 Task: In the  document logbook. Add the mentioned hyperlink after first sentence in main content 'www.instagram.com' Insert the picture of  'Queen Elizabeth II' with name   Queen Elizabeth II.png  Change shape height to 3
Action: Mouse pressed left at (152, 434)
Screenshot: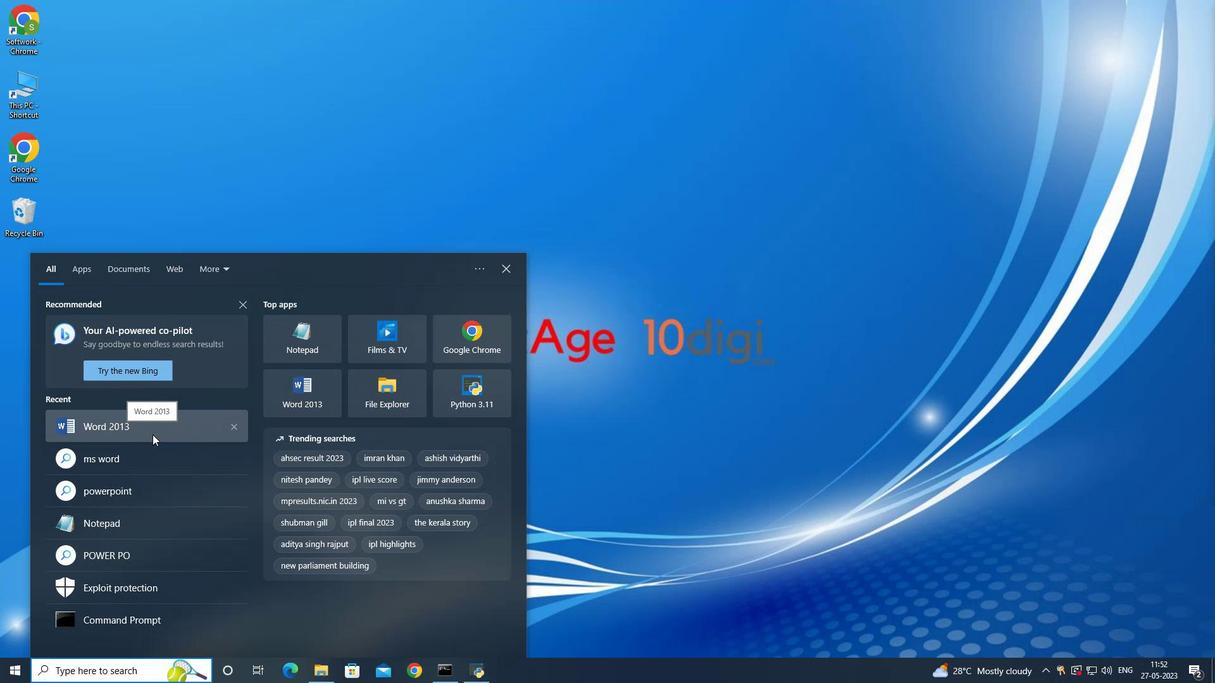 
Action: Mouse moved to (324, 201)
Screenshot: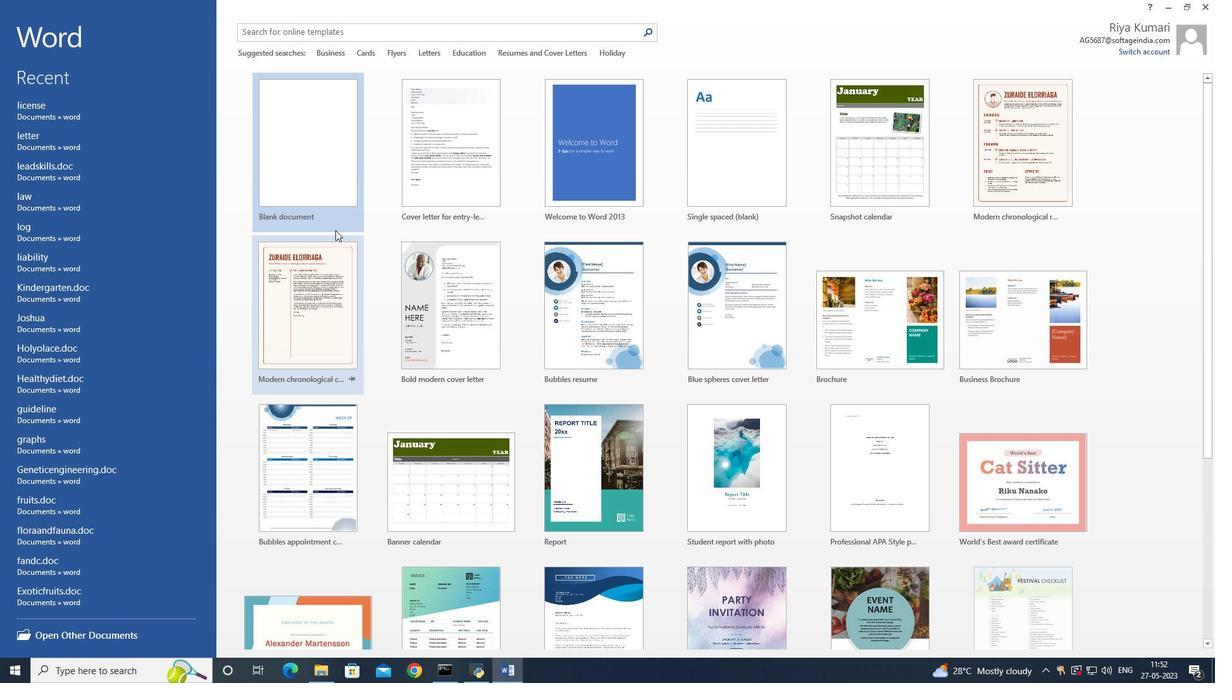 
Action: Mouse pressed left at (324, 201)
Screenshot: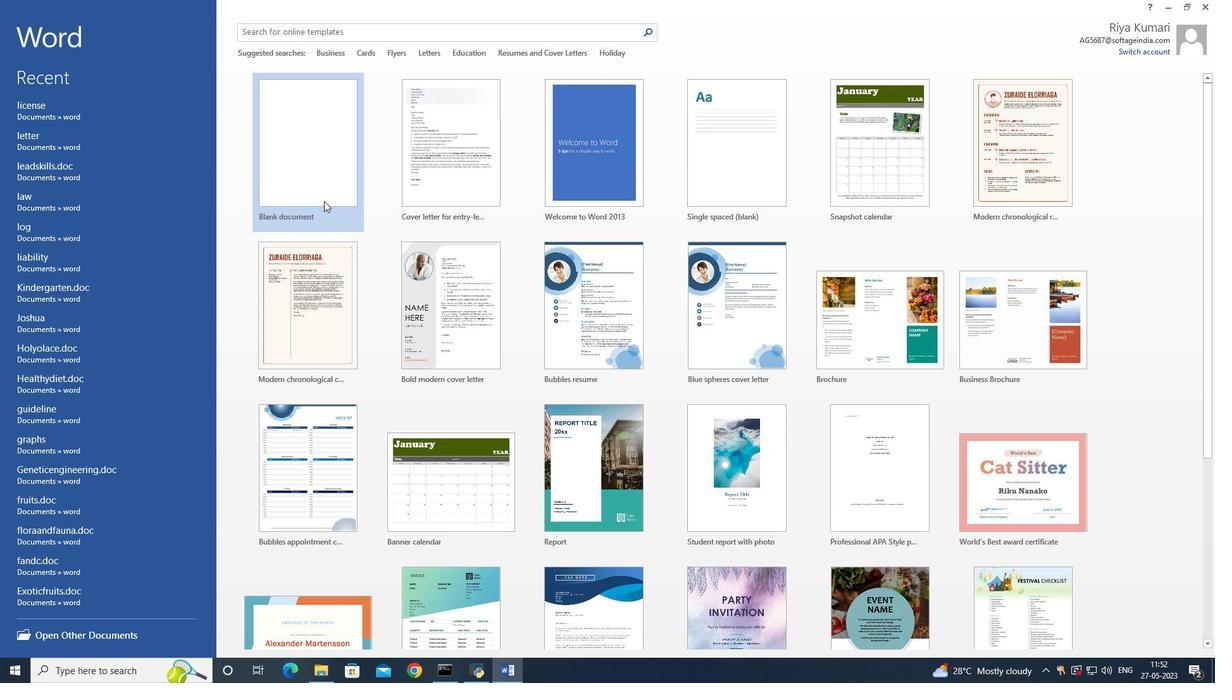 
Action: Mouse moved to (486, 336)
Screenshot: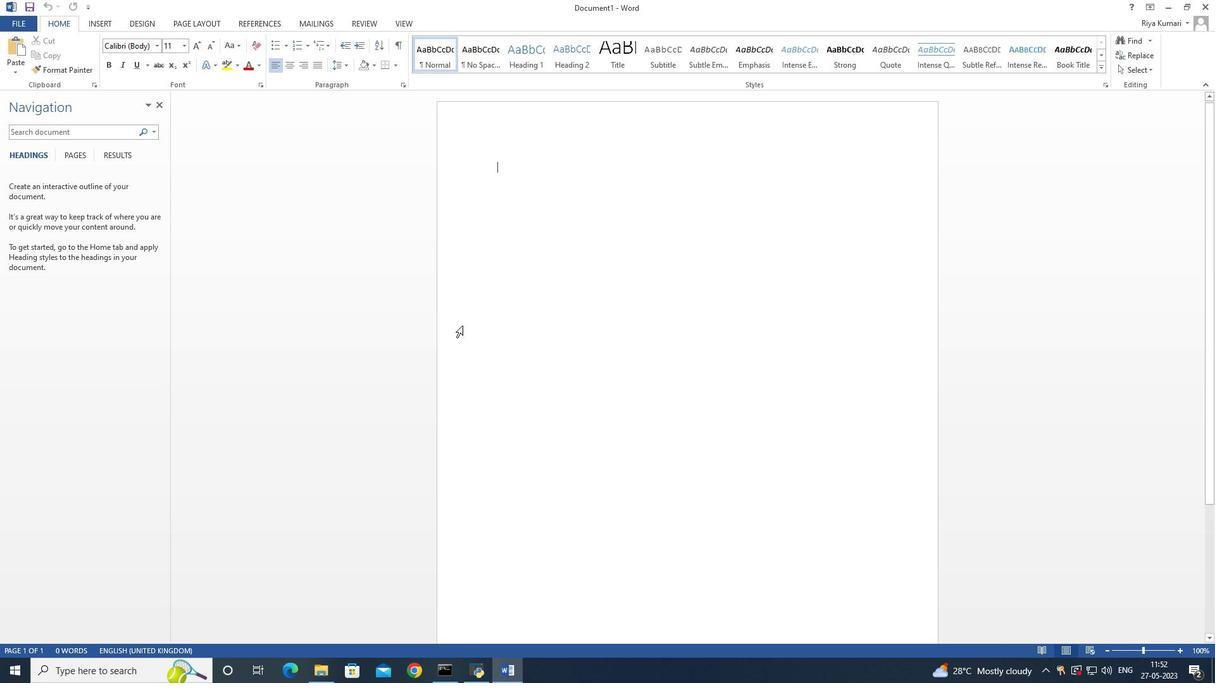 
Action: Key pressed ctrl+S
Screenshot: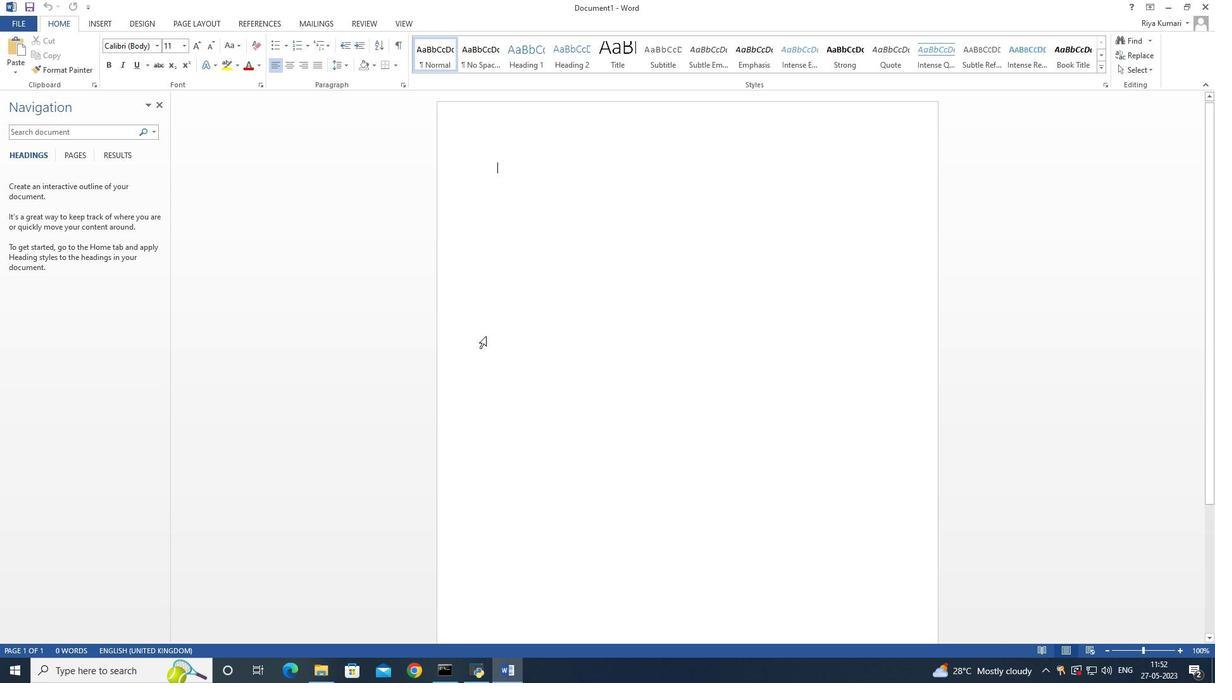 
Action: Mouse moved to (350, 137)
Screenshot: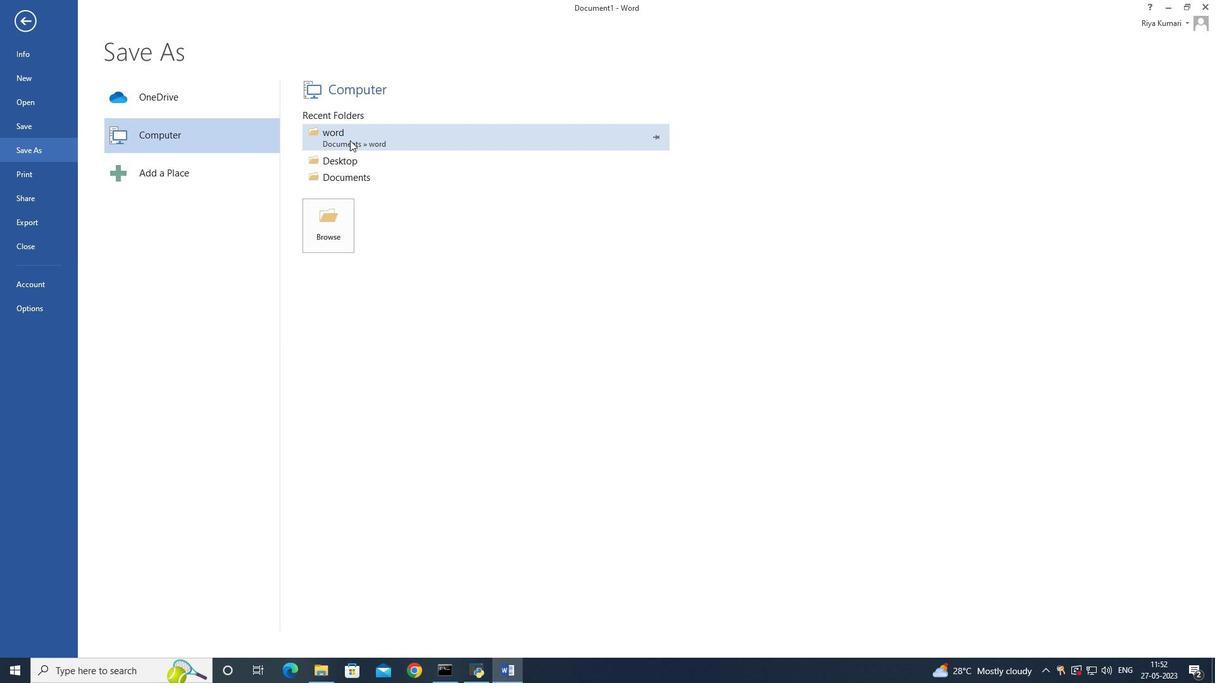 
Action: Mouse pressed left at (350, 137)
Screenshot: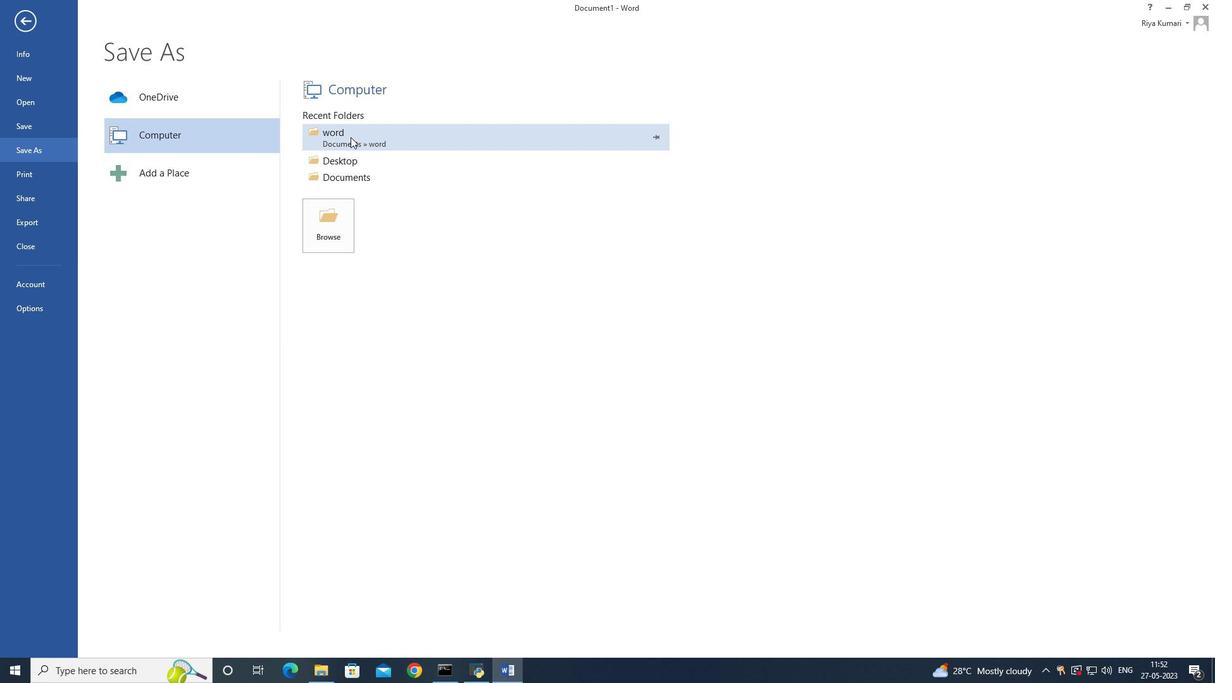 
Action: Mouse moved to (320, 254)
Screenshot: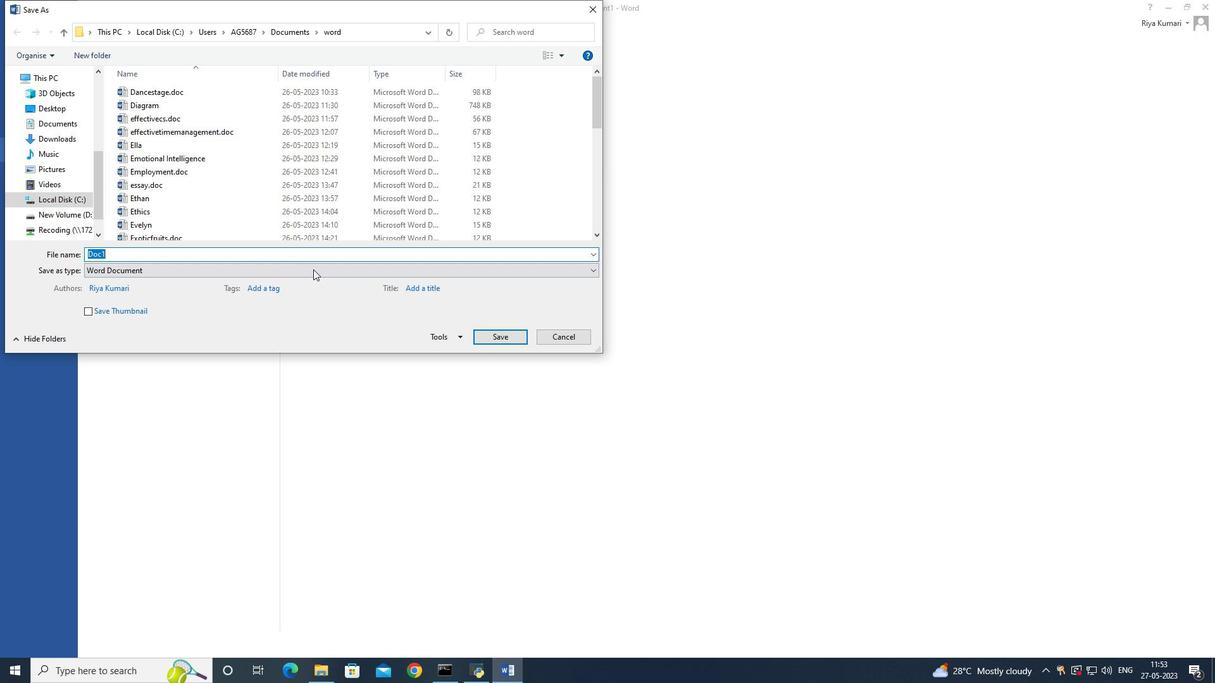 
Action: Key pressed l
Screenshot: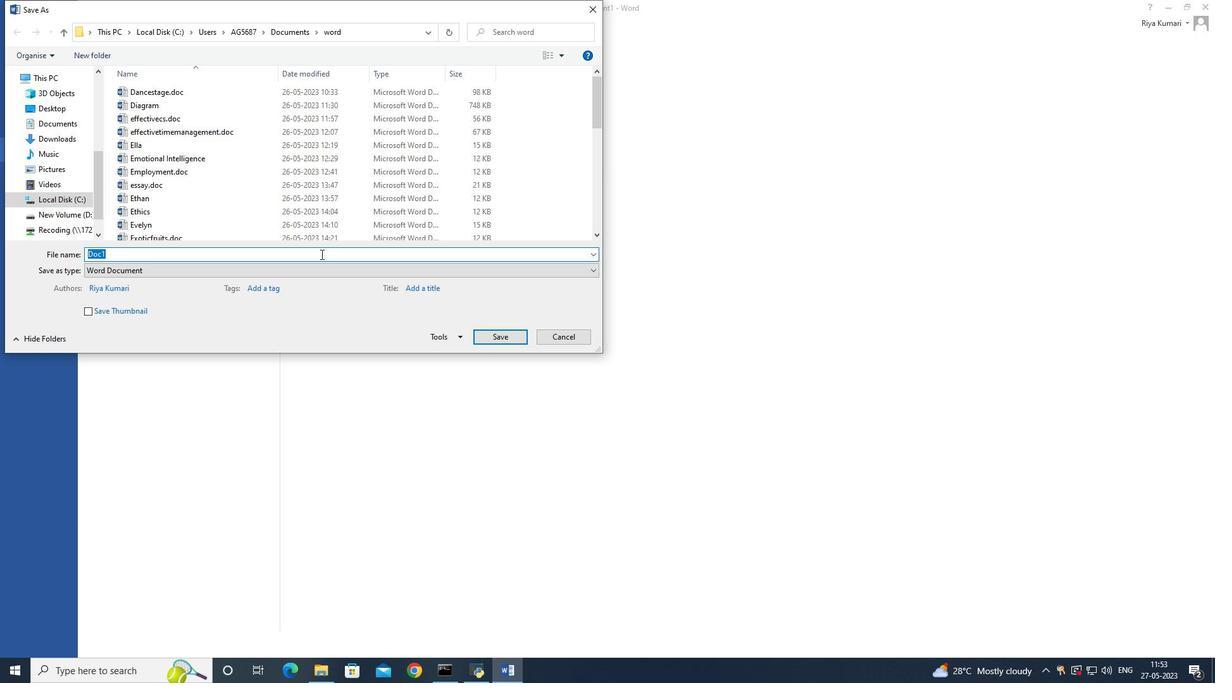 
Action: Mouse moved to (320, 254)
Screenshot: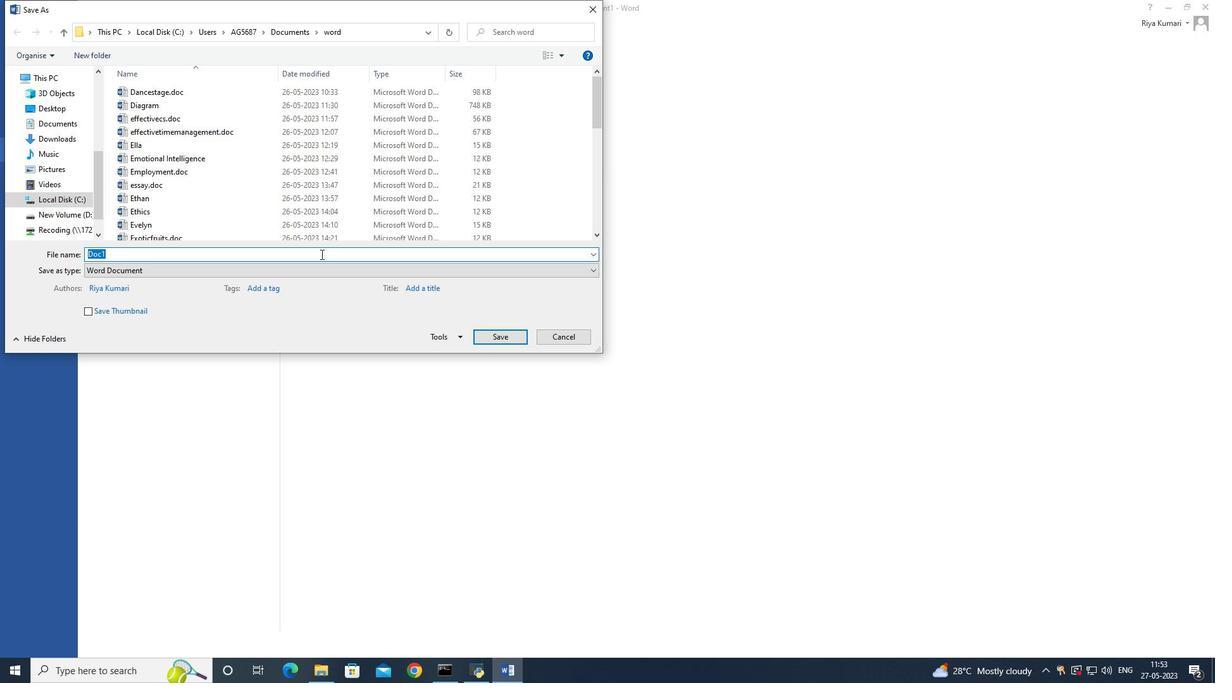 
Action: Key pressed ogb
Screenshot: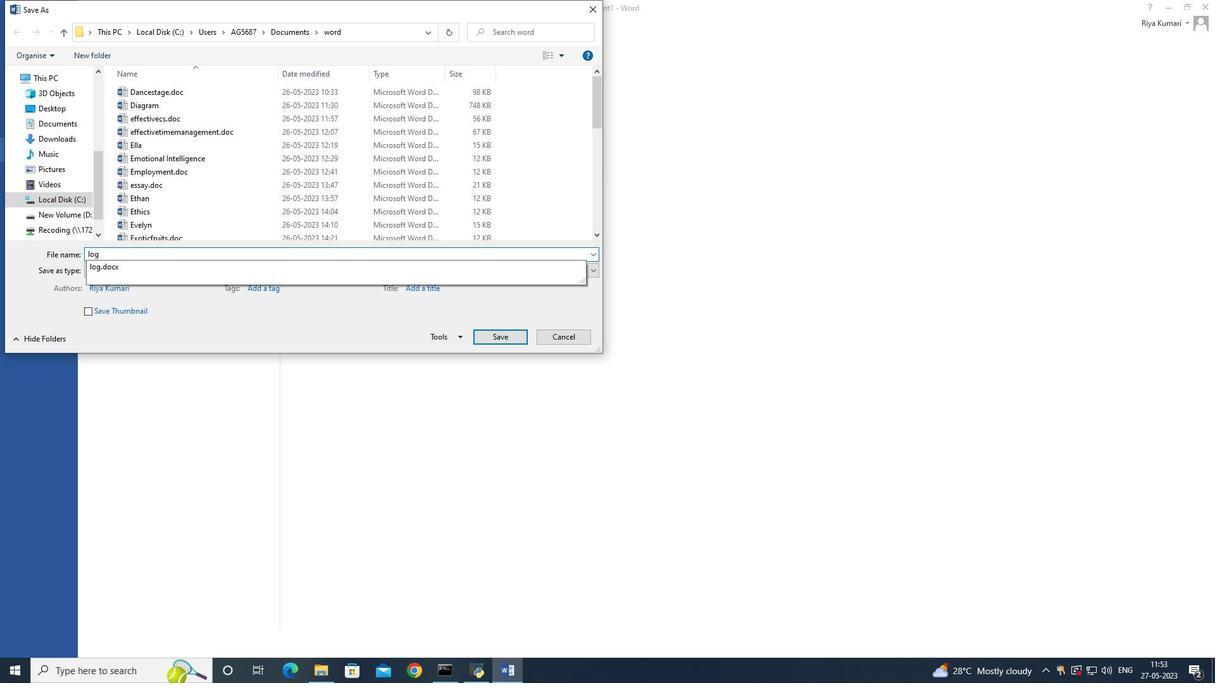 
Action: Mouse moved to (325, 246)
Screenshot: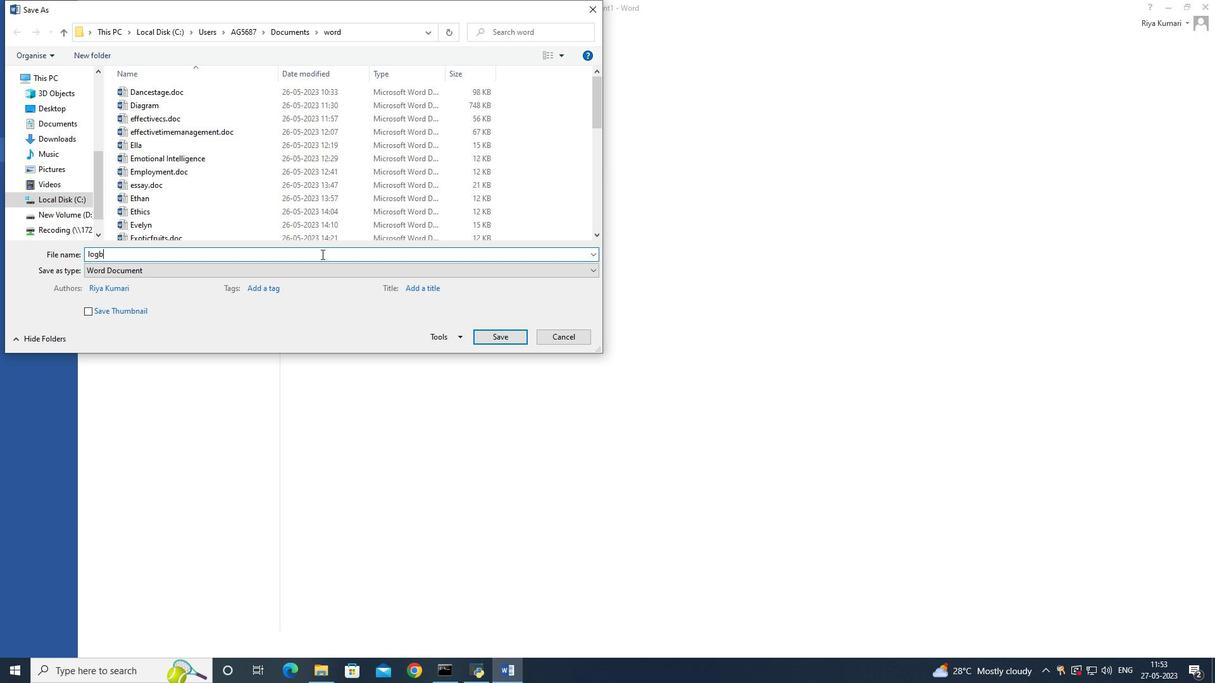 
Action: Key pressed o
Screenshot: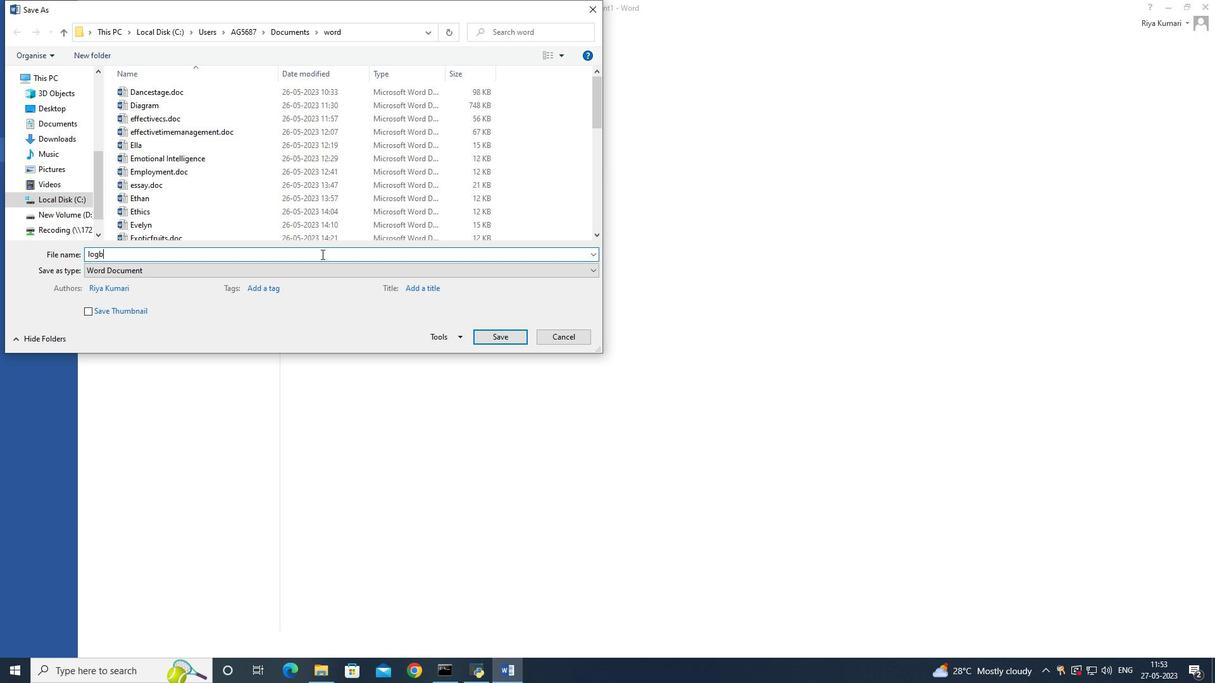 
Action: Mouse moved to (325, 244)
Screenshot: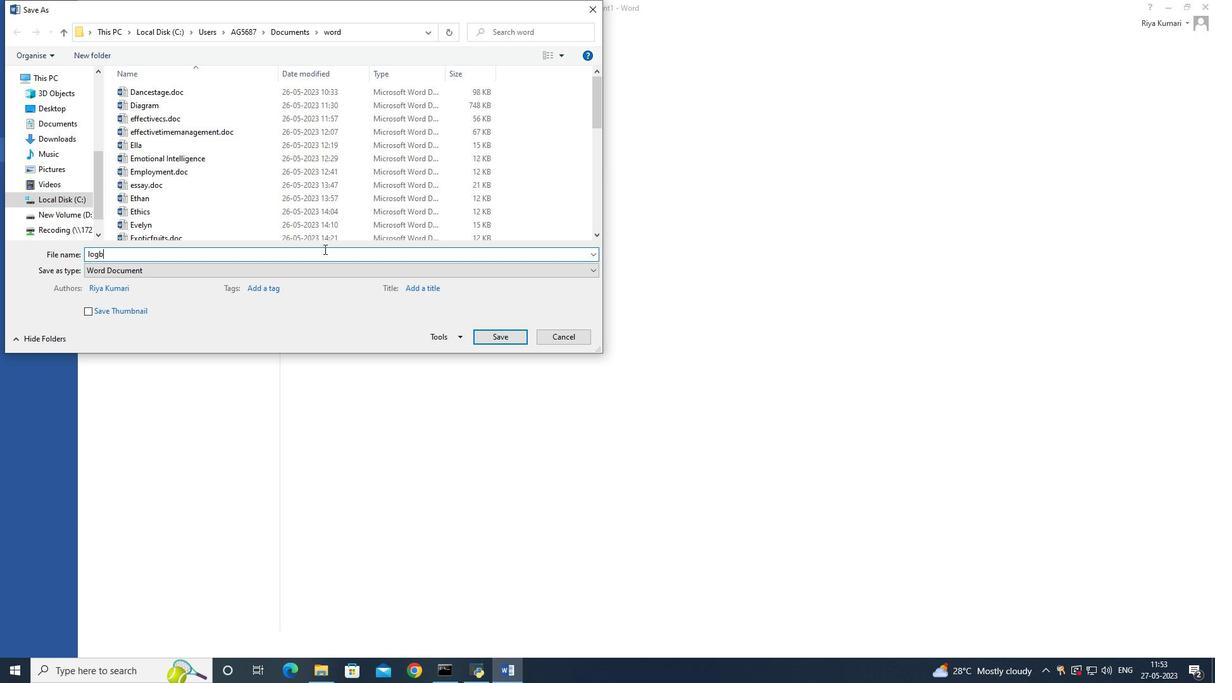 
Action: Key pressed ok
Screenshot: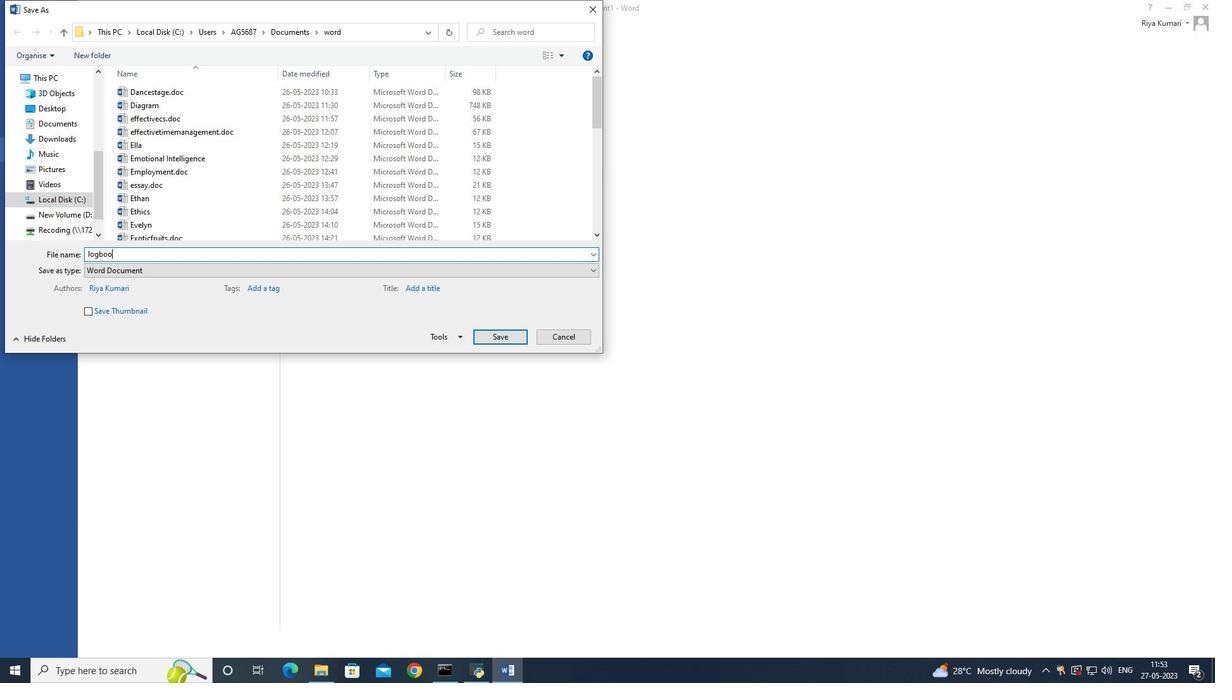 
Action: Mouse moved to (487, 337)
Screenshot: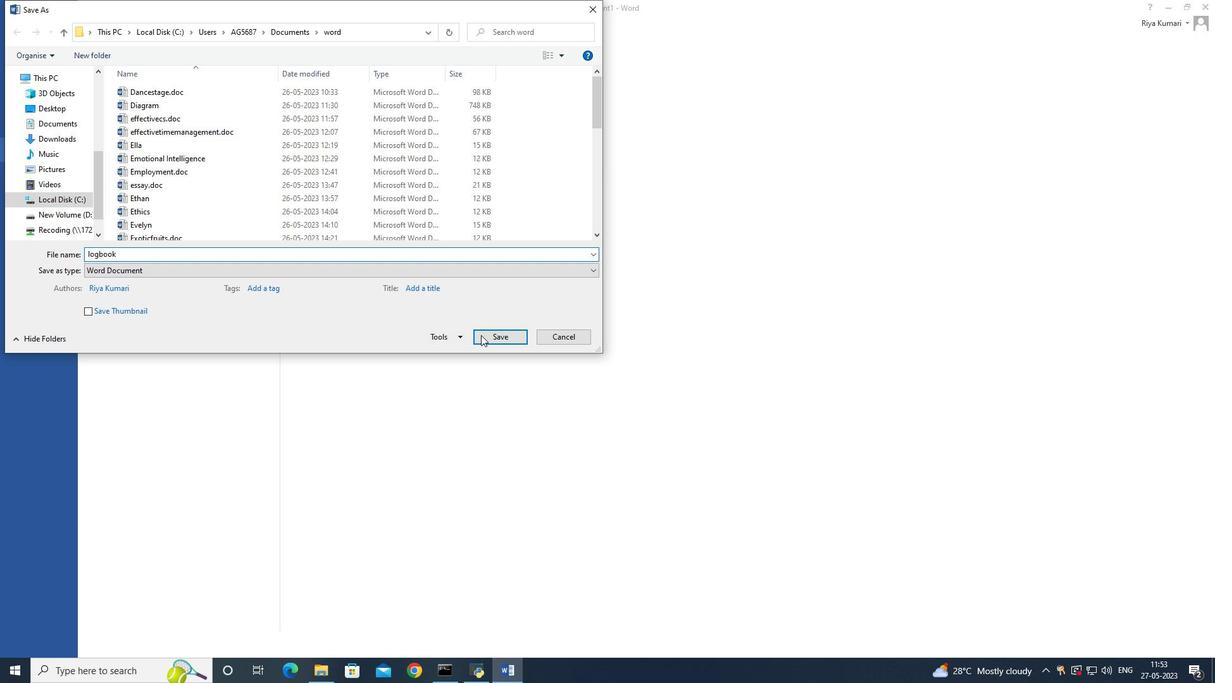 
Action: Mouse pressed left at (487, 337)
Screenshot: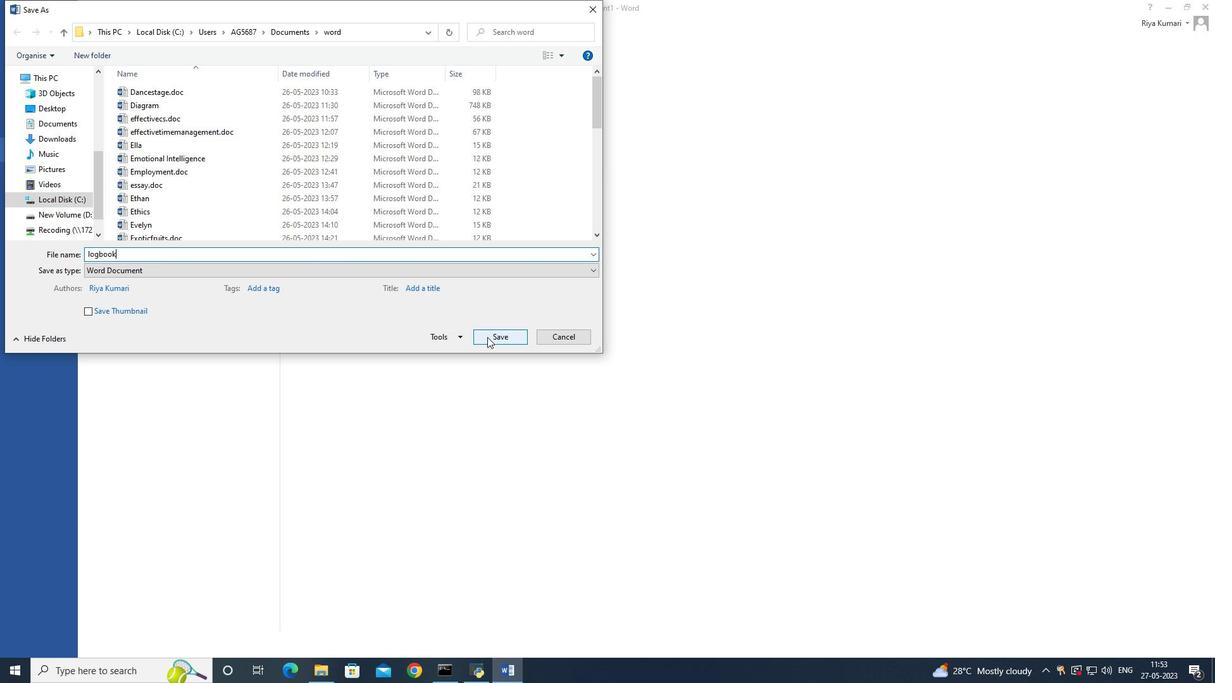 
Action: Mouse moved to (518, 272)
Screenshot: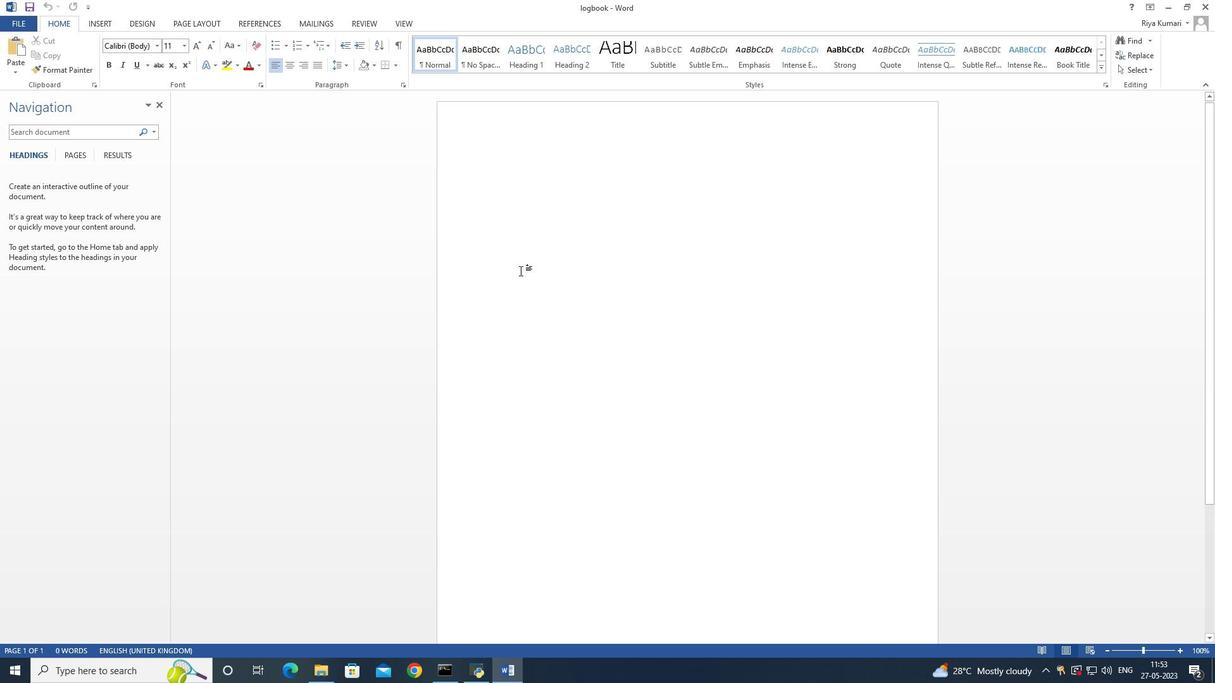 
Action: Key pressed ctrl+V
Screenshot: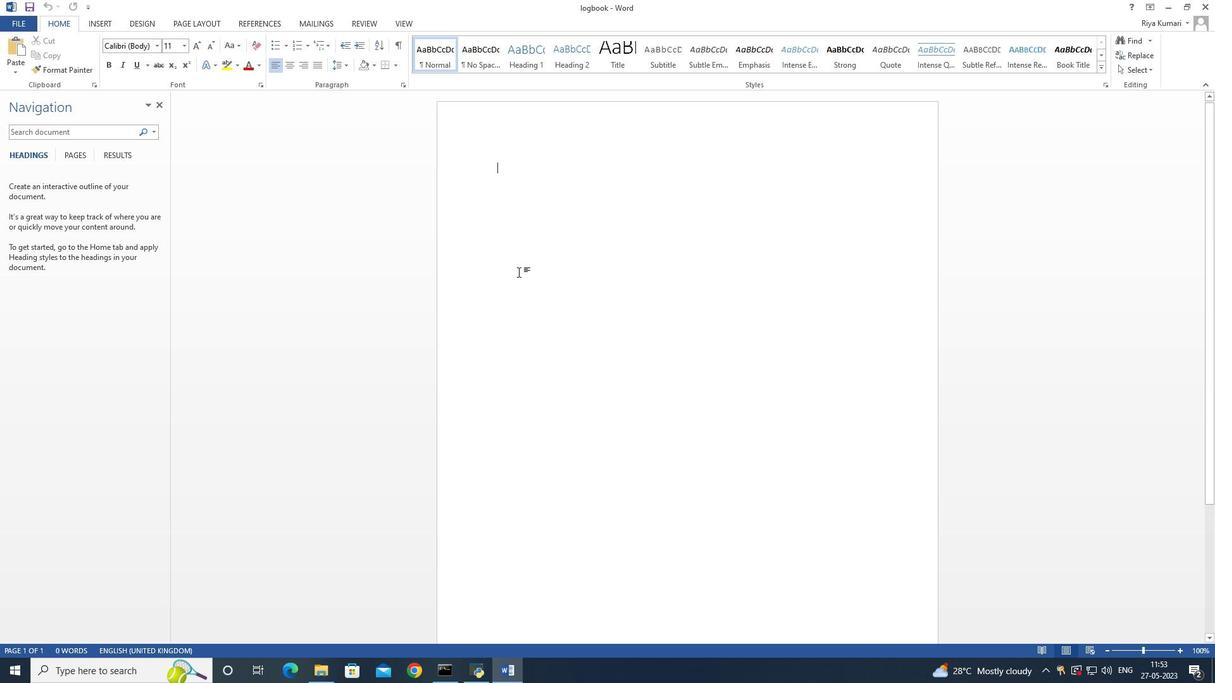 
Action: Mouse moved to (498, 174)
Screenshot: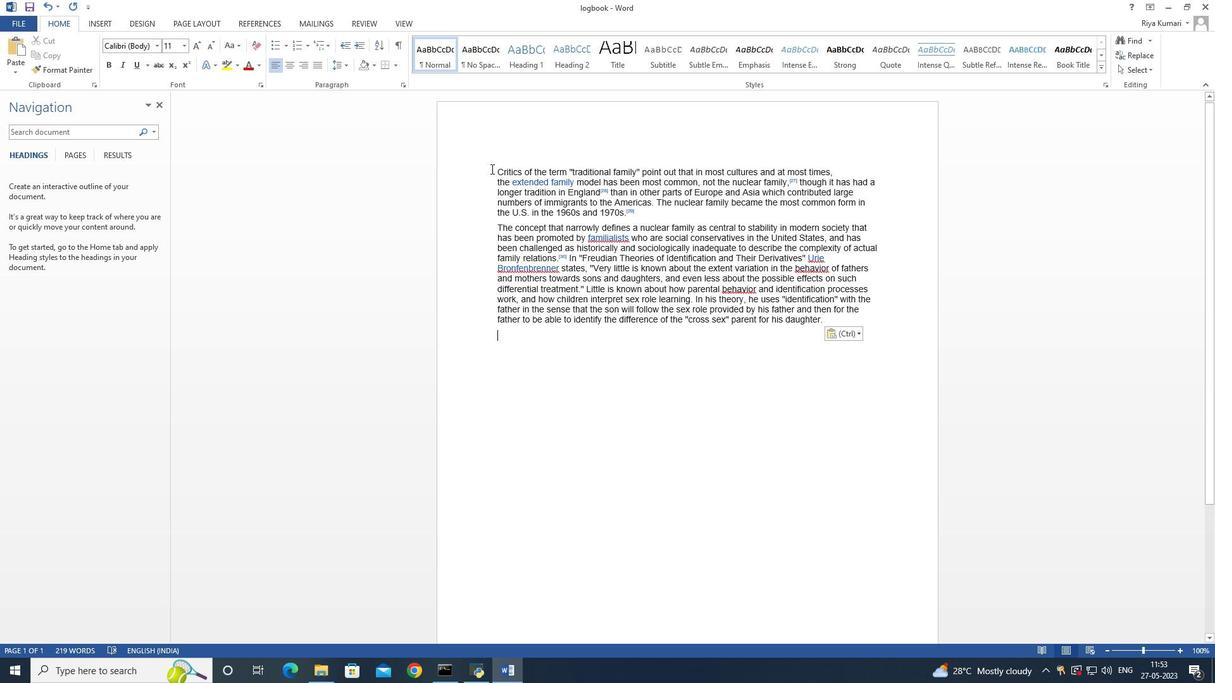 
Action: Mouse pressed left at (498, 174)
Screenshot: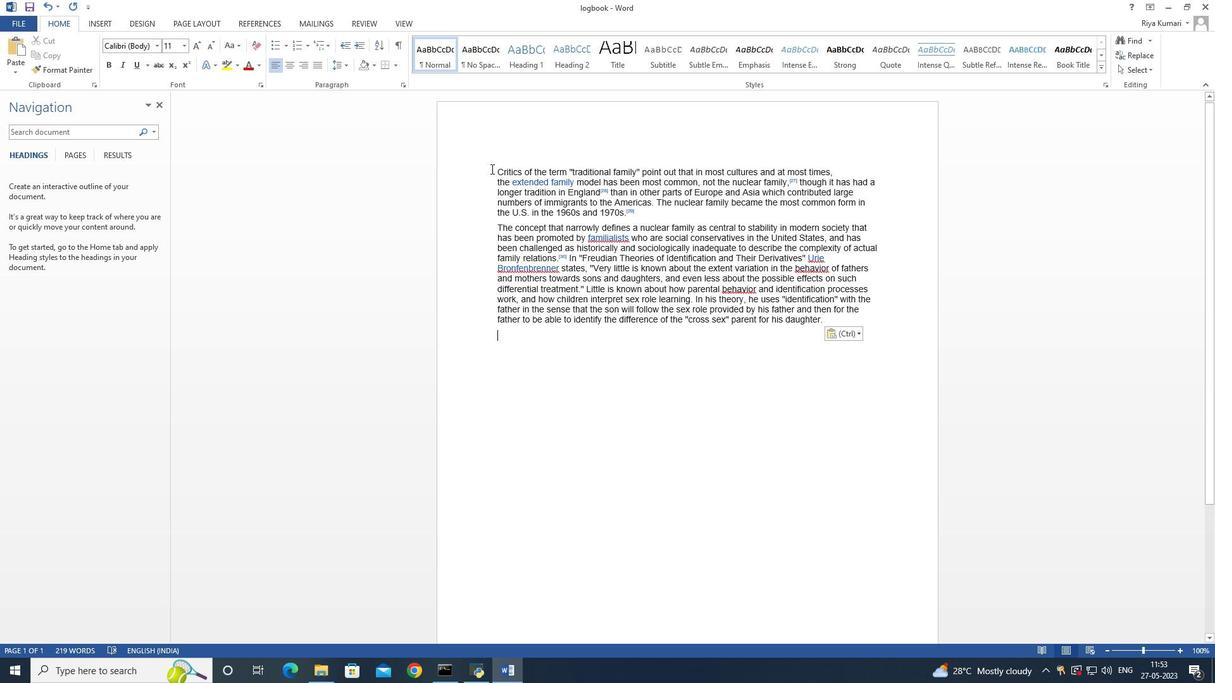 
Action: Mouse moved to (317, 62)
Screenshot: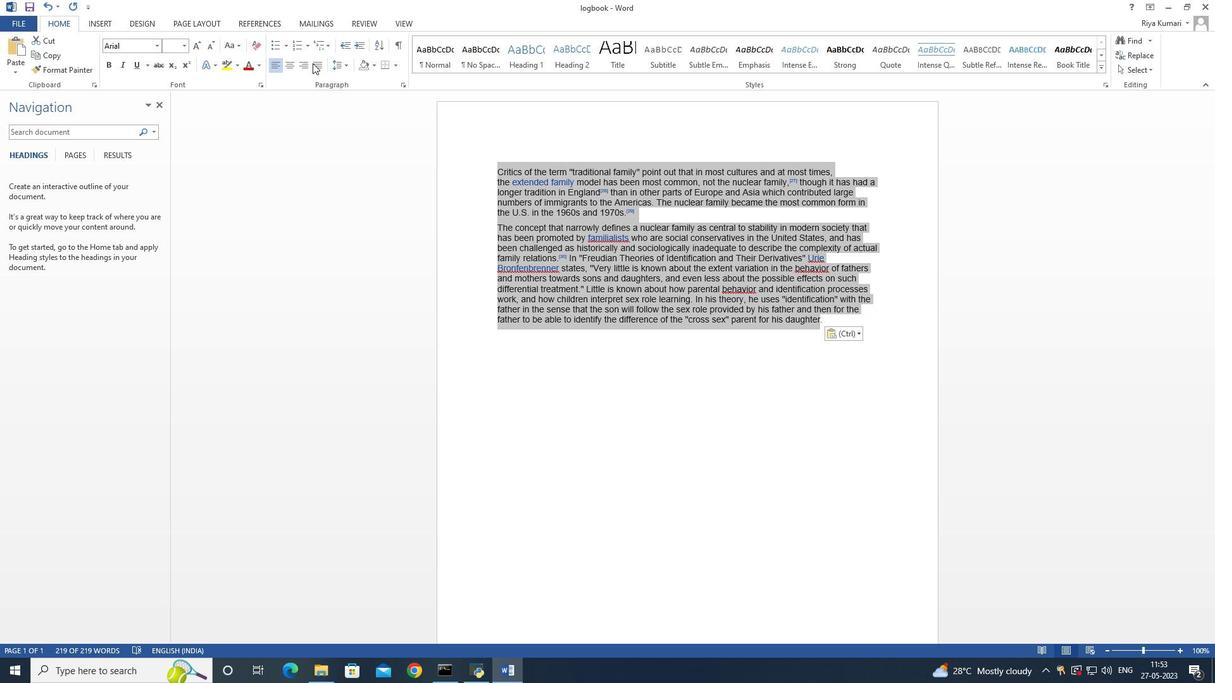 
Action: Mouse pressed left at (317, 62)
Screenshot: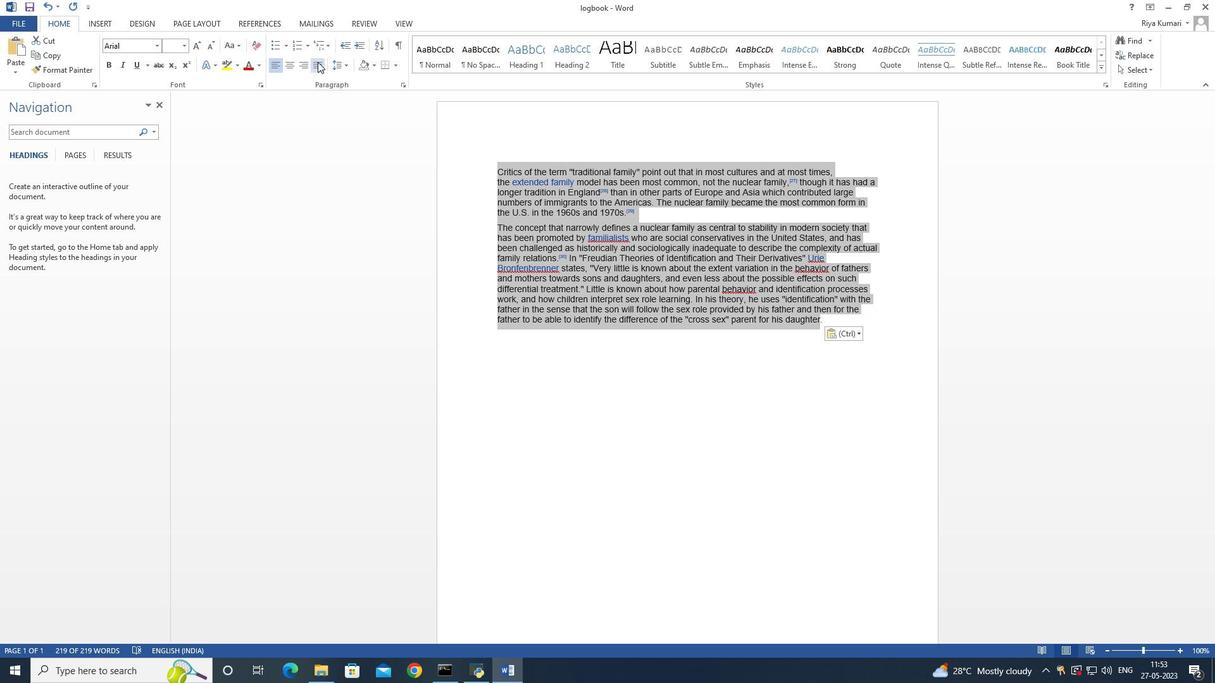 
Action: Mouse moved to (260, 68)
Screenshot: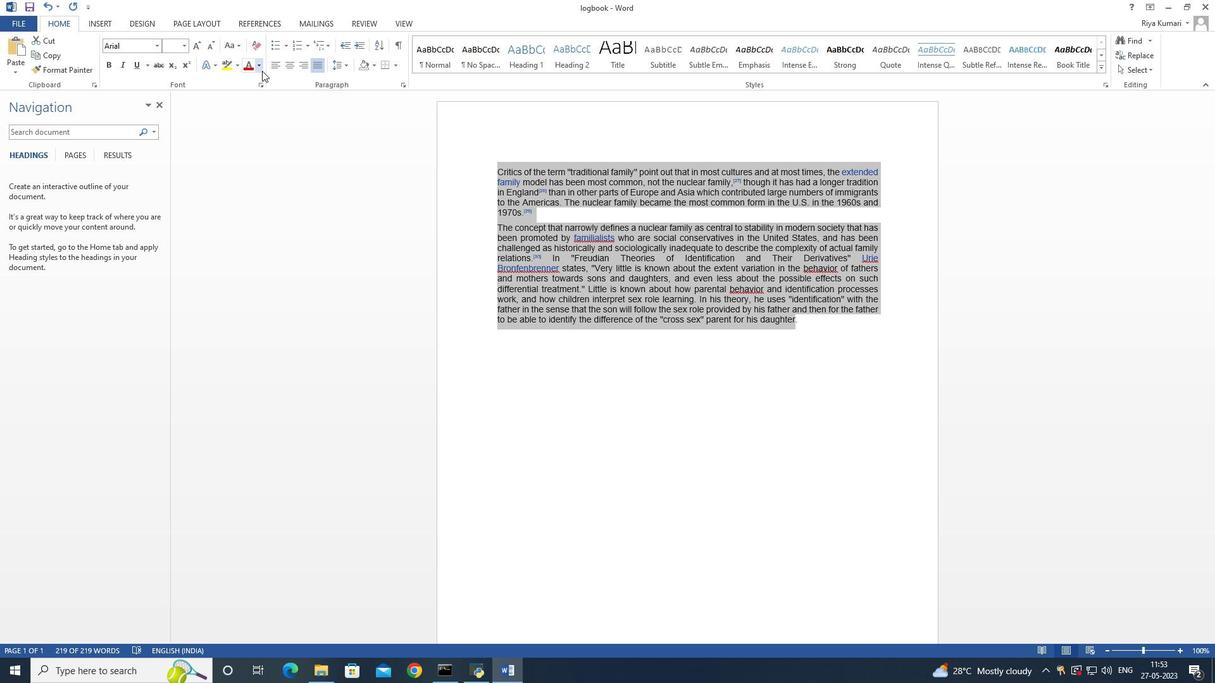 
Action: Mouse pressed left at (260, 68)
Screenshot: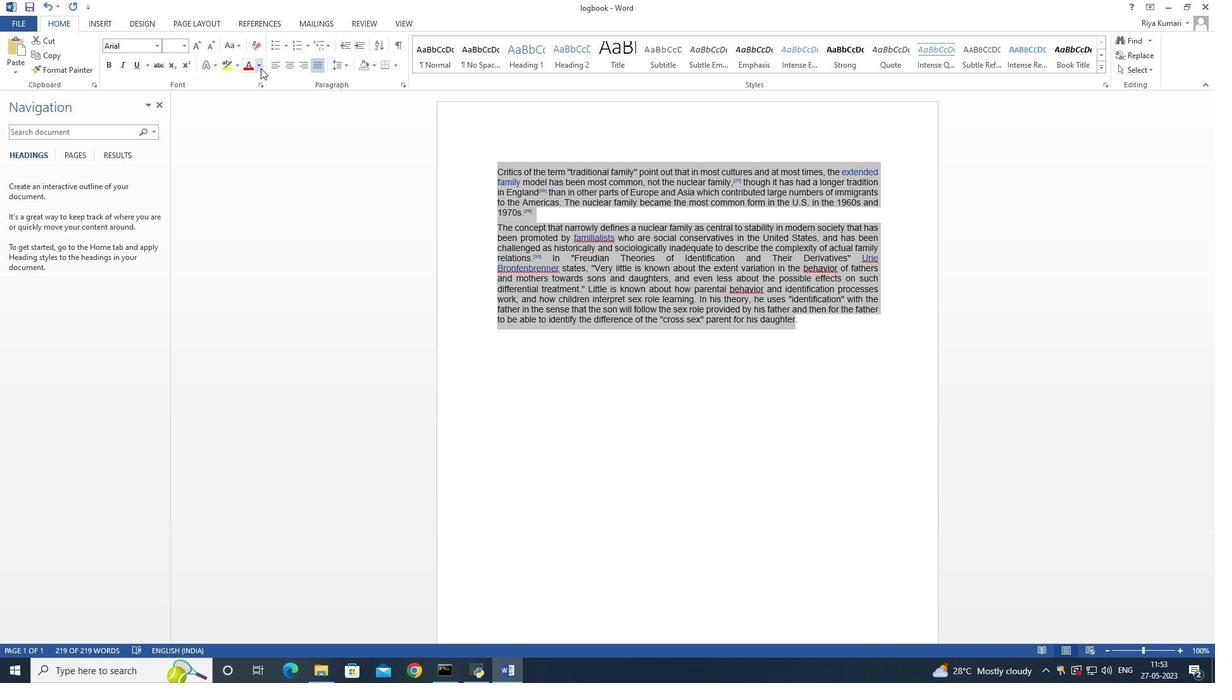 
Action: Mouse moved to (287, 144)
Screenshot: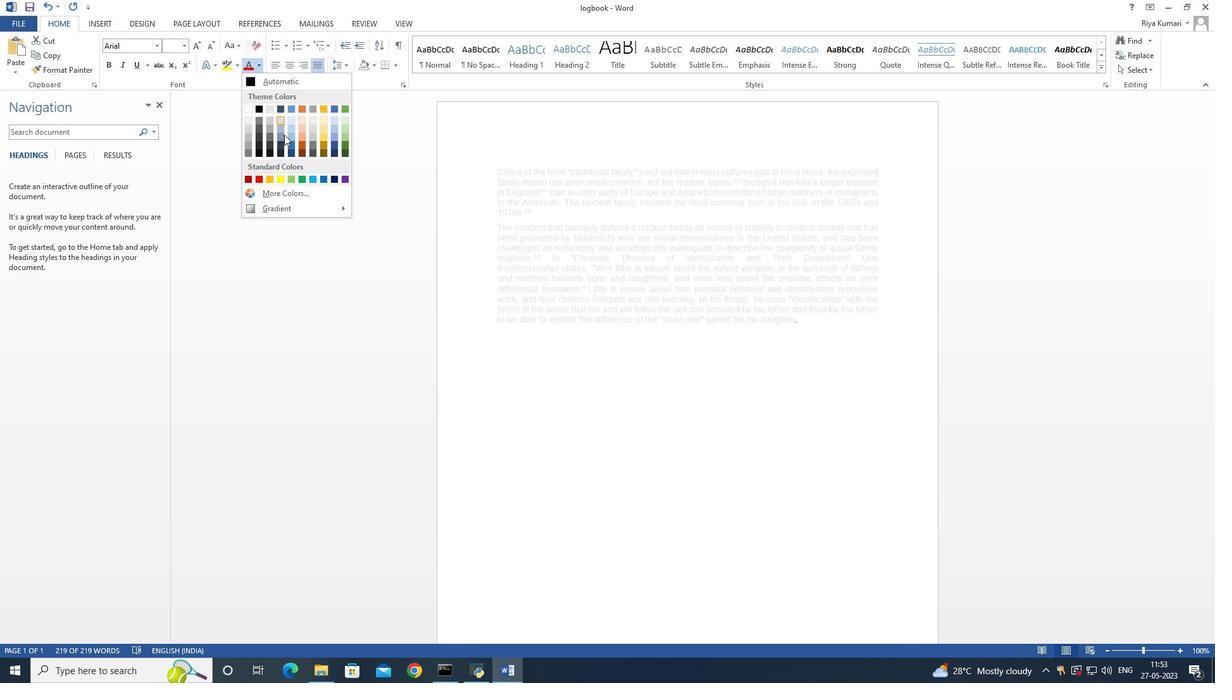 
Action: Mouse pressed left at (287, 144)
Screenshot: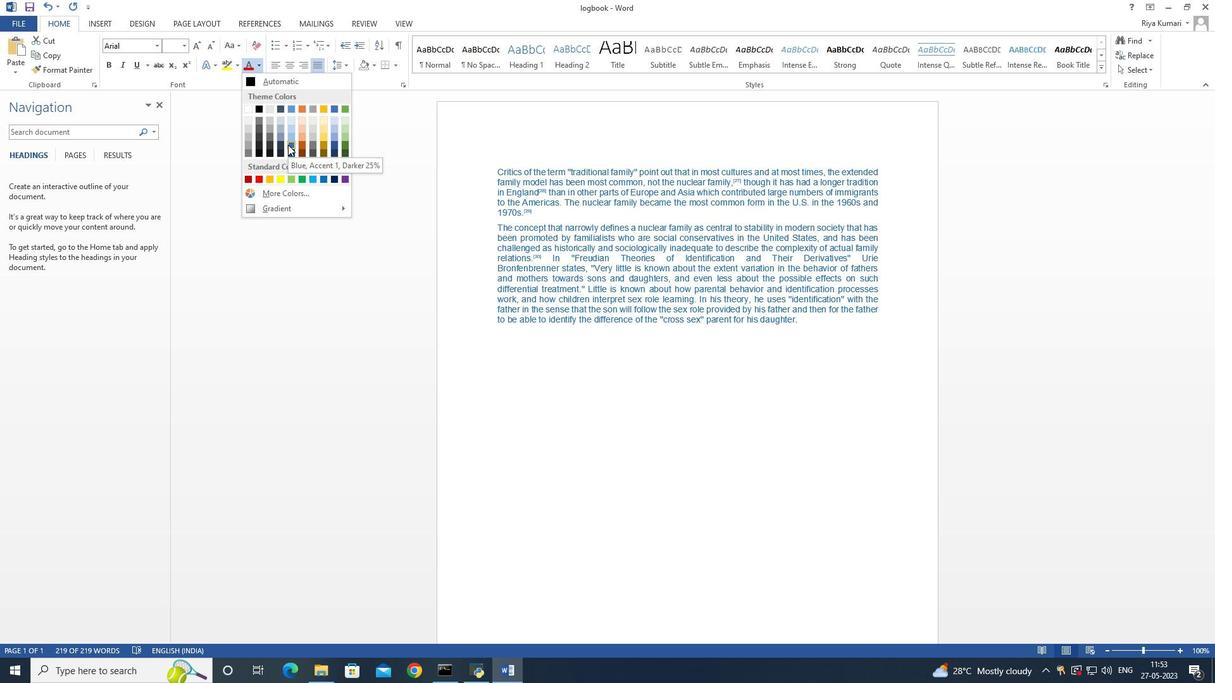 
Action: Mouse moved to (259, 71)
Screenshot: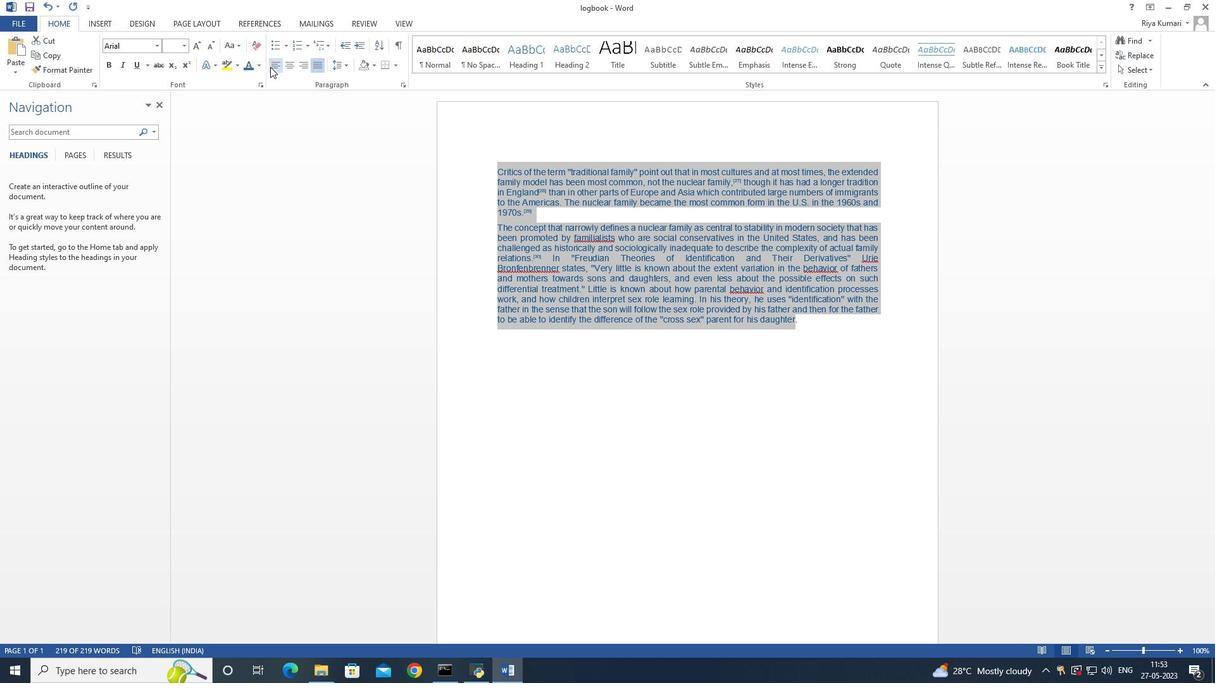 
Action: Mouse pressed left at (259, 71)
Screenshot: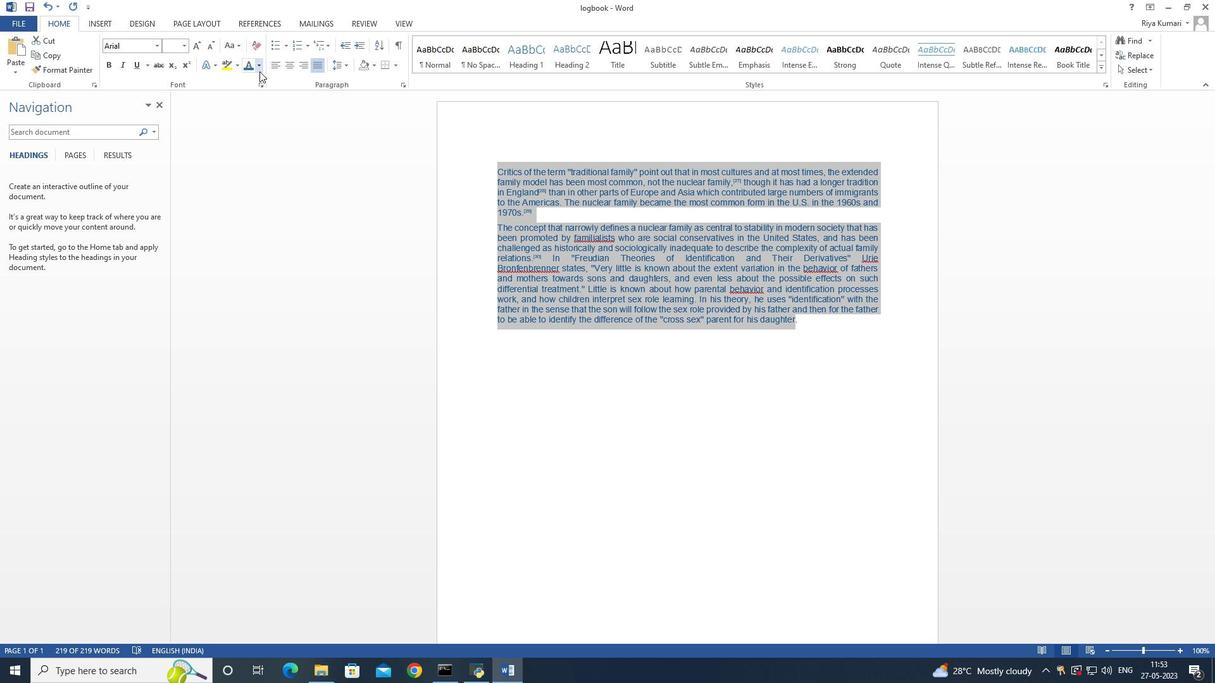 
Action: Mouse moved to (300, 151)
Screenshot: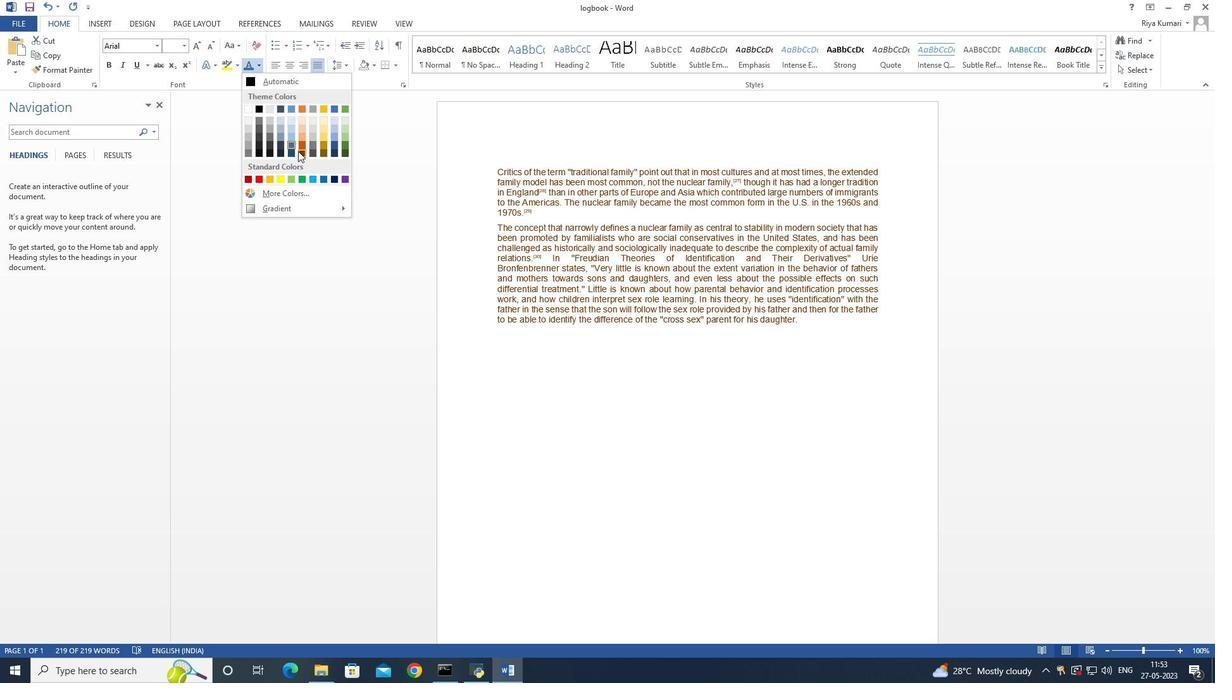 
Action: Mouse pressed left at (300, 151)
Screenshot: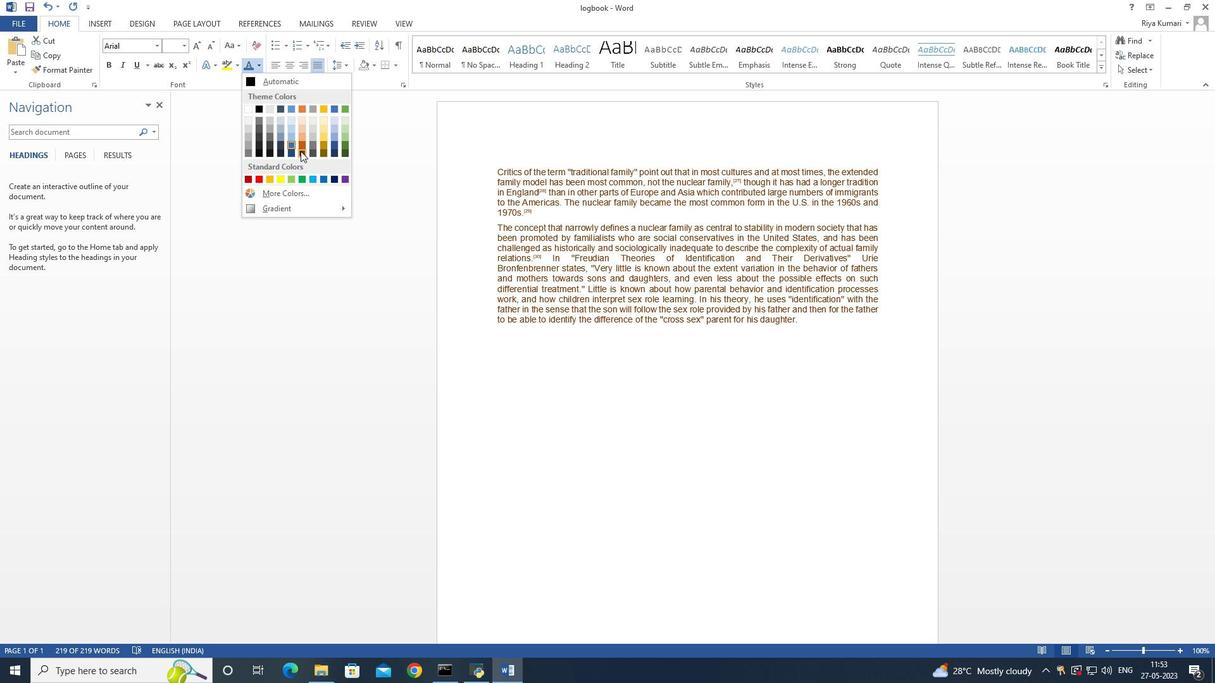 
Action: Mouse moved to (648, 370)
Screenshot: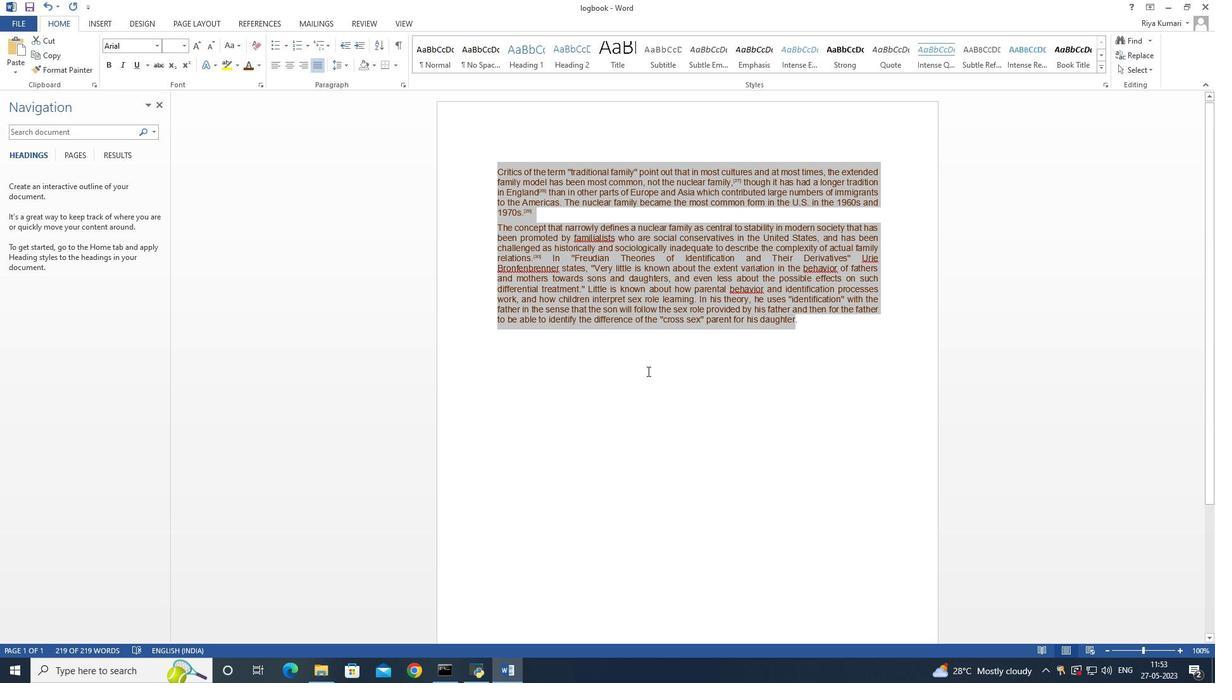
Action: Mouse pressed left at (648, 371)
Screenshot: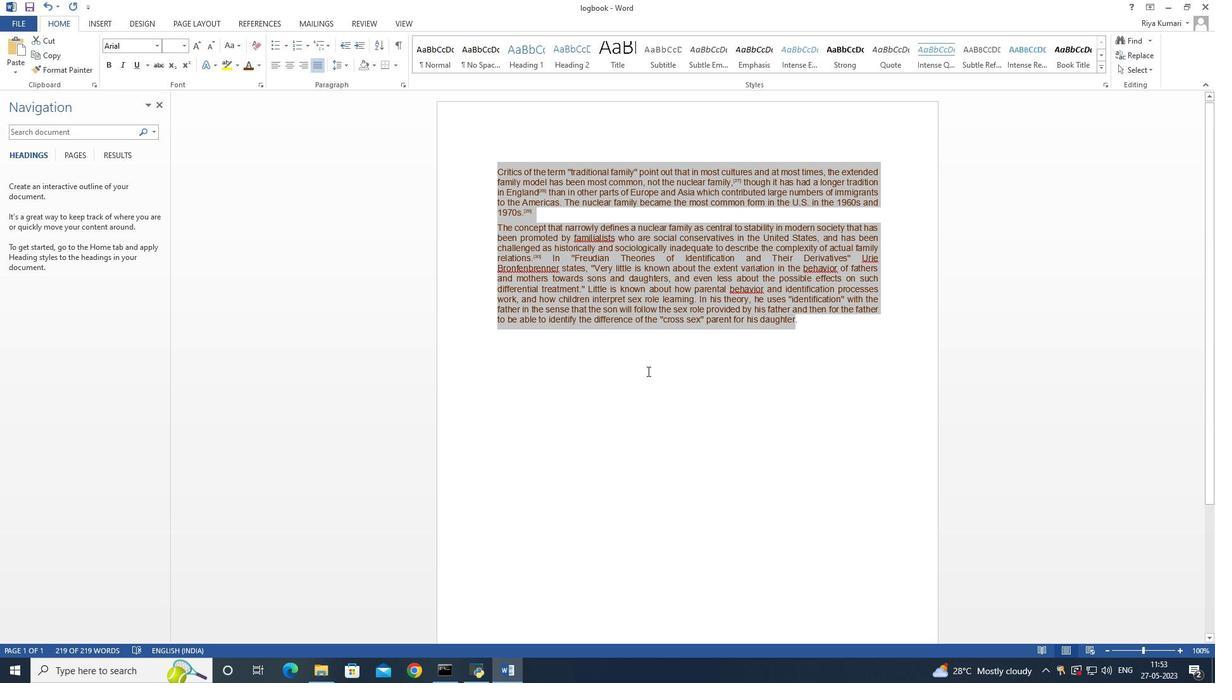 
Action: Mouse moved to (589, 243)
Screenshot: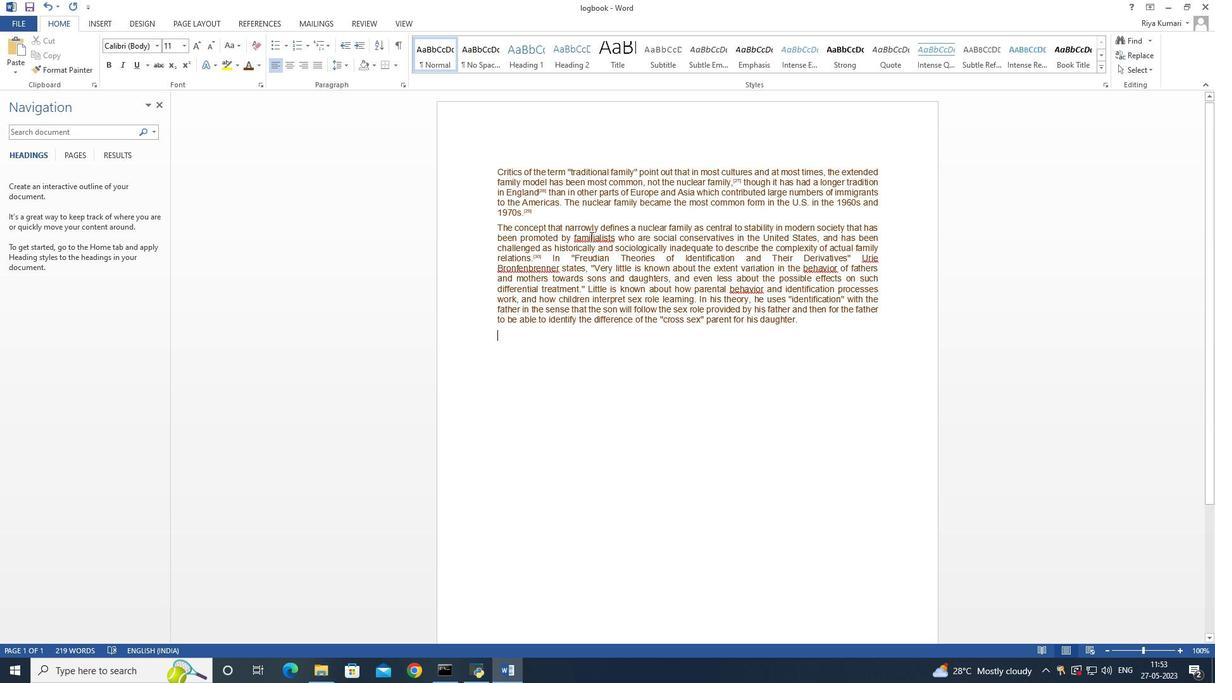 
Action: Mouse pressed right at (589, 243)
Screenshot: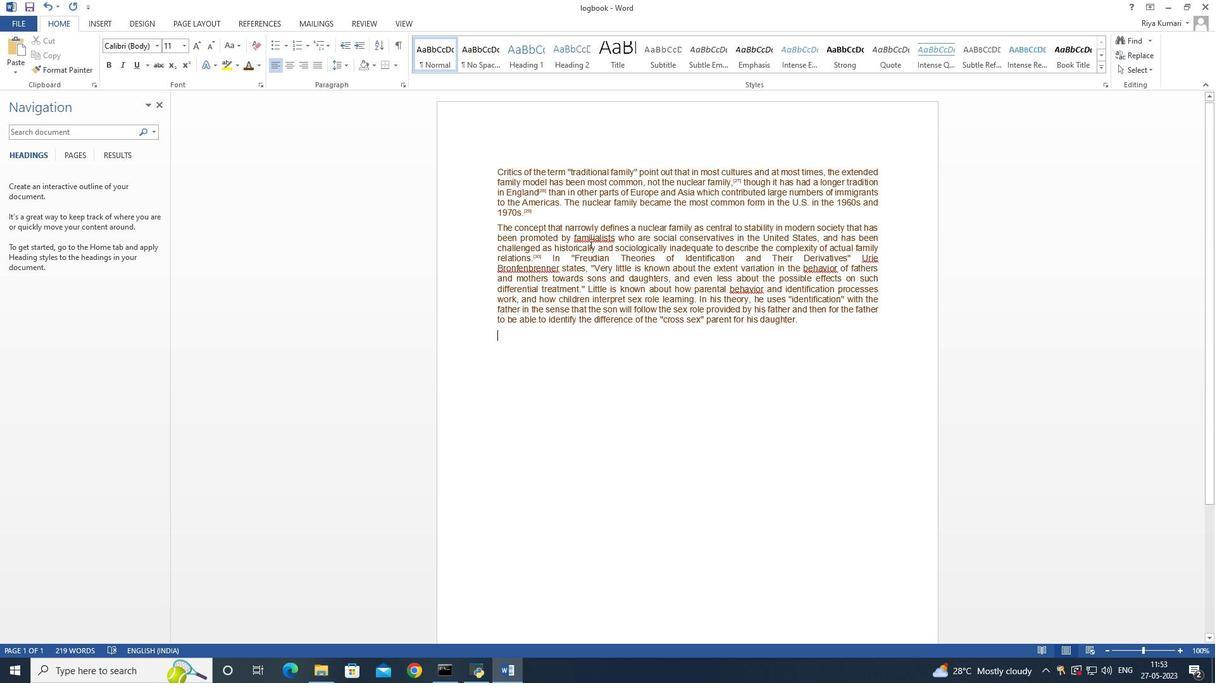 
Action: Mouse moved to (585, 236)
Screenshot: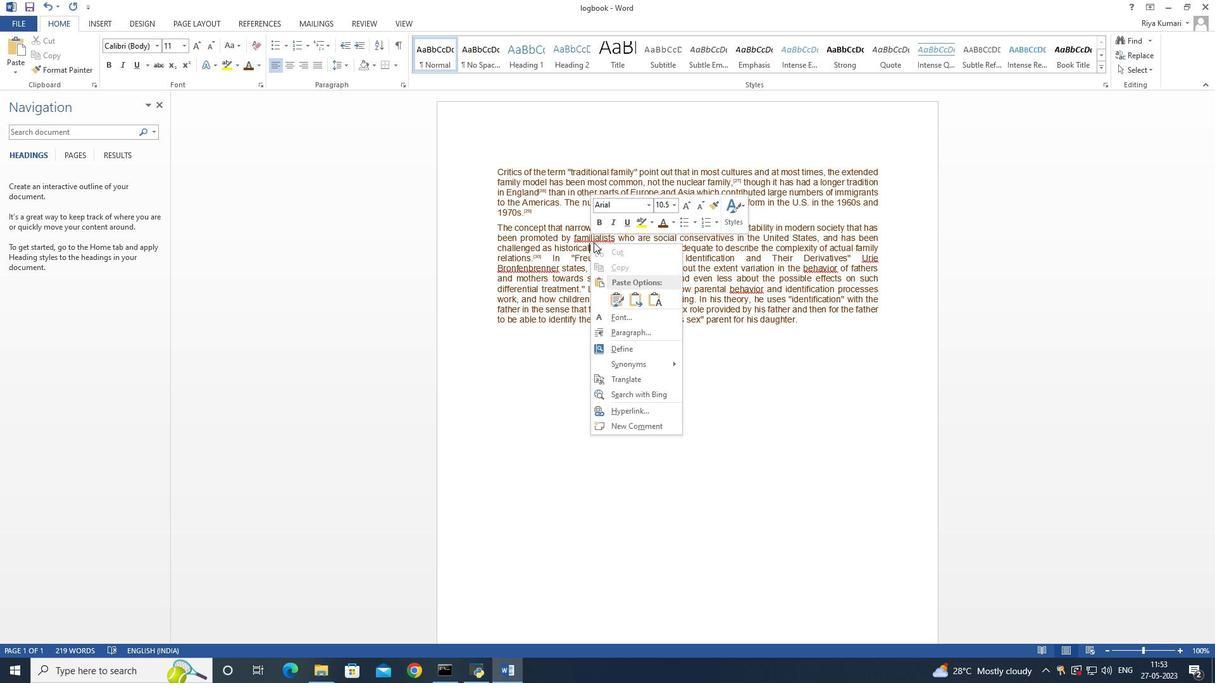 
Action: Mouse pressed left at (585, 236)
Screenshot: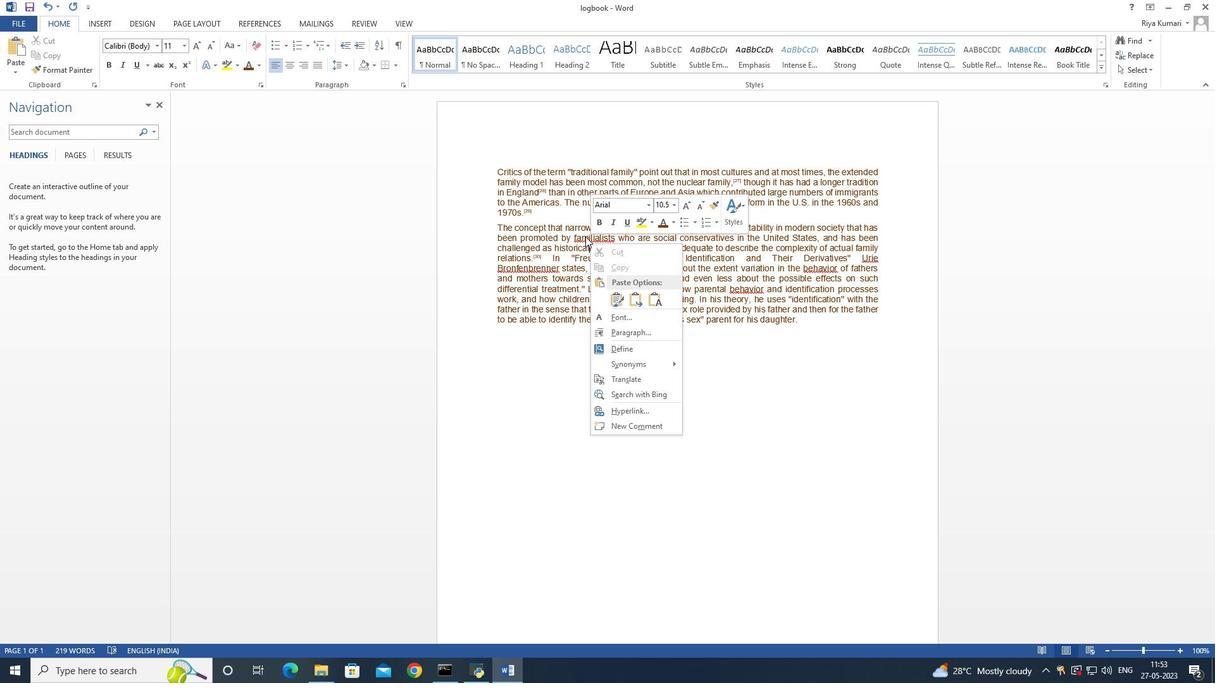 
Action: Mouse moved to (584, 237)
Screenshot: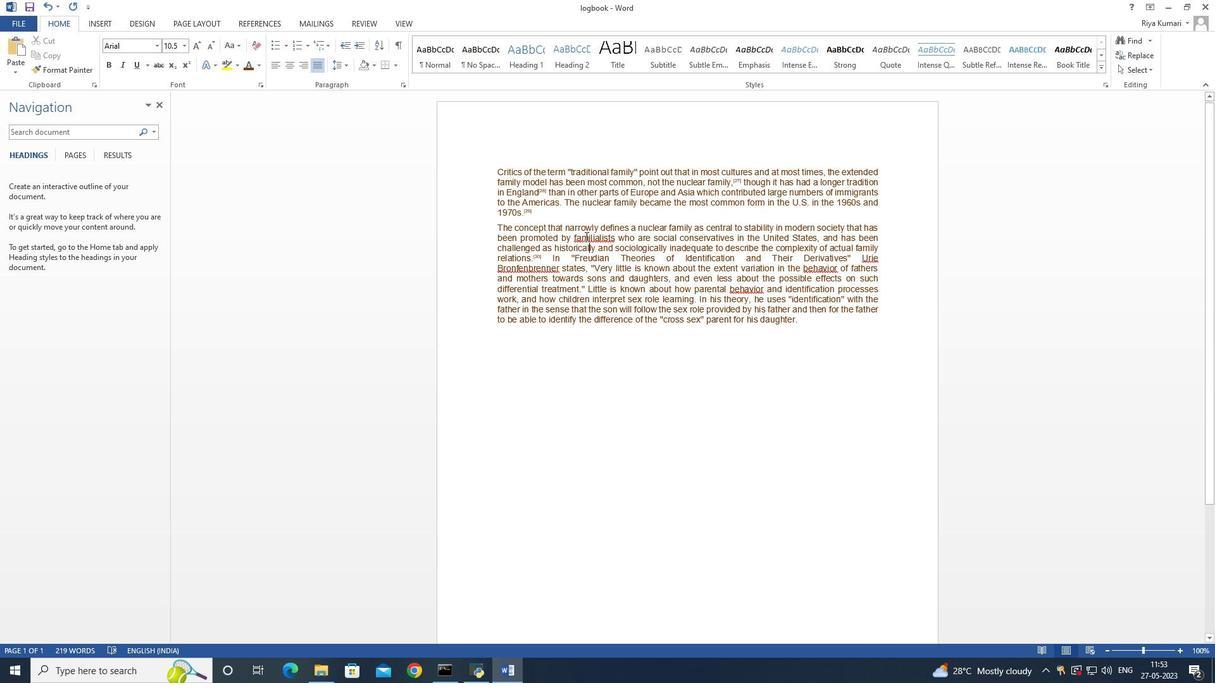
Action: Mouse pressed right at (584, 237)
Screenshot: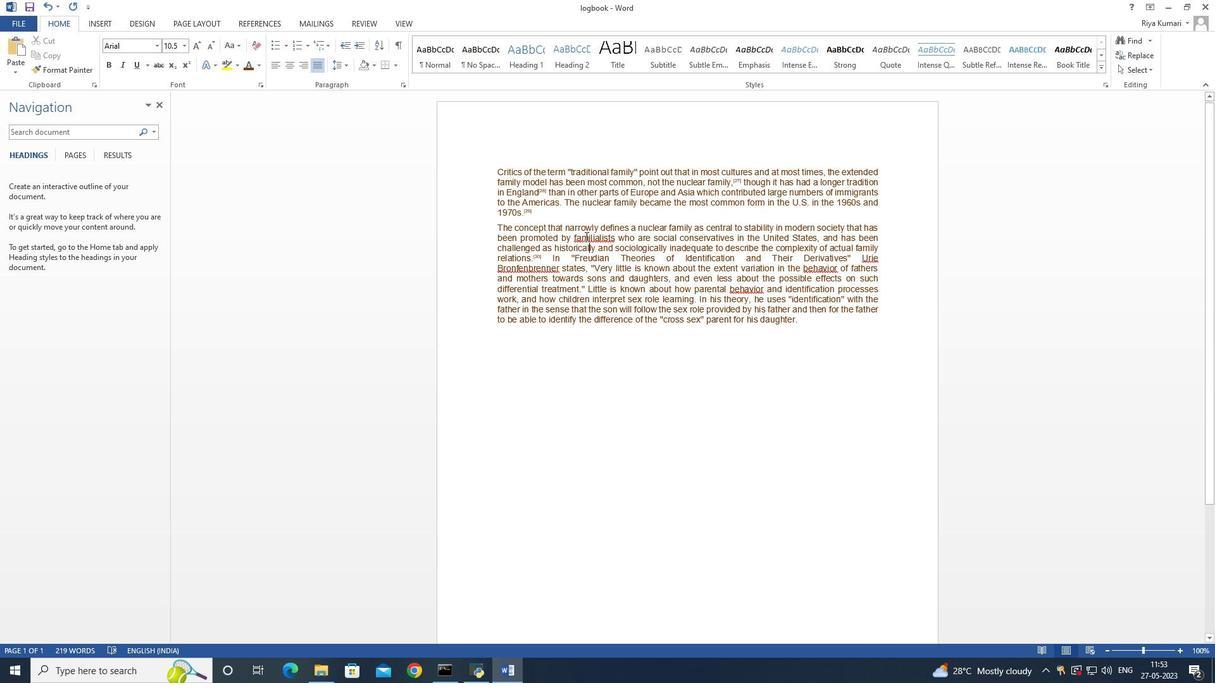 
Action: Mouse moved to (643, 250)
Screenshot: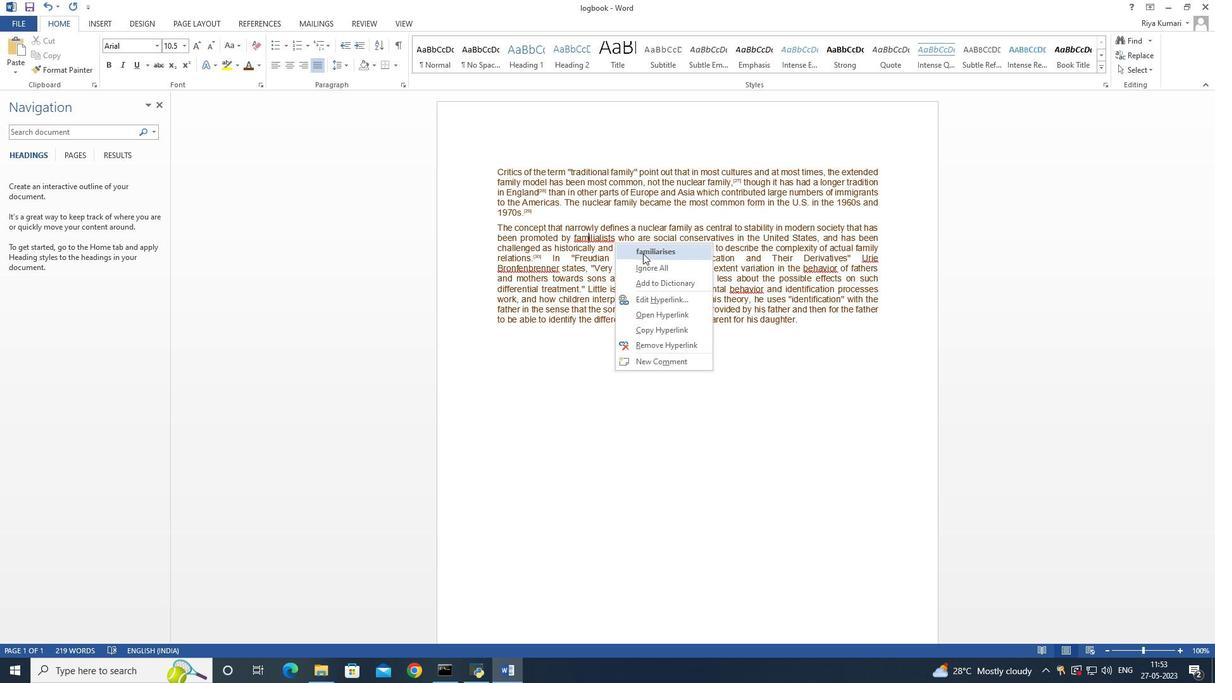 
Action: Mouse pressed left at (643, 250)
Screenshot: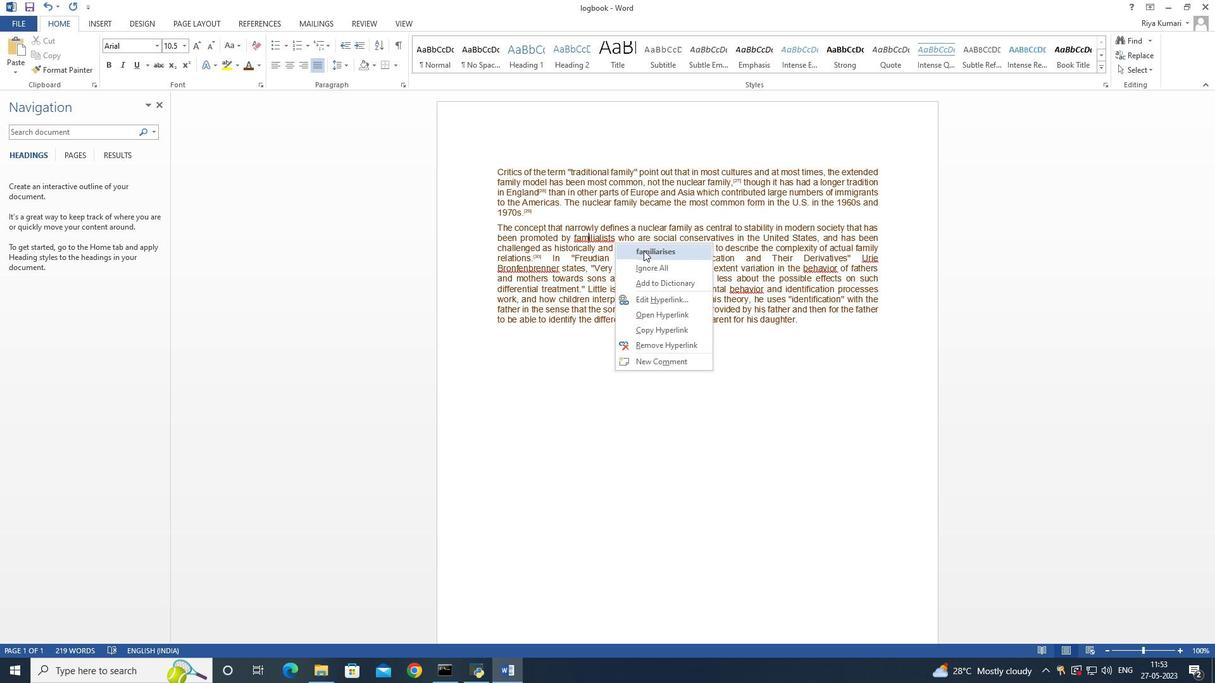 
Action: Mouse moved to (511, 265)
Screenshot: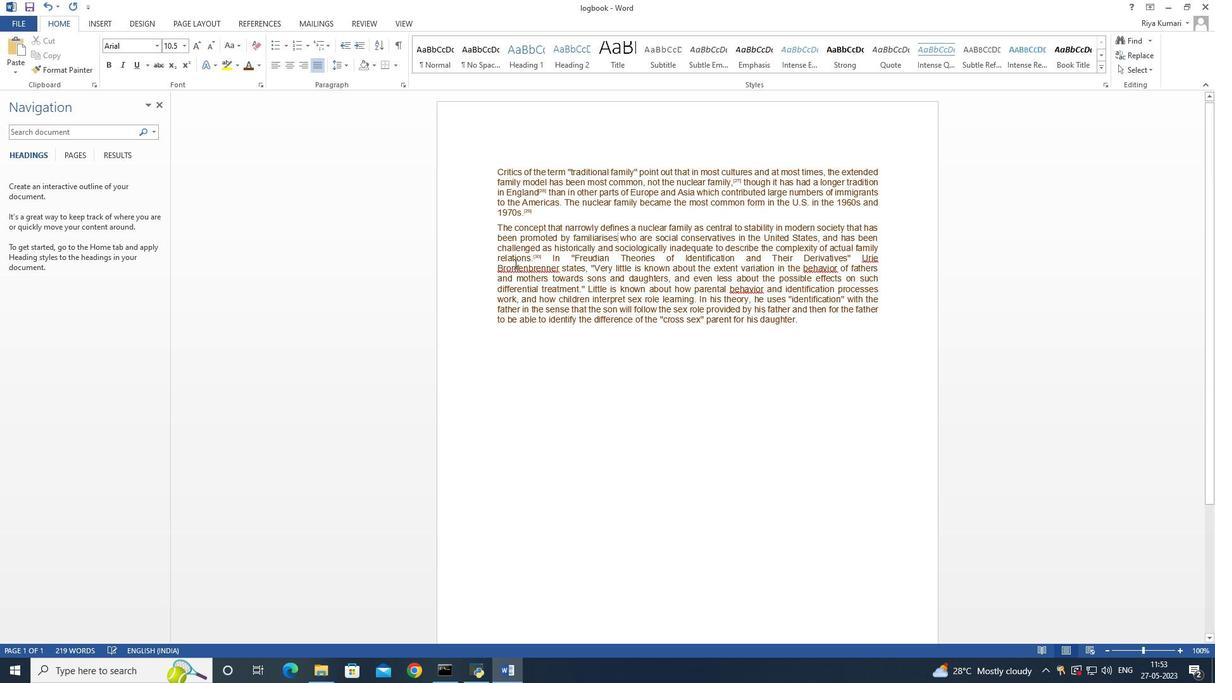 
Action: Mouse pressed right at (511, 265)
Screenshot: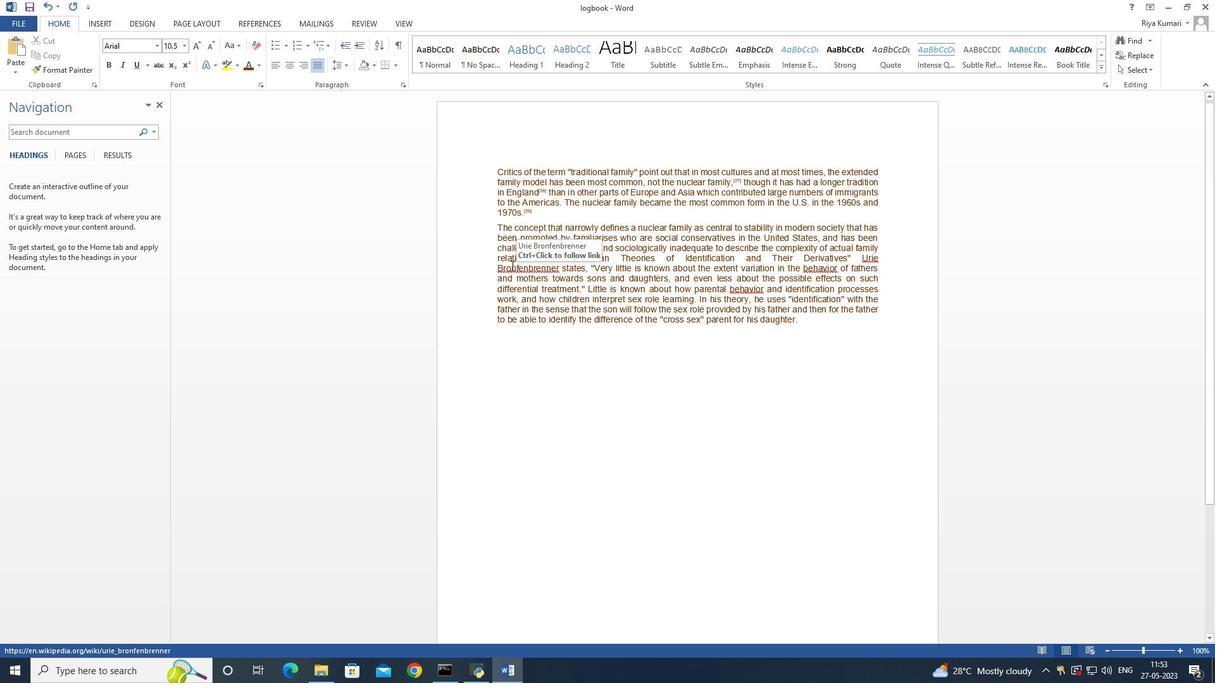 
Action: Mouse moved to (592, 293)
Screenshot: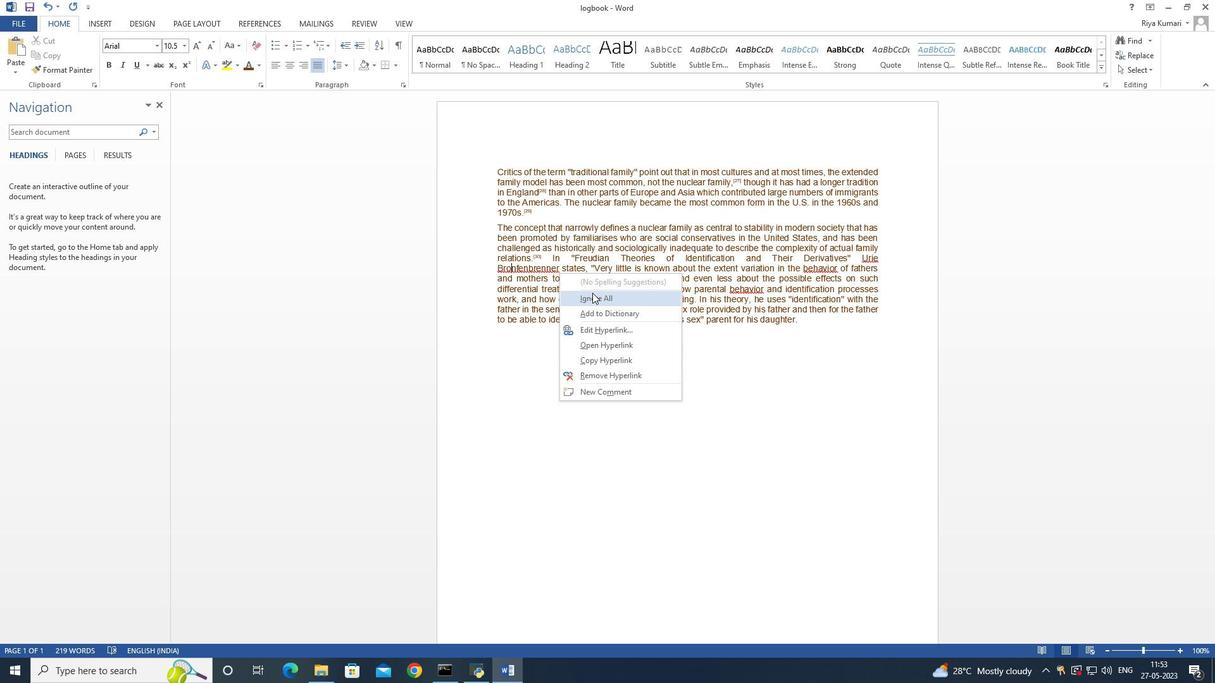 
Action: Mouse pressed left at (592, 293)
Screenshot: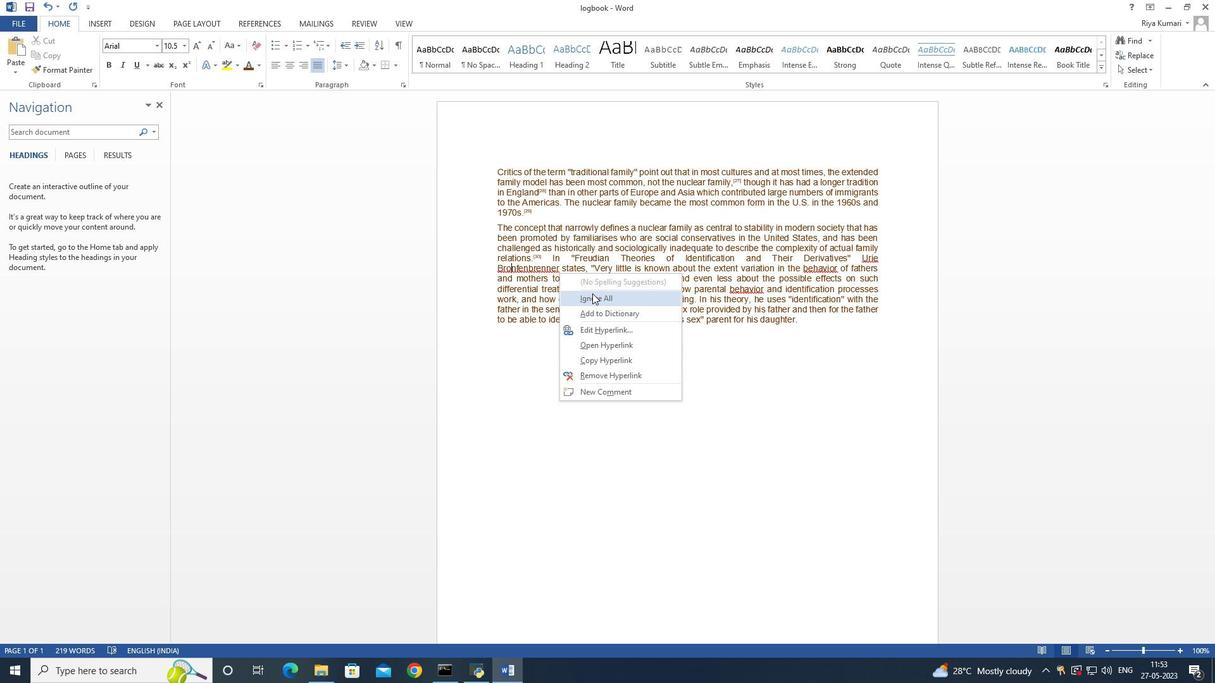 
Action: Mouse moved to (737, 290)
Screenshot: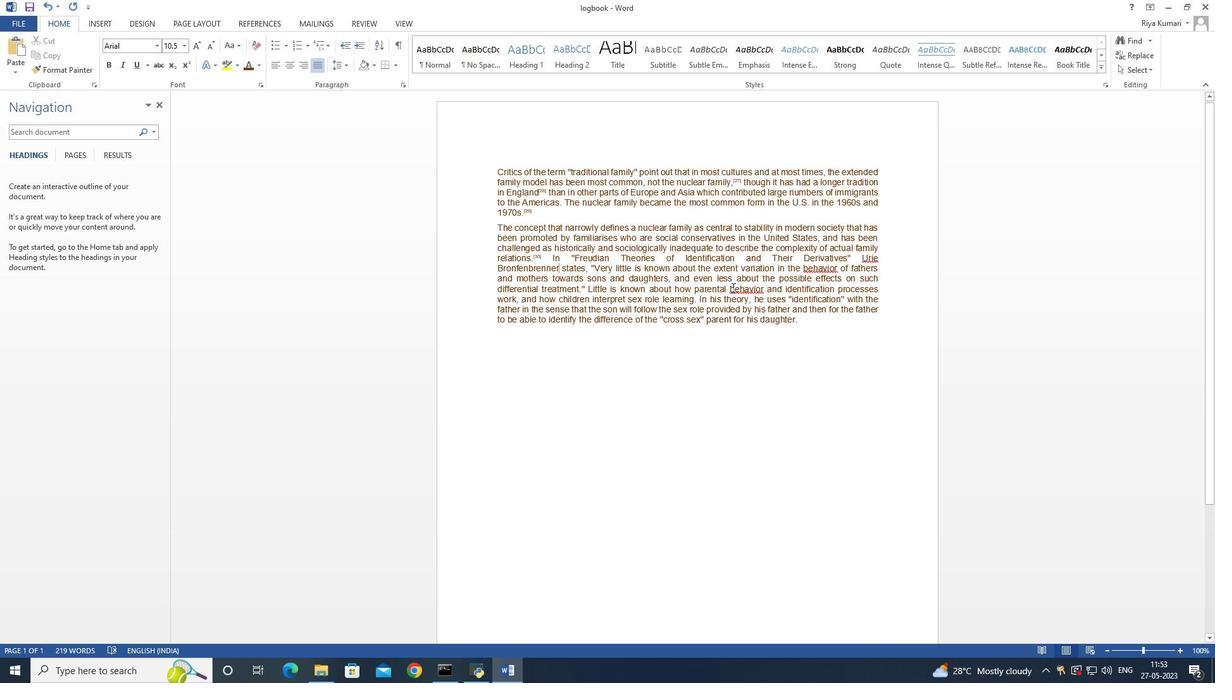 
Action: Mouse pressed right at (737, 290)
Screenshot: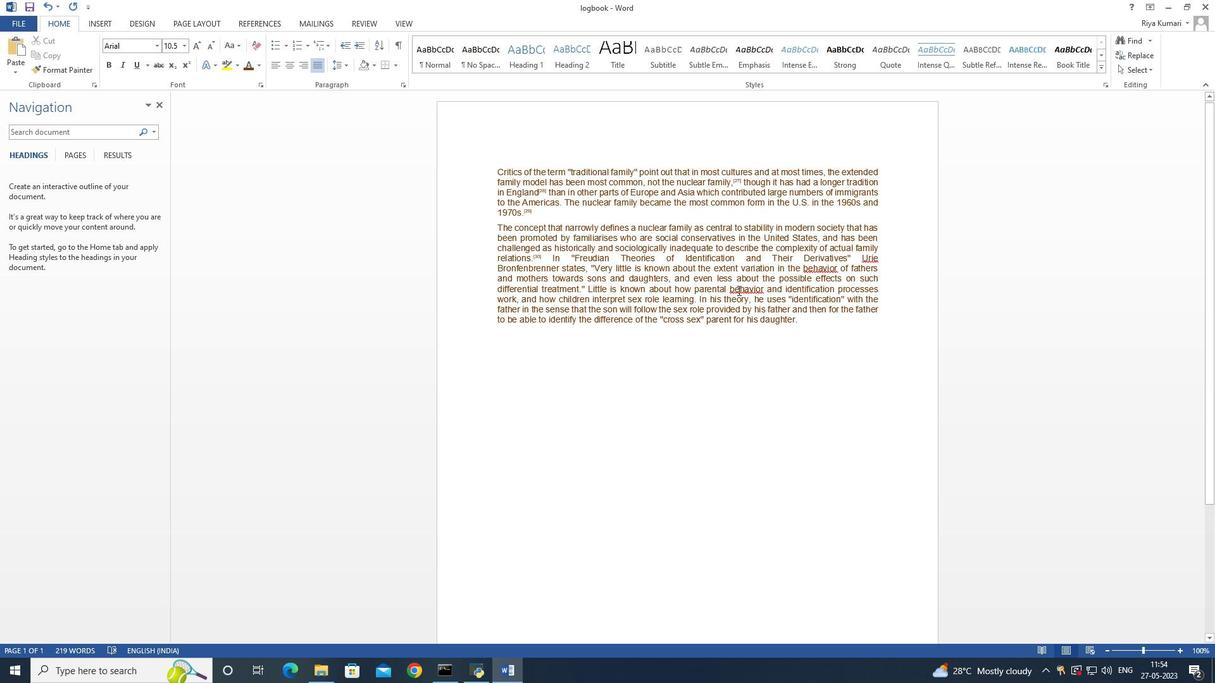
Action: Mouse moved to (773, 317)
Screenshot: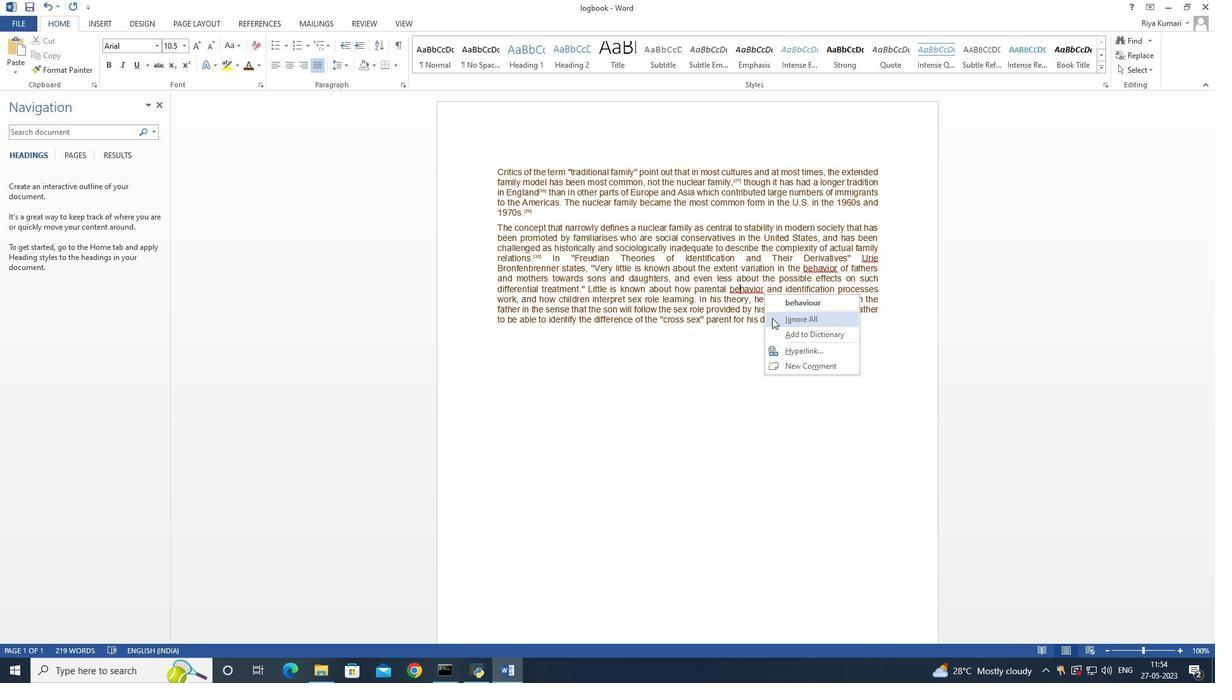 
Action: Mouse pressed left at (773, 317)
Screenshot: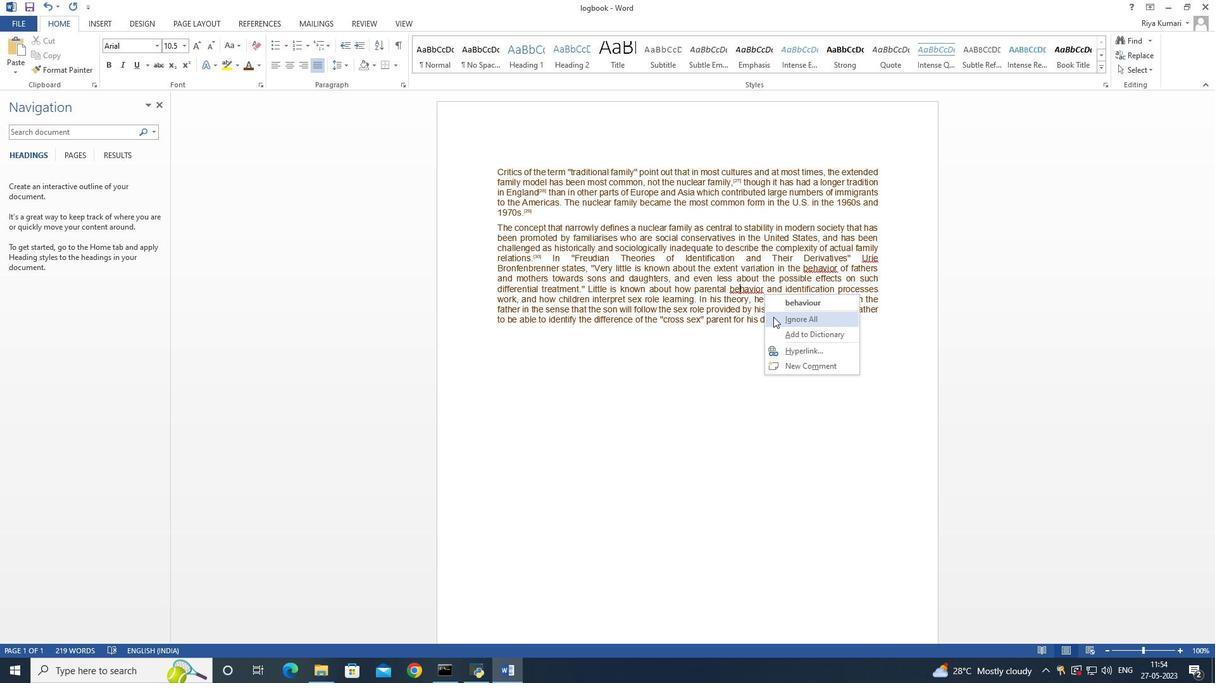 
Action: Mouse moved to (868, 258)
Screenshot: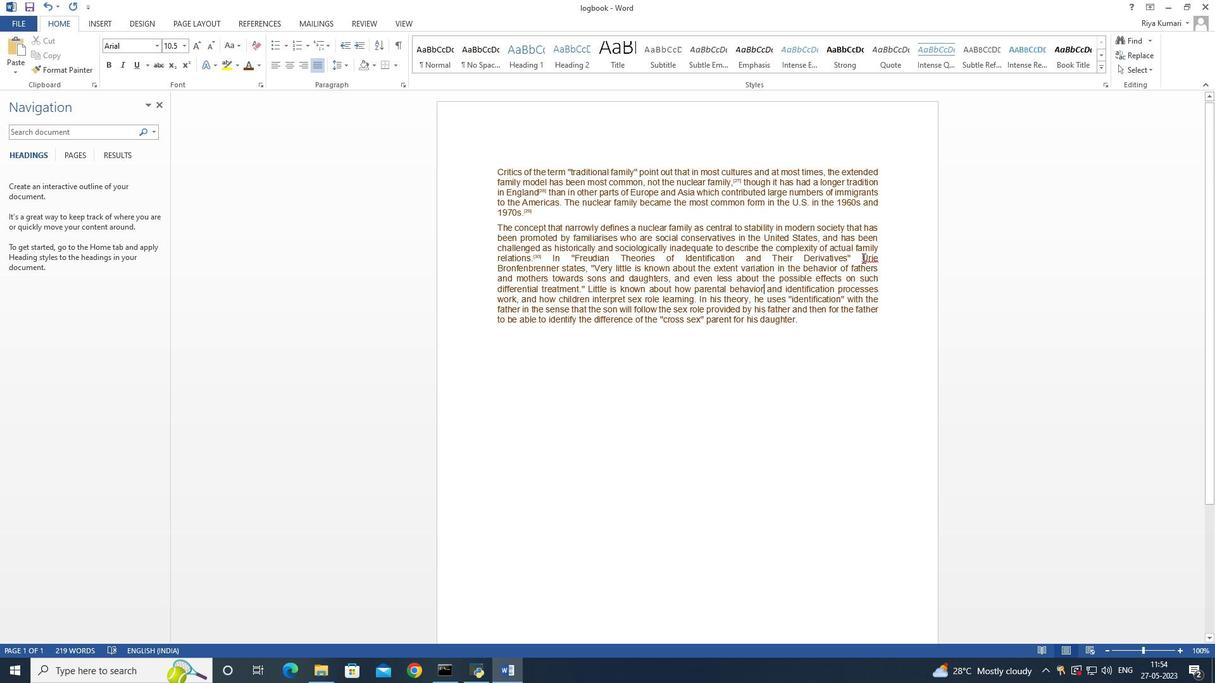 
Action: Mouse pressed right at (868, 258)
Screenshot: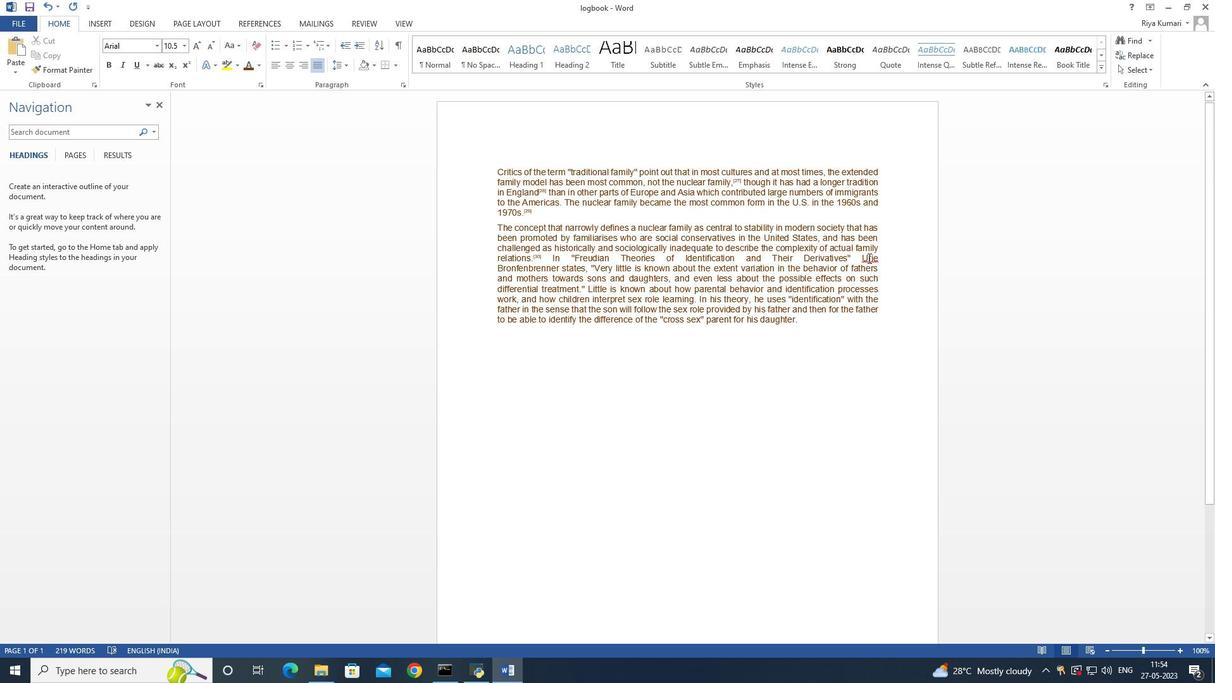 
Action: Mouse moved to (906, 320)
Screenshot: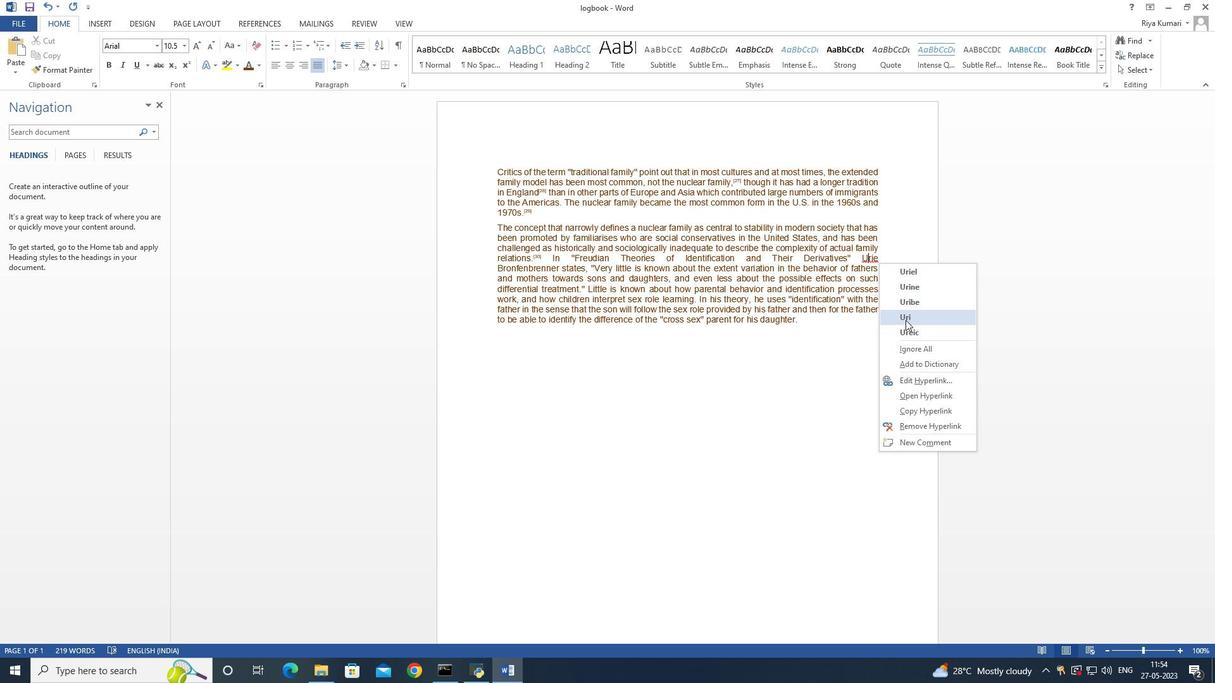 
Action: Mouse pressed left at (906, 320)
Screenshot: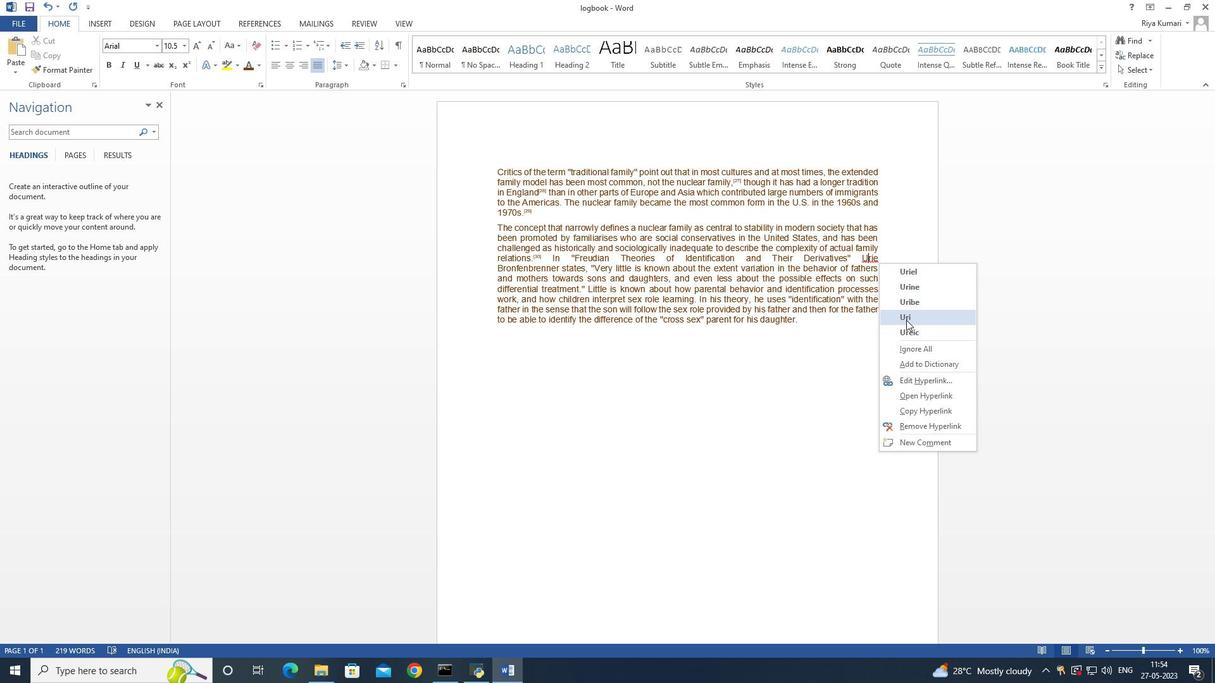 
Action: Mouse moved to (560, 202)
Screenshot: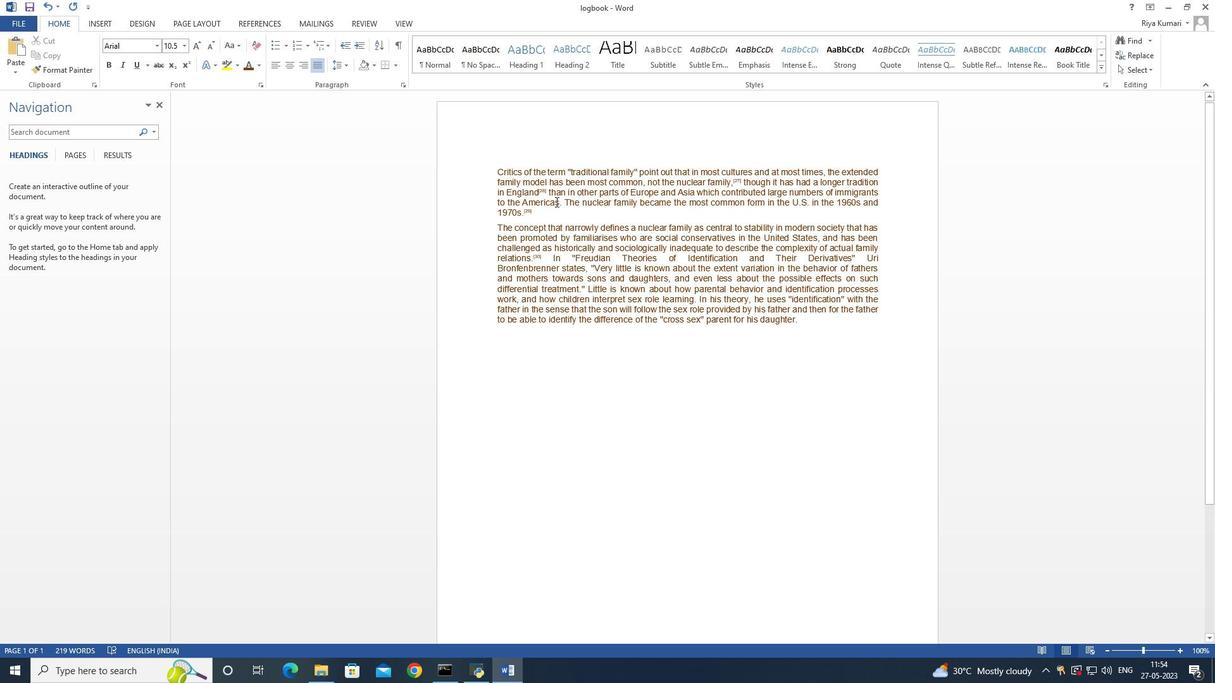 
Action: Mouse pressed left at (560, 202)
Screenshot: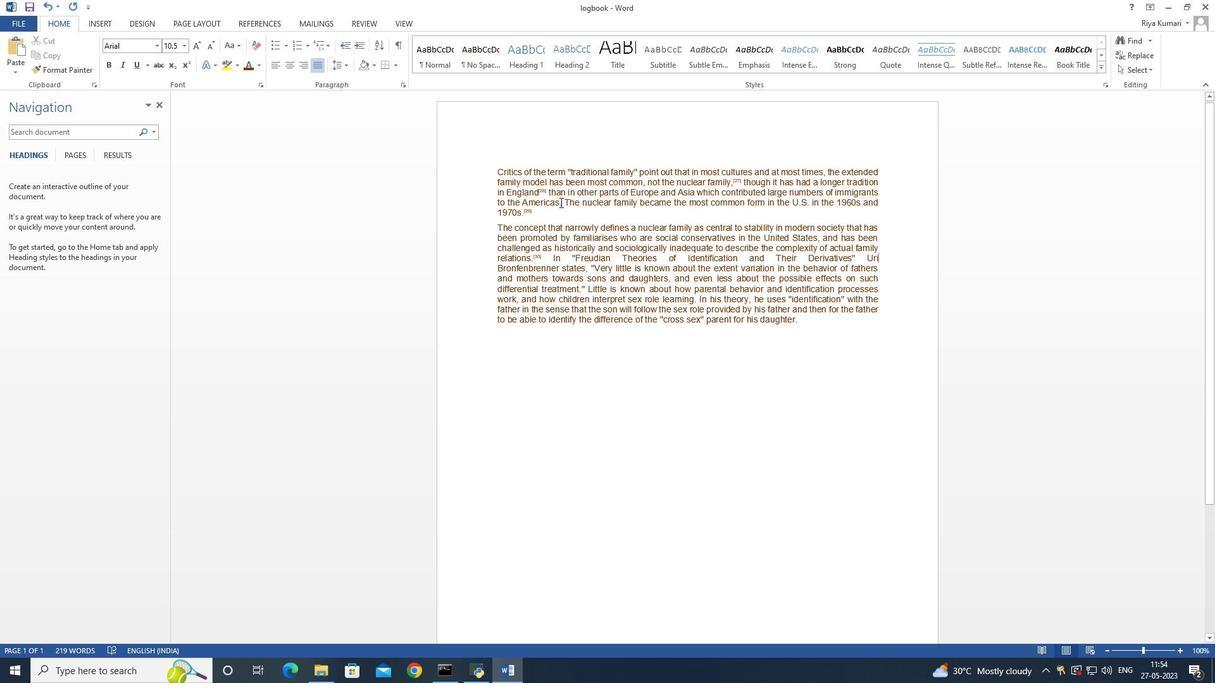 
Action: Mouse moved to (748, 107)
Screenshot: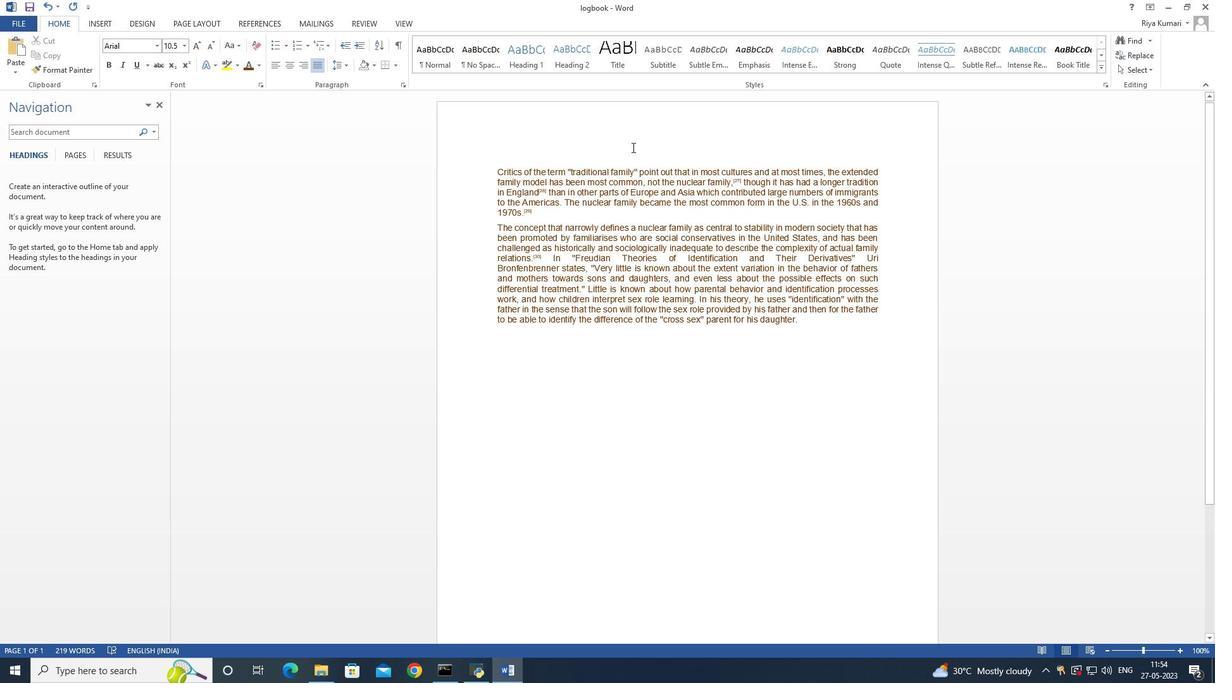 
Action: Key pressed <Key.right>
Screenshot: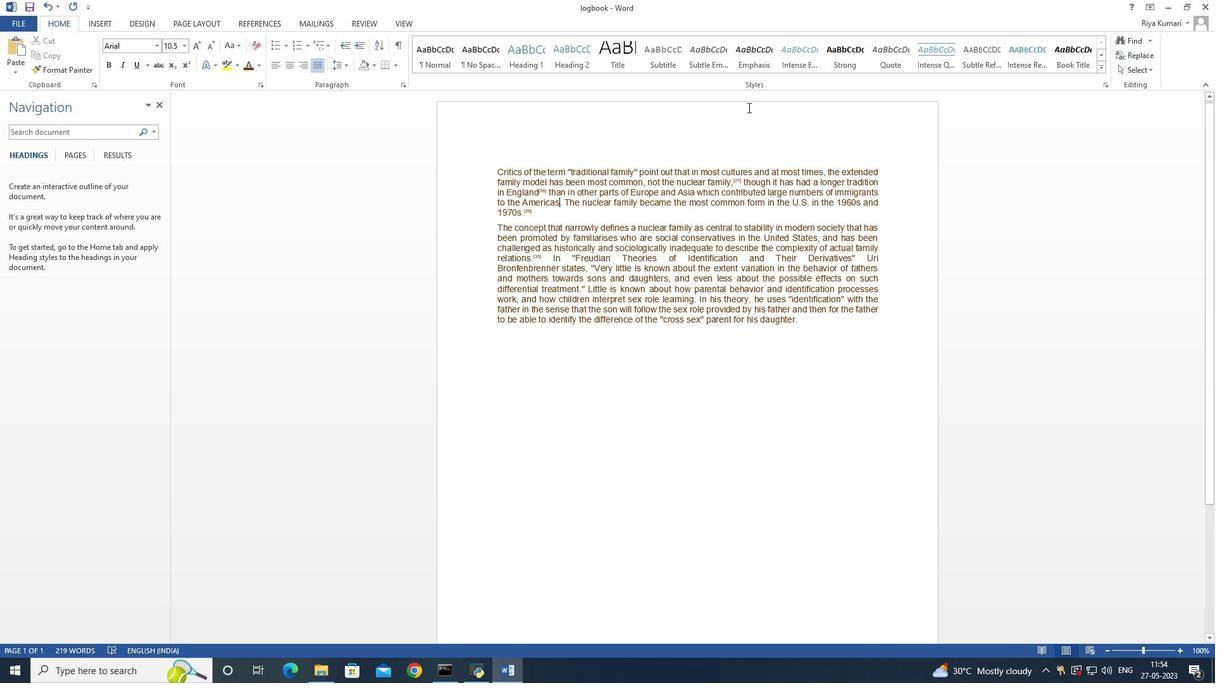 
Action: Mouse moved to (98, 23)
Screenshot: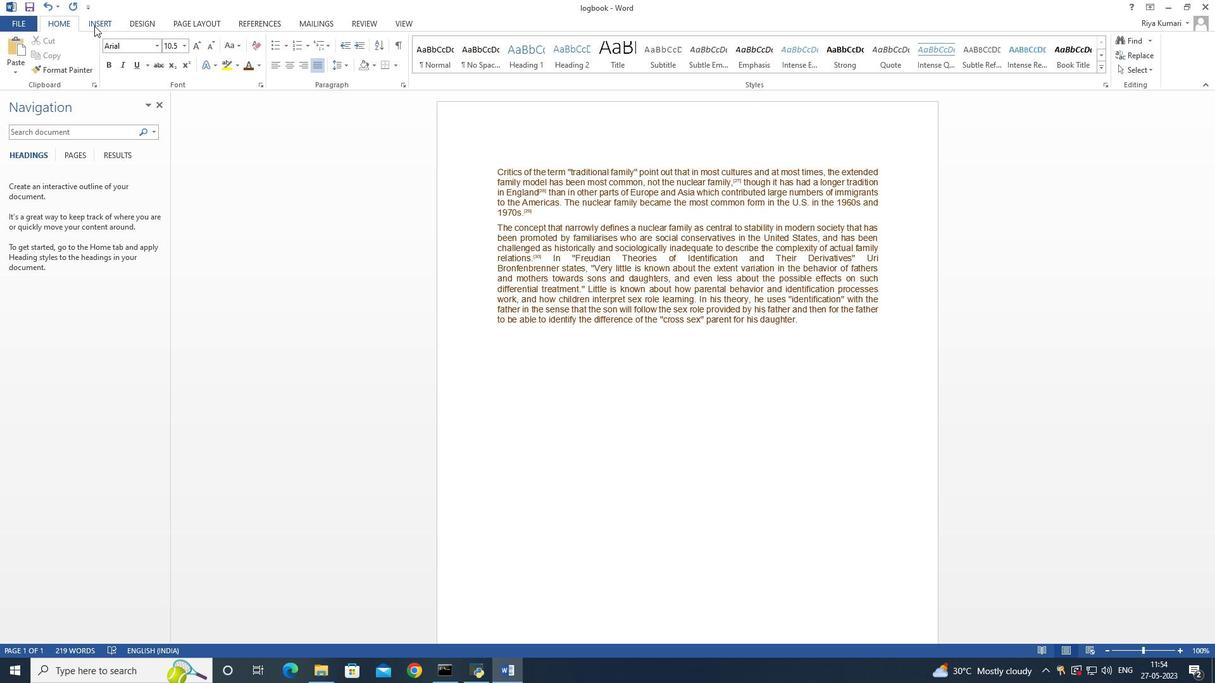 
Action: Mouse pressed left at (98, 23)
Screenshot: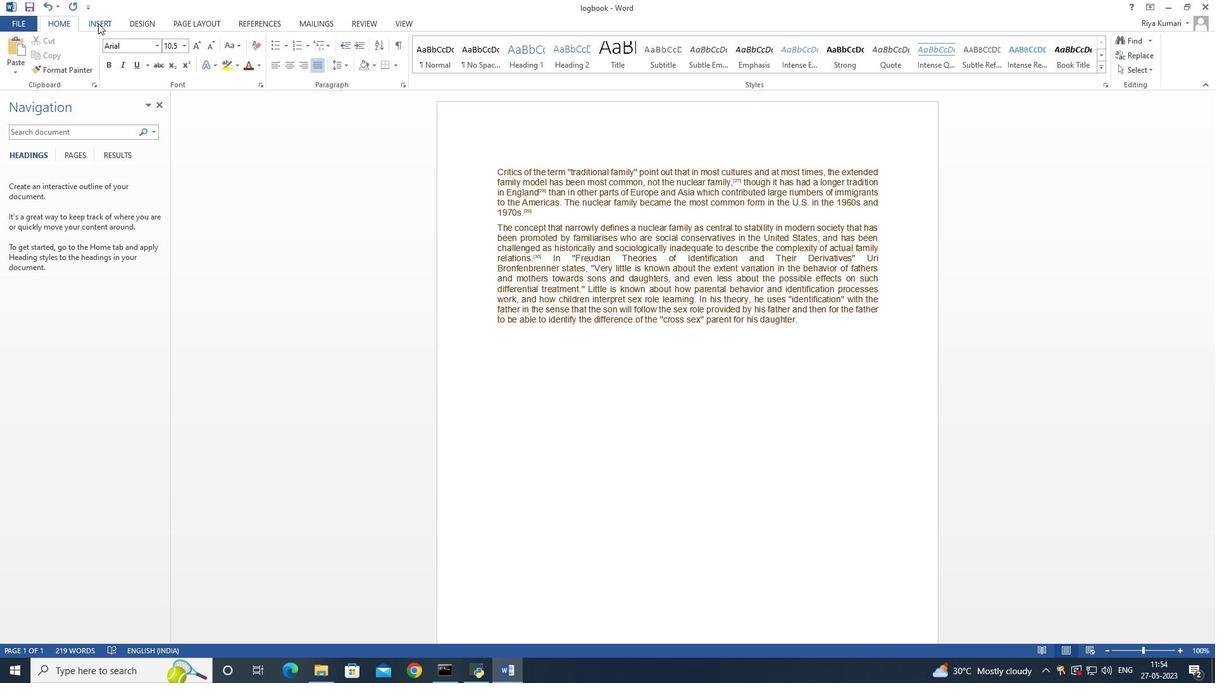 
Action: Mouse moved to (408, 71)
Screenshot: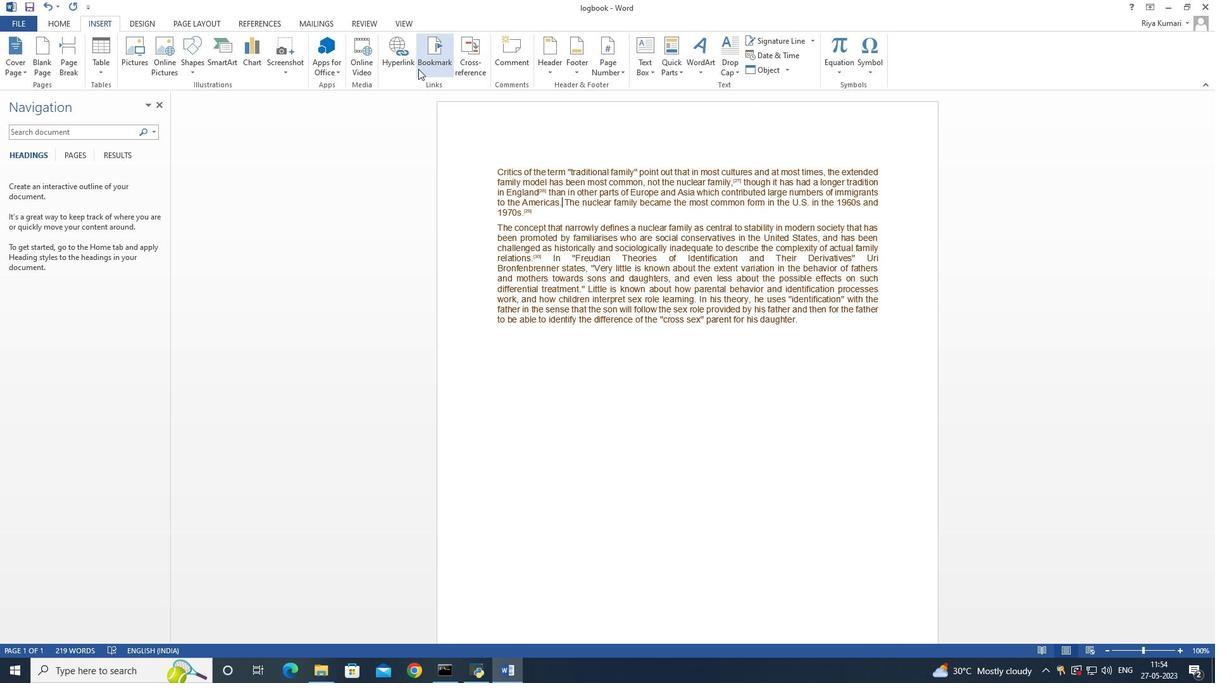 
Action: Mouse pressed left at (408, 71)
Screenshot: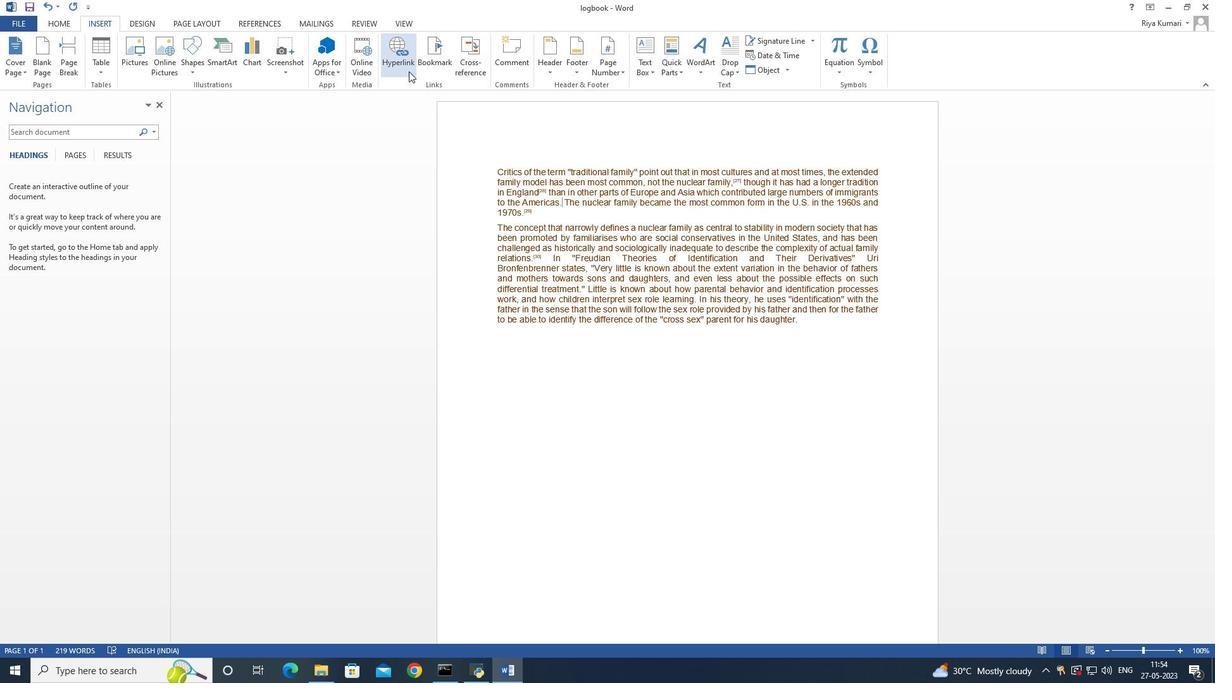 
Action: Mouse moved to (563, 239)
Screenshot: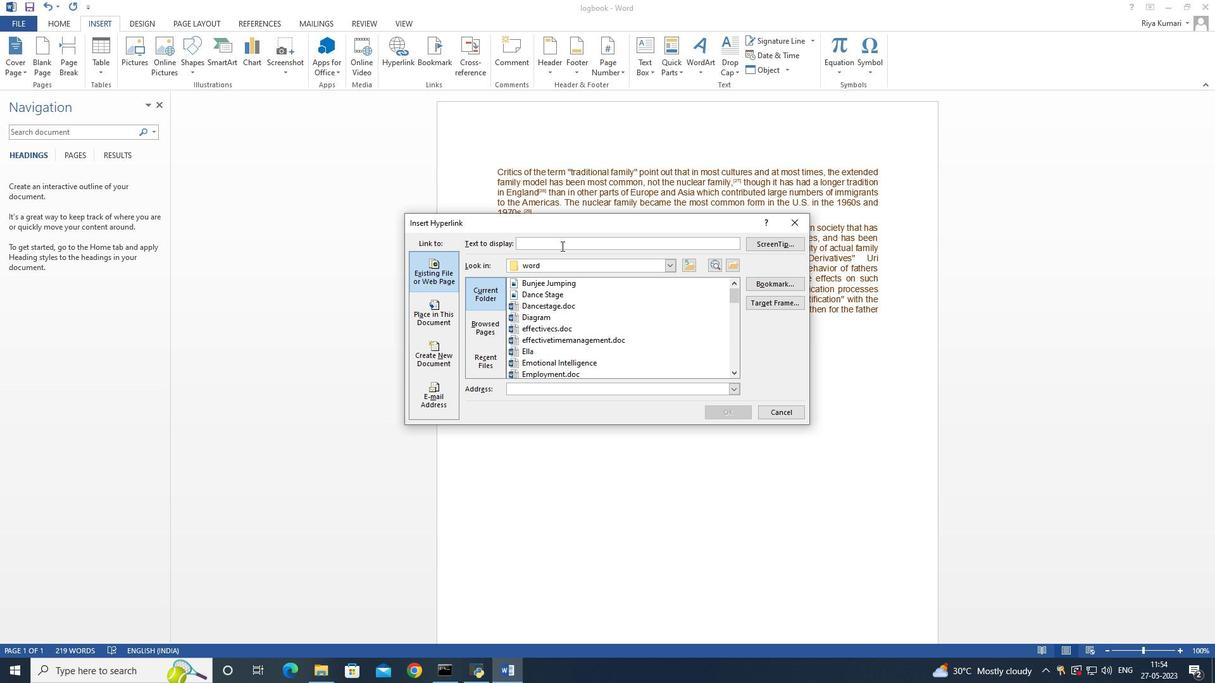 
Action: Mouse pressed left at (563, 239)
Screenshot: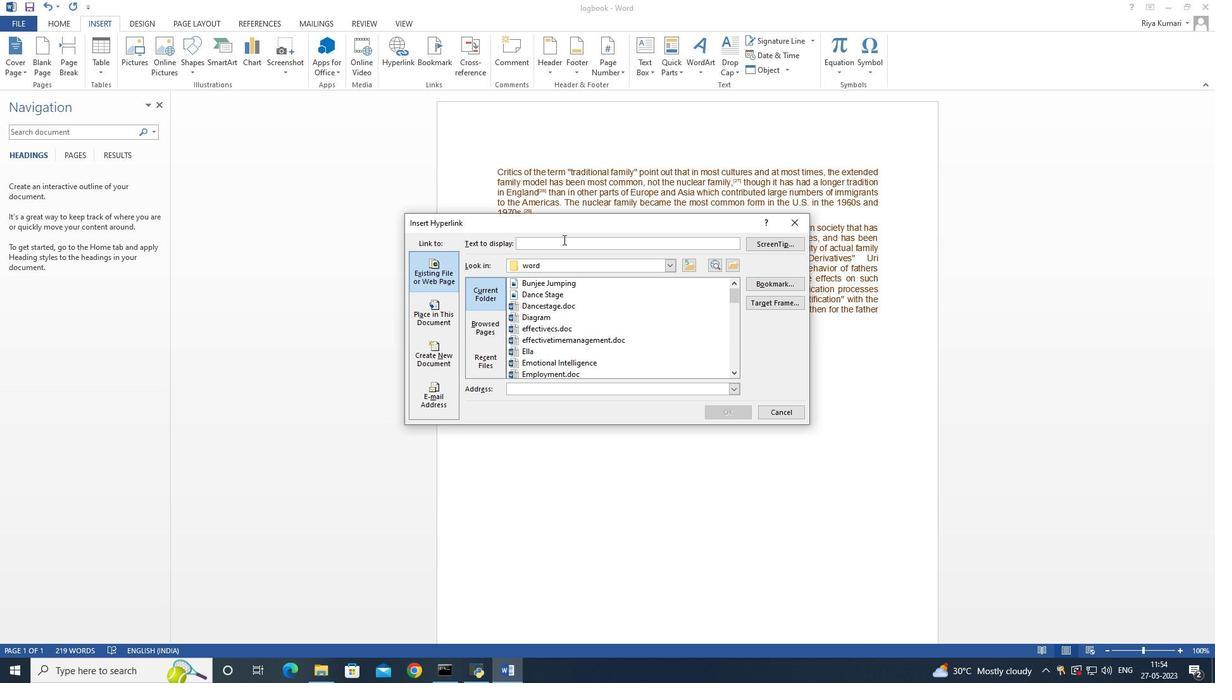 
Action: Mouse moved to (672, 120)
Screenshot: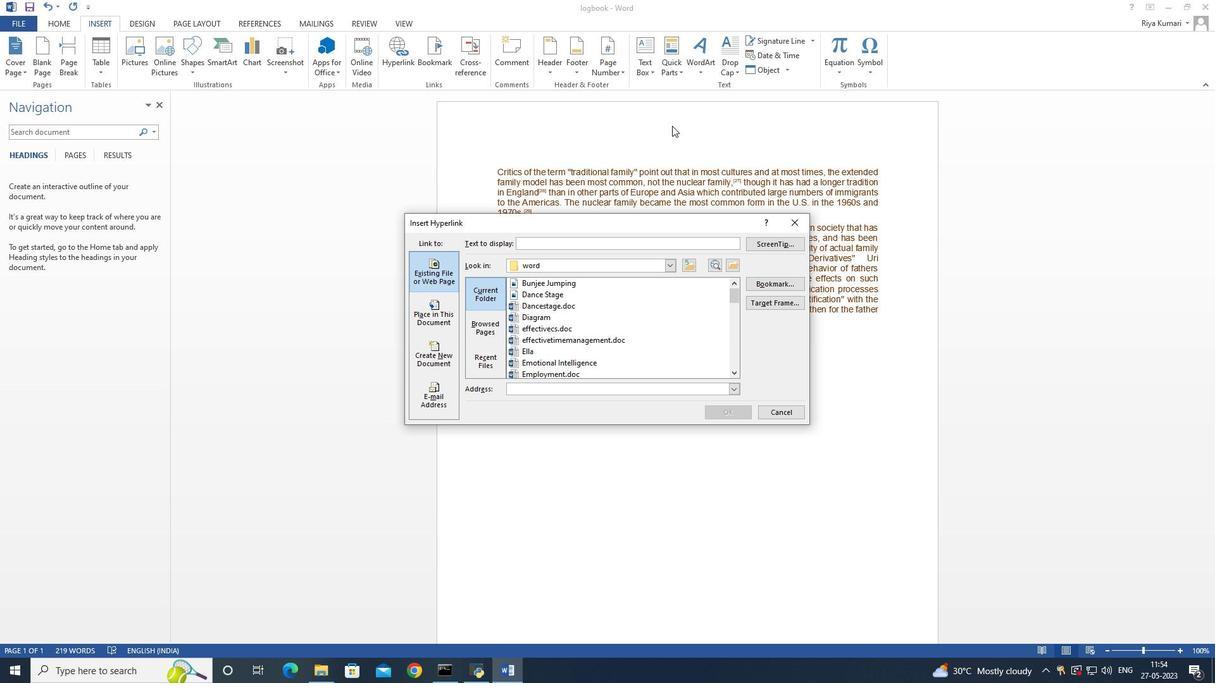 
Action: Key pressed www.instagram.com
Screenshot: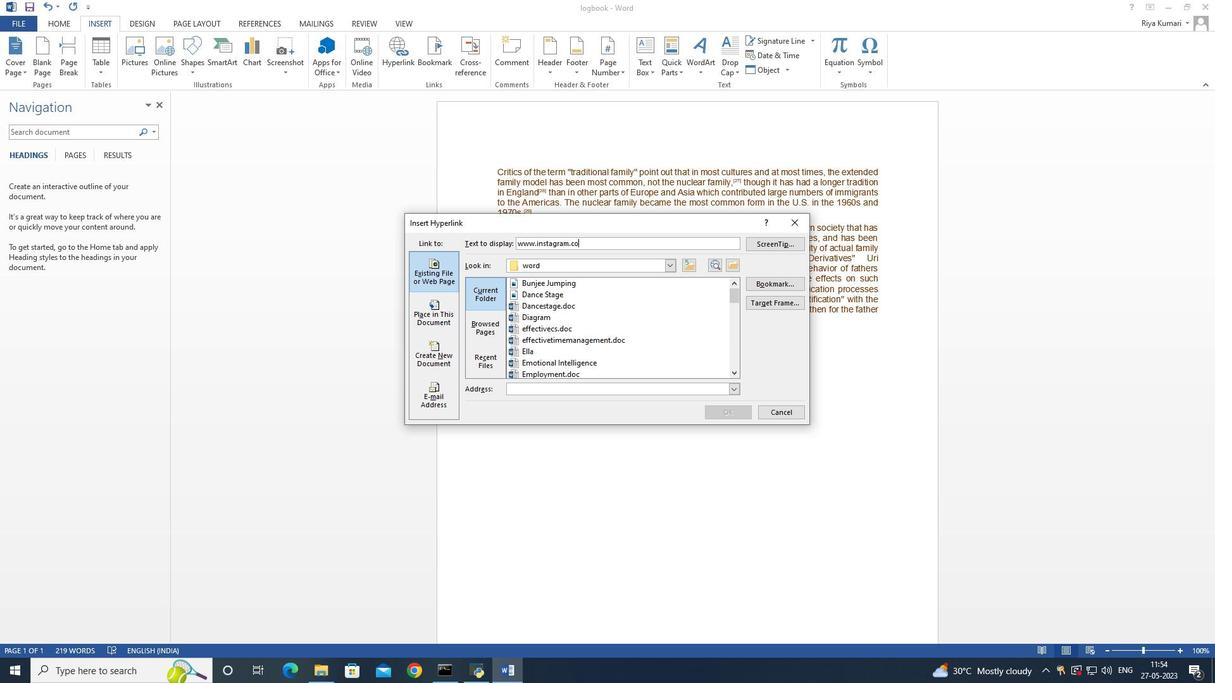 
Action: Mouse moved to (765, 244)
Screenshot: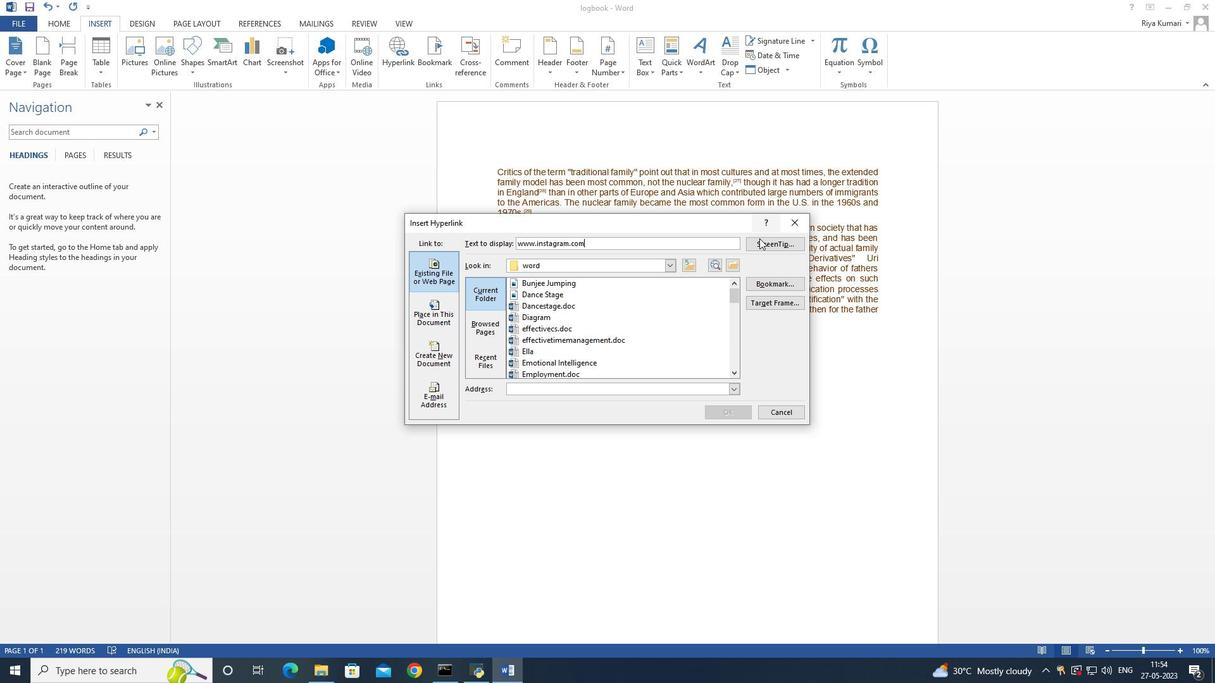 
Action: Mouse pressed left at (765, 244)
Screenshot: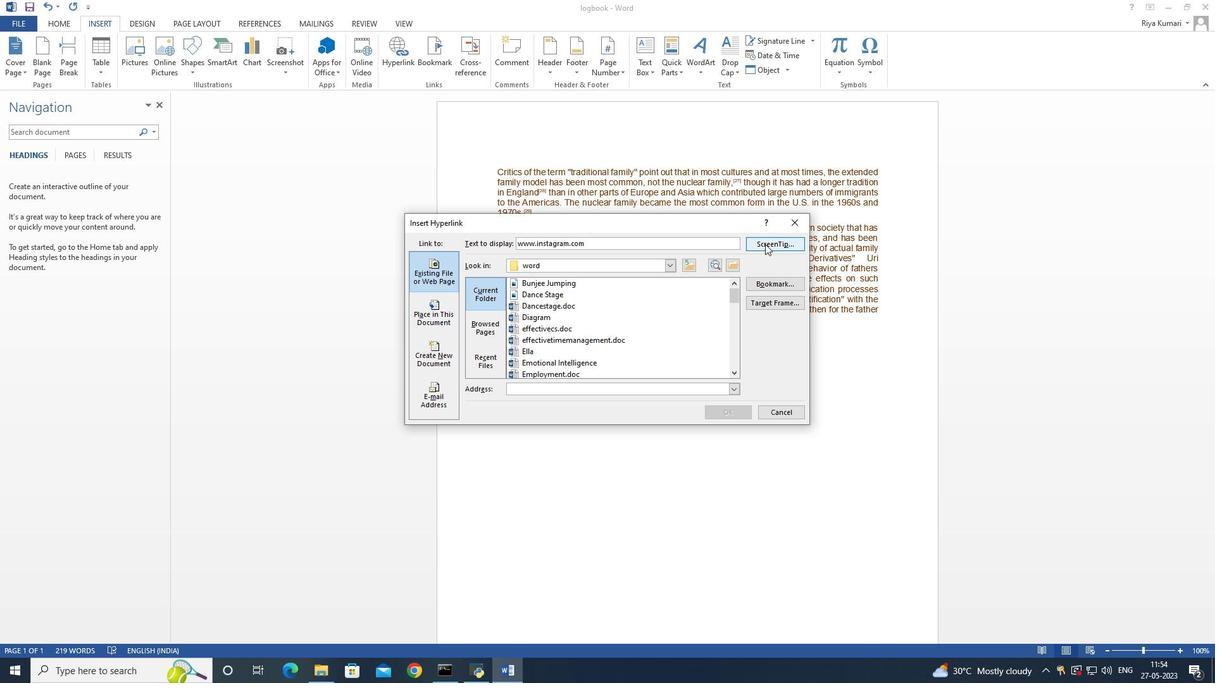 
Action: Mouse moved to (598, 320)
Screenshot: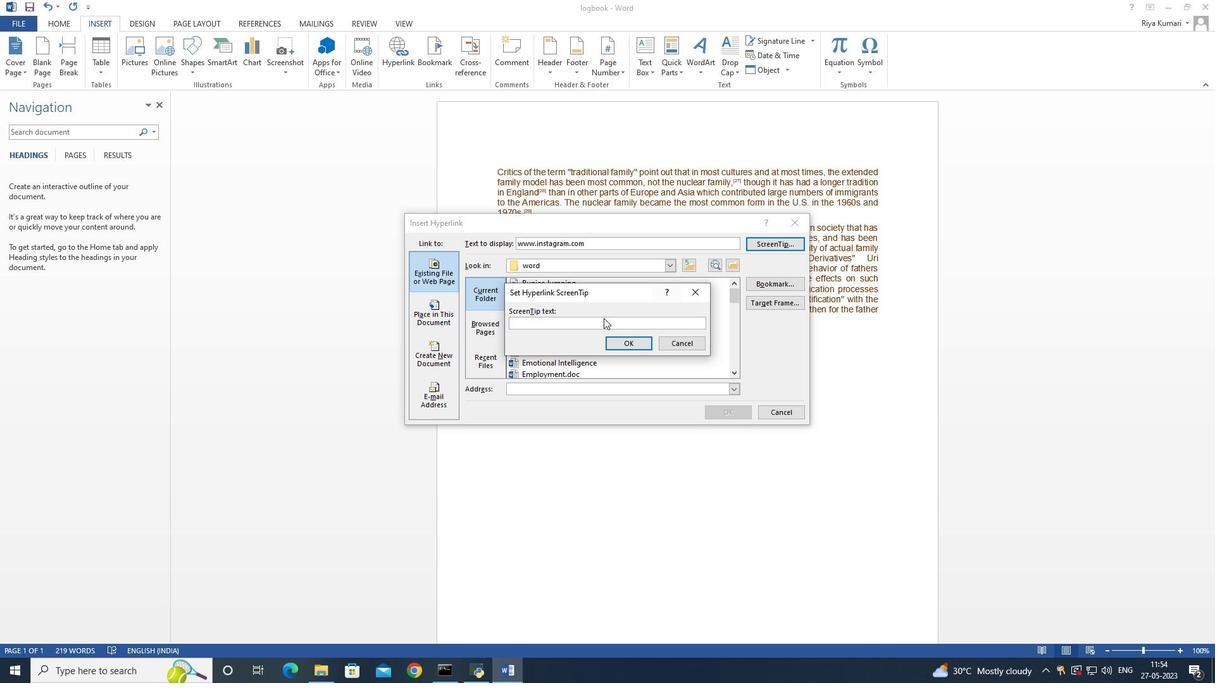 
Action: Key pressed fd
Screenshot: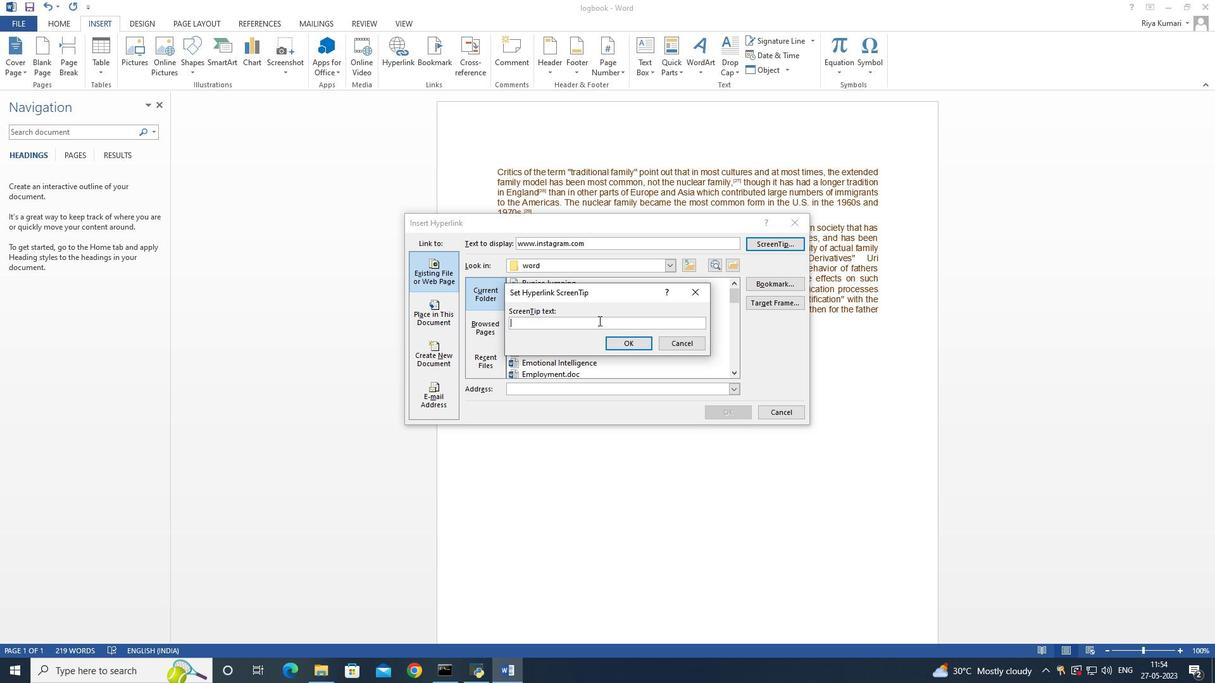 
Action: Mouse moved to (598, 320)
Screenshot: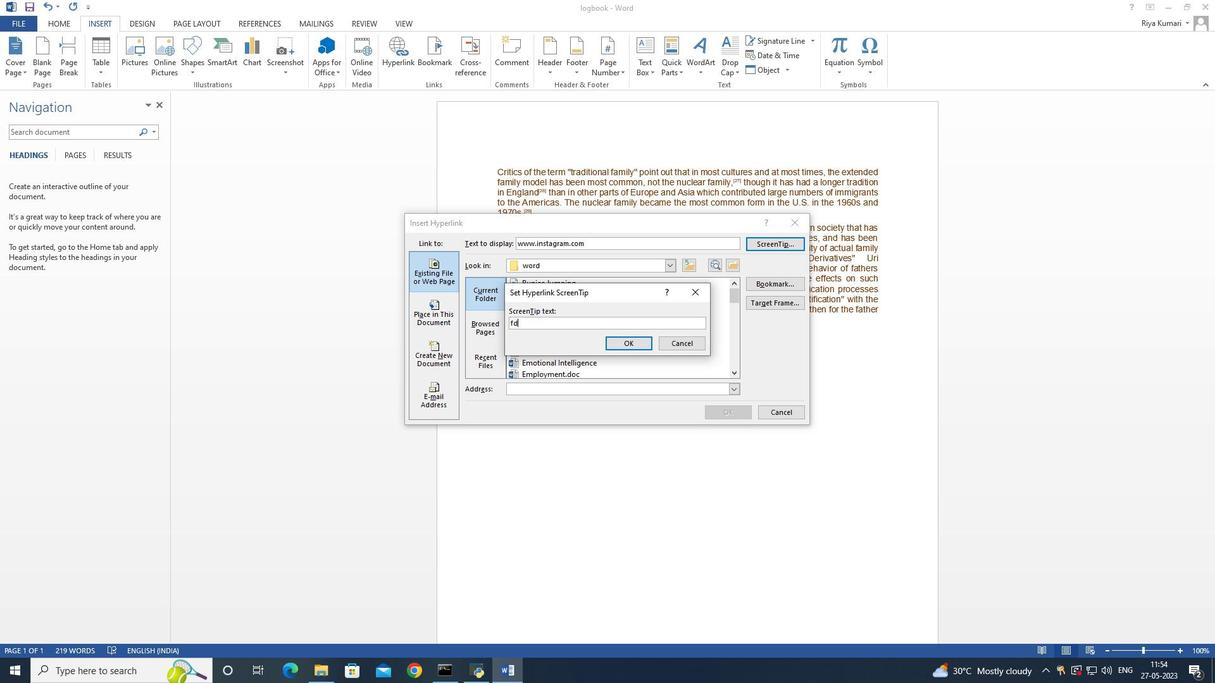 
Action: Key pressed hffg
Screenshot: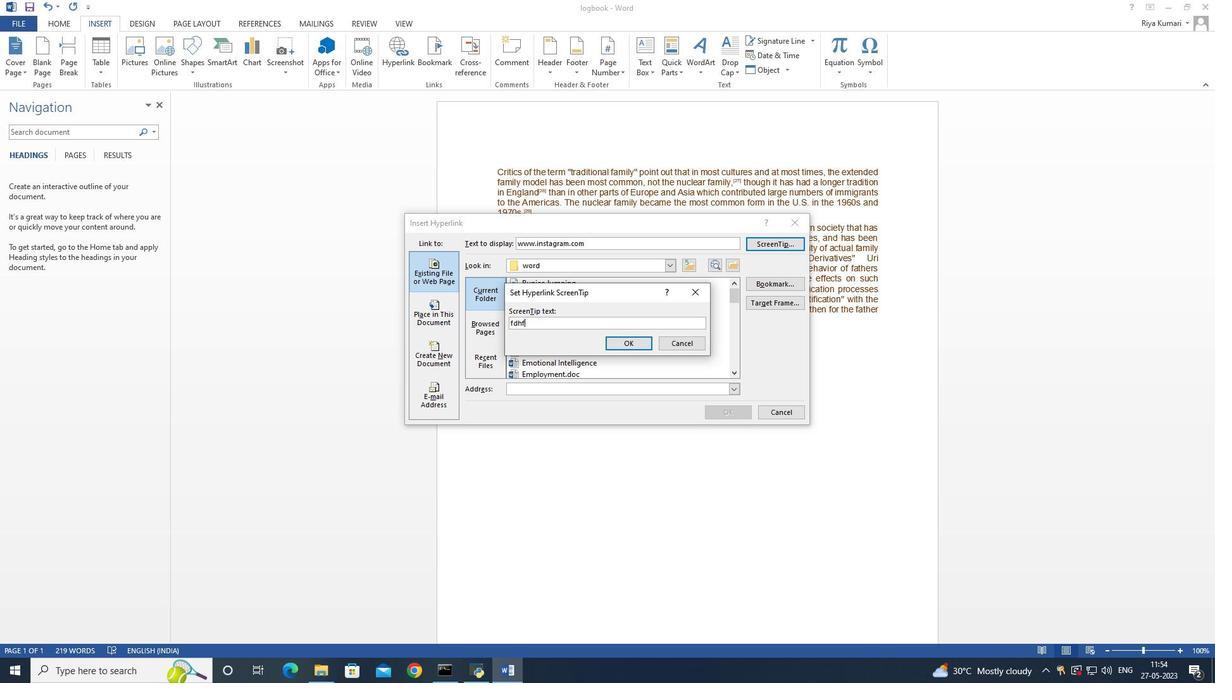 
Action: Mouse moved to (613, 327)
Screenshot: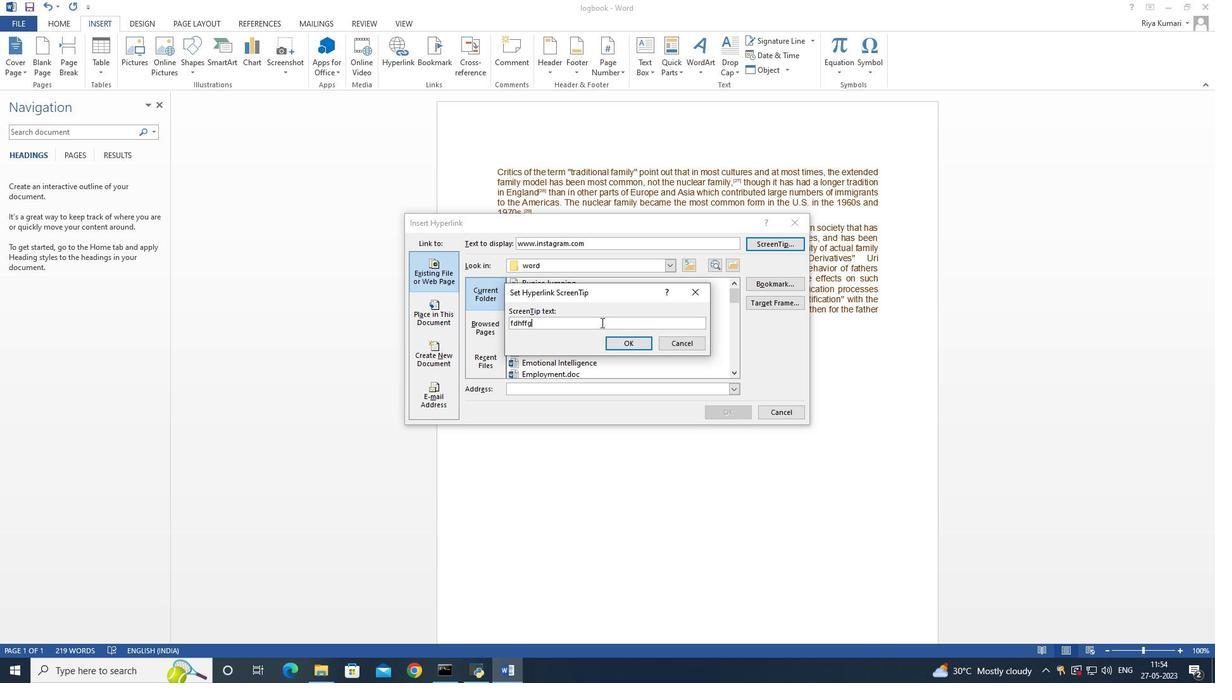 
Action: Key pressed h
Screenshot: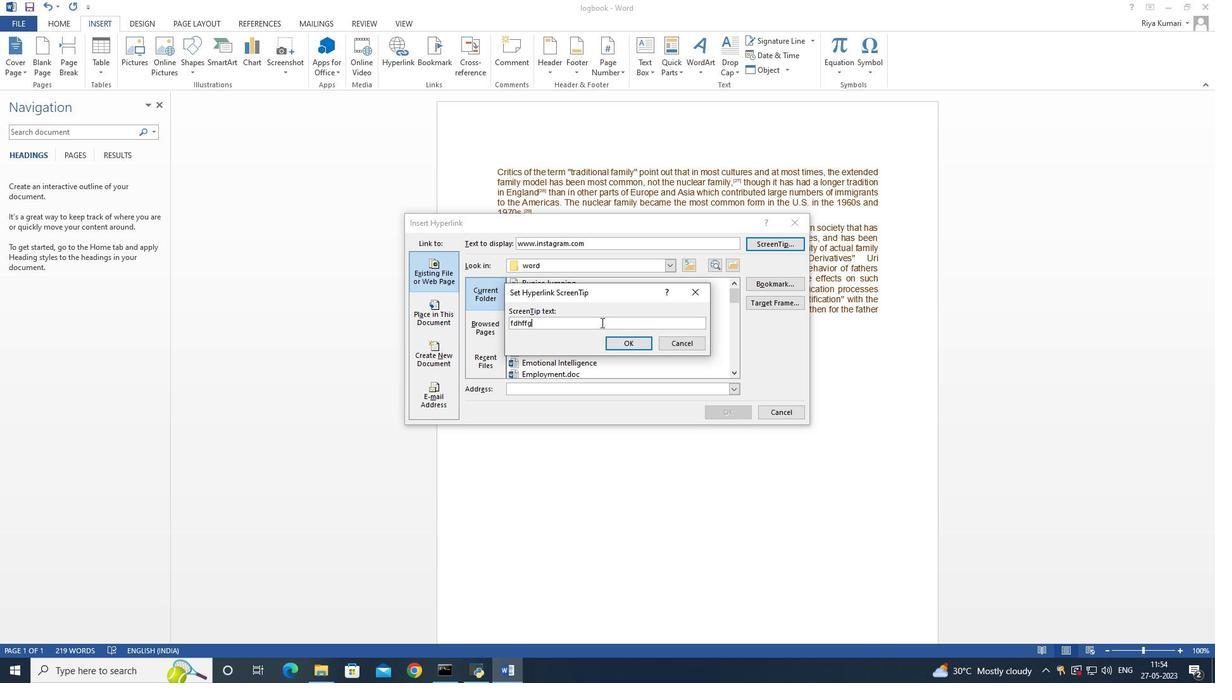 
Action: Mouse moved to (617, 339)
Screenshot: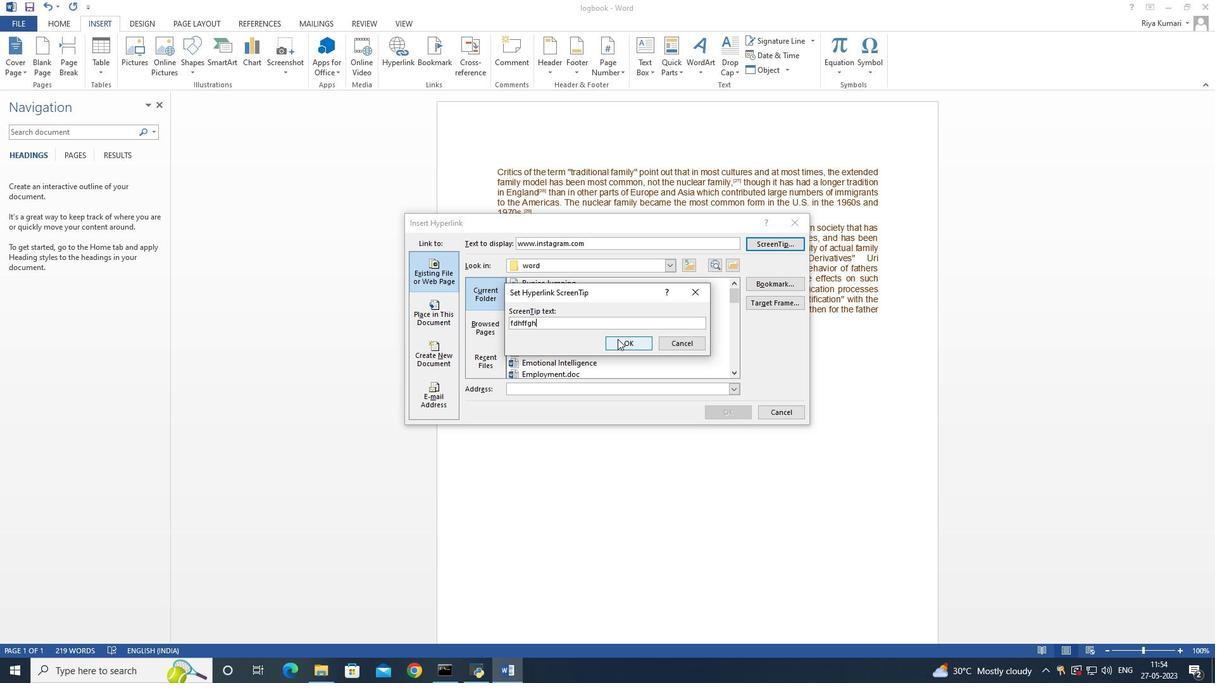 
Action: Mouse pressed left at (617, 339)
Screenshot: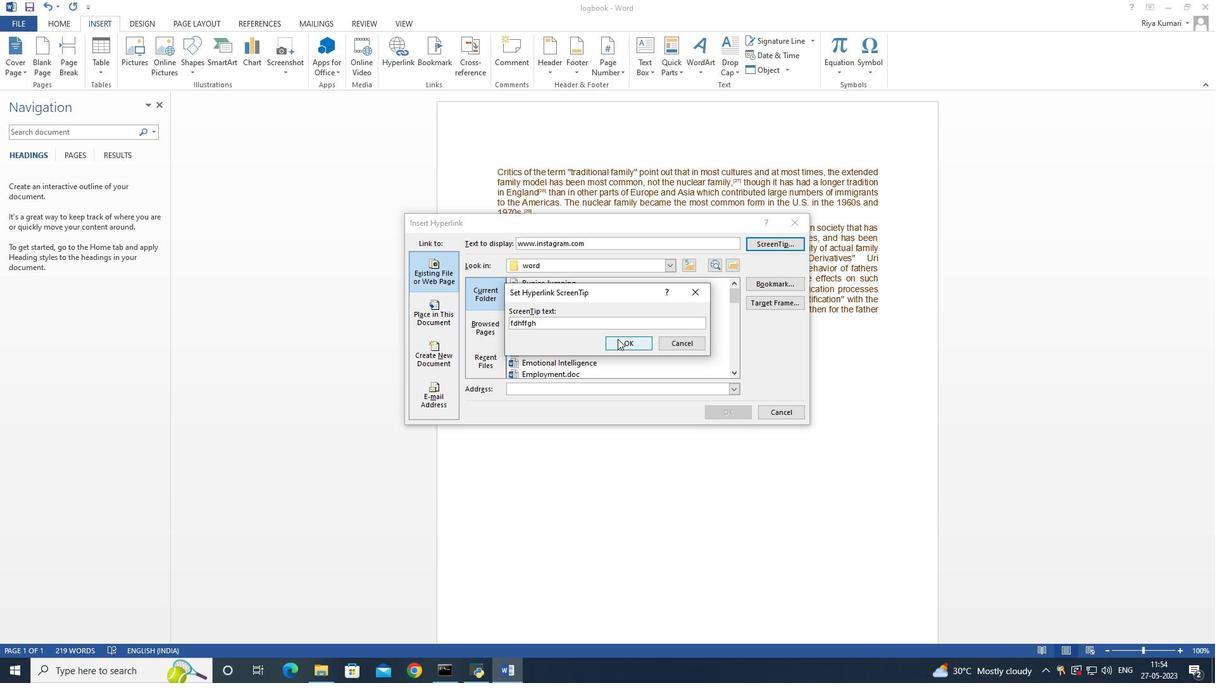 
Action: Mouse moved to (609, 377)
Screenshot: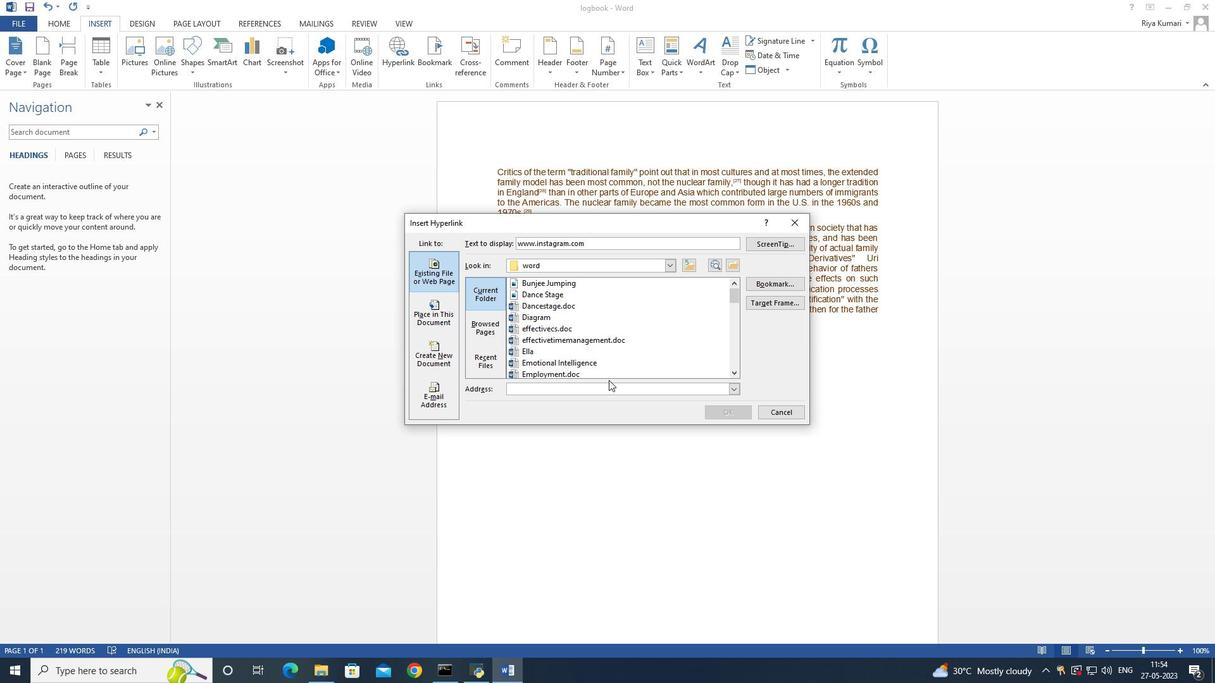 
Action: Key pressed i
Screenshot: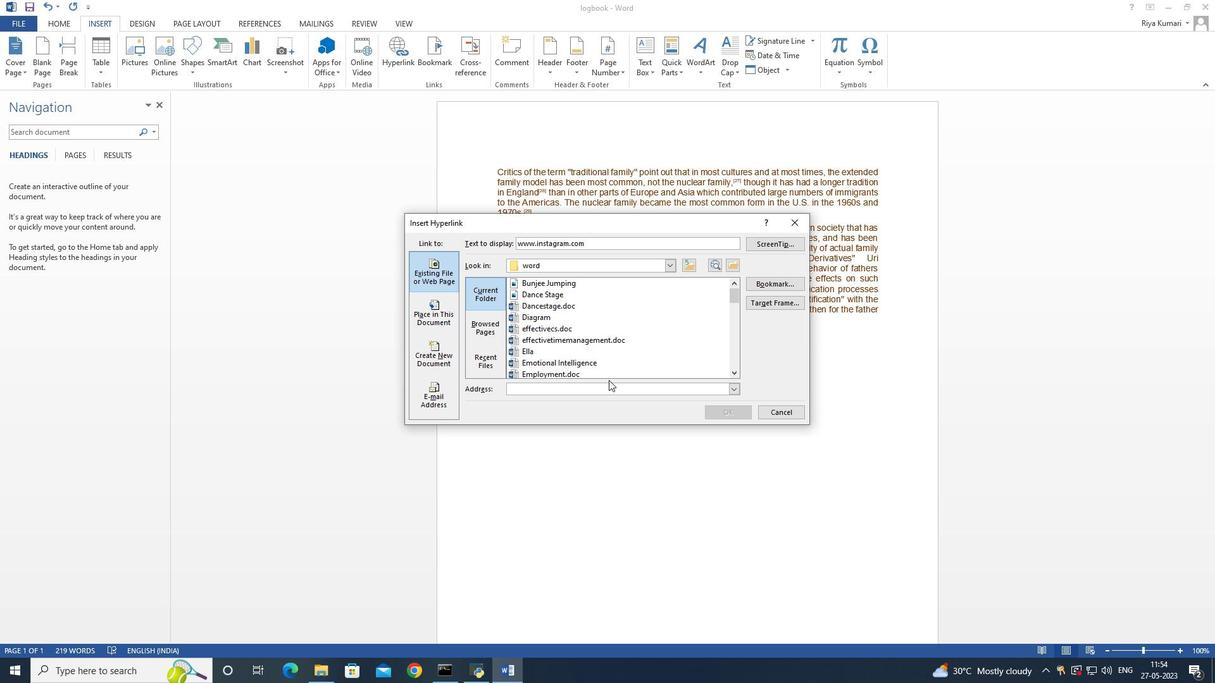 
Action: Mouse moved to (610, 375)
Screenshot: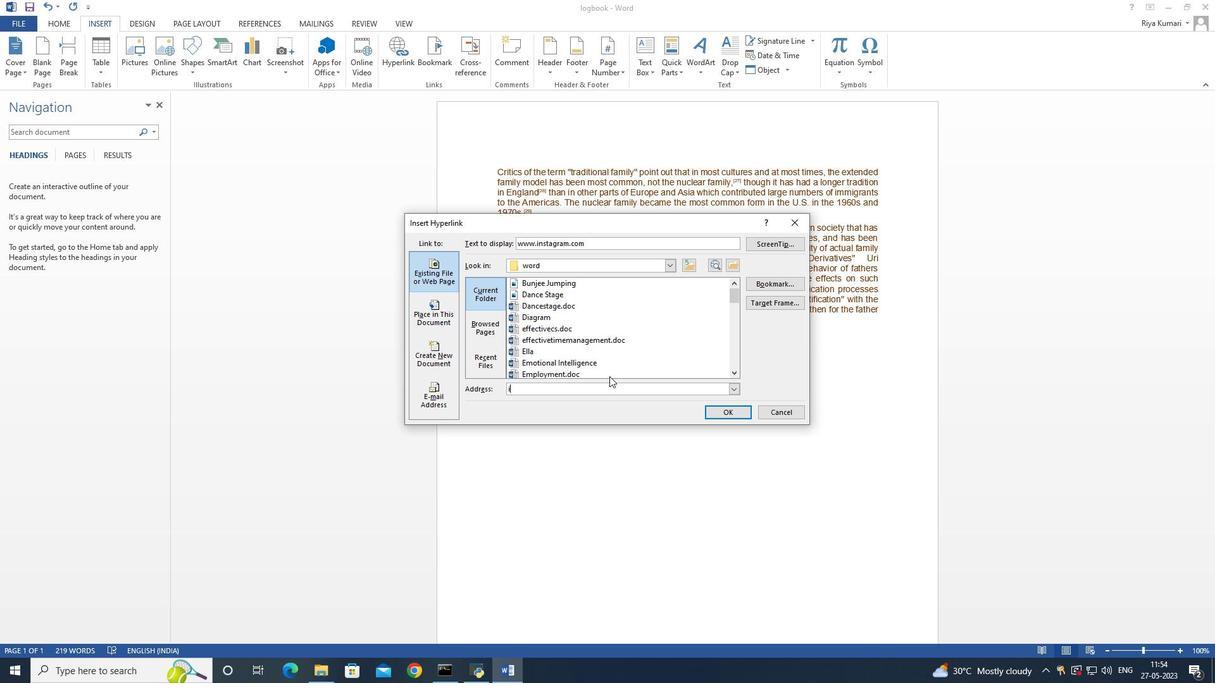 
Action: Key pressed n
Screenshot: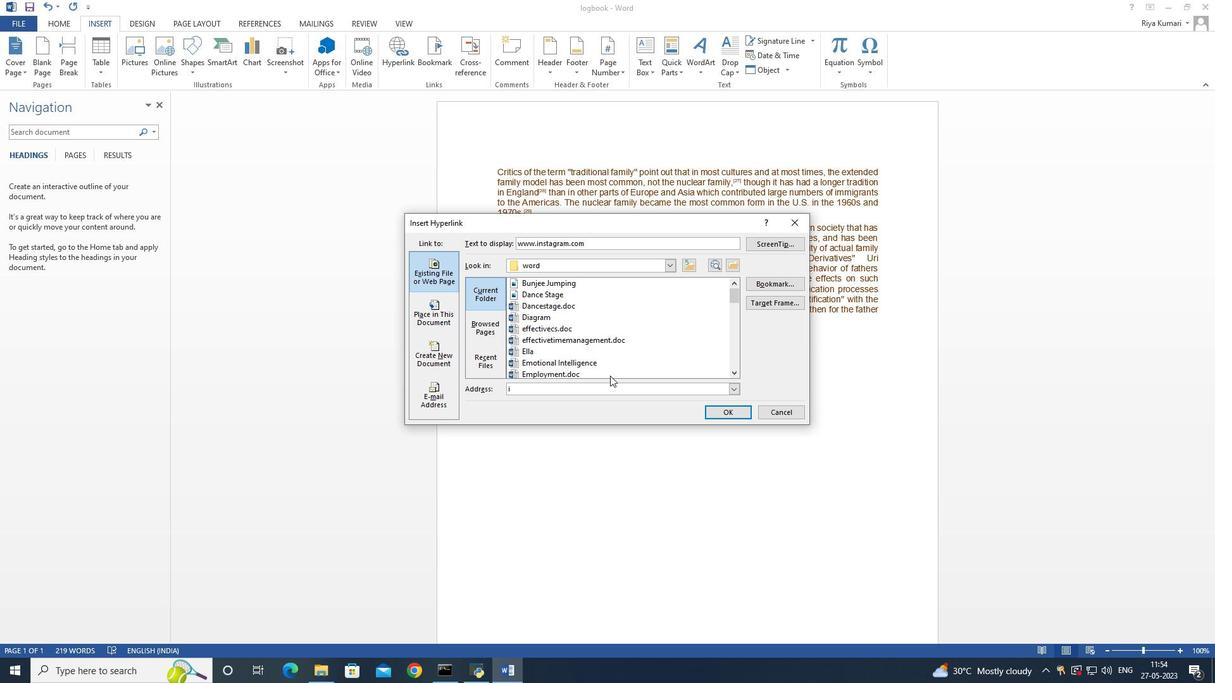 
Action: Mouse moved to (610, 375)
Screenshot: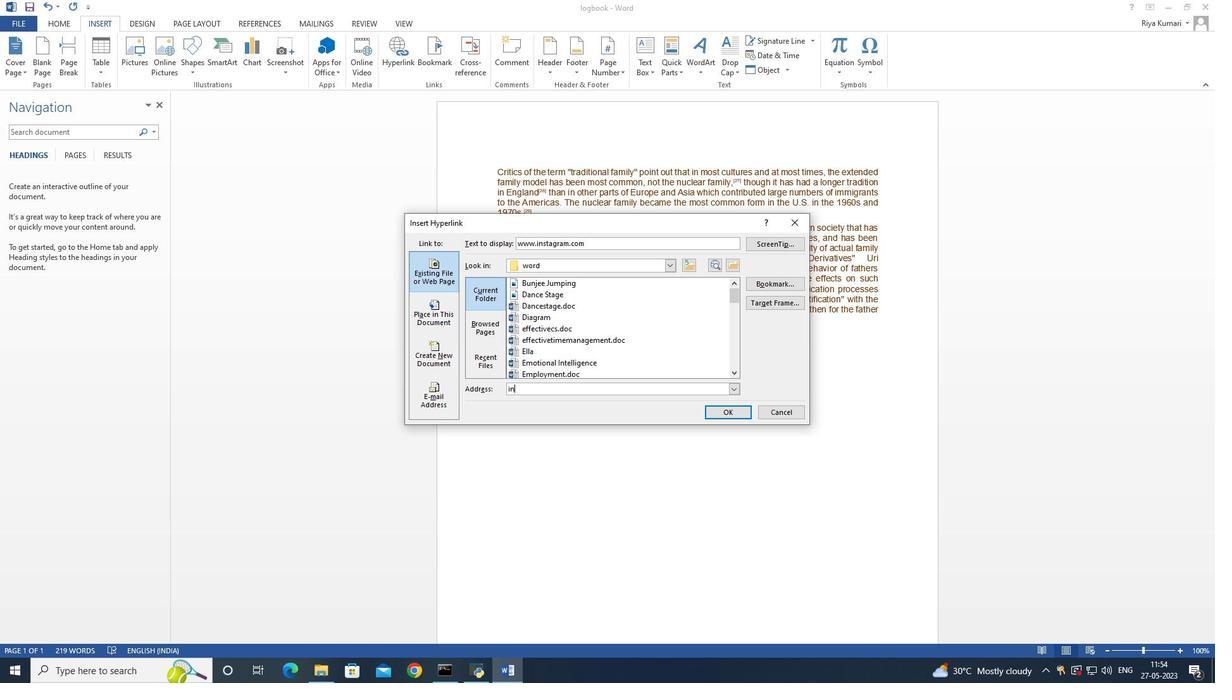 
Action: Key pressed s
Screenshot: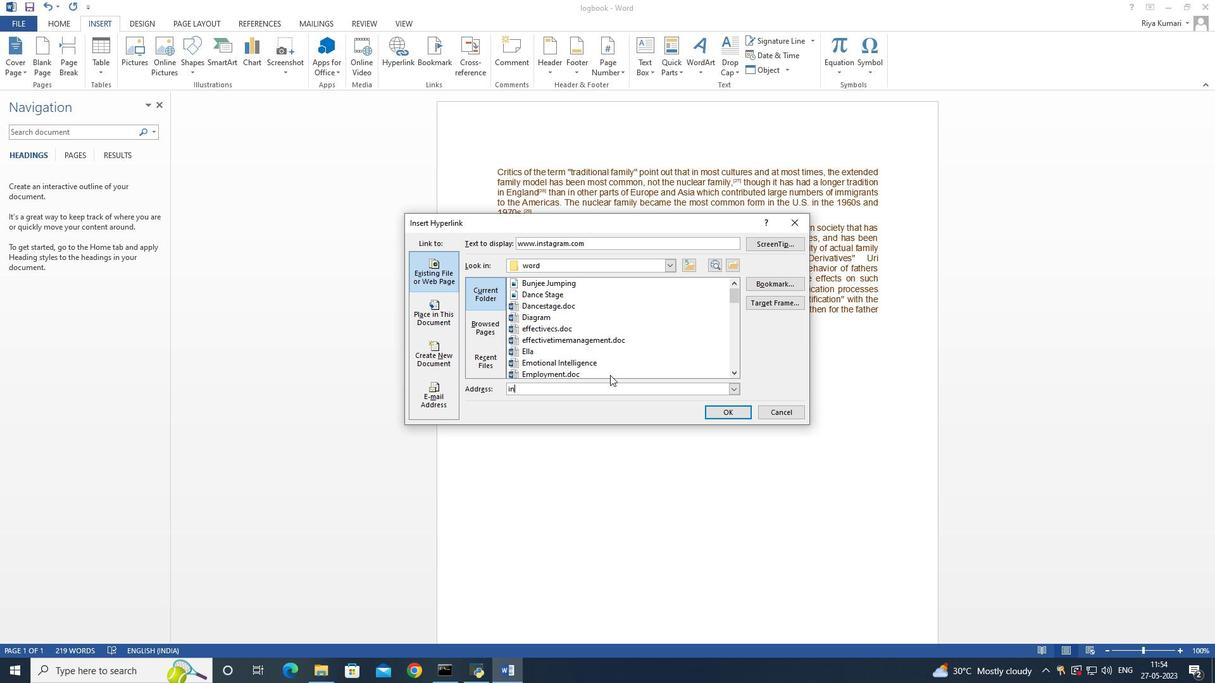 
Action: Mouse moved to (611, 374)
Screenshot: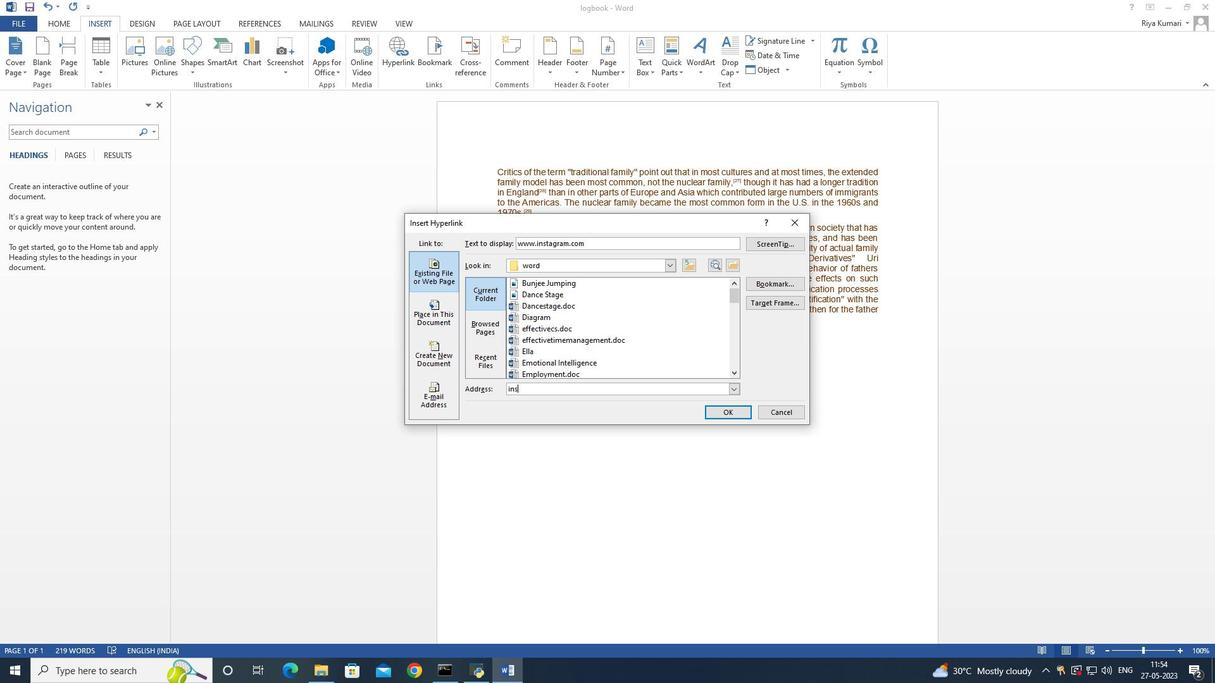 
Action: Key pressed tagra
Screenshot: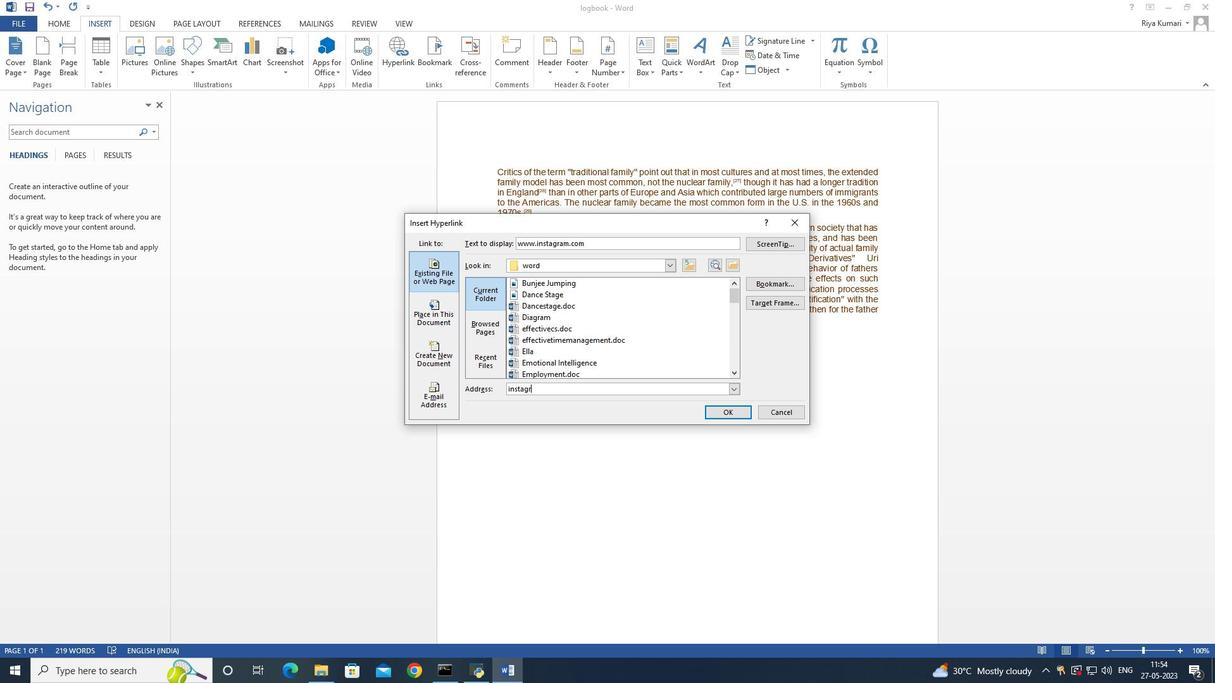 
Action: Mouse moved to (612, 374)
Screenshot: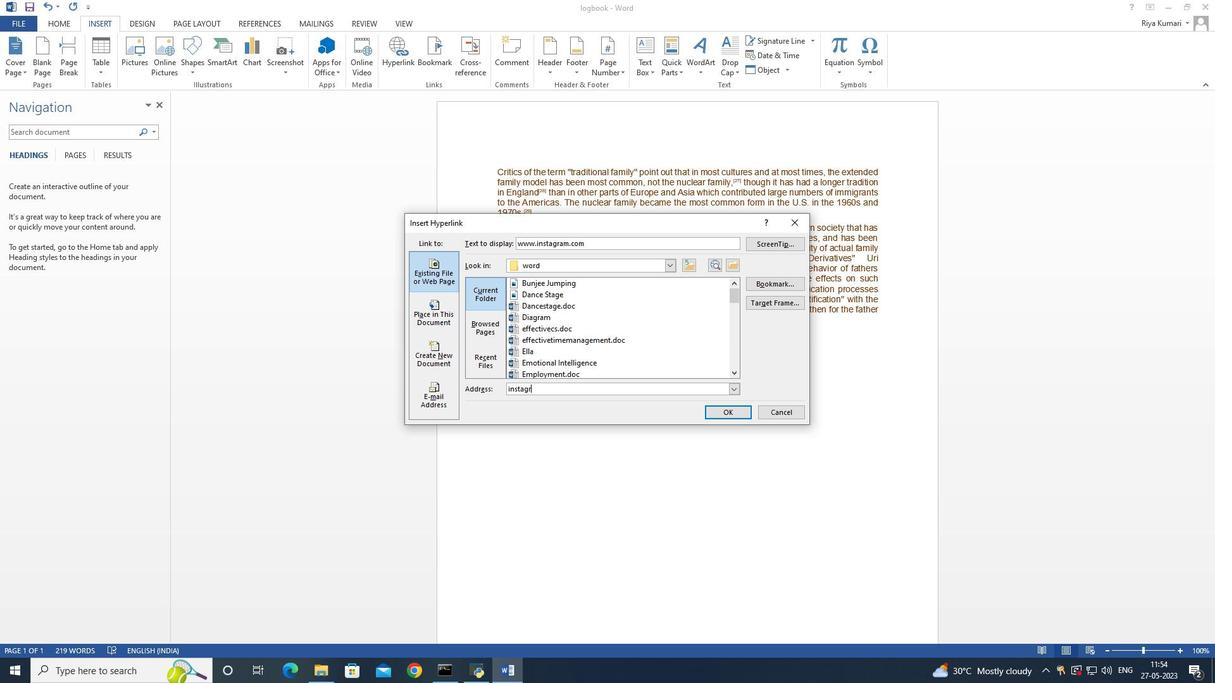 
Action: Key pressed m
Screenshot: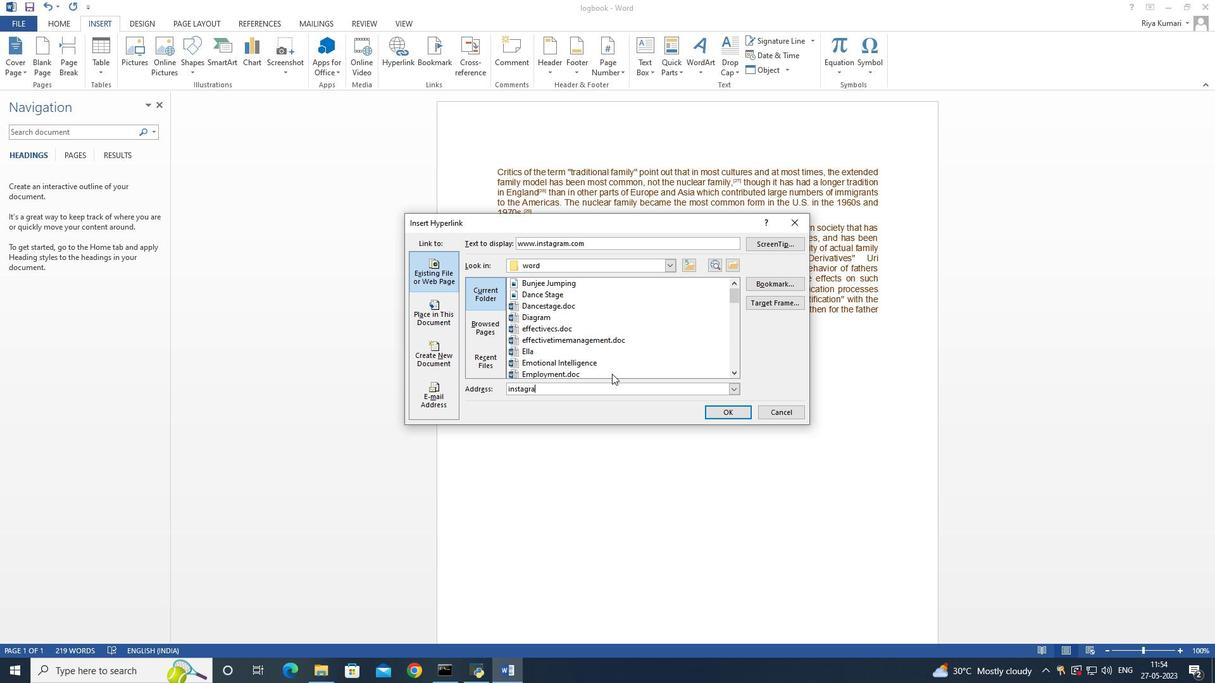 
Action: Mouse moved to (719, 413)
Screenshot: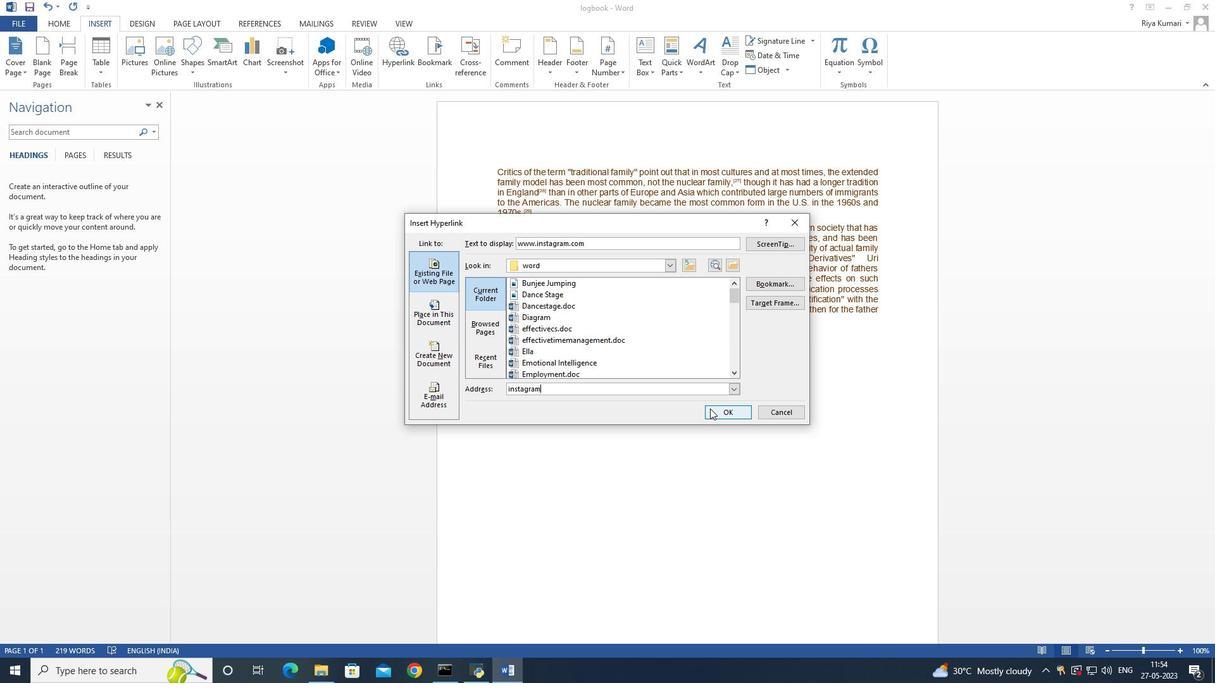 
Action: Mouse pressed left at (719, 413)
Screenshot: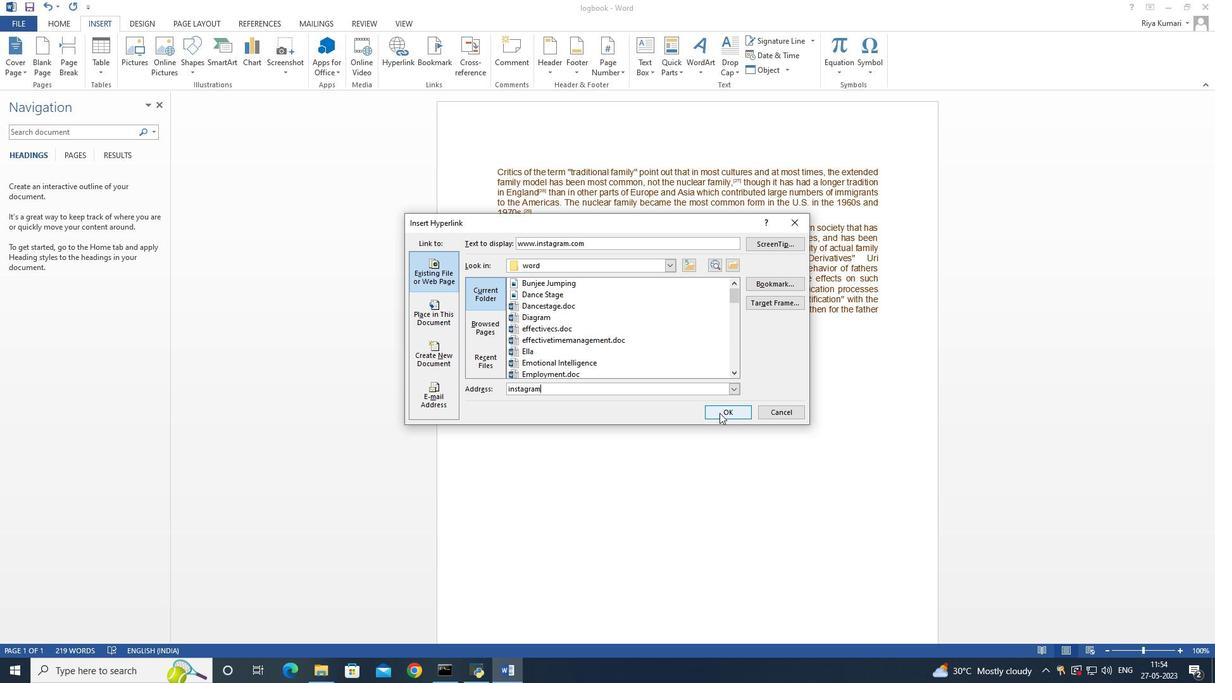 
Action: Mouse moved to (1165, 7)
Screenshot: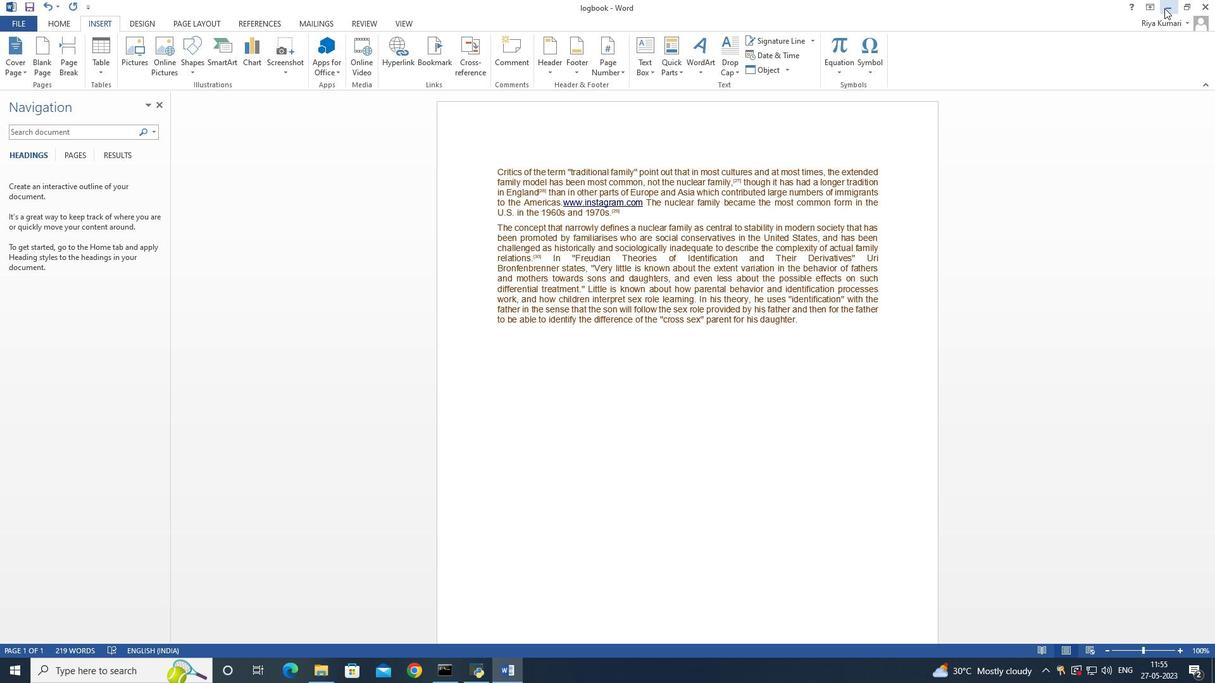 
Action: Mouse pressed left at (1165, 7)
Screenshot: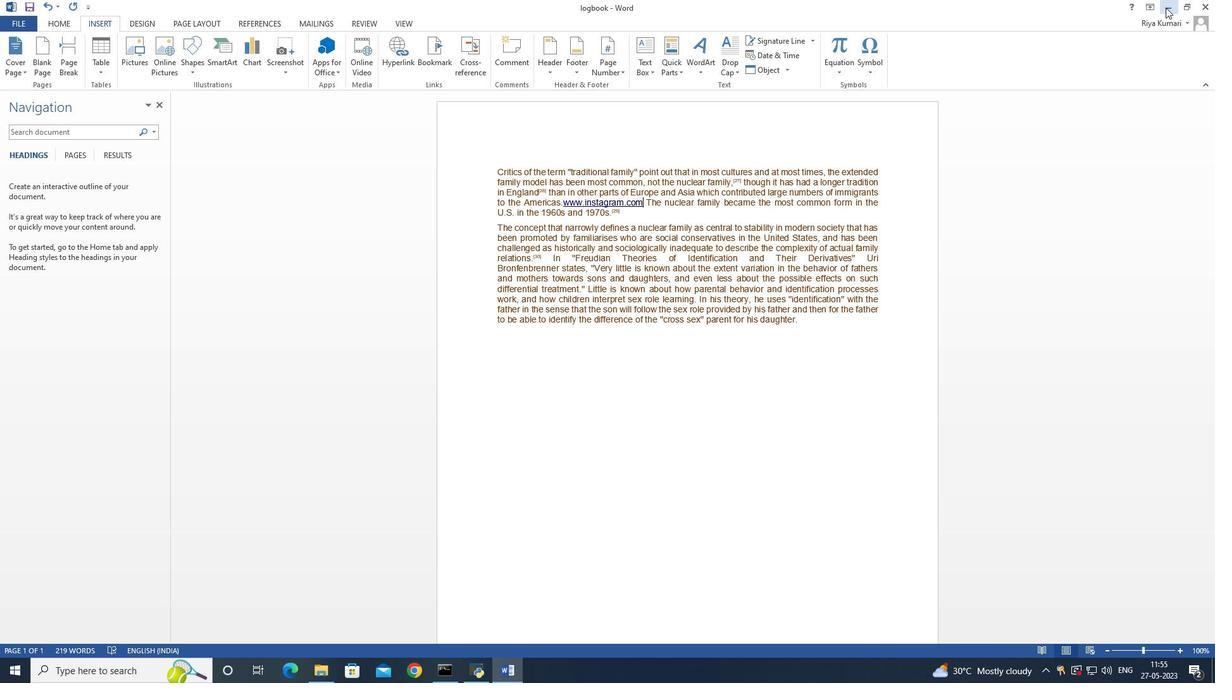 
Action: Mouse moved to (413, 672)
Screenshot: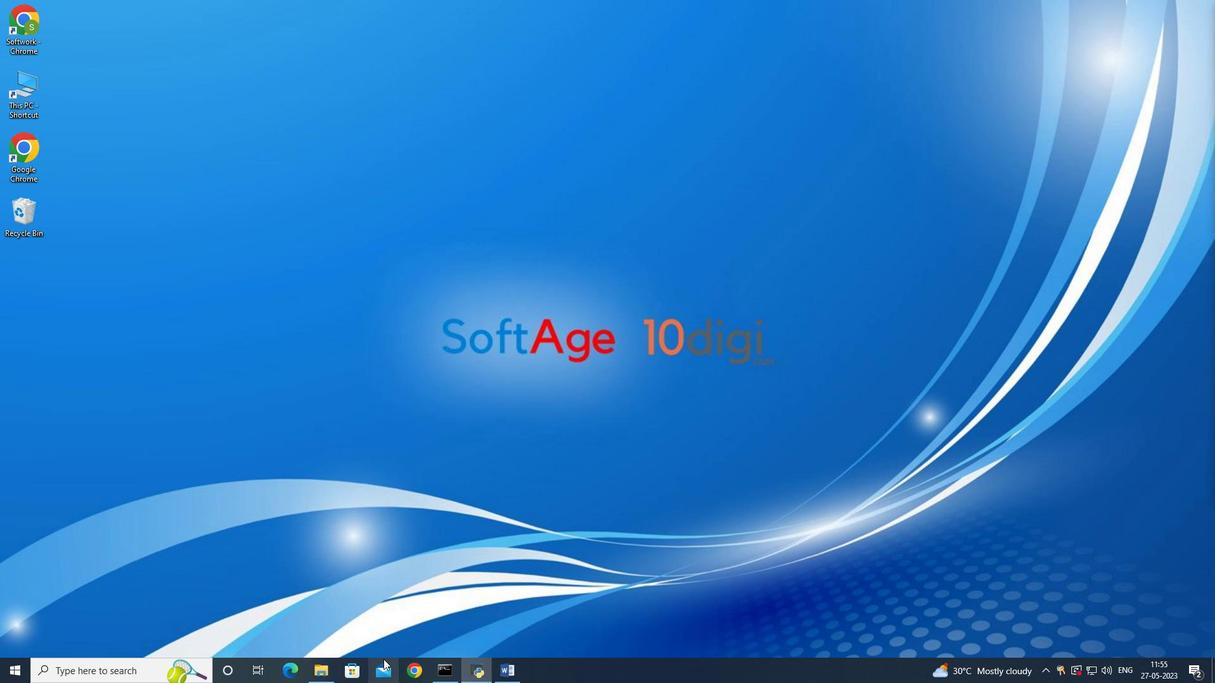 
Action: Mouse pressed left at (413, 672)
Screenshot: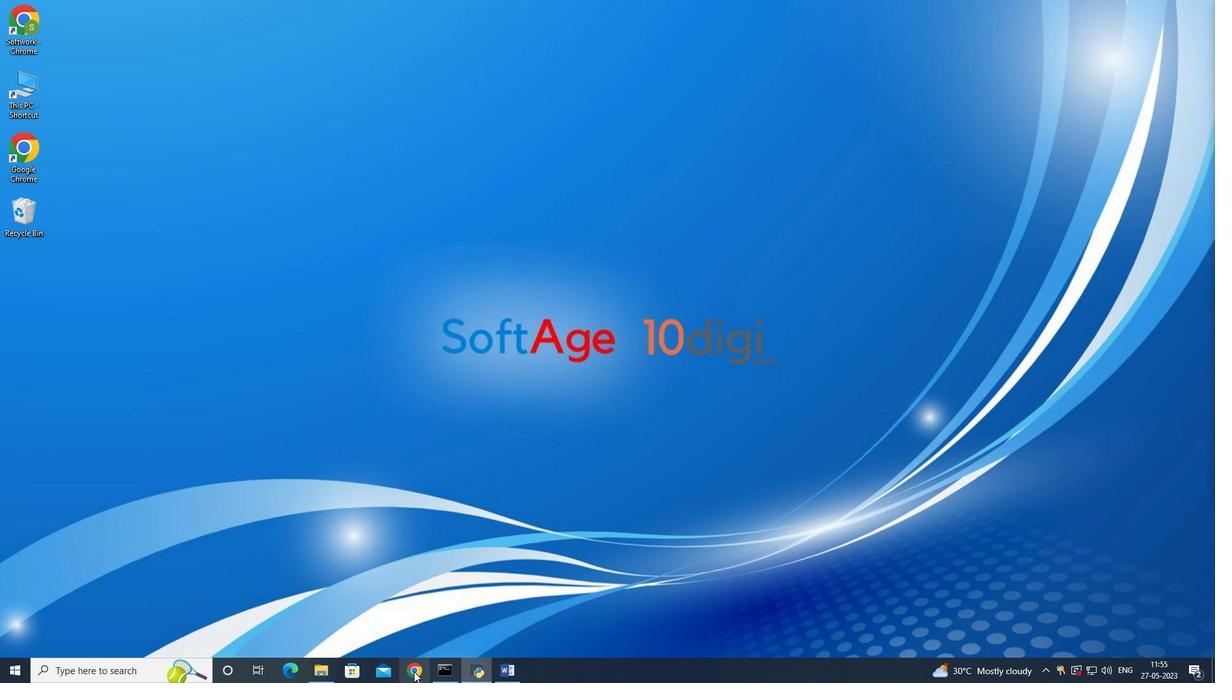
Action: Mouse pressed left at (413, 672)
Screenshot: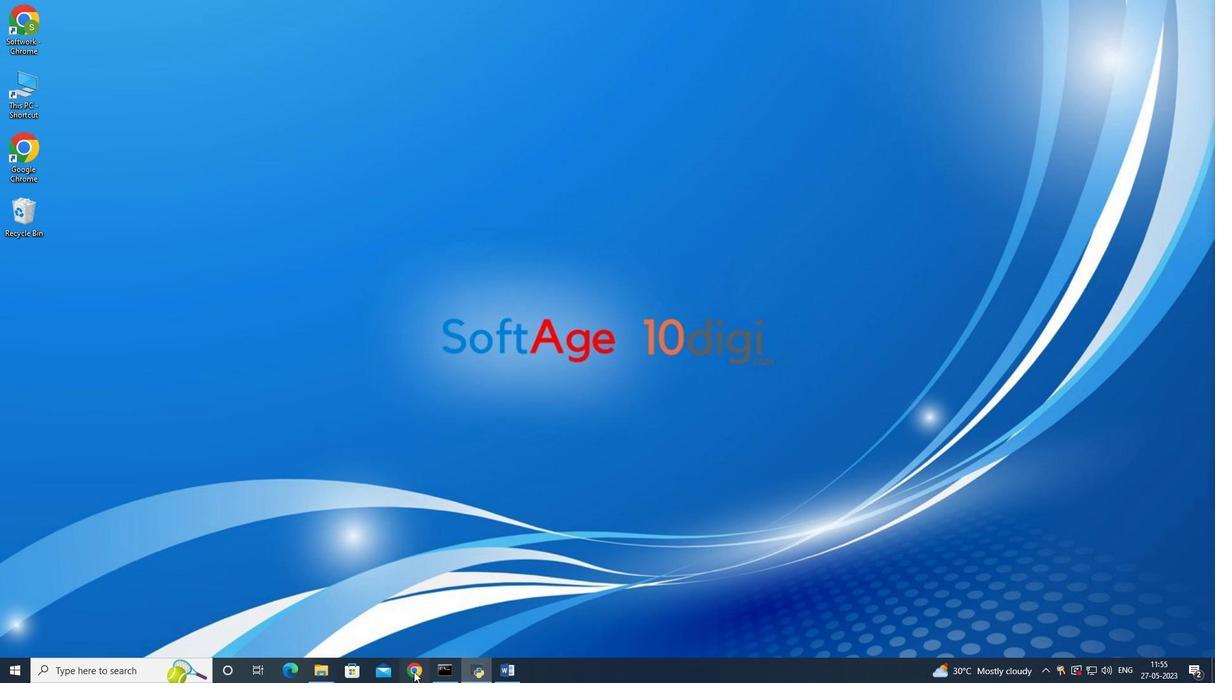 
Action: Mouse moved to (441, 379)
Screenshot: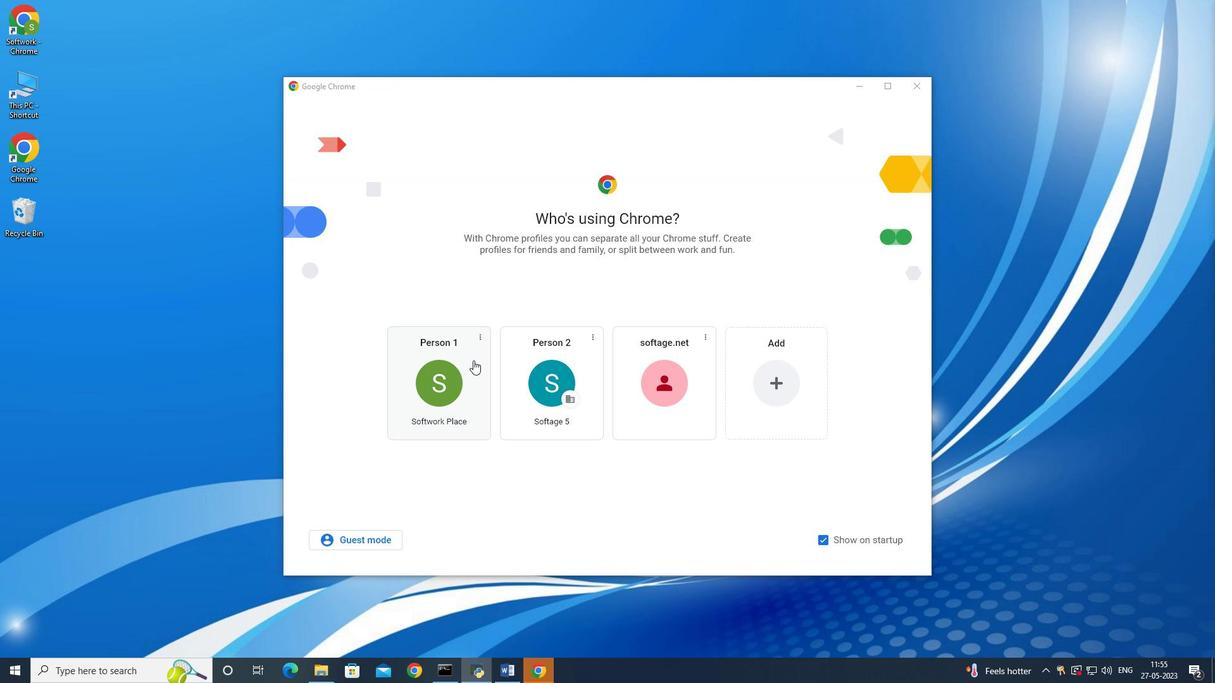 
Action: Mouse pressed left at (441, 379)
Screenshot: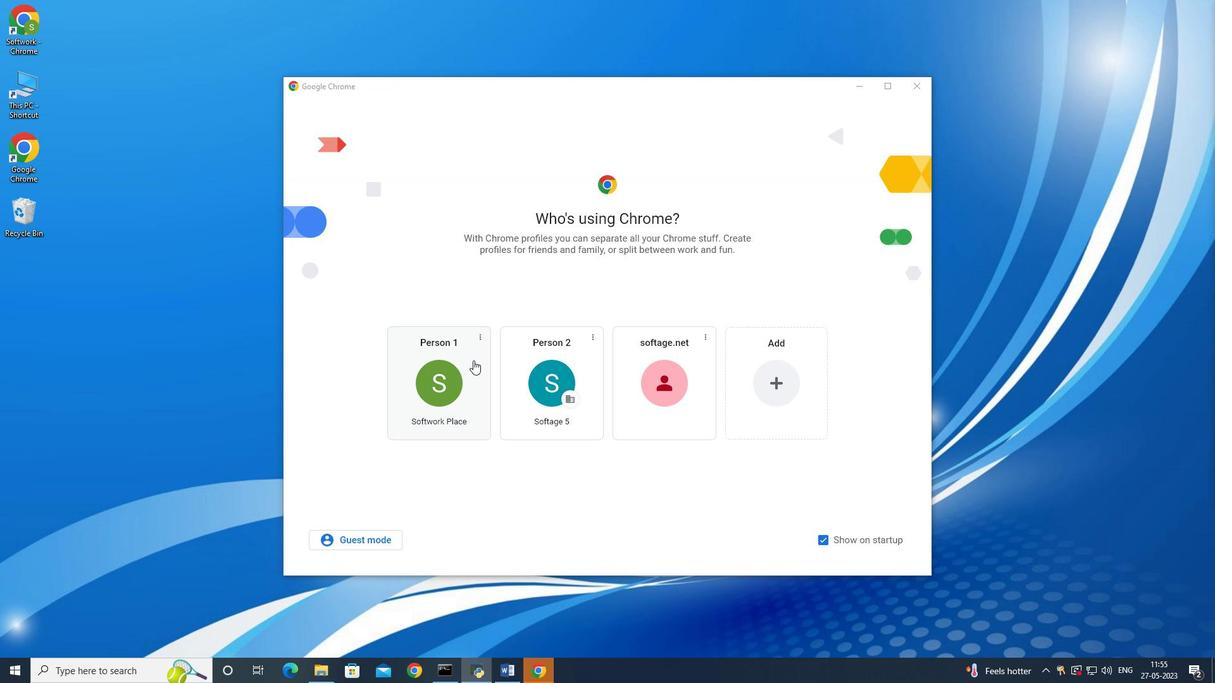 
Action: Mouse pressed left at (441, 379)
Screenshot: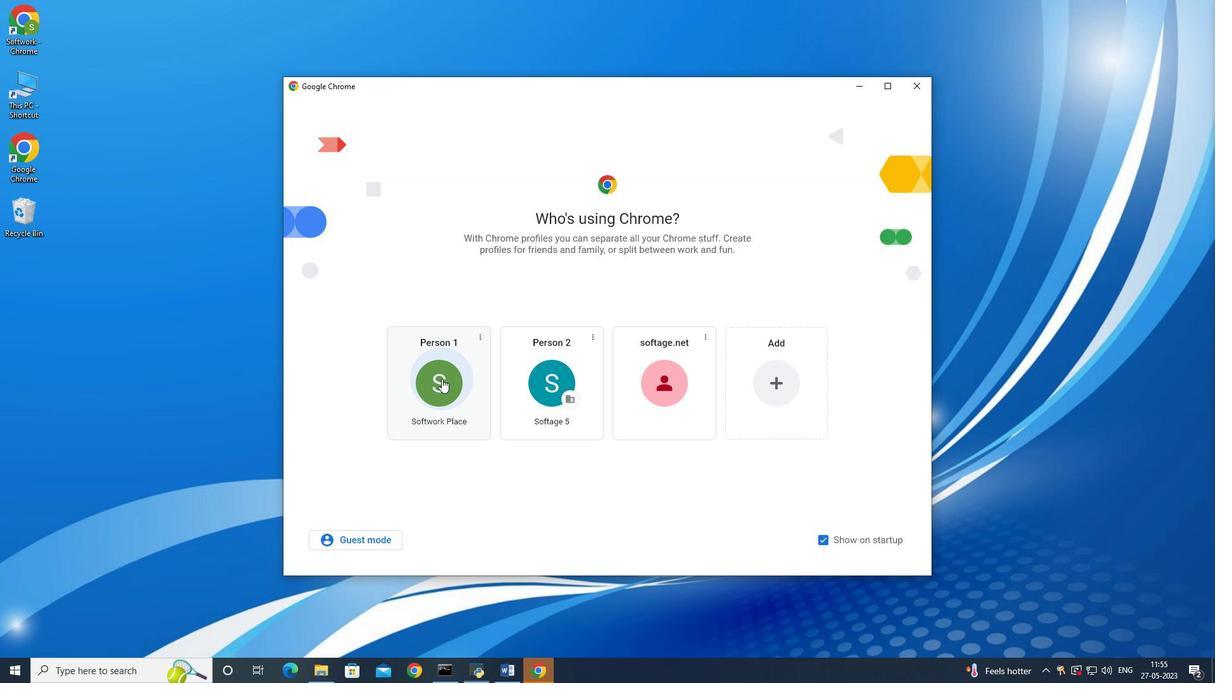 
Action: Mouse moved to (214, 32)
Screenshot: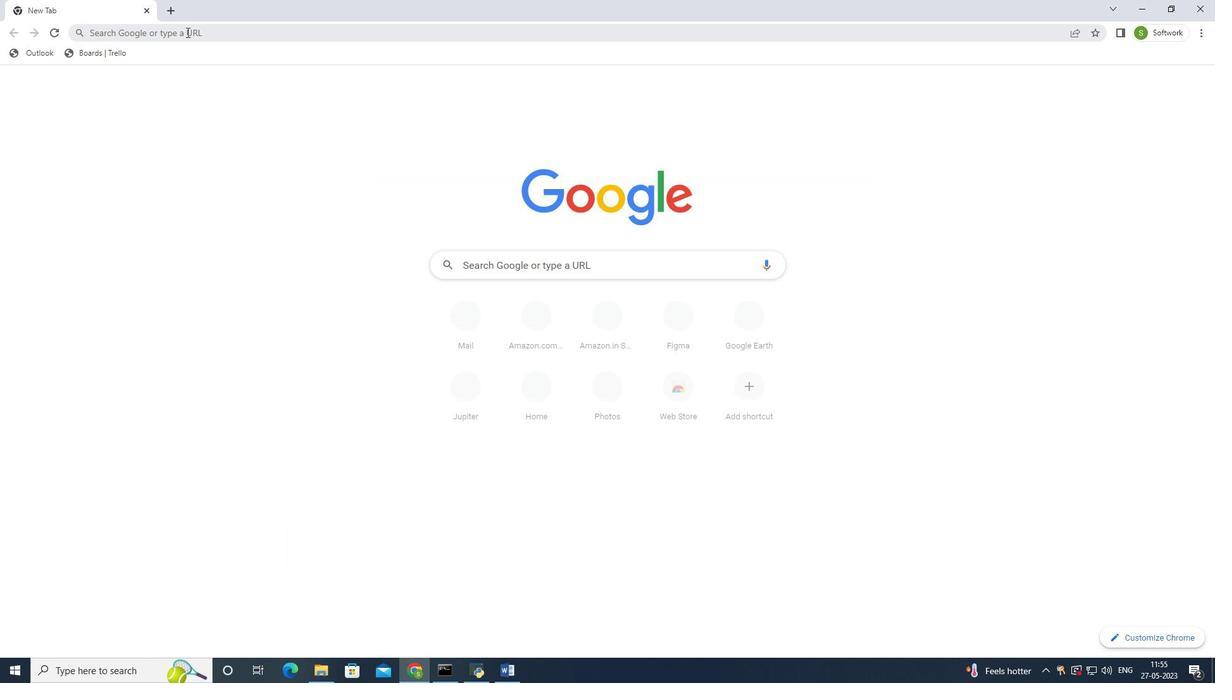 
Action: Mouse pressed left at (214, 32)
Screenshot: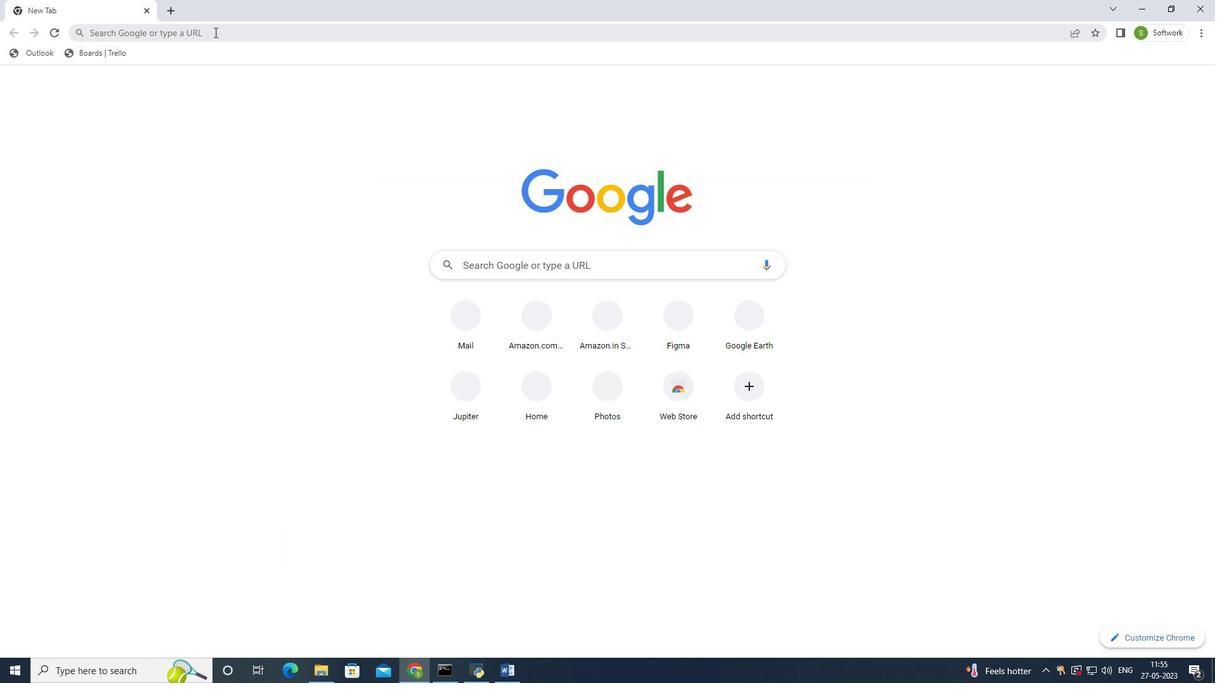 
Action: Mouse moved to (214, 33)
Screenshot: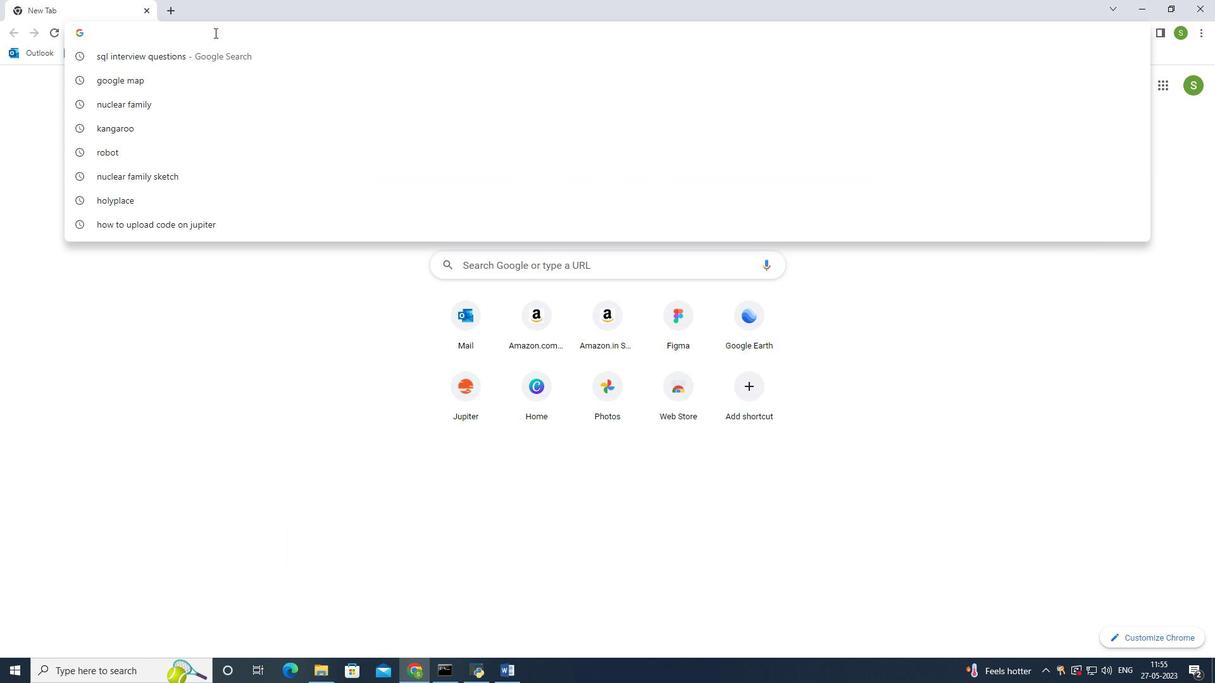 
Action: Key pressed queen<Key.space><Key.shift><Key.shift><Key.shift><Key.shift><Key.shift><Key.shift><Key.shift>E
Screenshot: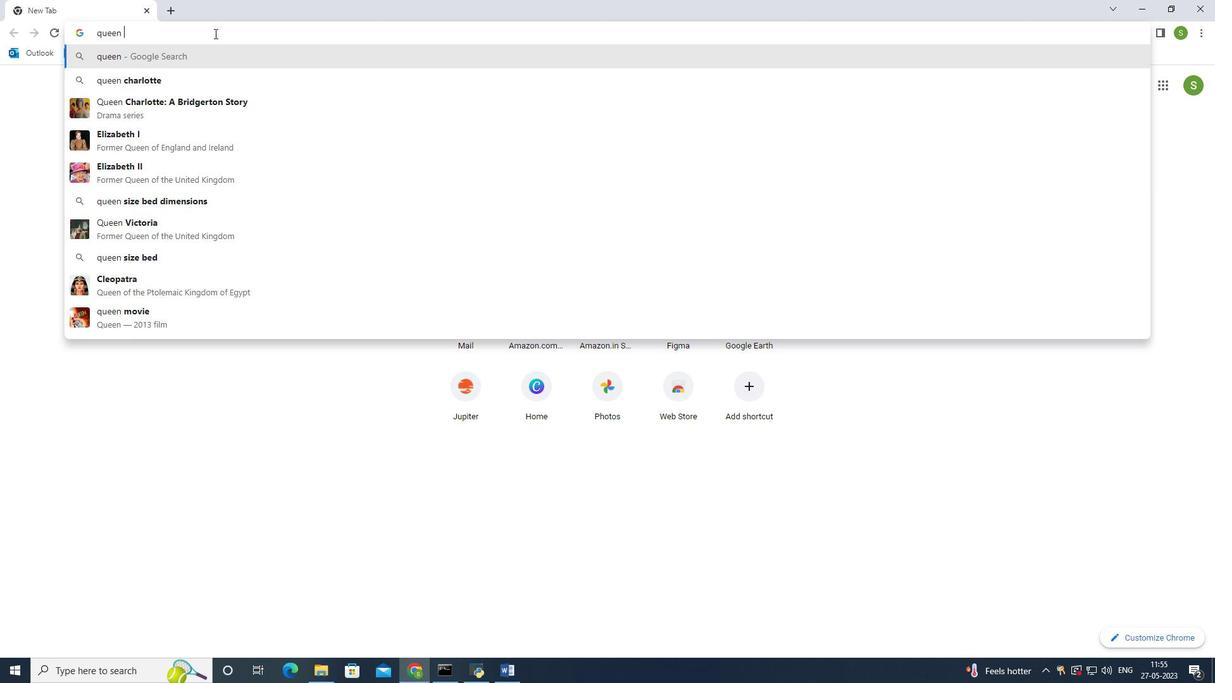 
Action: Mouse moved to (106, 116)
Screenshot: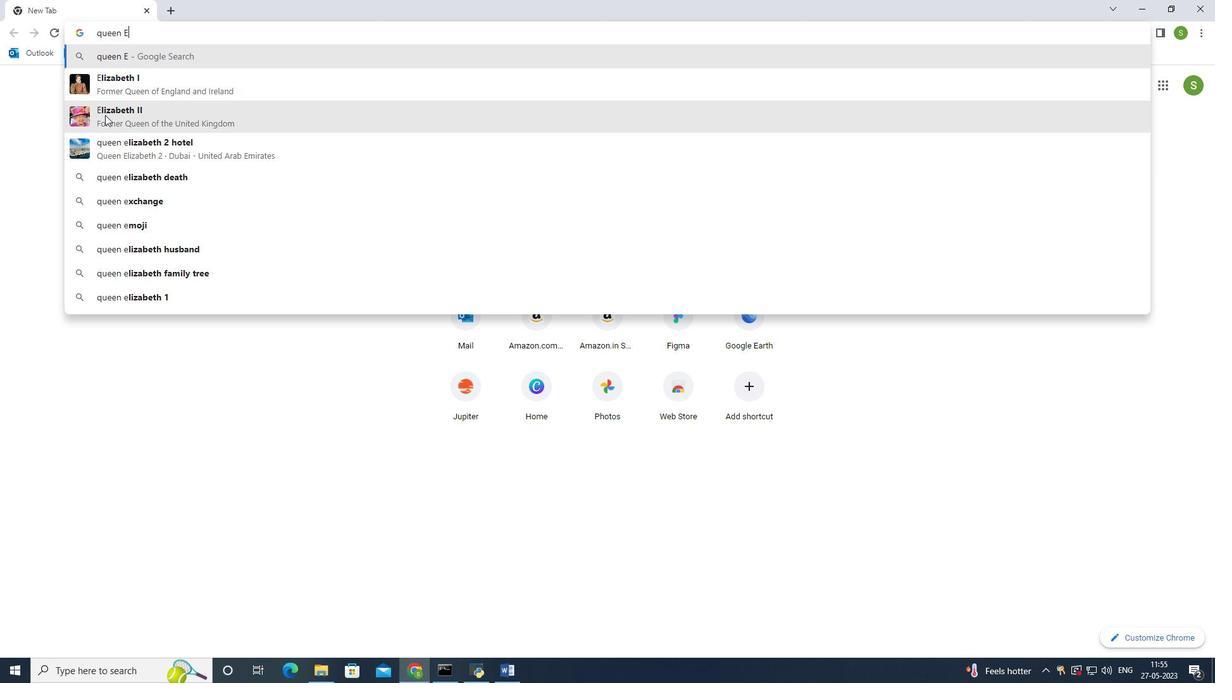 
Action: Mouse pressed left at (106, 116)
Screenshot: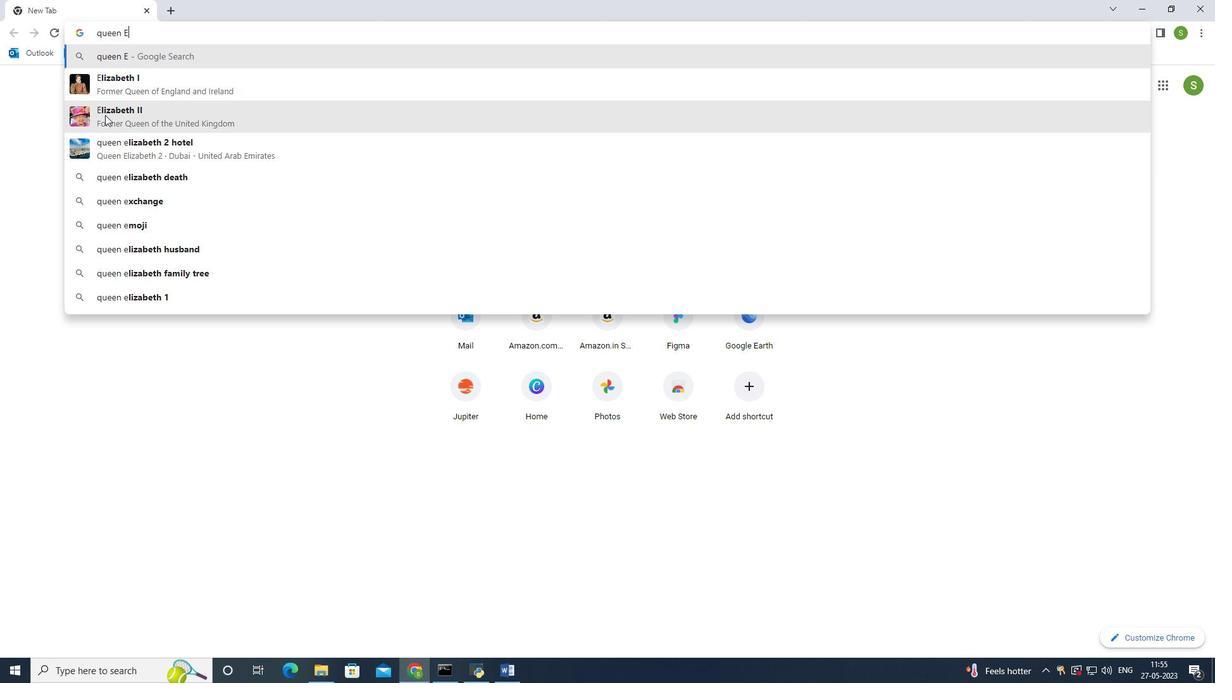 
Action: Mouse moved to (206, 112)
Screenshot: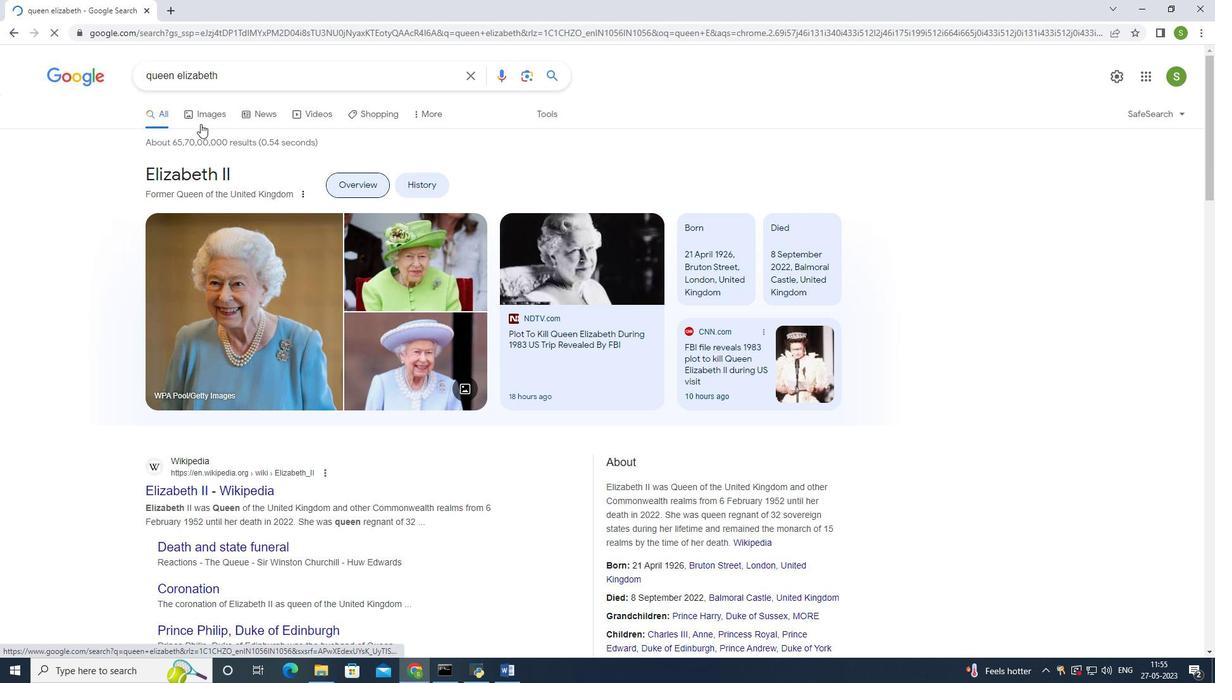 
Action: Mouse pressed left at (206, 112)
Screenshot: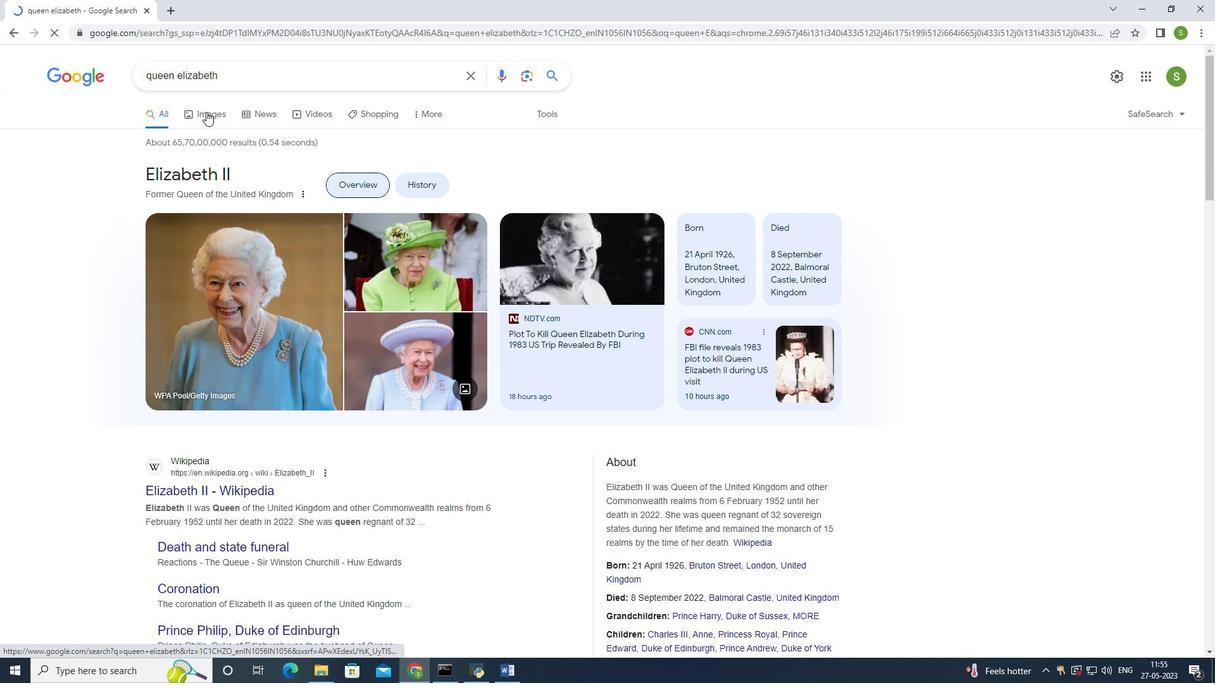 
Action: Mouse moved to (404, 358)
Screenshot: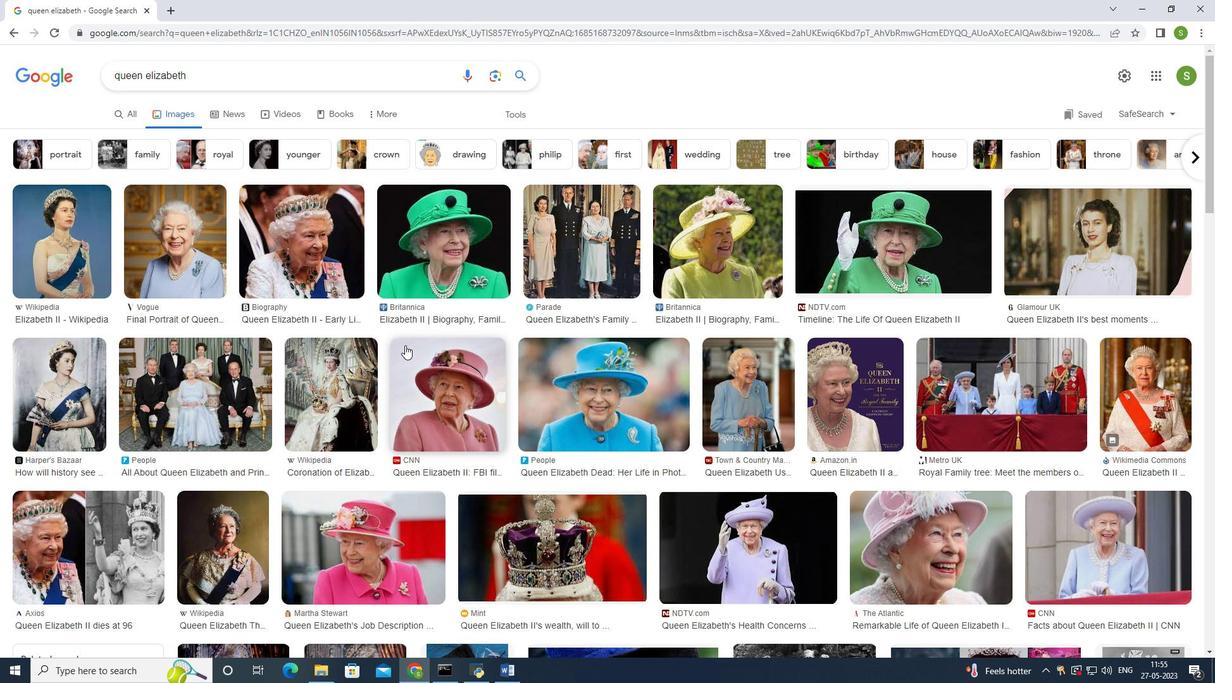 
Action: Mouse scrolled (404, 357) with delta (0, 0)
Screenshot: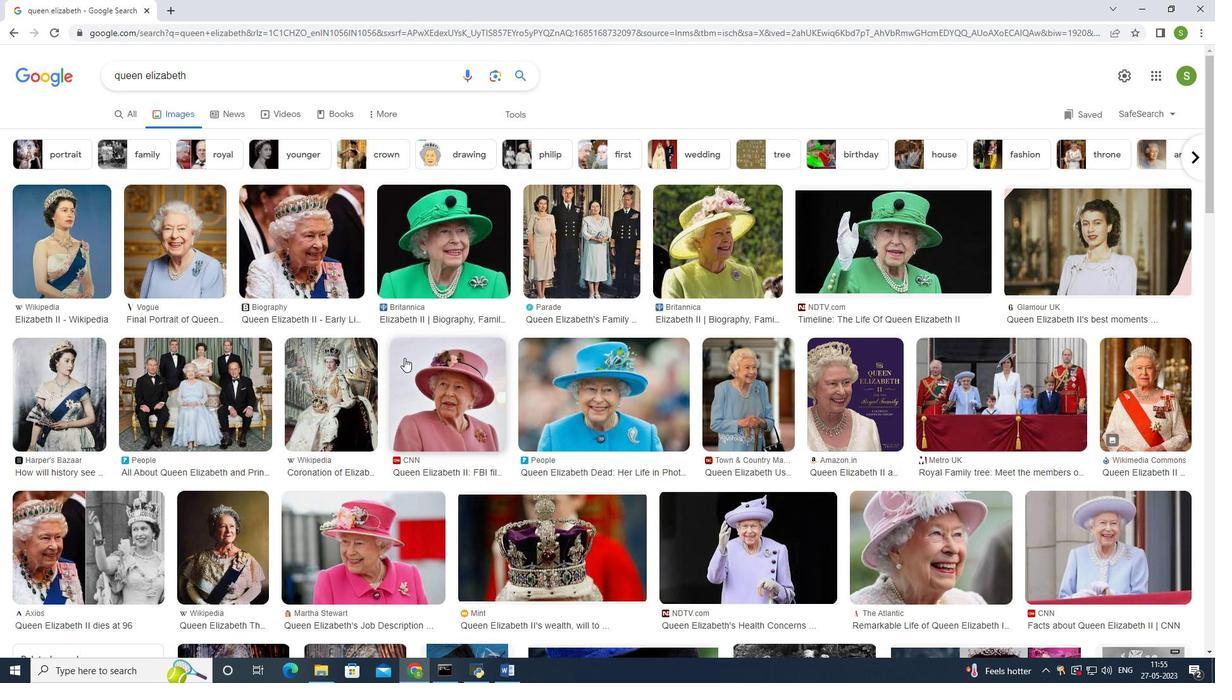 
Action: Mouse moved to (486, 341)
Screenshot: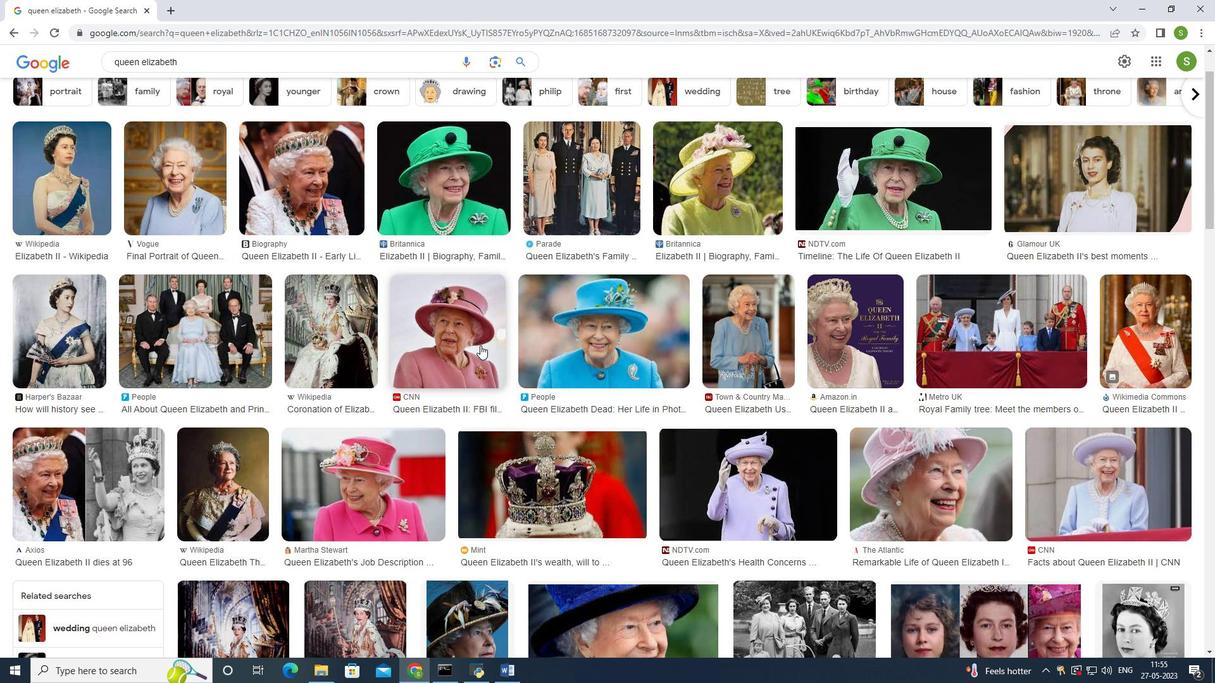 
Action: Mouse scrolled (486, 340) with delta (0, 0)
Screenshot: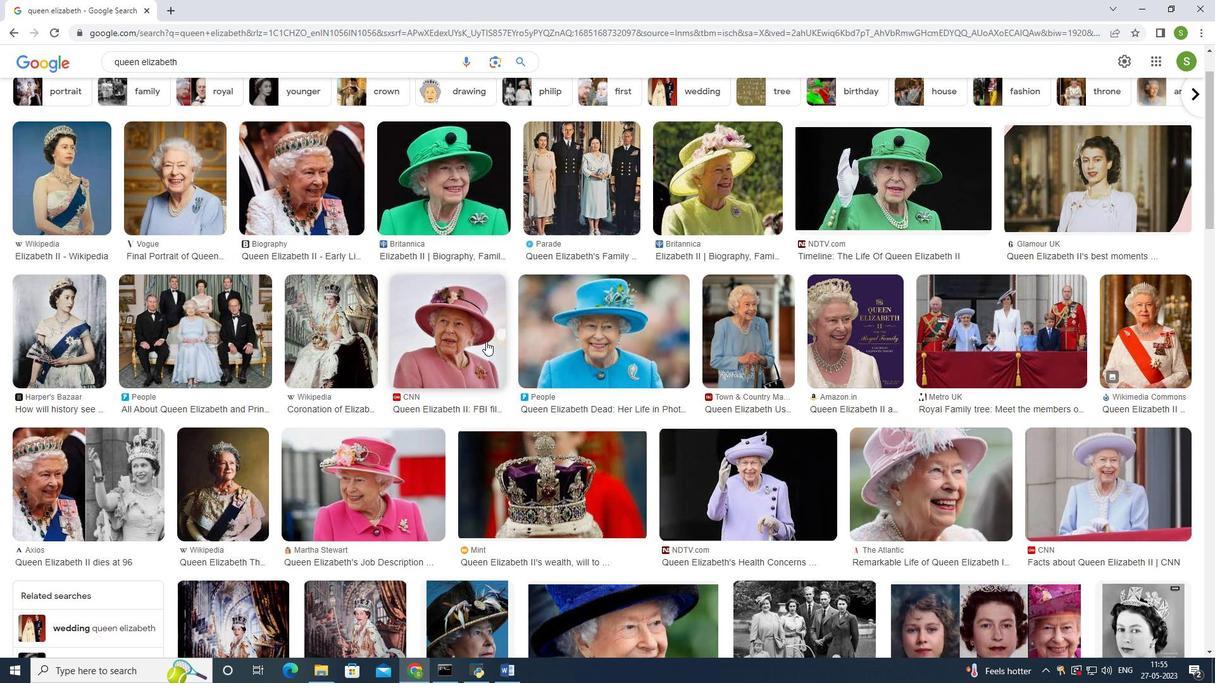 
Action: Mouse moved to (483, 348)
Screenshot: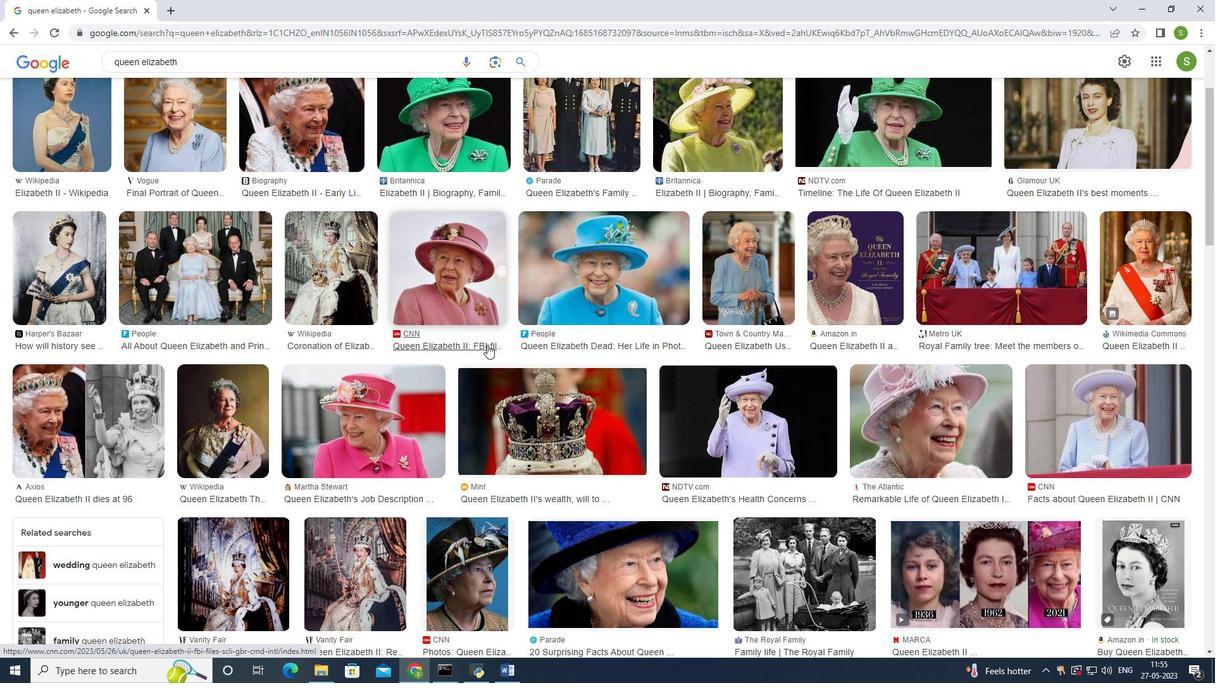 
Action: Mouse scrolled (483, 348) with delta (0, 0)
Screenshot: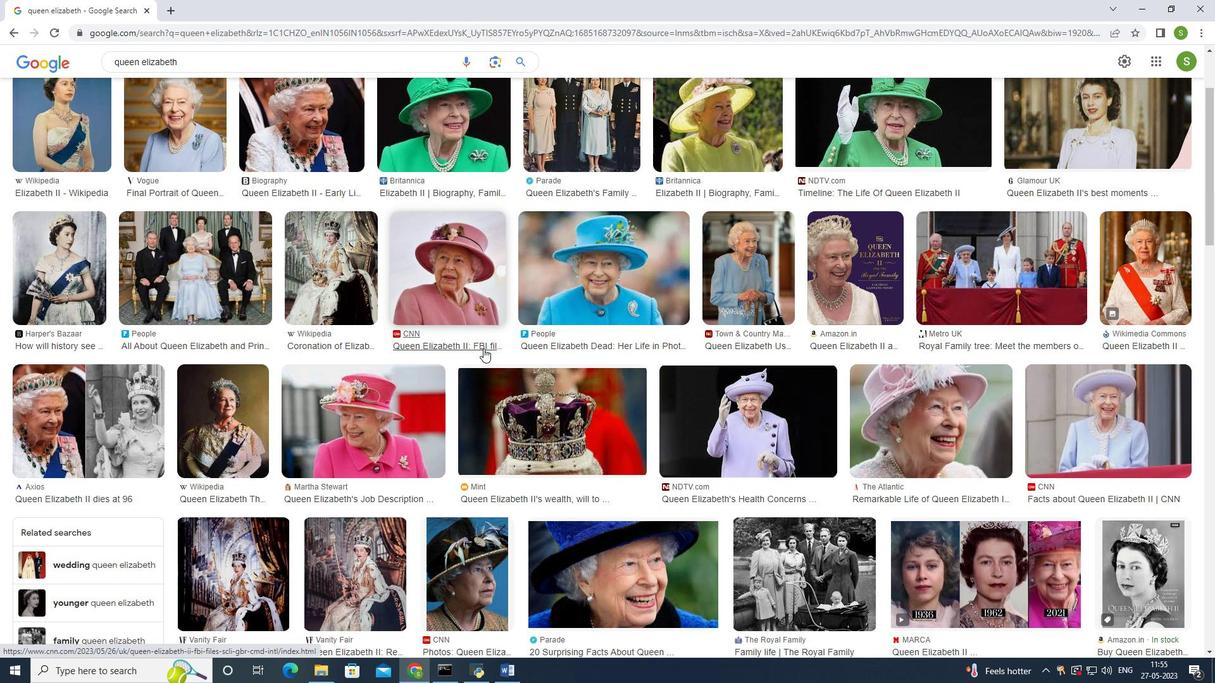 
Action: Mouse scrolled (483, 348) with delta (0, 0)
Screenshot: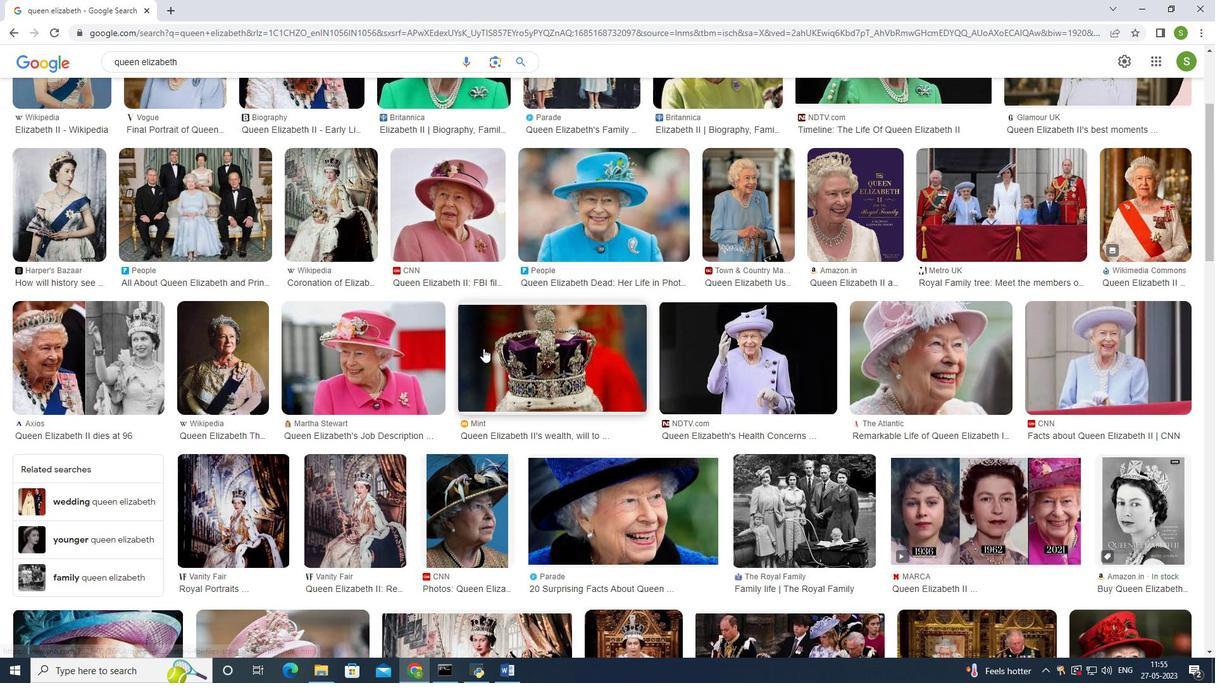 
Action: Mouse moved to (484, 350)
Screenshot: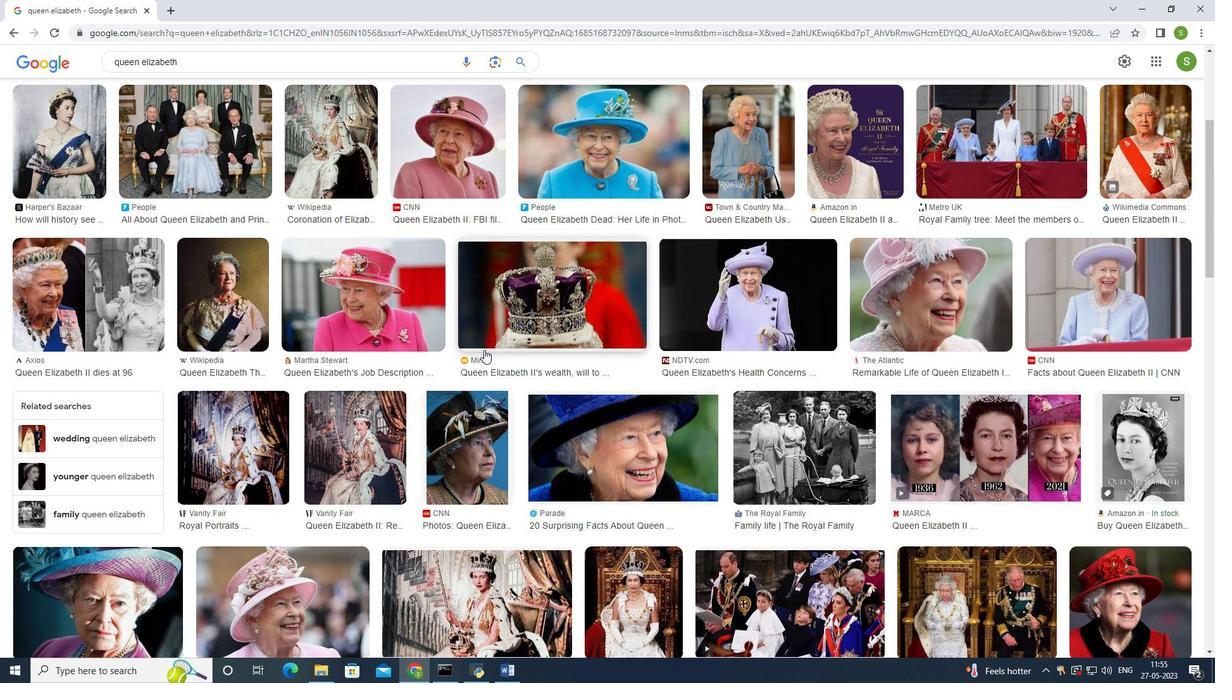 
Action: Mouse scrolled (484, 349) with delta (0, 0)
Screenshot: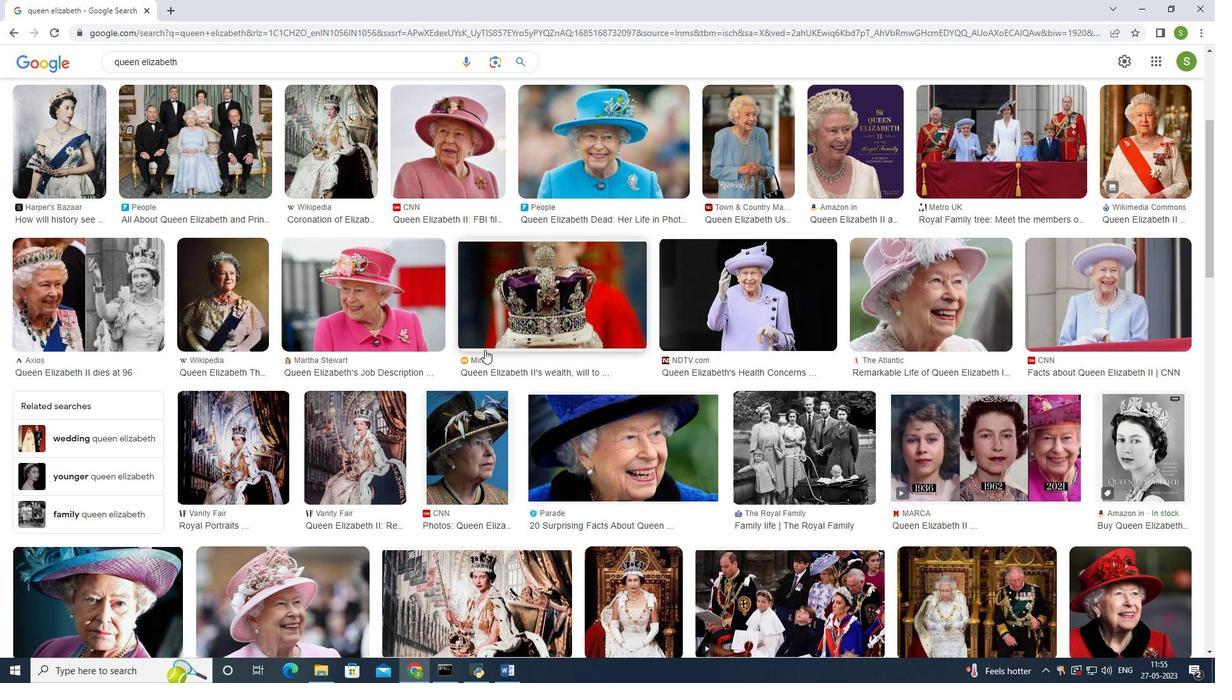 
Action: Mouse moved to (484, 350)
Screenshot: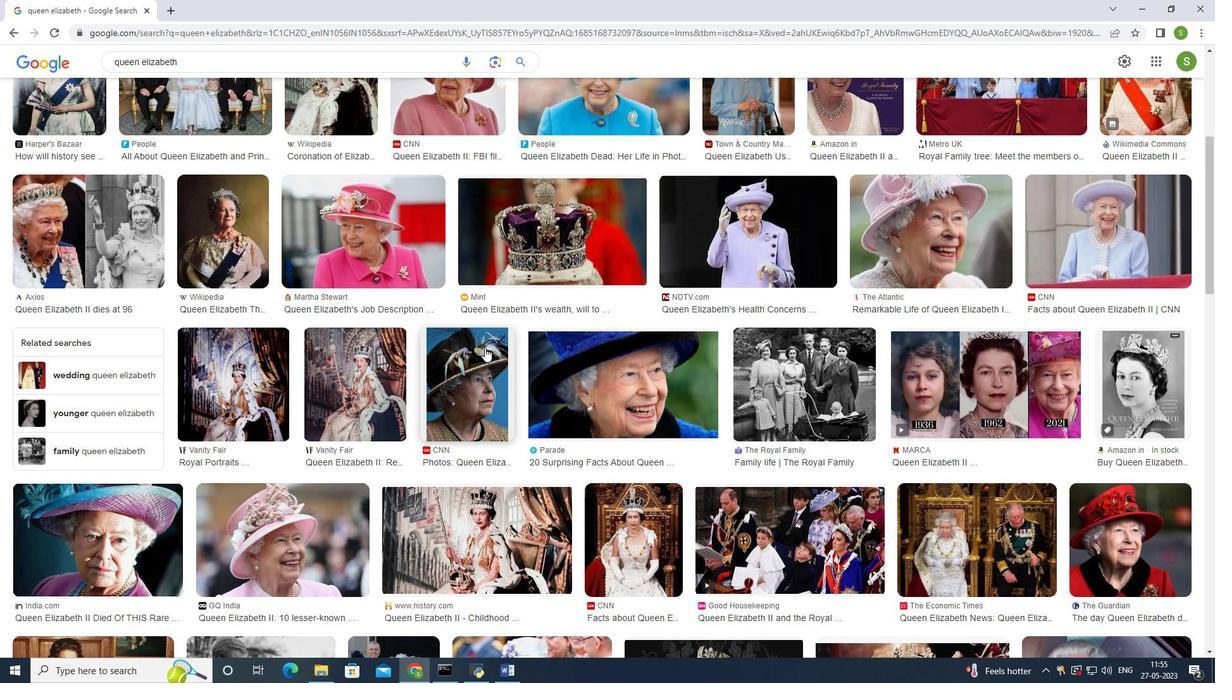 
Action: Mouse scrolled (484, 349) with delta (0, 0)
Screenshot: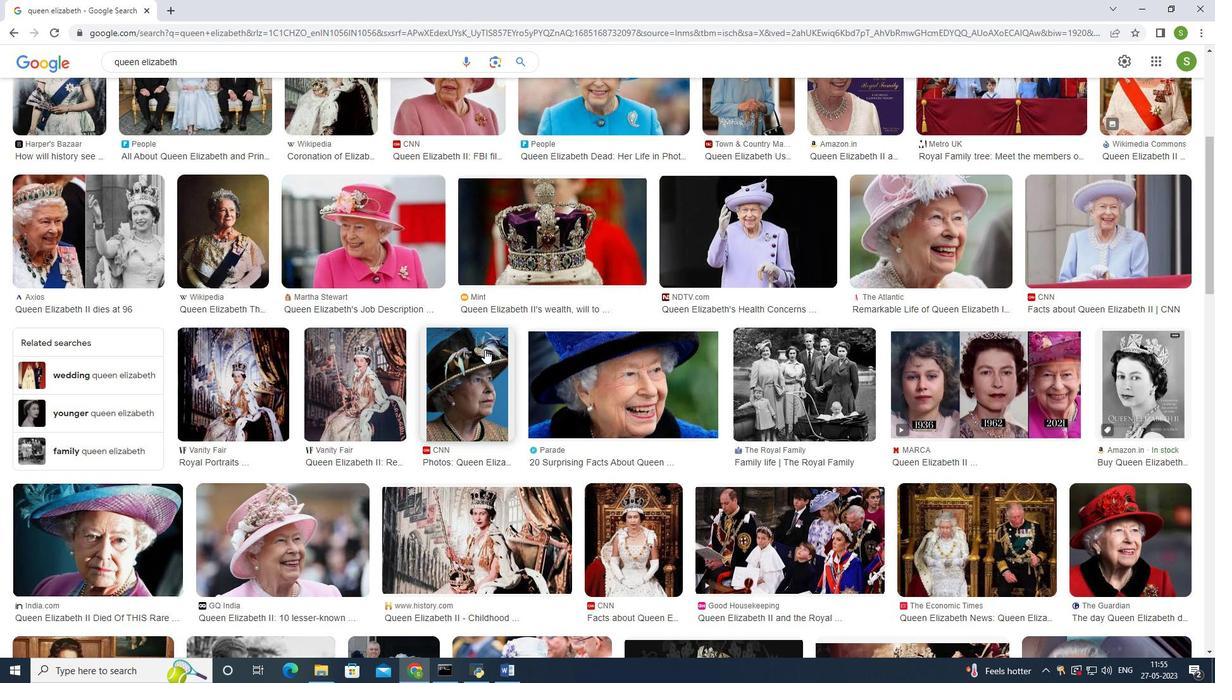 
Action: Mouse moved to (484, 351)
Screenshot: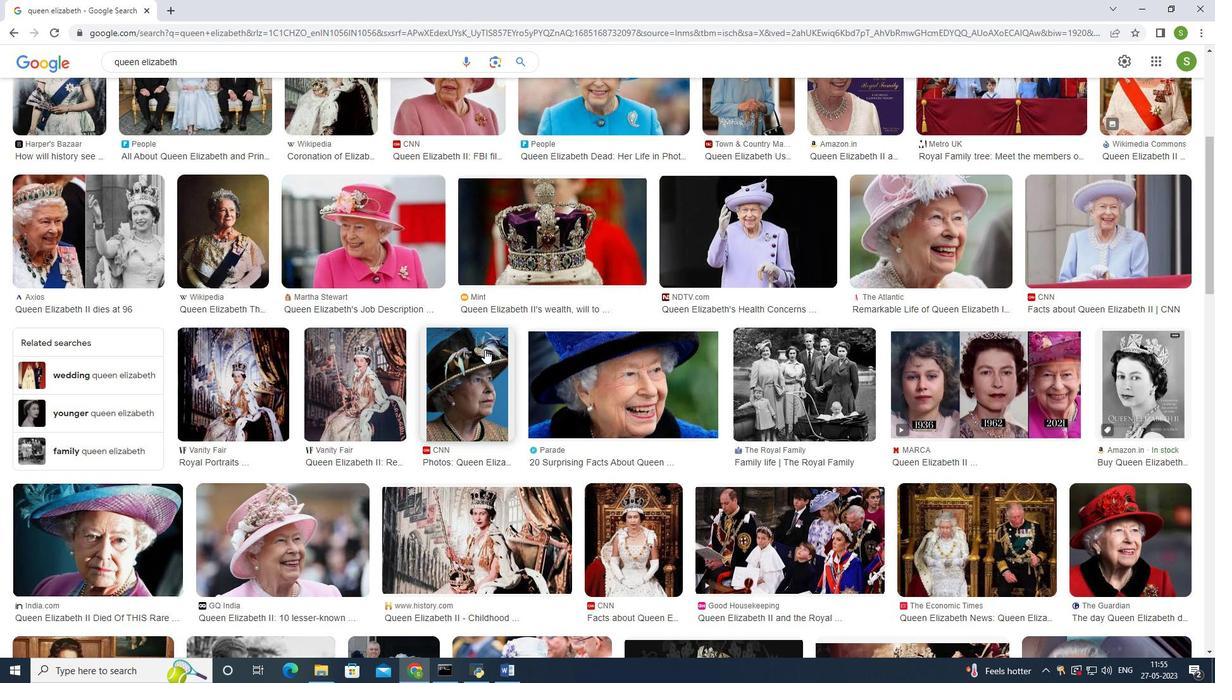 
Action: Mouse scrolled (484, 351) with delta (0, 0)
Screenshot: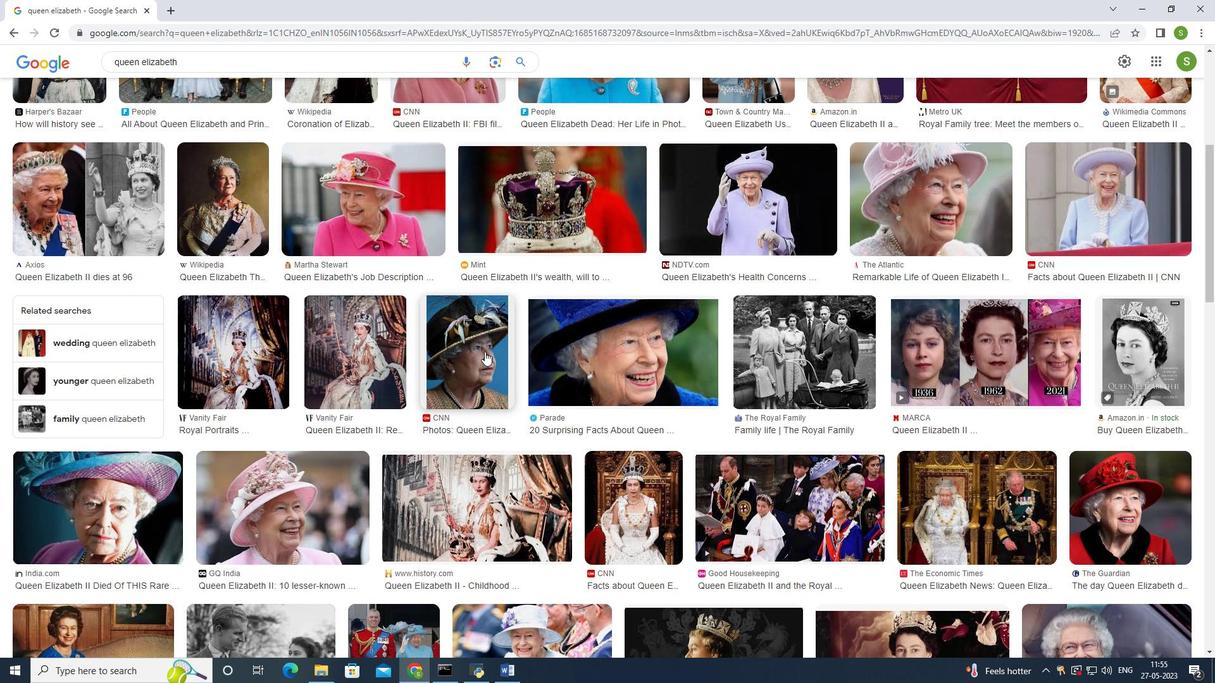 
Action: Mouse scrolled (484, 351) with delta (0, 0)
Screenshot: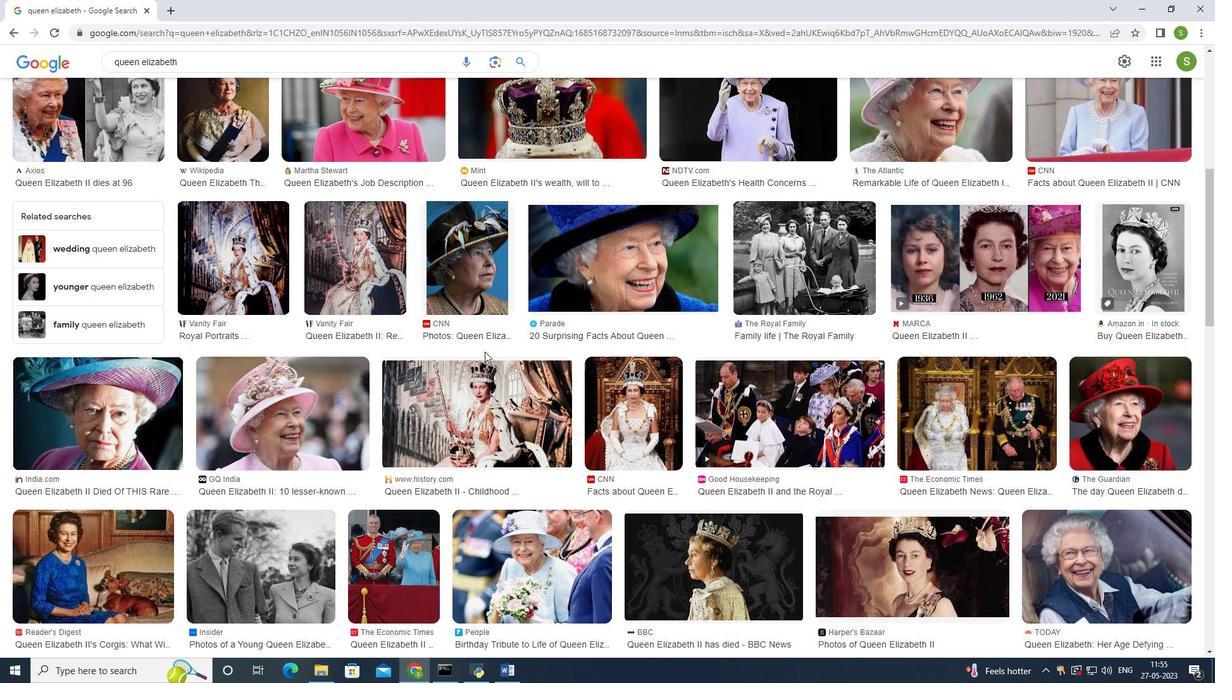 
Action: Mouse scrolled (484, 351) with delta (0, 0)
Screenshot: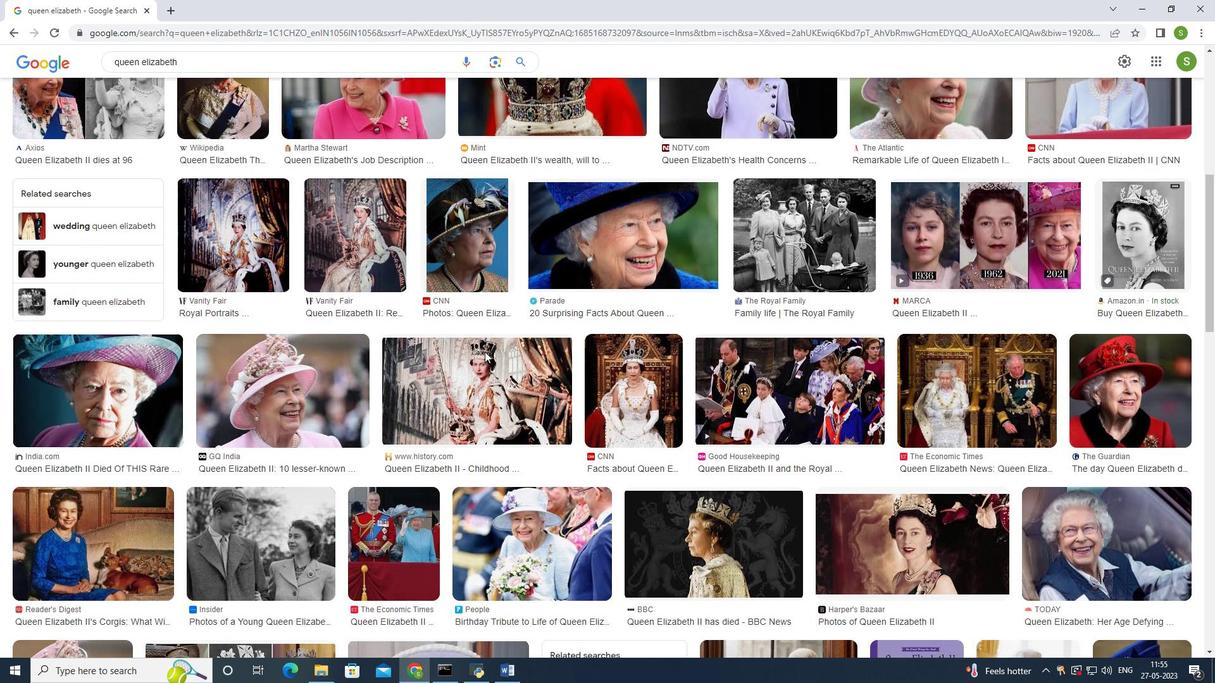 
Action: Mouse scrolled (484, 351) with delta (0, 0)
Screenshot: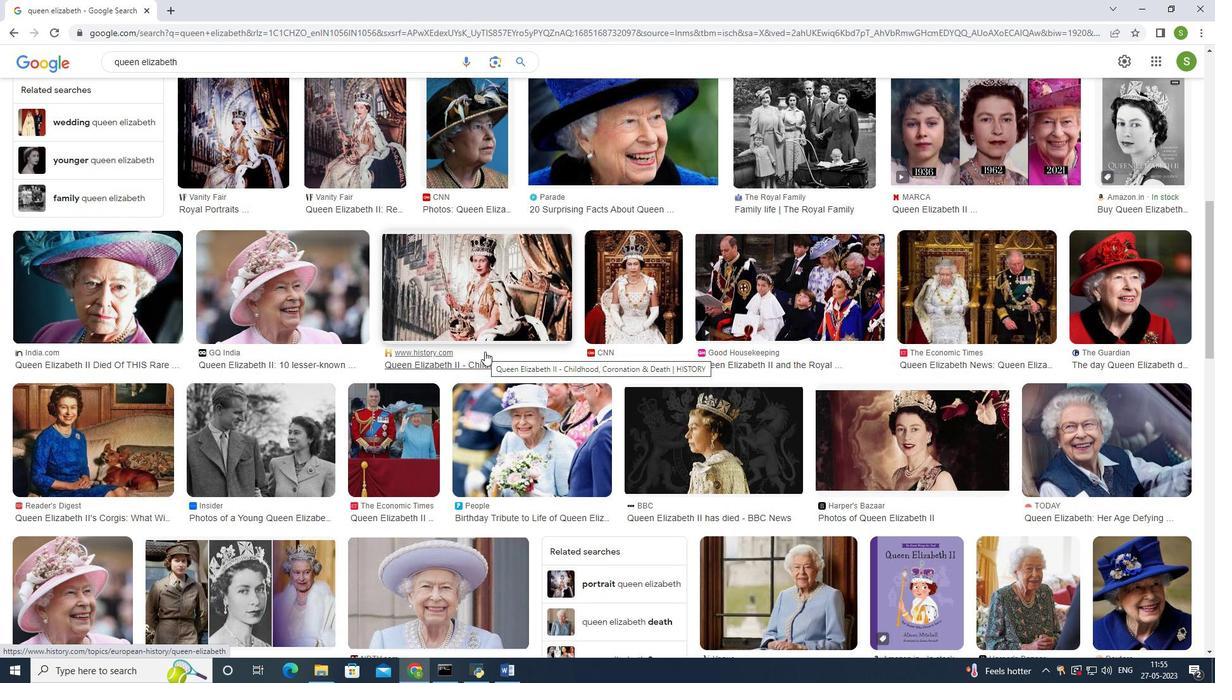 
Action: Mouse moved to (484, 356)
Screenshot: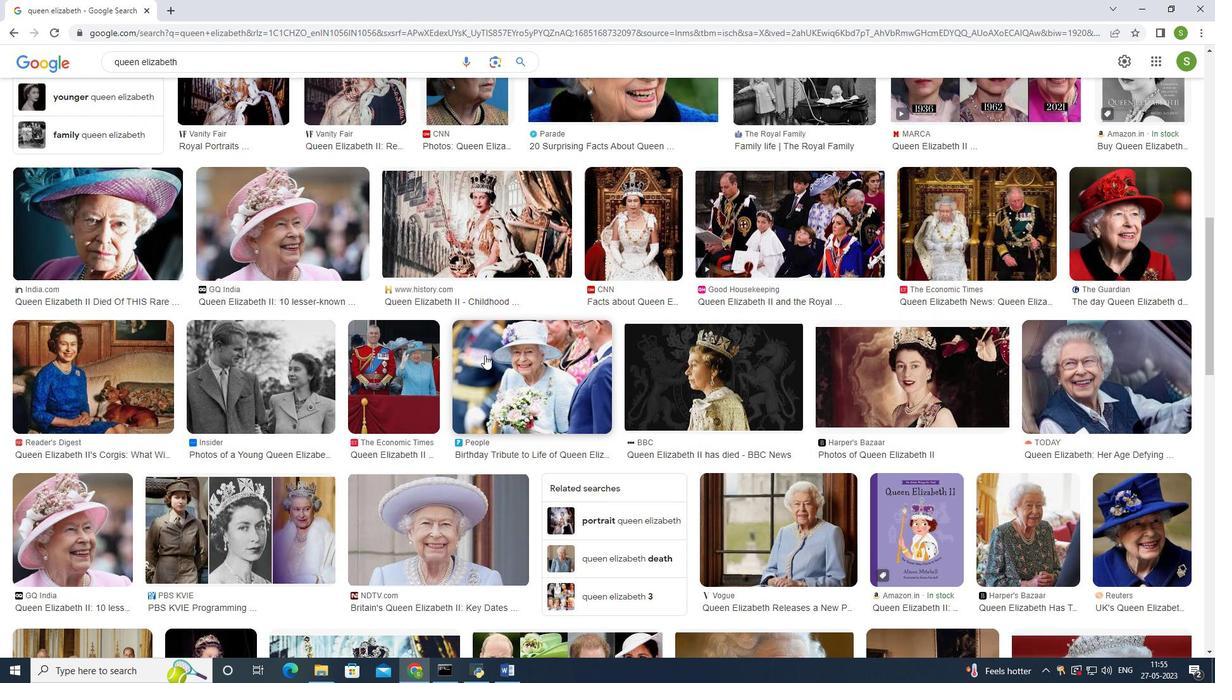 
Action: Mouse scrolled (484, 355) with delta (0, 0)
Screenshot: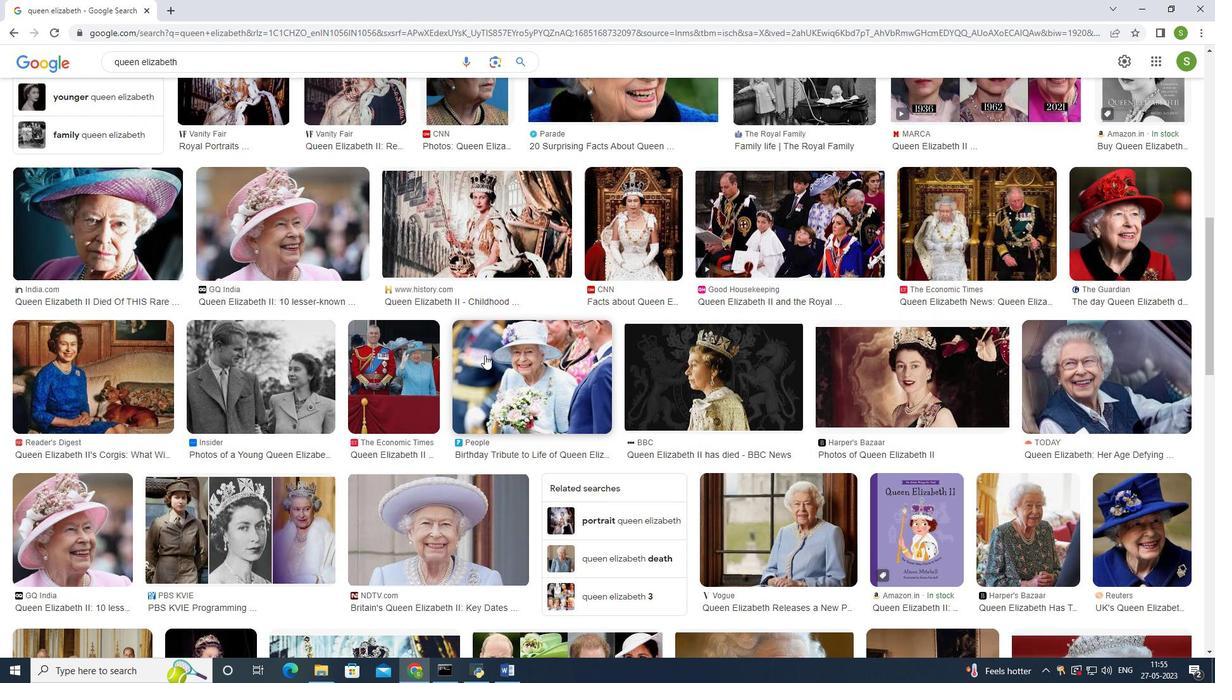 
Action: Mouse moved to (482, 366)
Screenshot: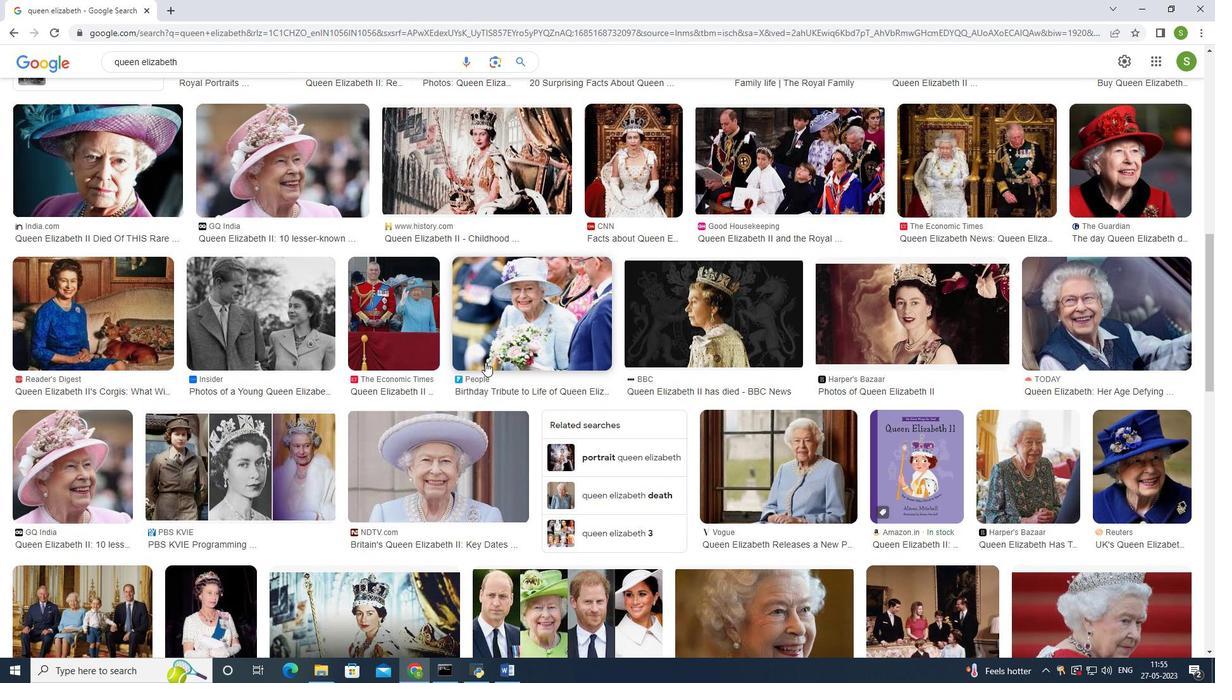 
Action: Mouse scrolled (482, 365) with delta (0, 0)
Screenshot: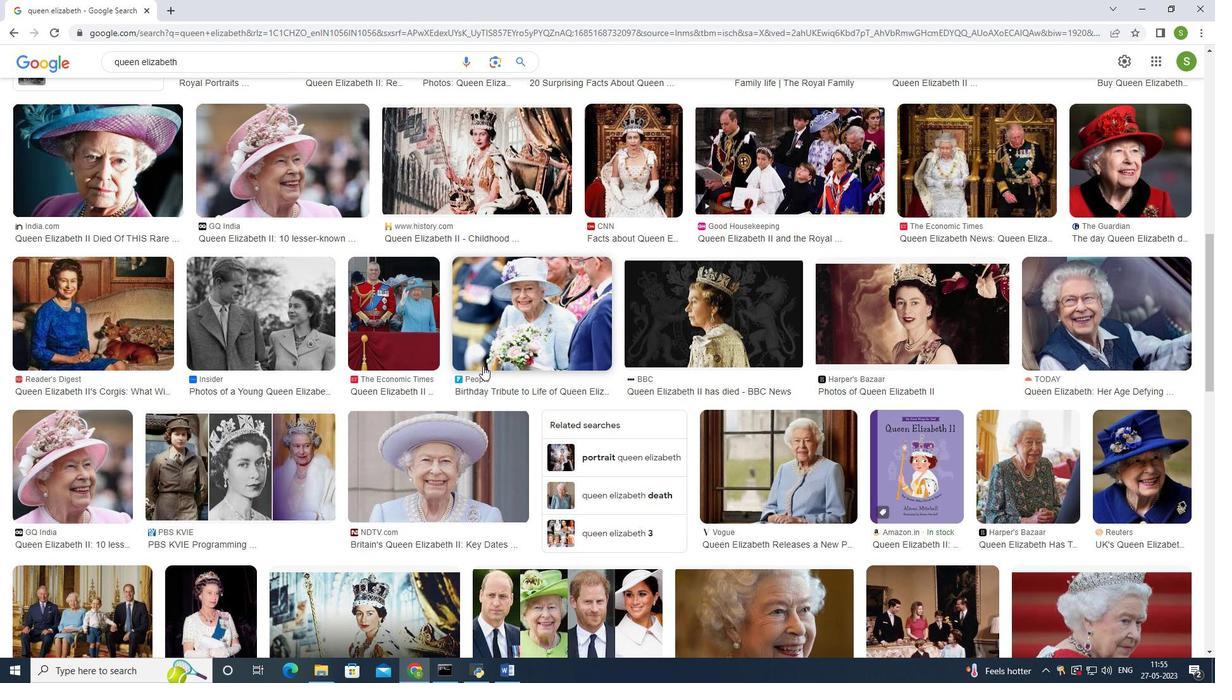 
Action: Mouse scrolled (482, 365) with delta (0, 0)
Screenshot: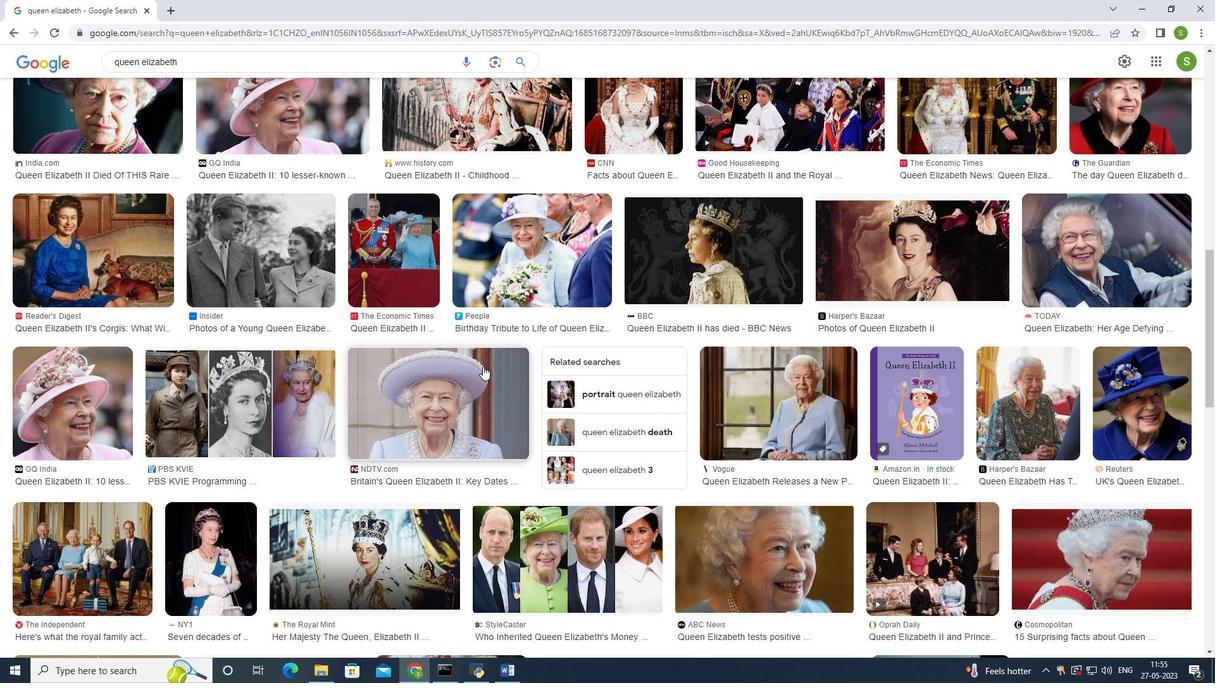 
Action: Mouse scrolled (482, 365) with delta (0, 0)
Screenshot: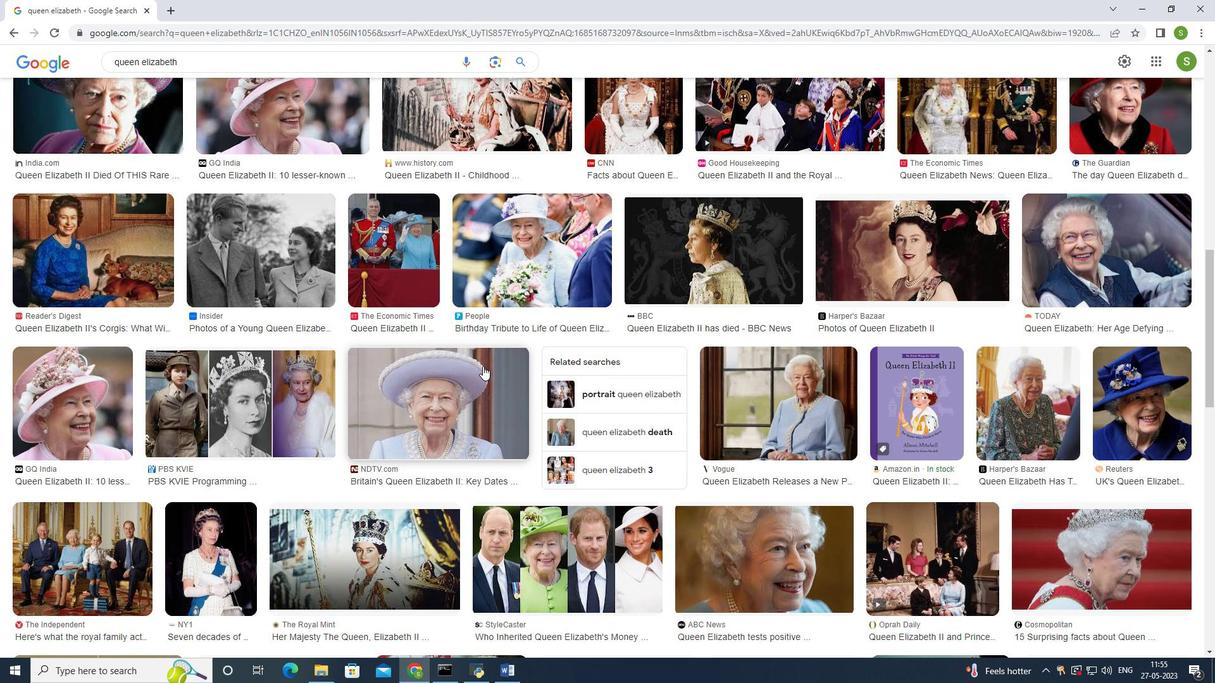 
Action: Mouse scrolled (482, 365) with delta (0, 0)
Screenshot: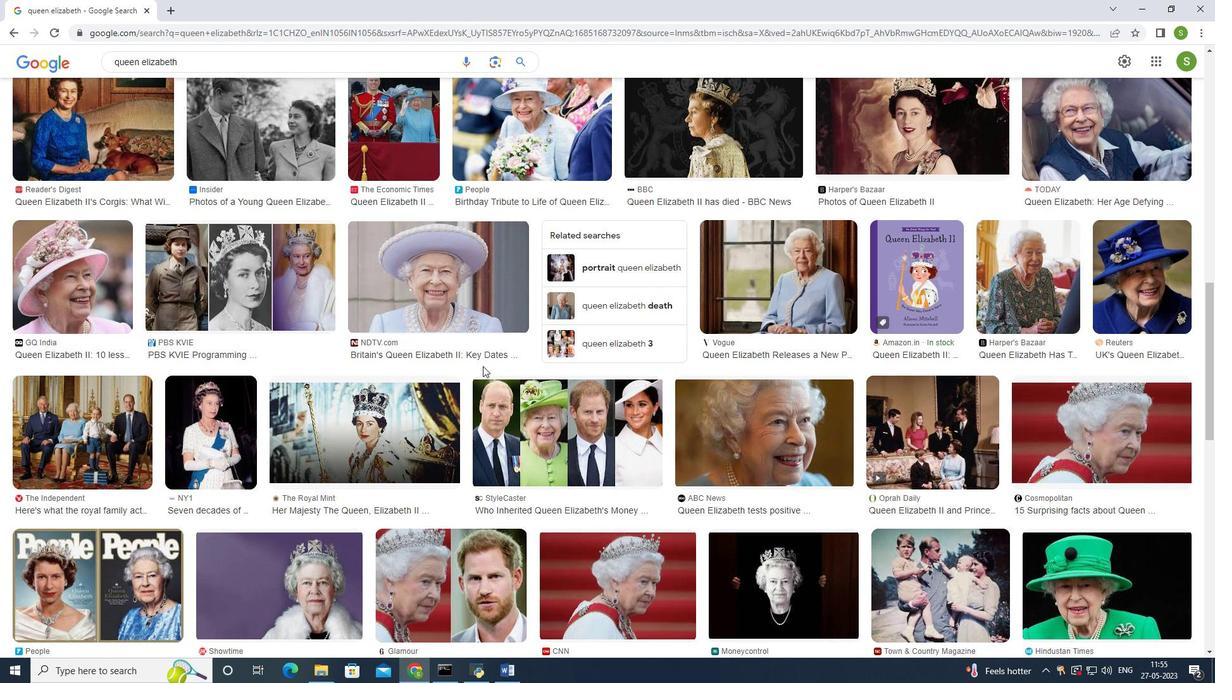 
Action: Mouse moved to (481, 367)
Screenshot: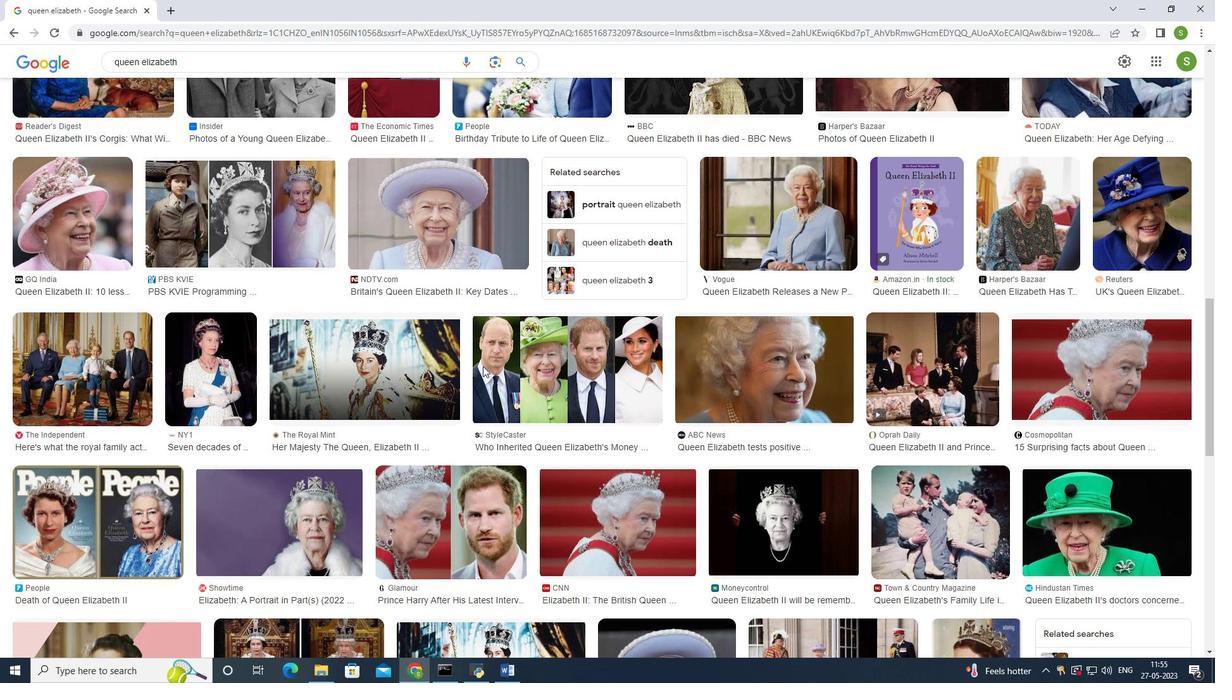 
Action: Mouse scrolled (481, 366) with delta (0, 0)
Screenshot: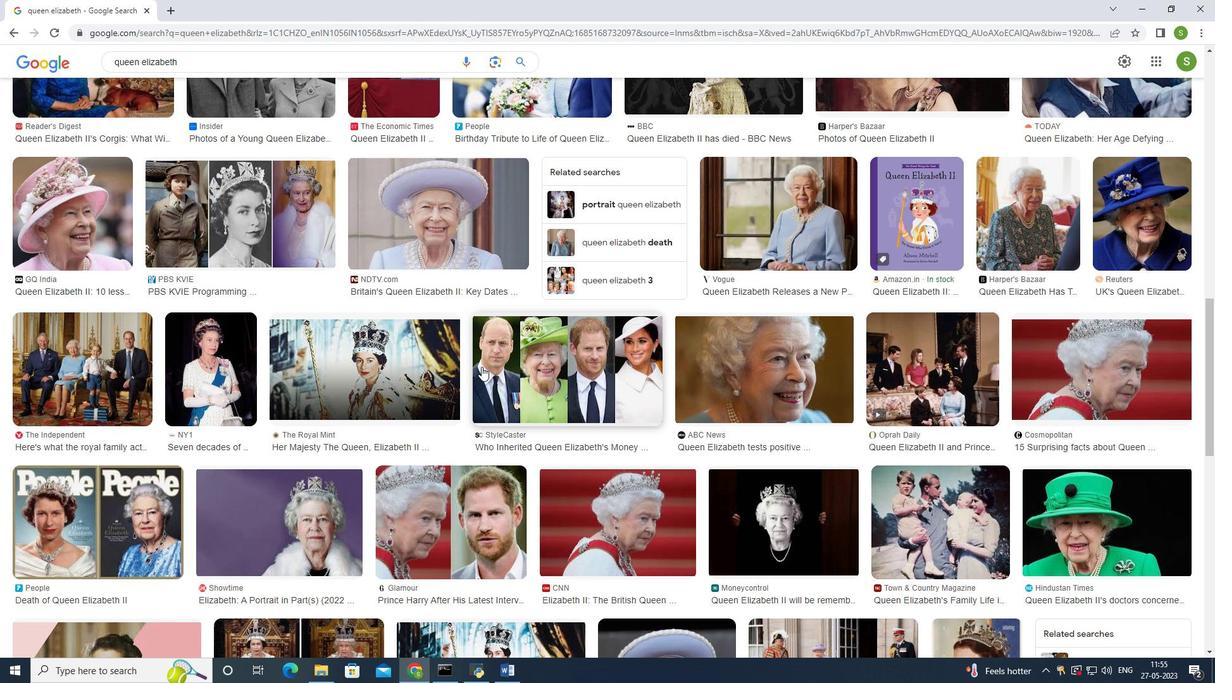 
Action: Mouse scrolled (481, 366) with delta (0, 0)
Screenshot: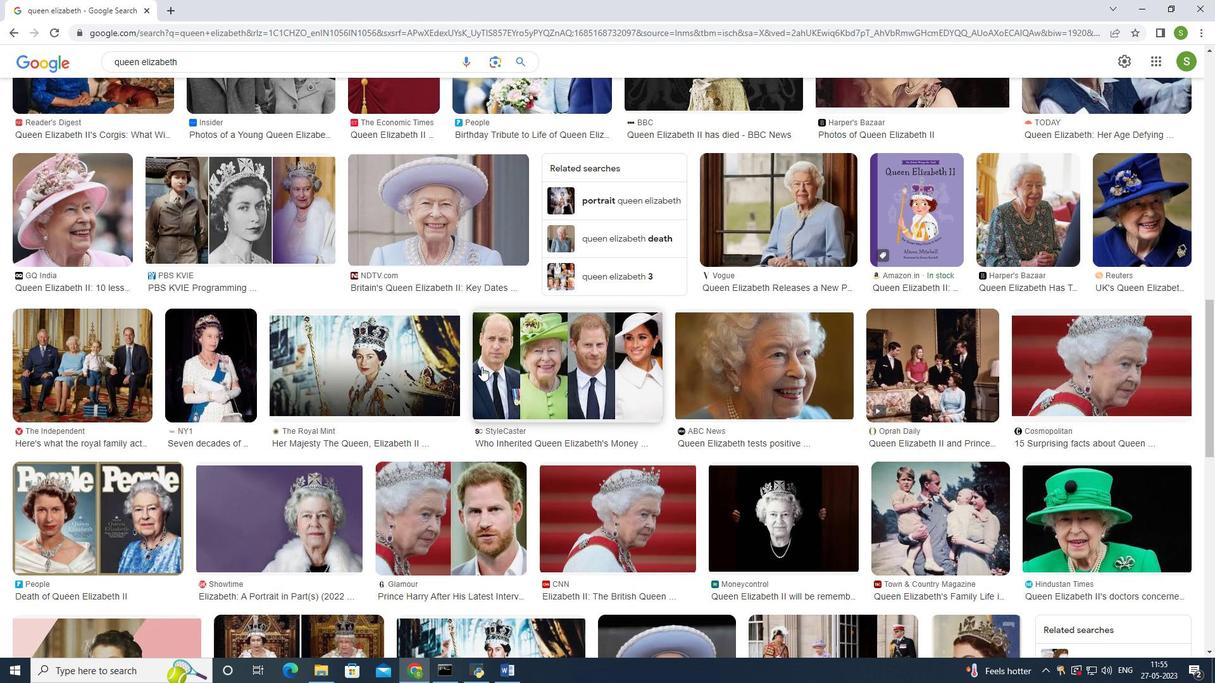 
Action: Mouse moved to (481, 368)
Screenshot: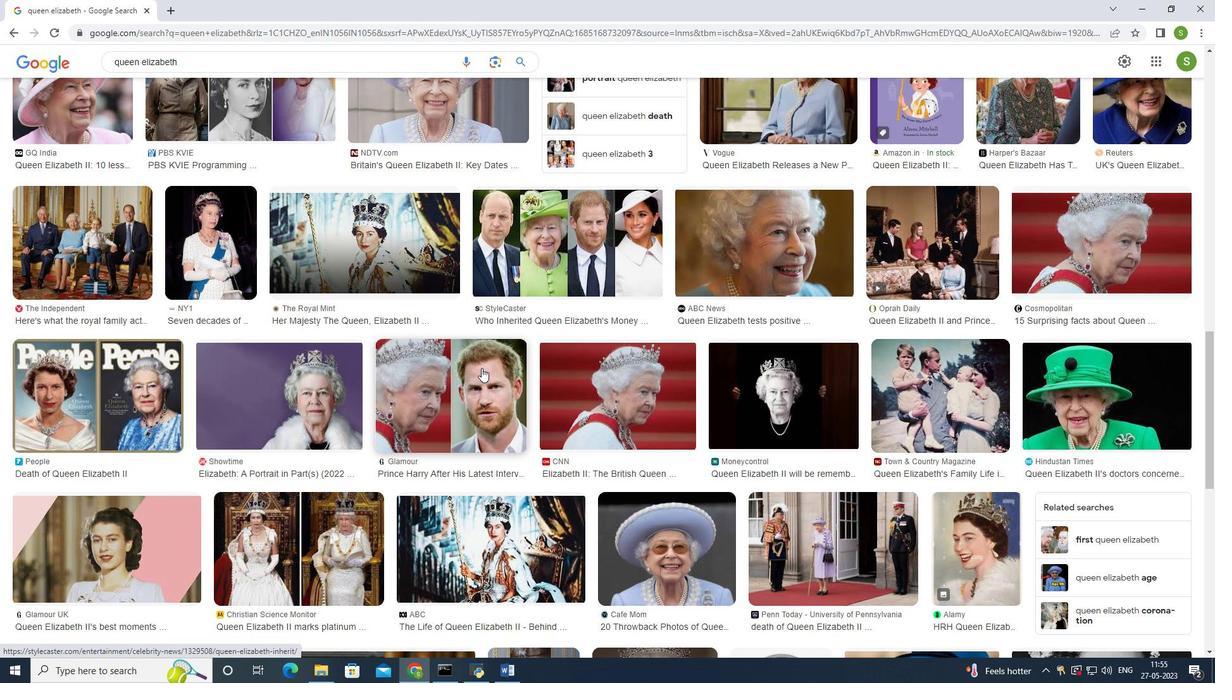 
Action: Mouse scrolled (481, 367) with delta (0, 0)
Screenshot: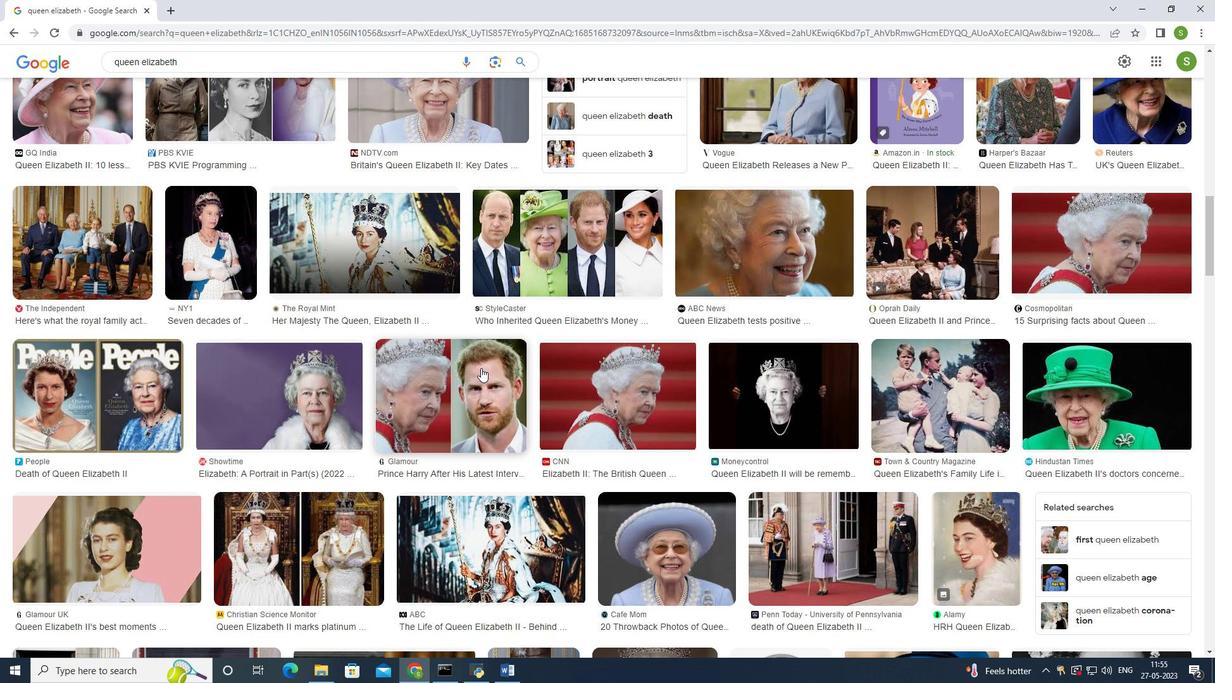 
Action: Mouse scrolled (481, 367) with delta (0, 0)
Screenshot: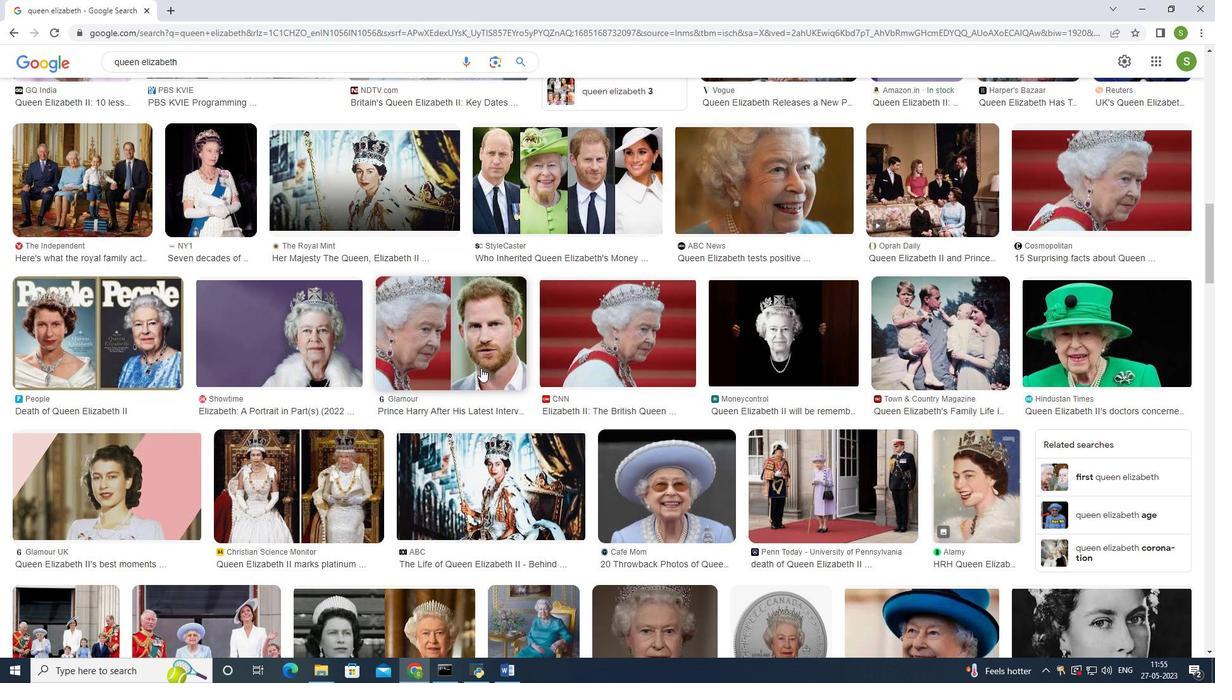 
Action: Mouse scrolled (481, 367) with delta (0, 0)
Screenshot: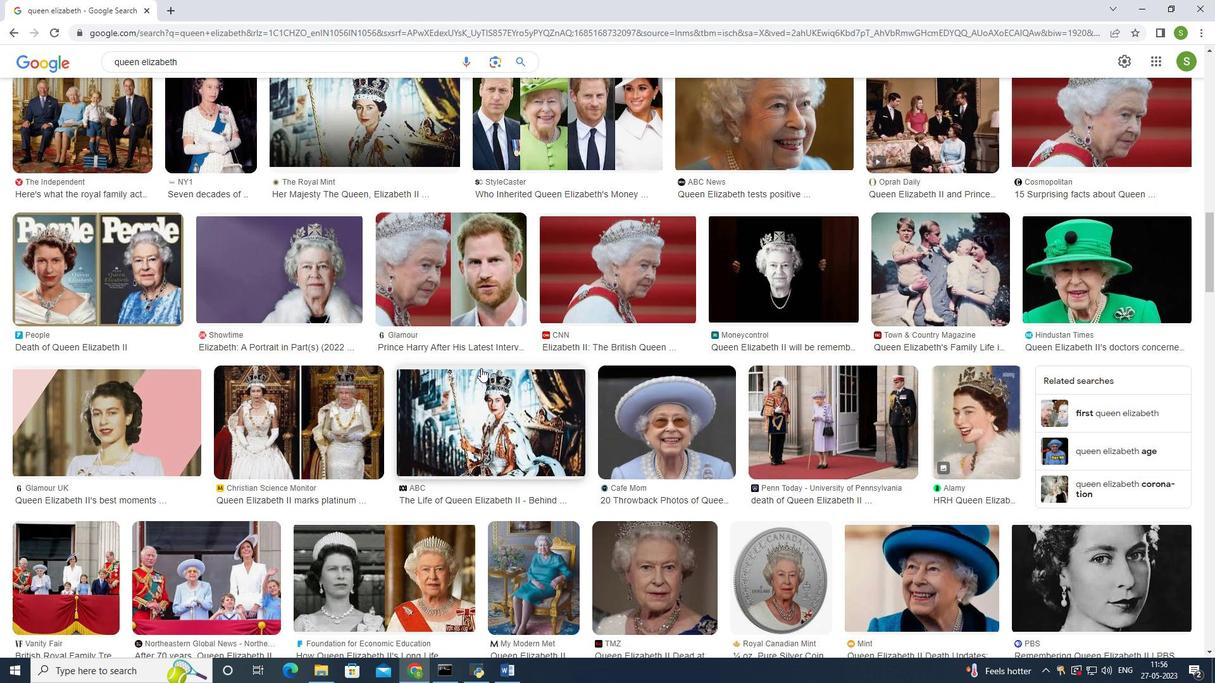 
Action: Mouse scrolled (481, 367) with delta (0, 0)
Screenshot: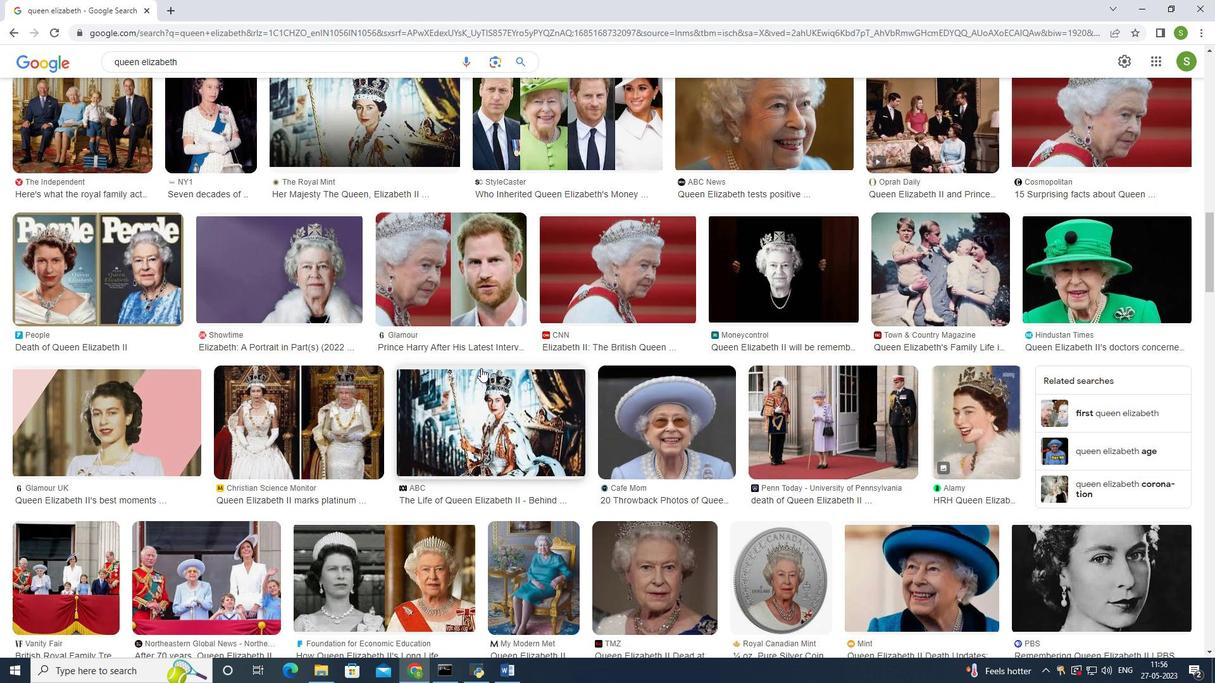 
Action: Mouse scrolled (481, 367) with delta (0, 0)
Screenshot: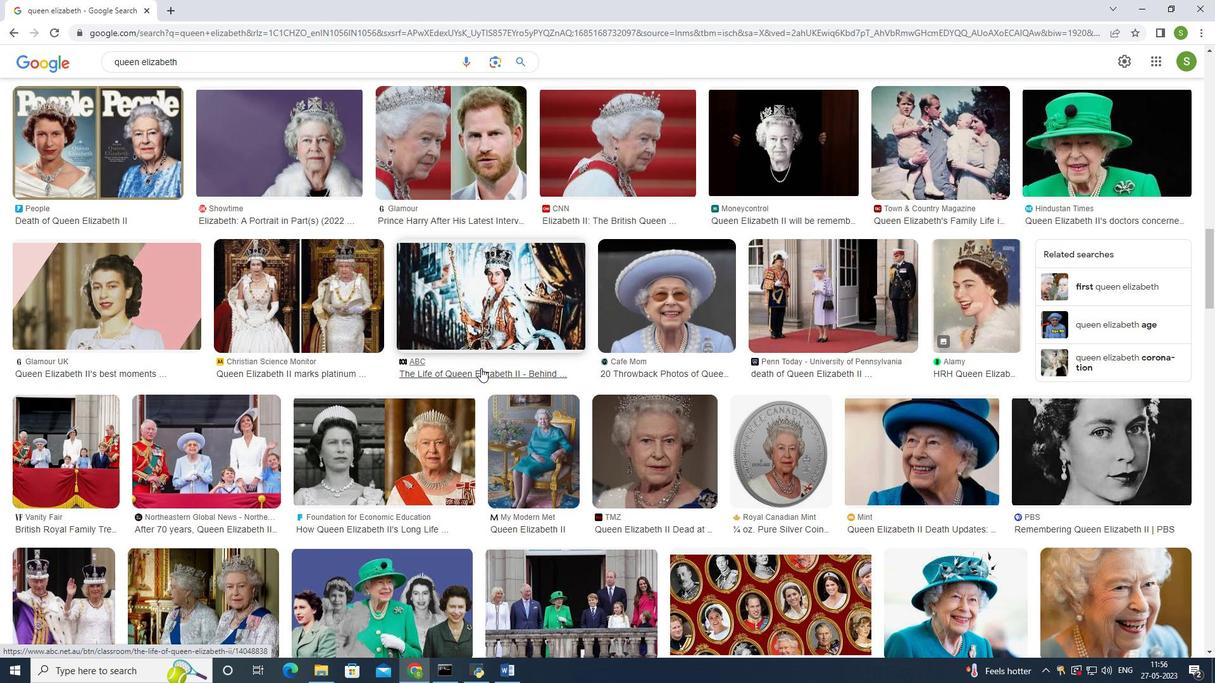 
Action: Mouse scrolled (481, 367) with delta (0, 0)
Screenshot: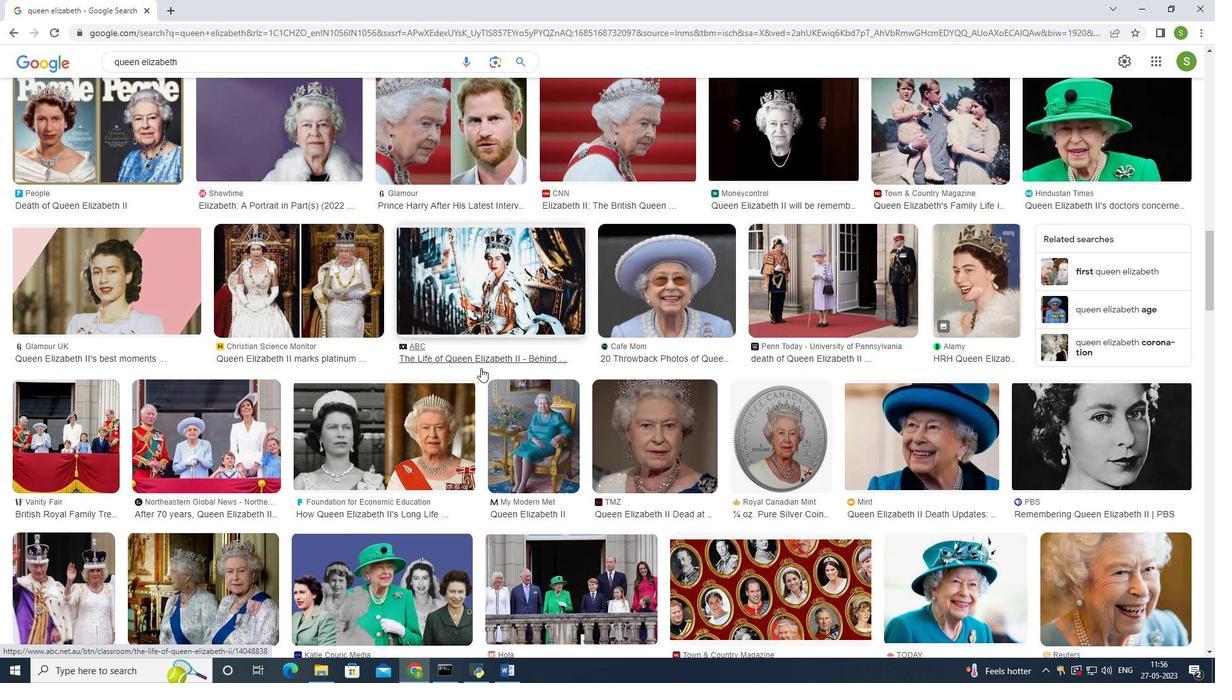 
Action: Mouse moved to (481, 368)
Screenshot: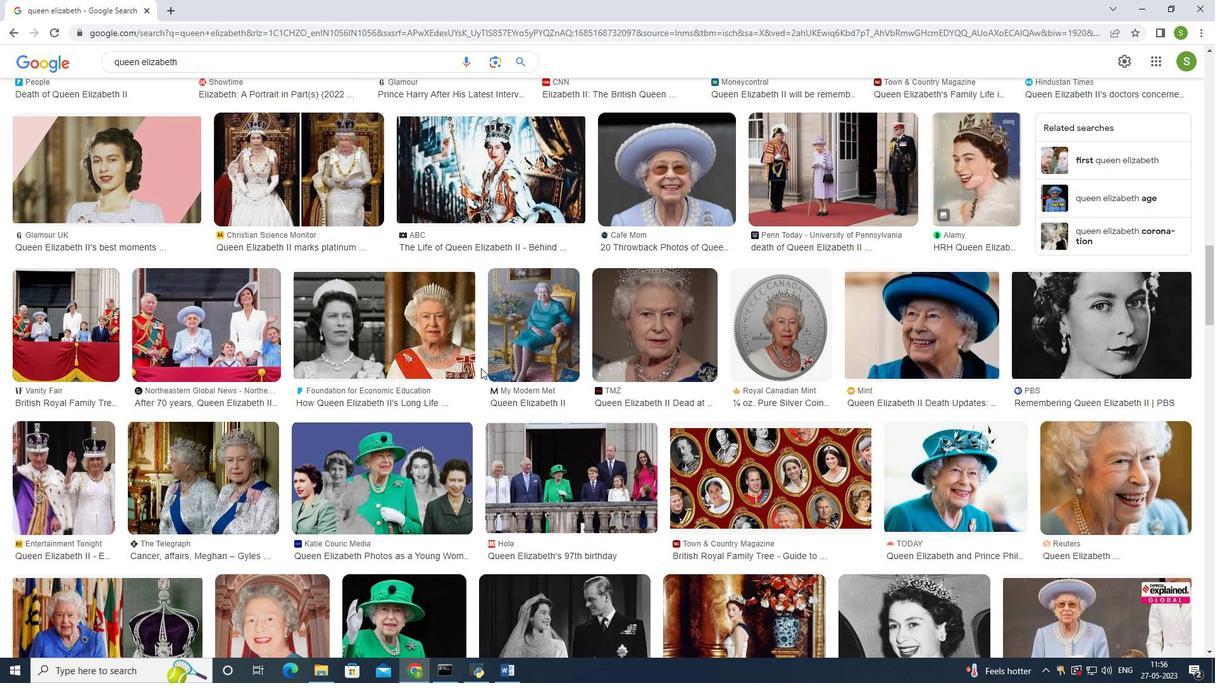 
Action: Mouse scrolled (481, 367) with delta (0, 0)
Screenshot: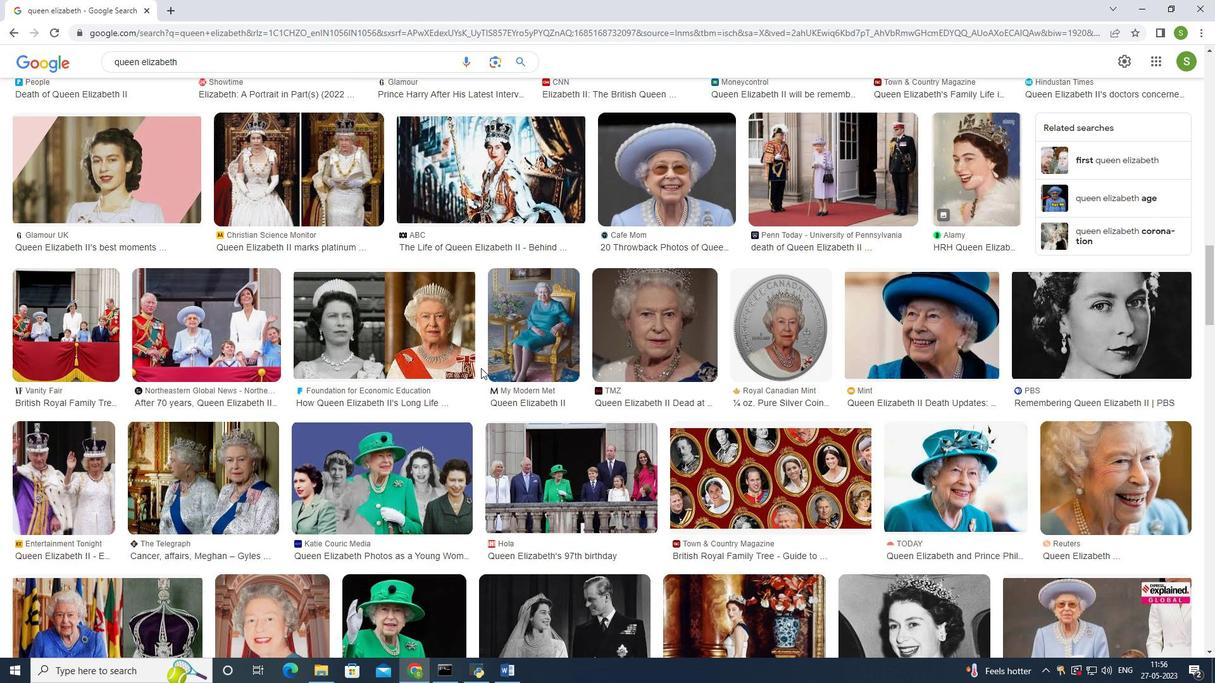 
Action: Mouse scrolled (481, 367) with delta (0, 0)
Screenshot: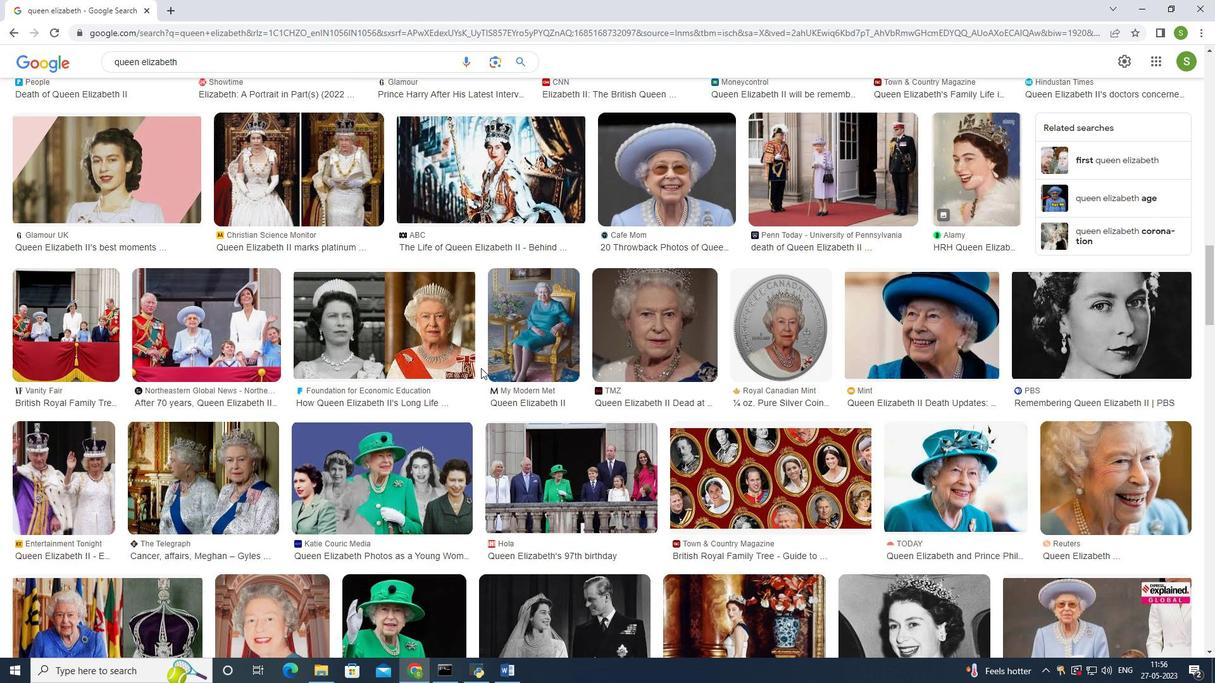 
Action: Mouse scrolled (481, 367) with delta (0, 0)
Screenshot: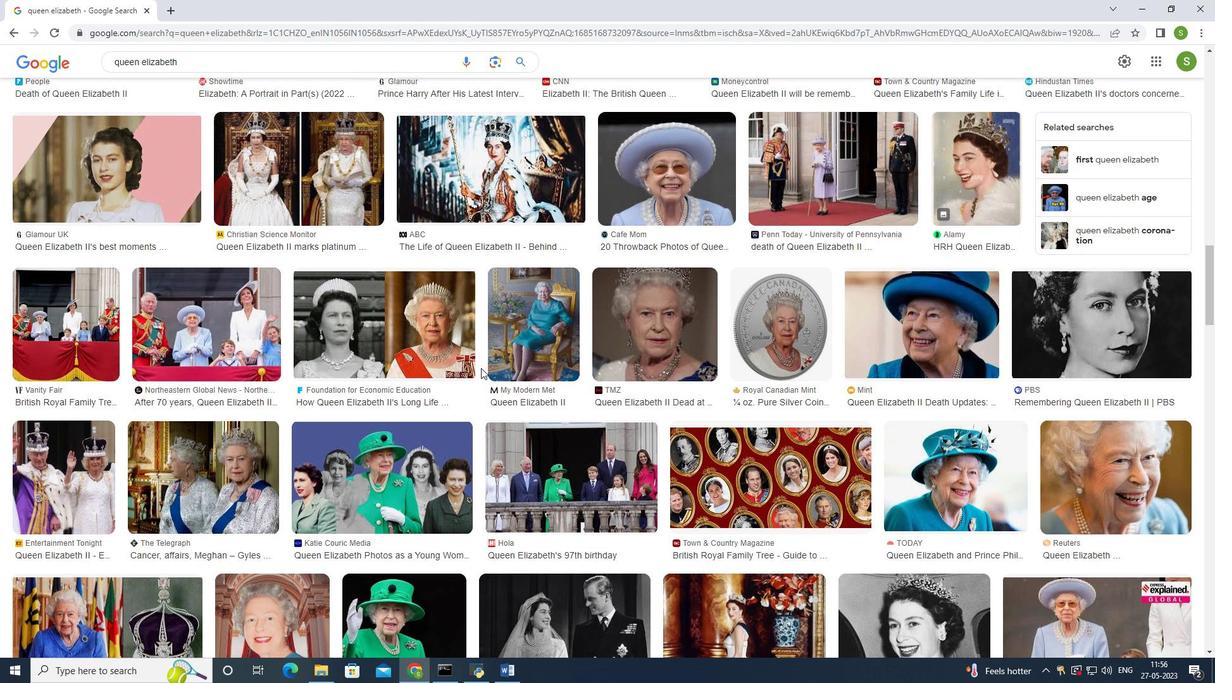 
Action: Mouse moved to (480, 367)
Screenshot: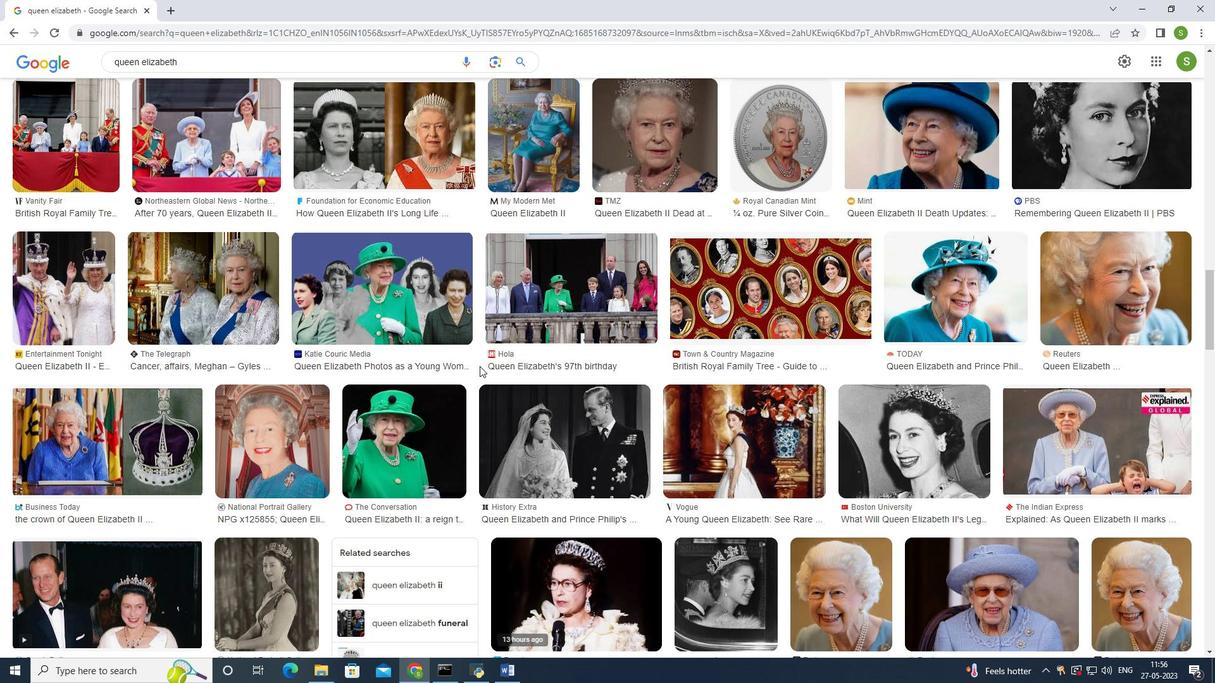 
Action: Mouse scrolled (480, 366) with delta (0, 0)
Screenshot: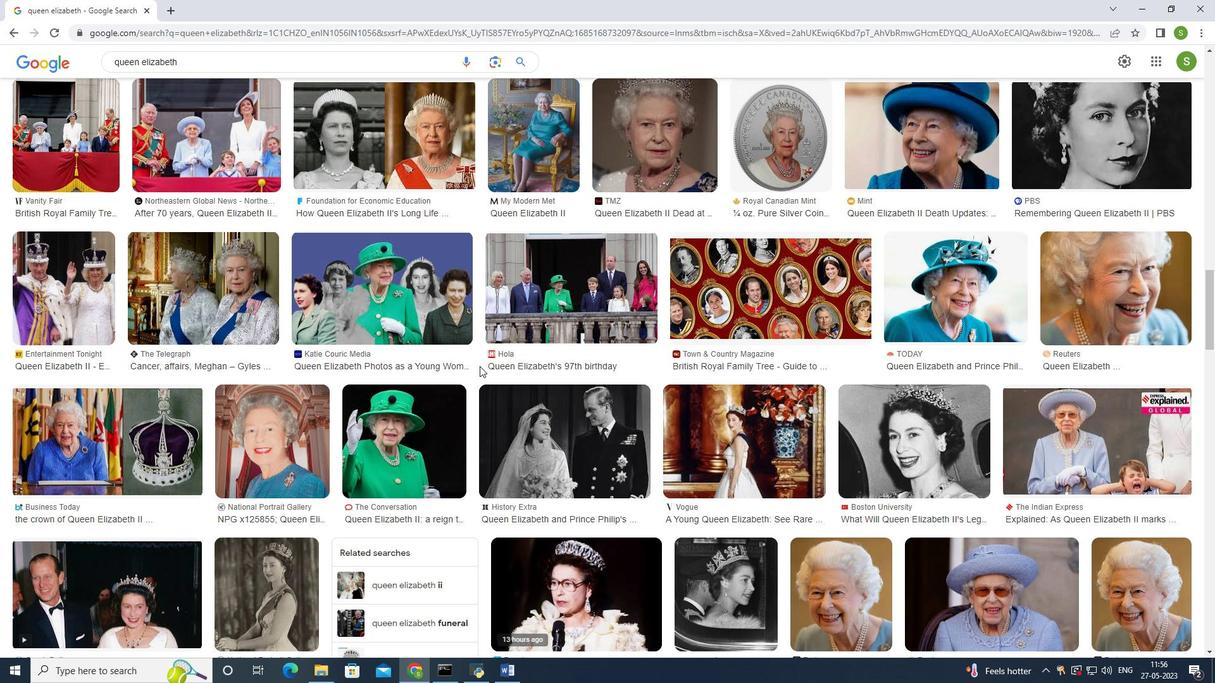
Action: Mouse moved to (480, 367)
Screenshot: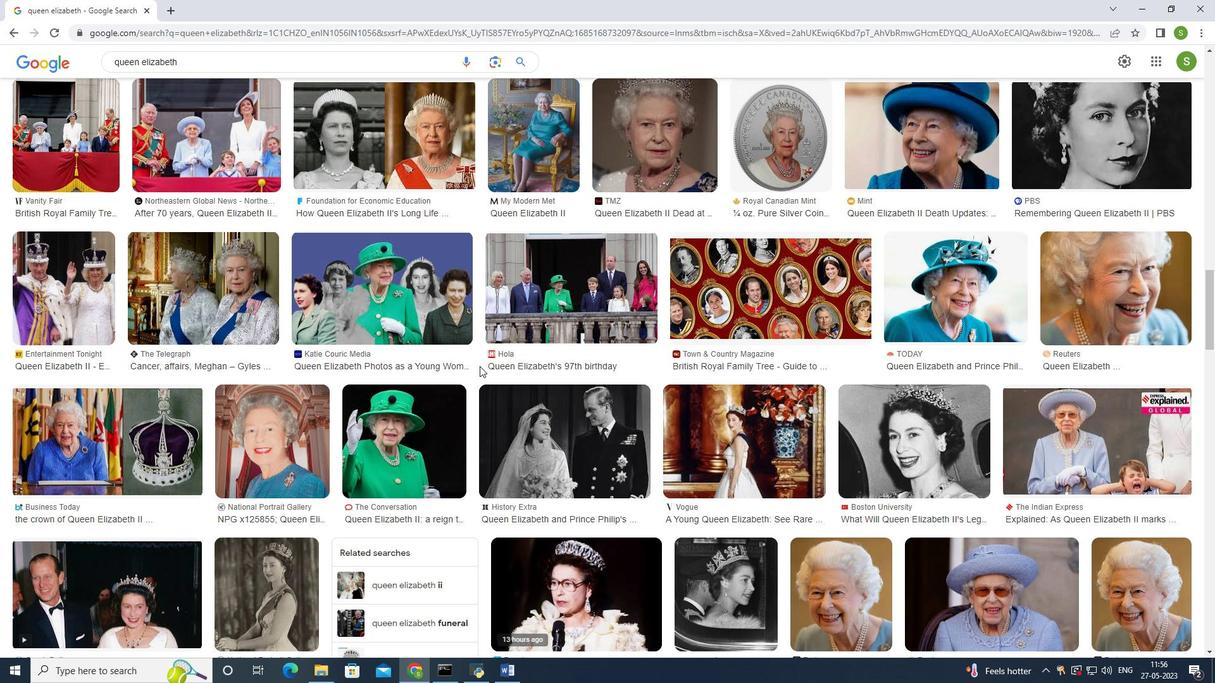 
Action: Mouse scrolled (480, 367) with delta (0, 0)
Screenshot: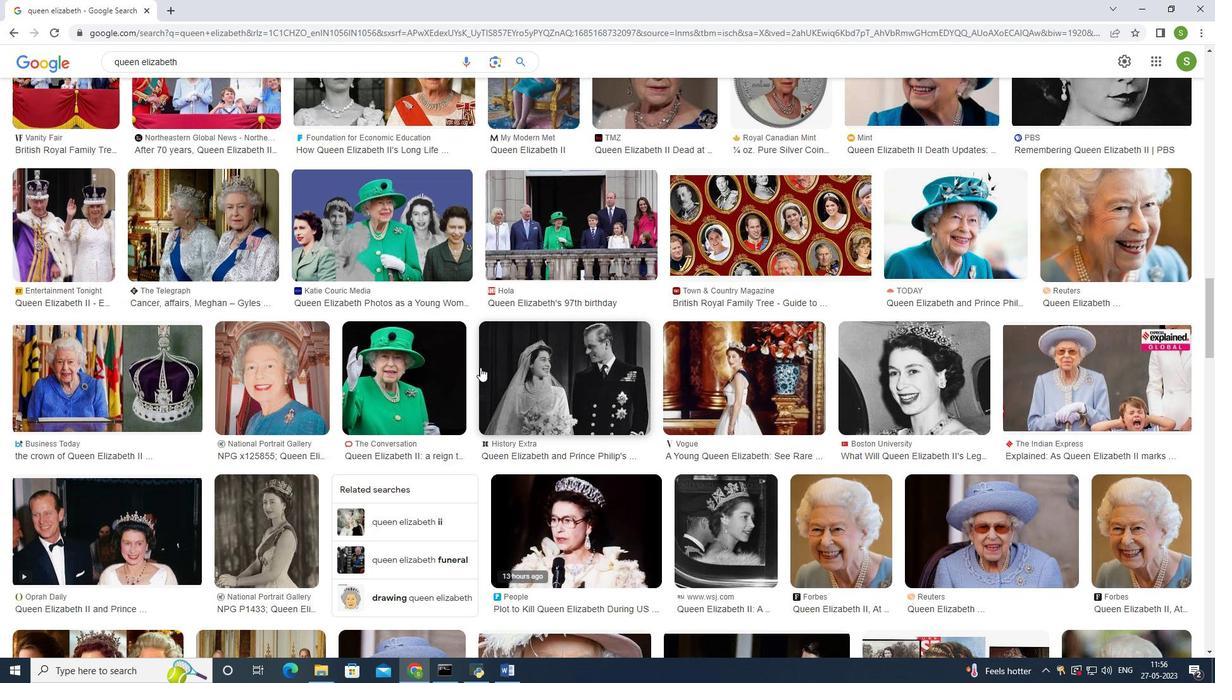 
Action: Mouse moved to (481, 368)
Screenshot: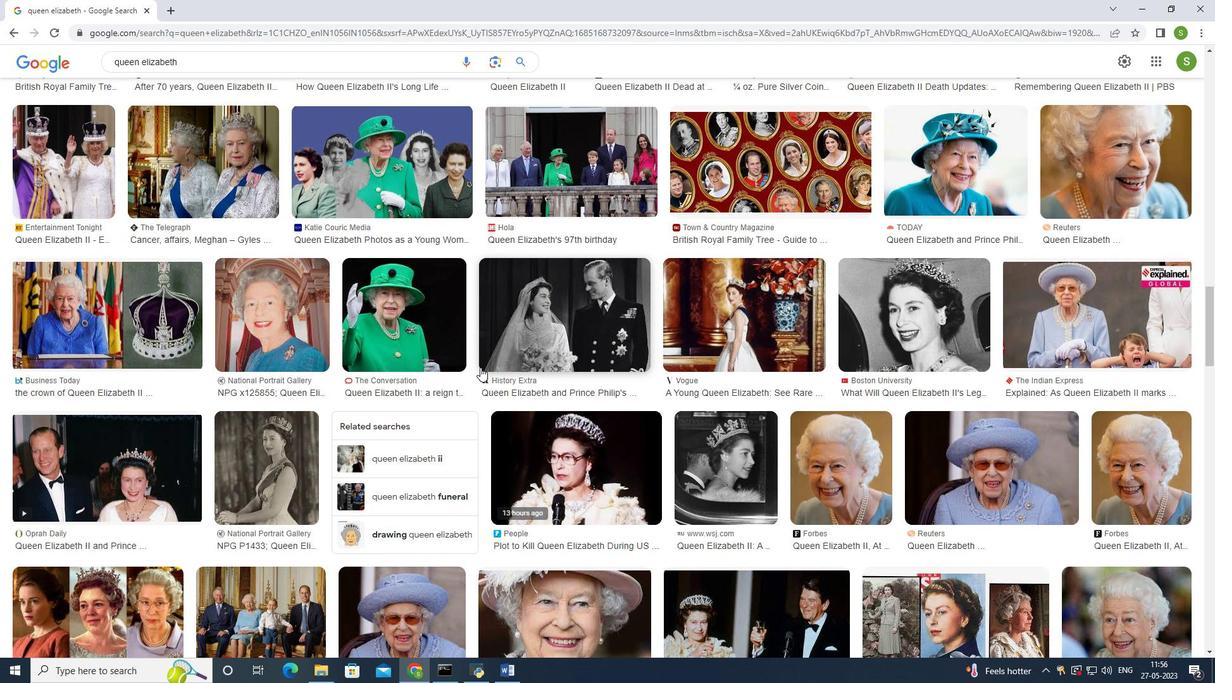 
Action: Mouse scrolled (481, 367) with delta (0, 0)
Screenshot: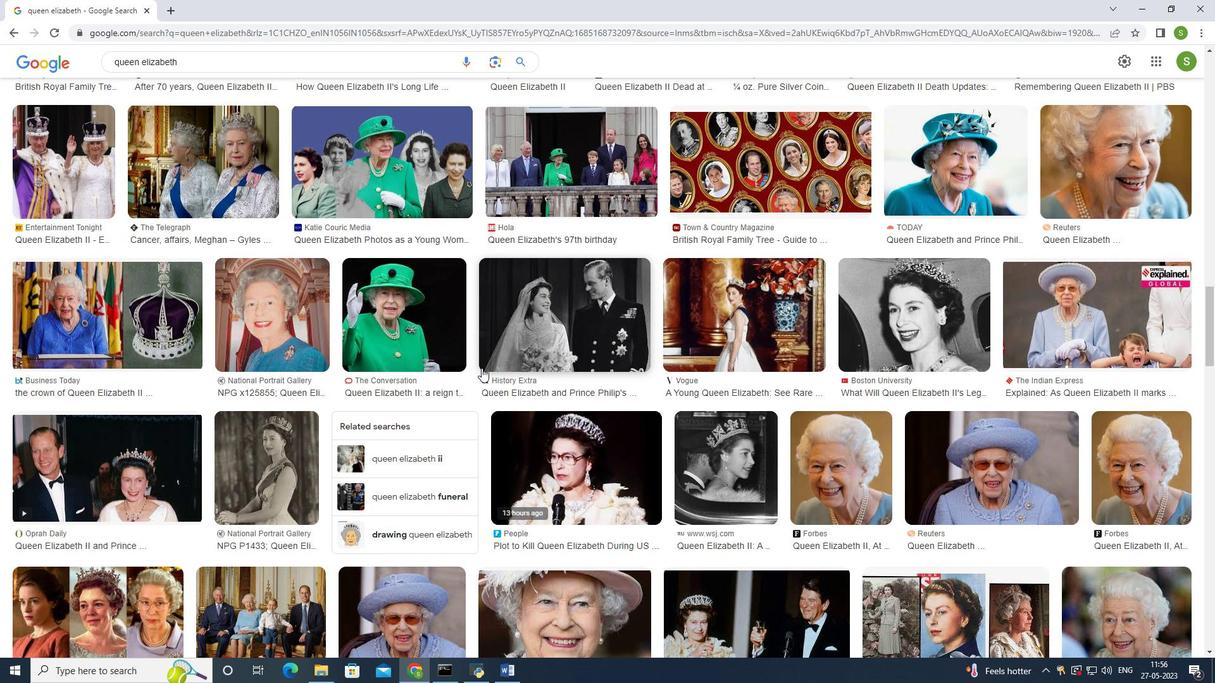 
Action: Mouse scrolled (481, 367) with delta (0, 0)
Screenshot: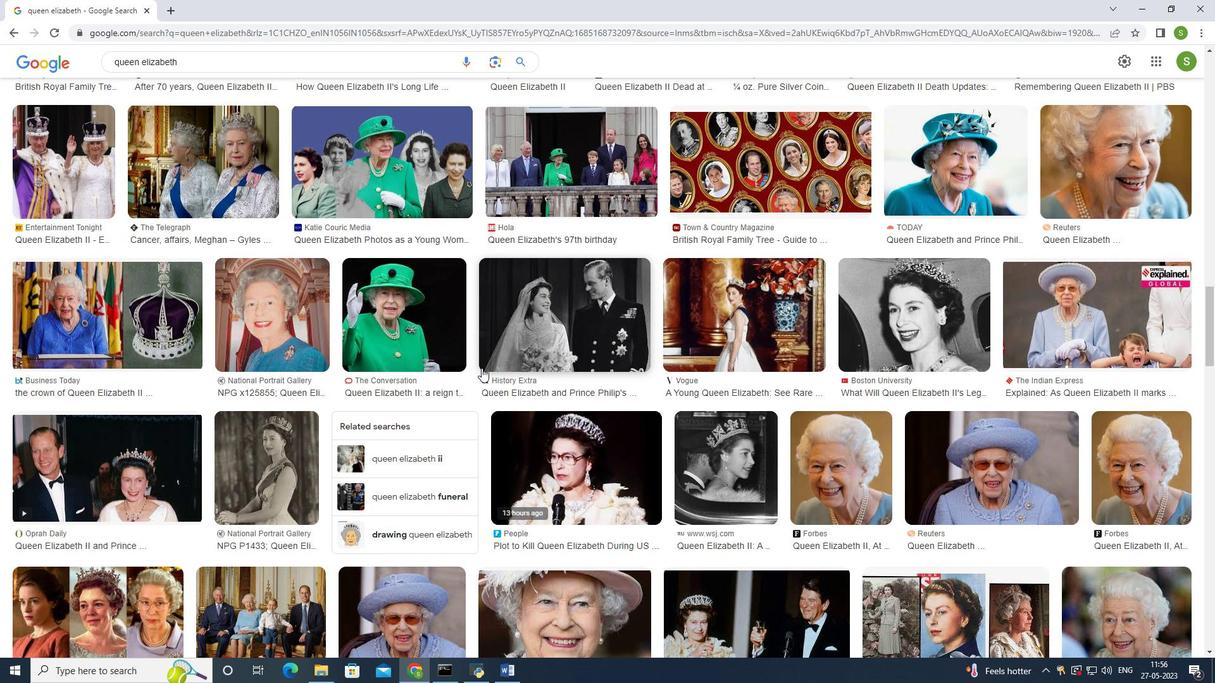 
Action: Mouse moved to (481, 368)
Screenshot: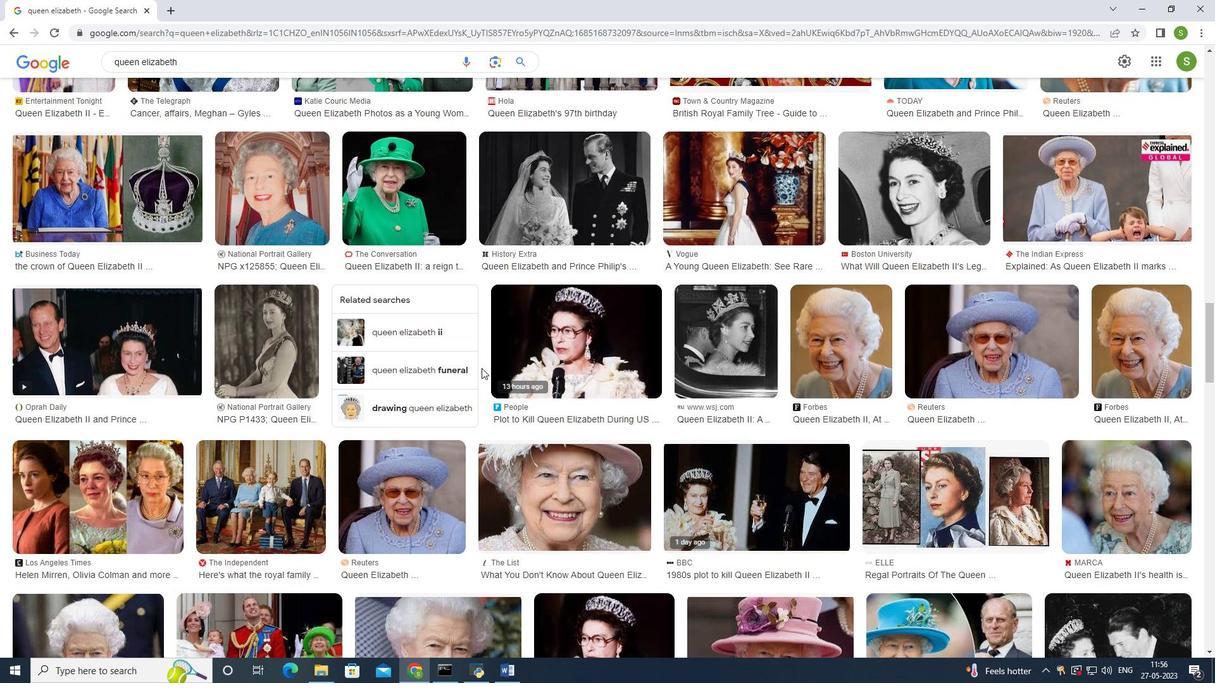 
Action: Mouse scrolled (481, 368) with delta (0, 0)
Screenshot: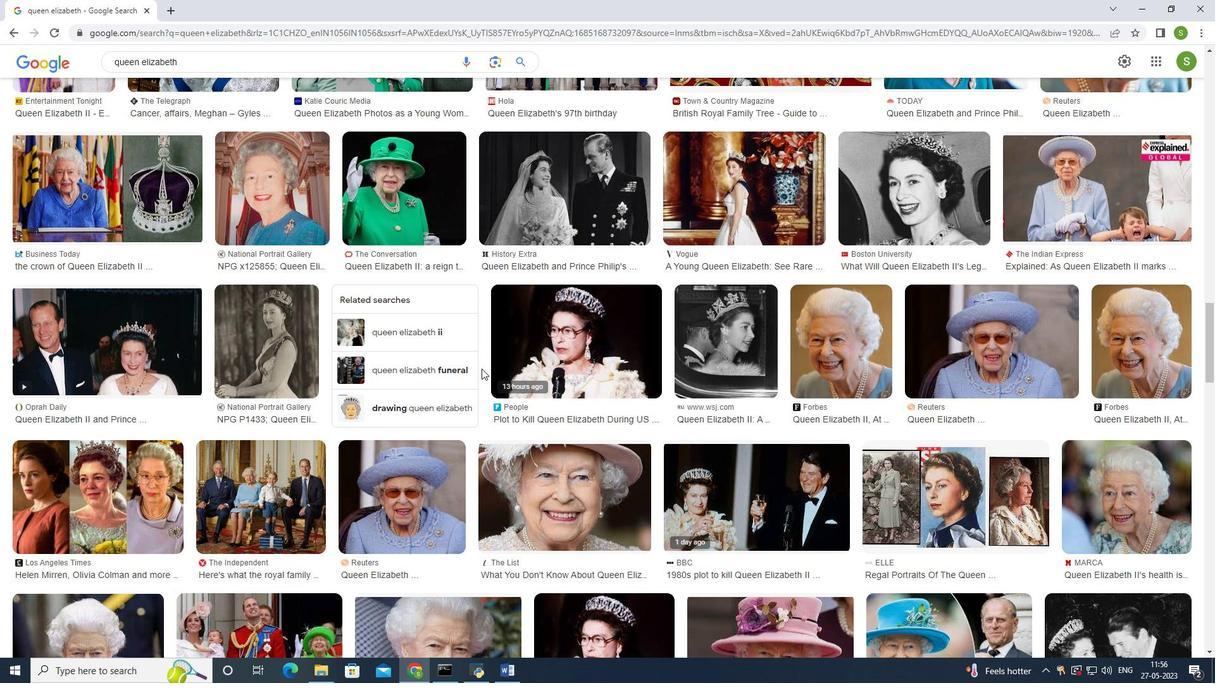 
Action: Mouse scrolled (481, 368) with delta (0, 0)
Screenshot: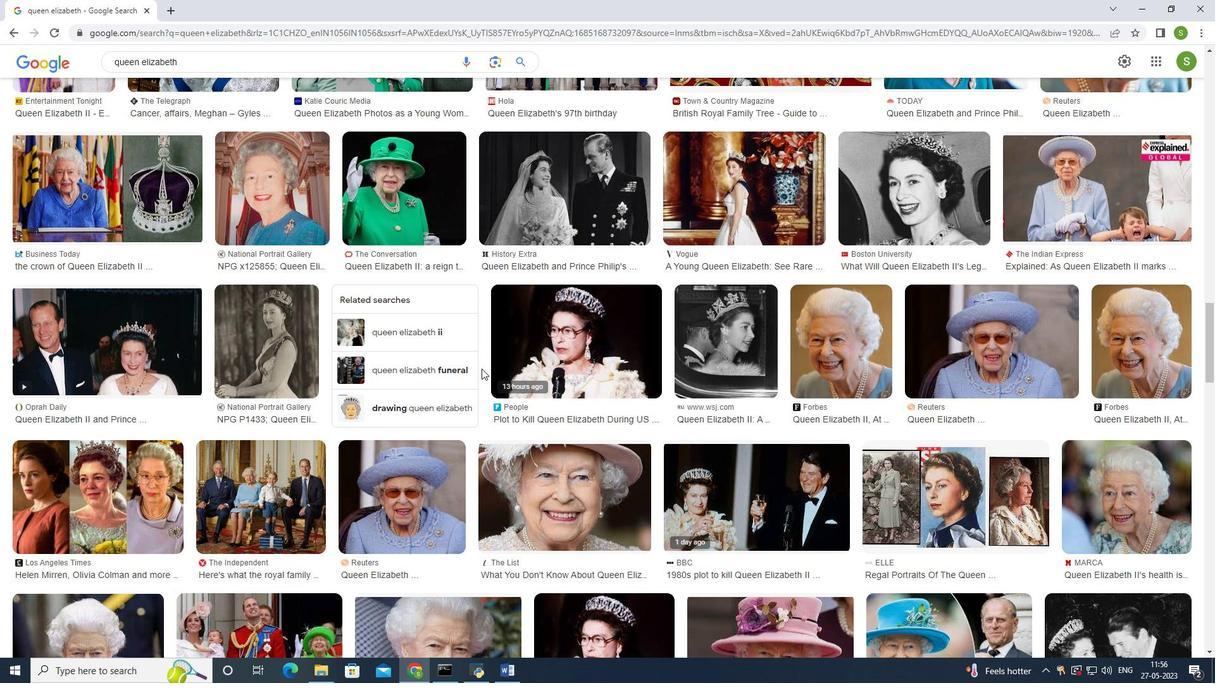 
Action: Mouse moved to (481, 369)
Screenshot: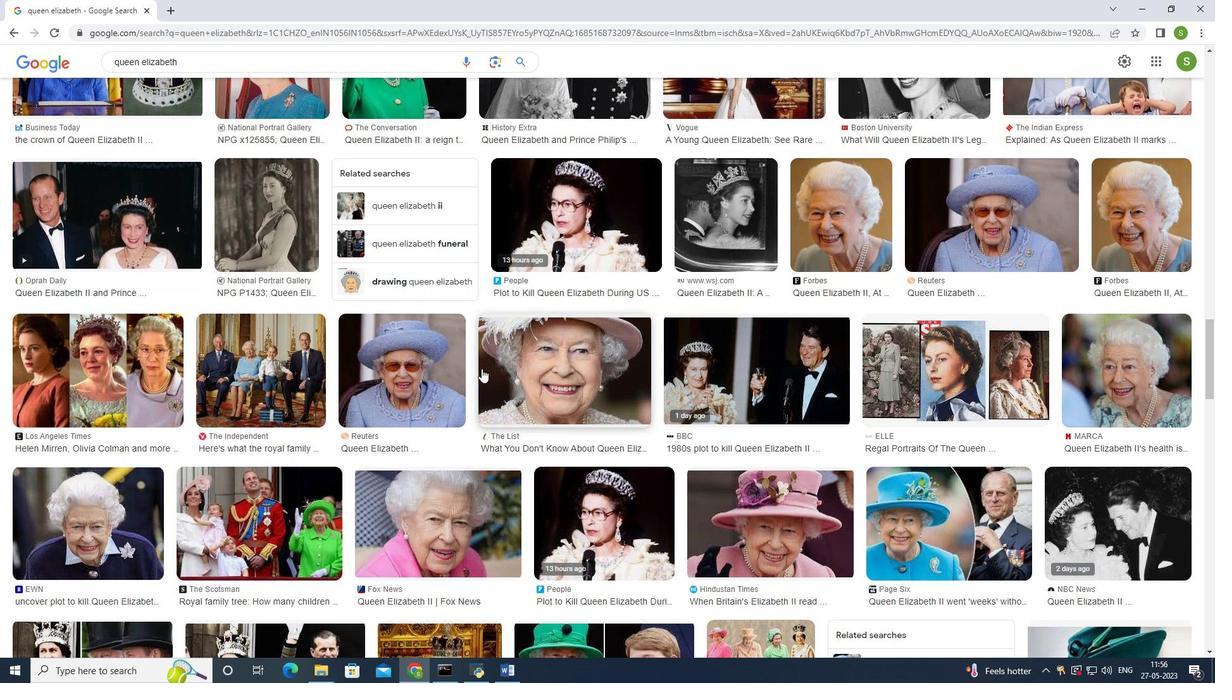 
Action: Mouse scrolled (481, 368) with delta (0, 0)
Screenshot: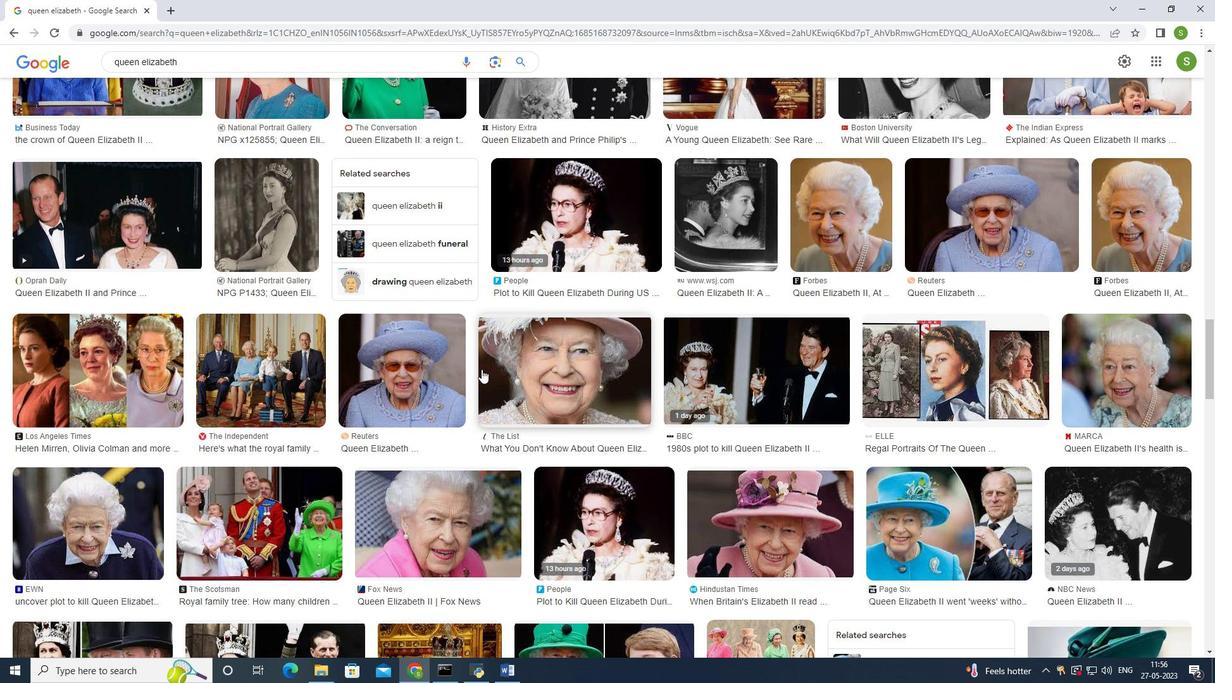 
Action: Mouse moved to (481, 370)
Screenshot: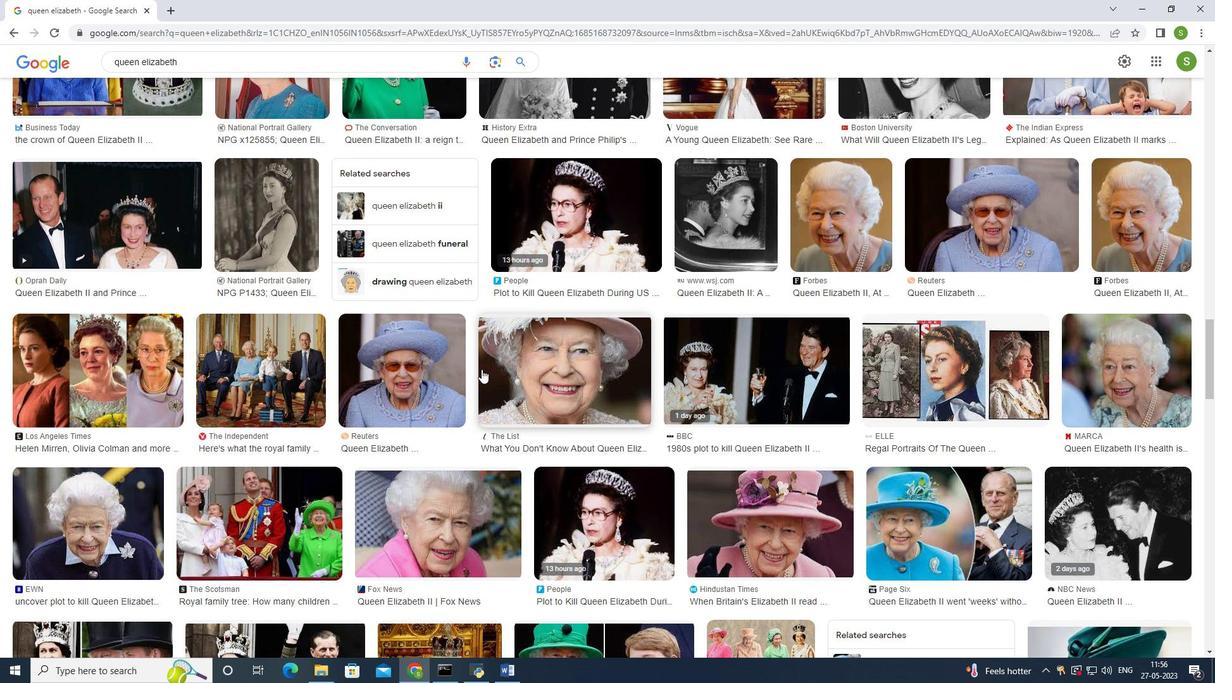 
Action: Mouse scrolled (481, 369) with delta (0, 0)
Screenshot: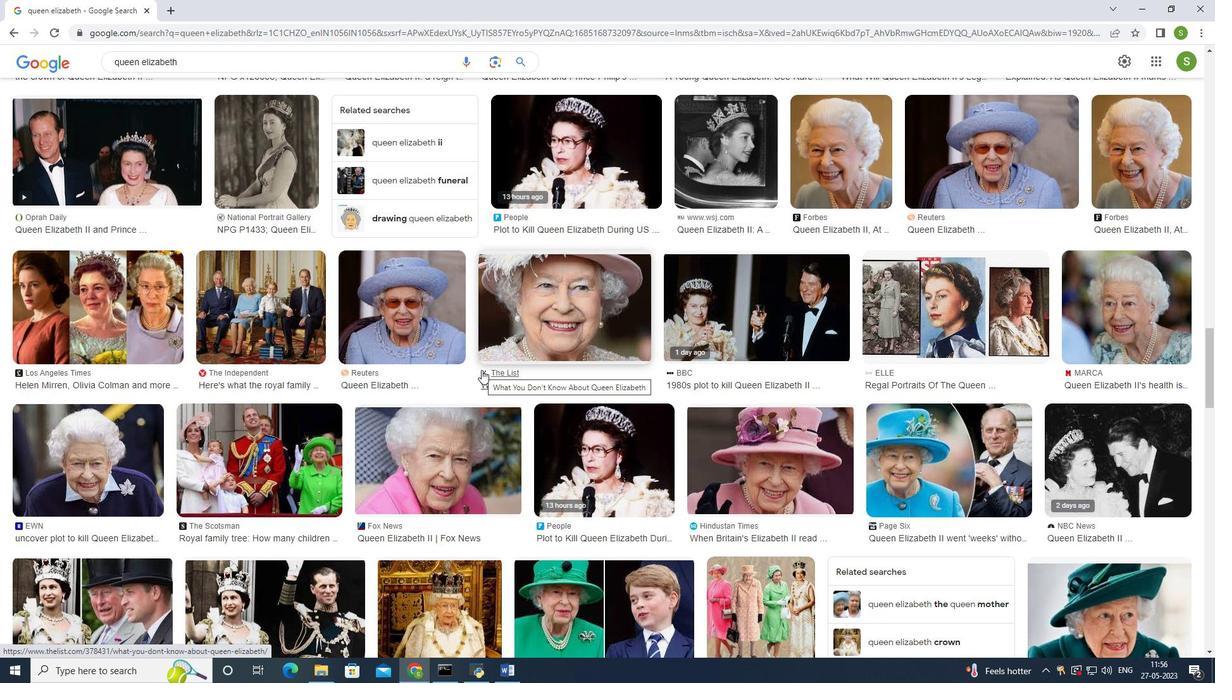 
Action: Mouse scrolled (481, 369) with delta (0, 0)
Screenshot: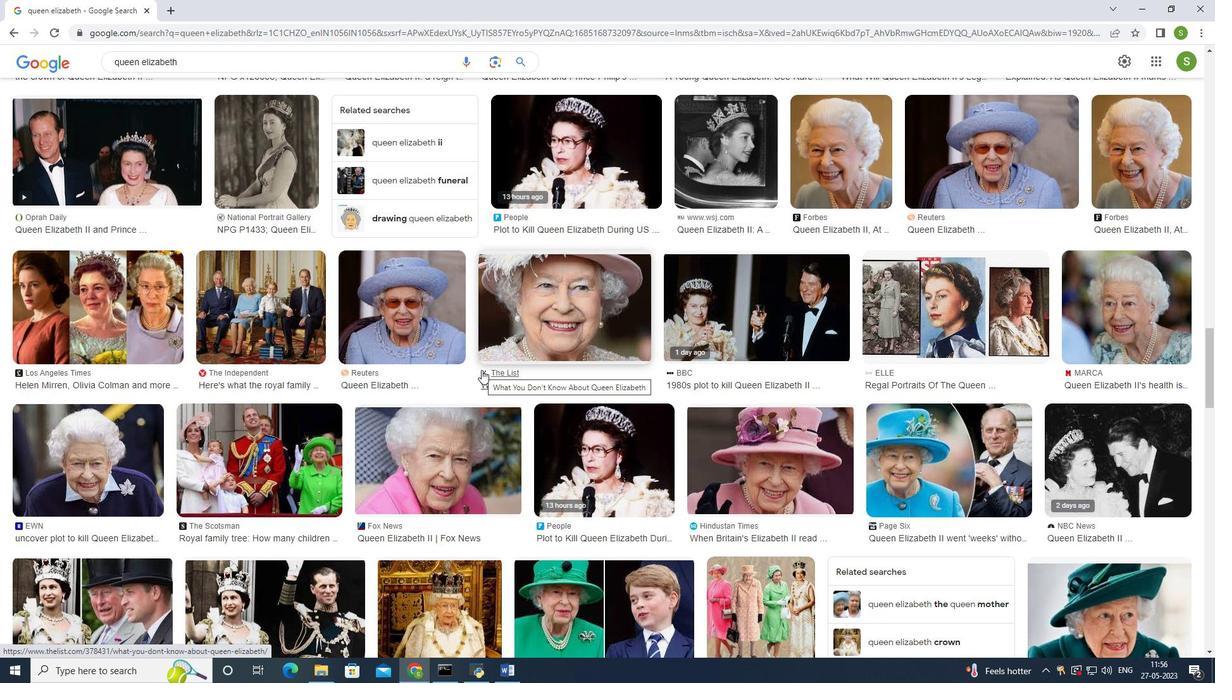 
Action: Mouse moved to (481, 371)
Screenshot: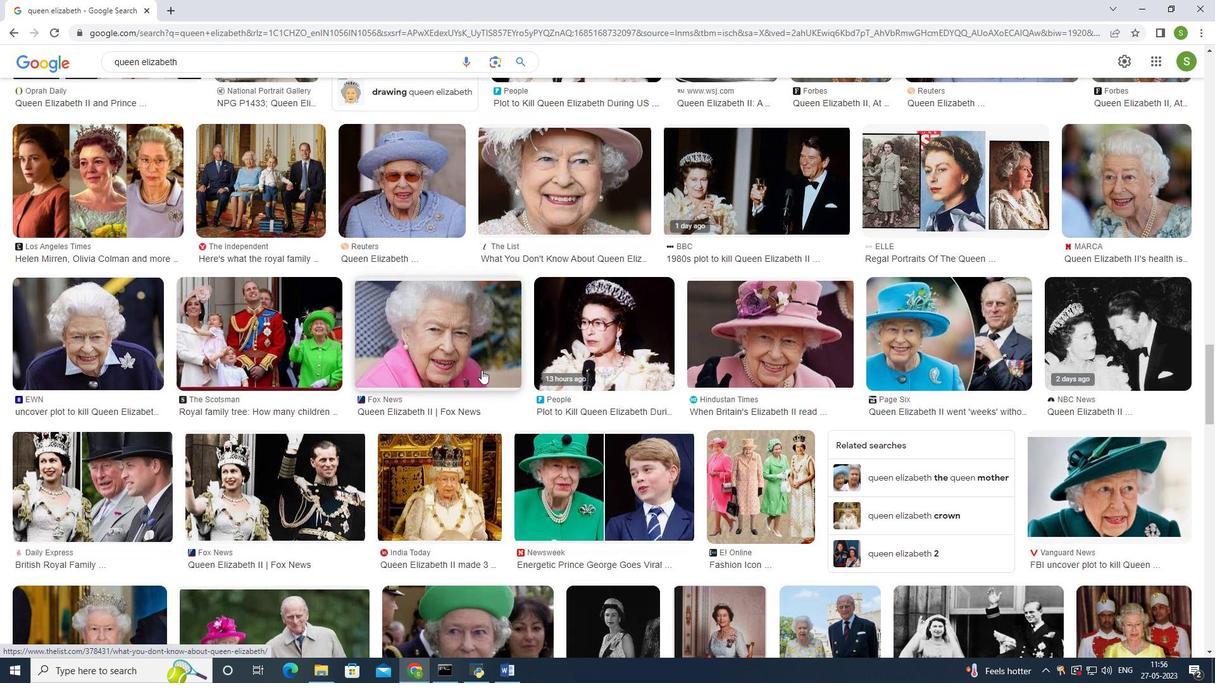 
Action: Mouse scrolled (481, 370) with delta (0, 0)
Screenshot: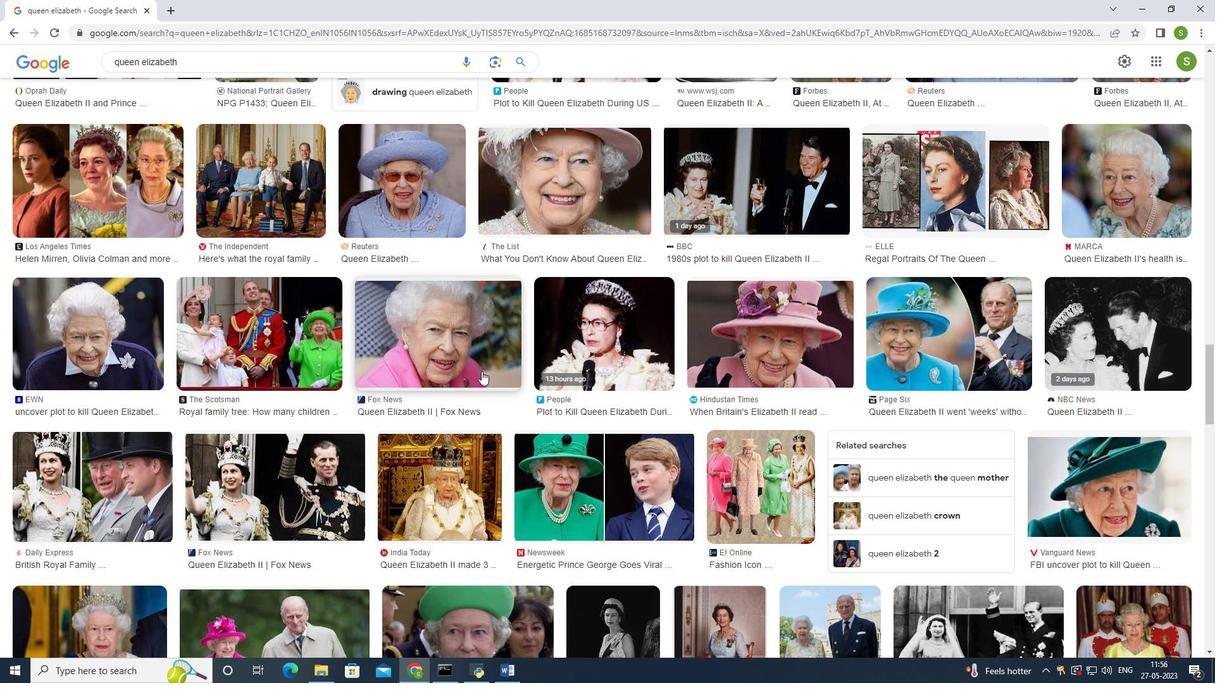 
Action: Mouse scrolled (481, 370) with delta (0, 0)
Screenshot: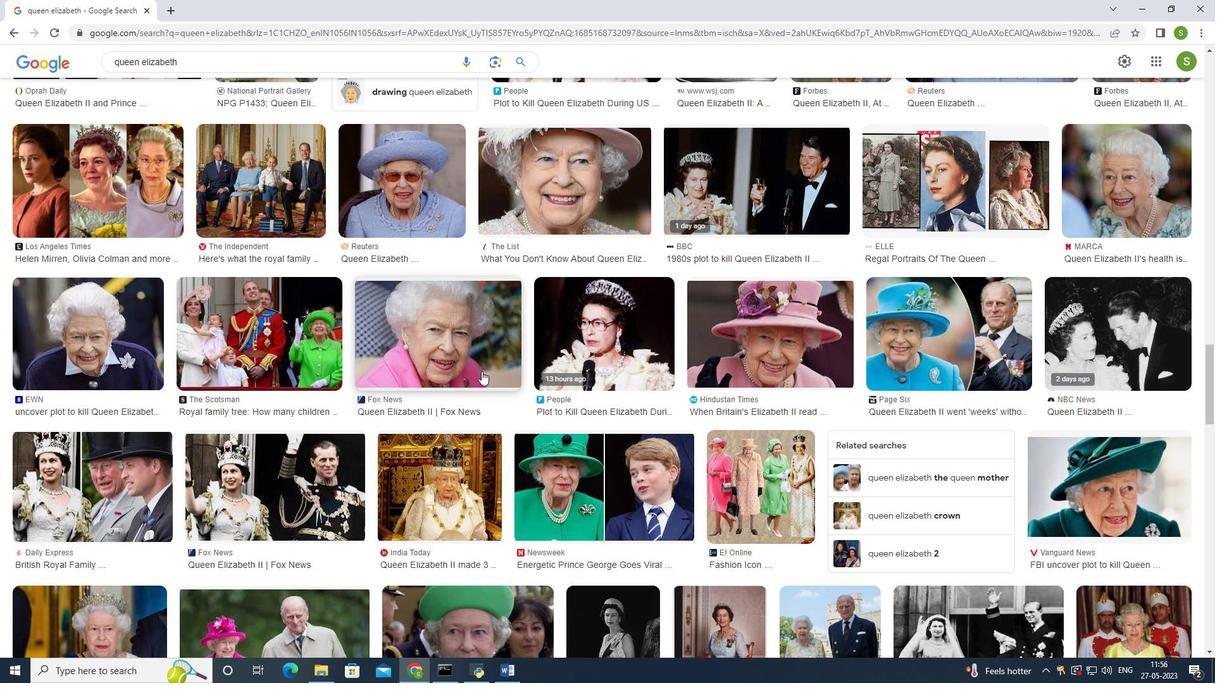 
Action: Mouse scrolled (481, 370) with delta (0, 0)
Screenshot: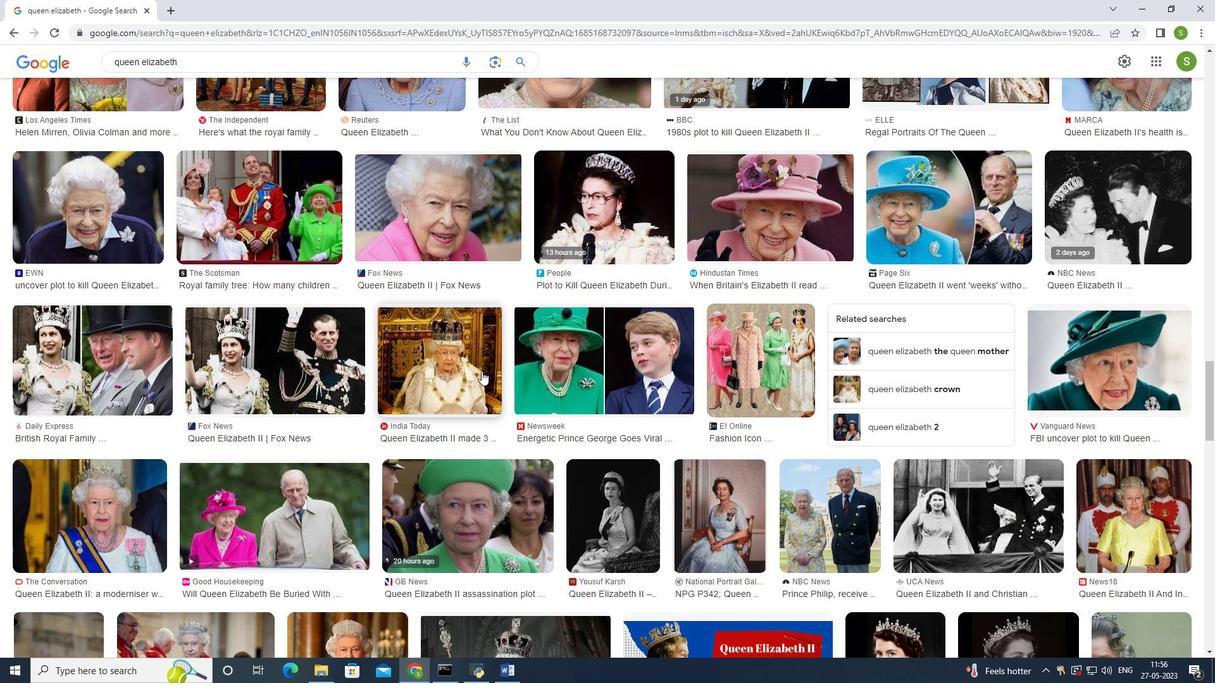 
Action: Mouse scrolled (481, 370) with delta (0, 0)
Screenshot: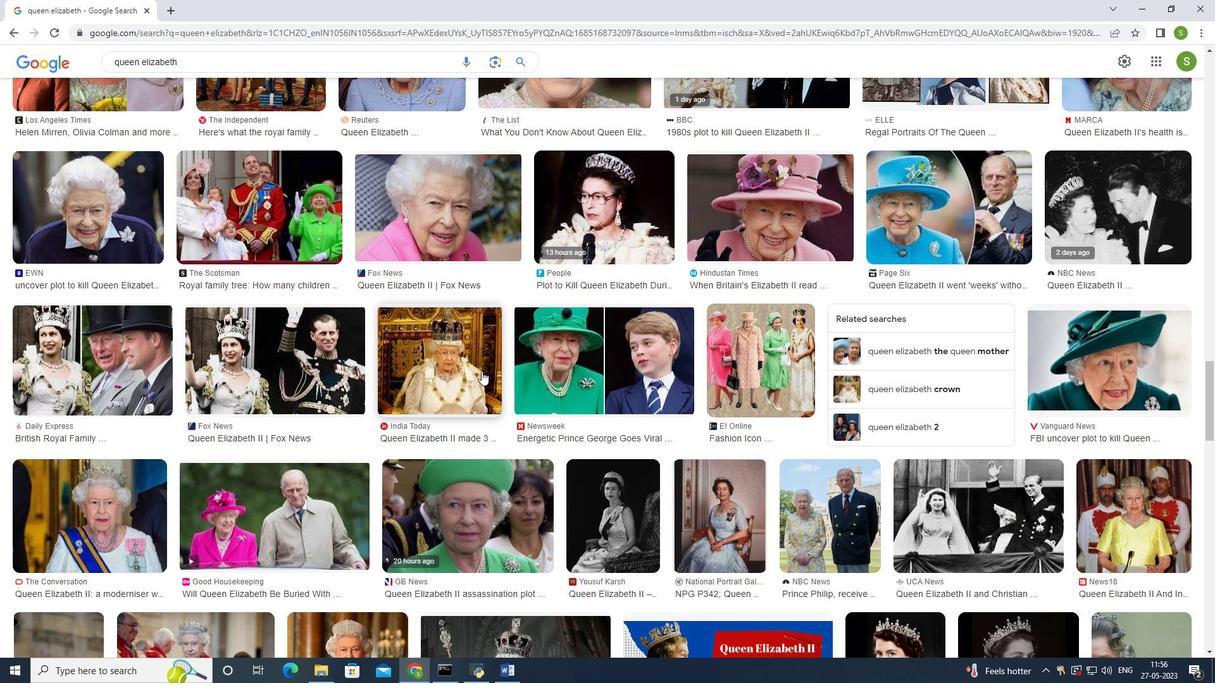 
Action: Mouse scrolled (481, 370) with delta (0, 0)
Screenshot: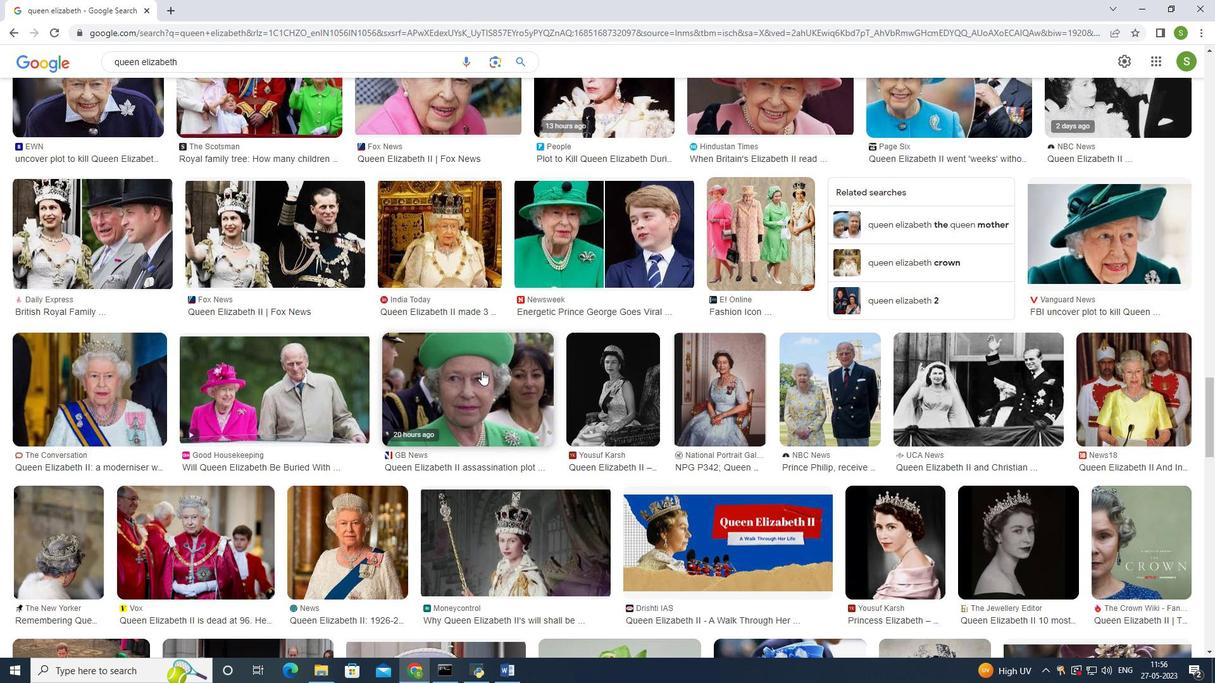 
Action: Mouse scrolled (481, 370) with delta (0, 0)
Screenshot: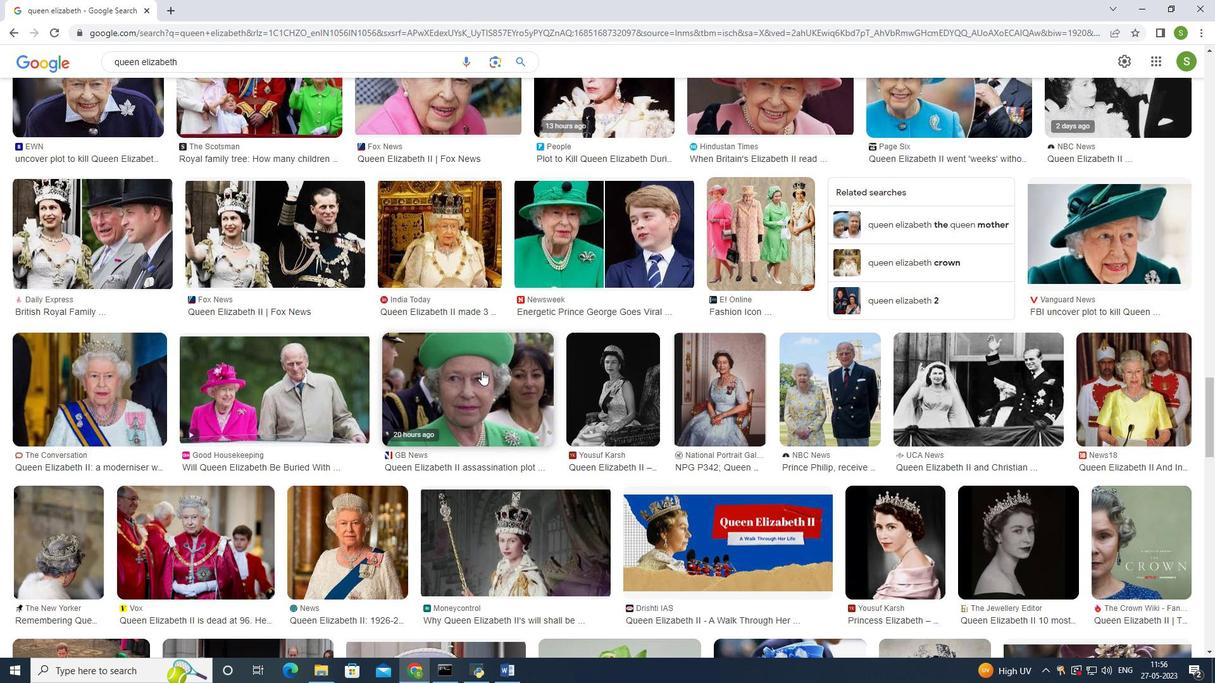 
Action: Mouse scrolled (481, 370) with delta (0, 0)
Screenshot: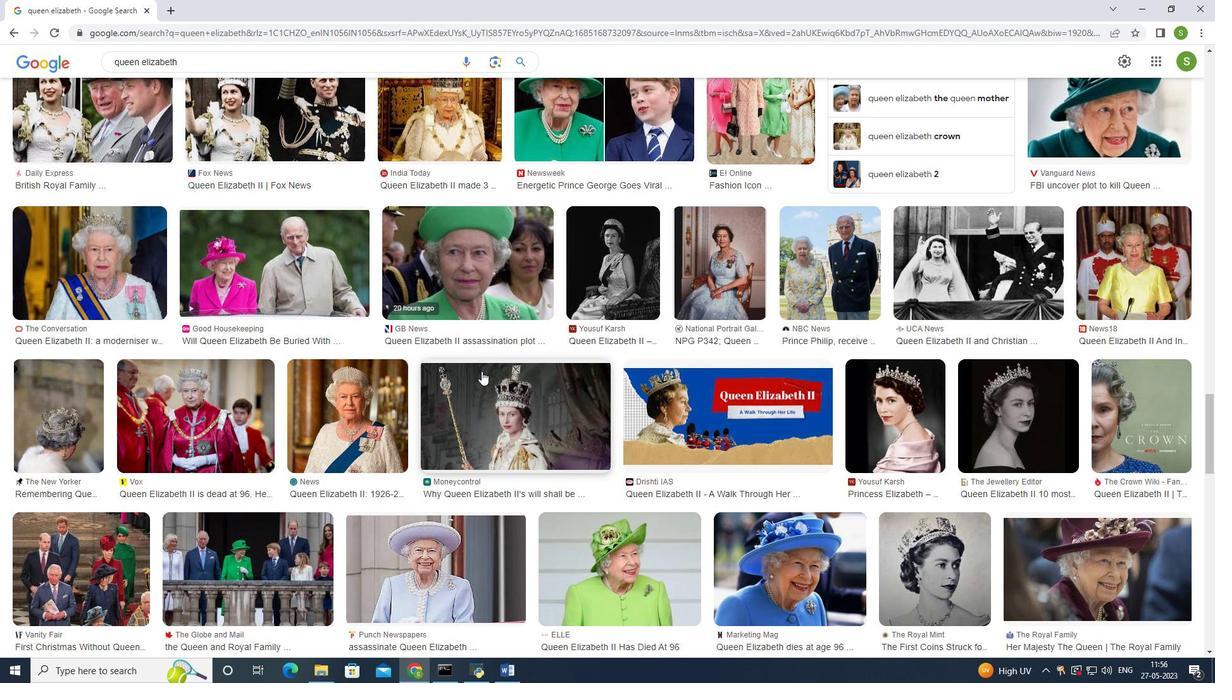 
Action: Mouse scrolled (481, 370) with delta (0, 0)
Screenshot: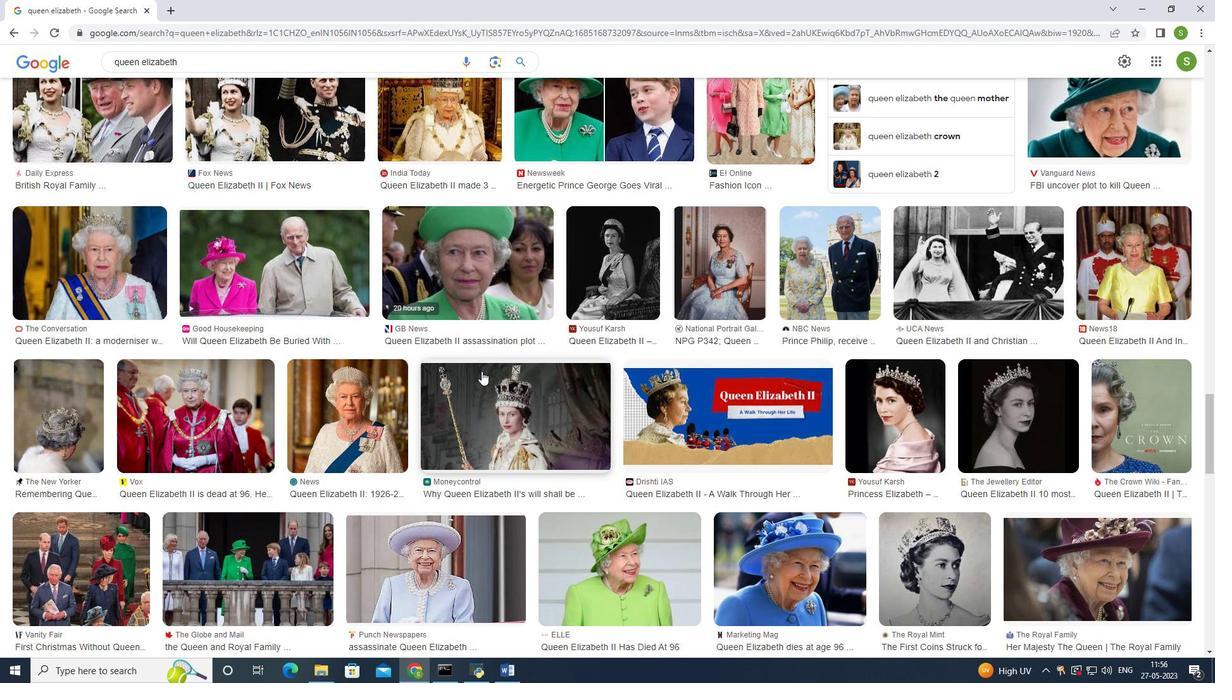 
Action: Mouse scrolled (481, 370) with delta (0, 0)
Screenshot: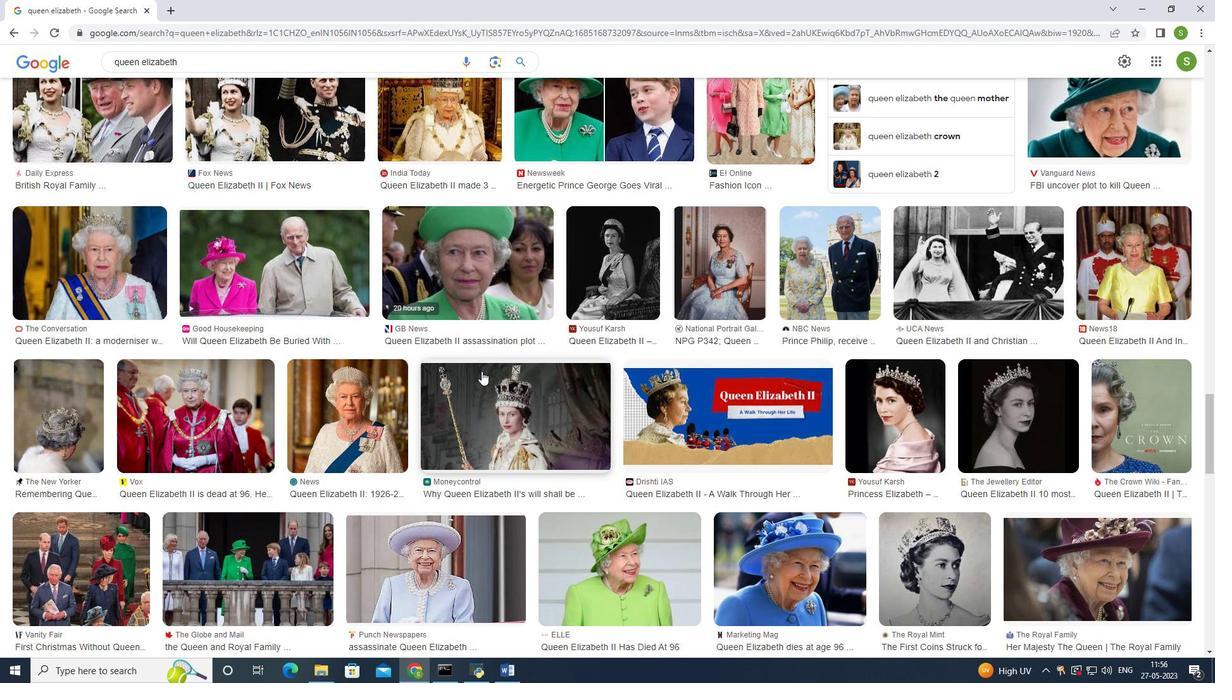 
Action: Mouse moved to (481, 372)
Screenshot: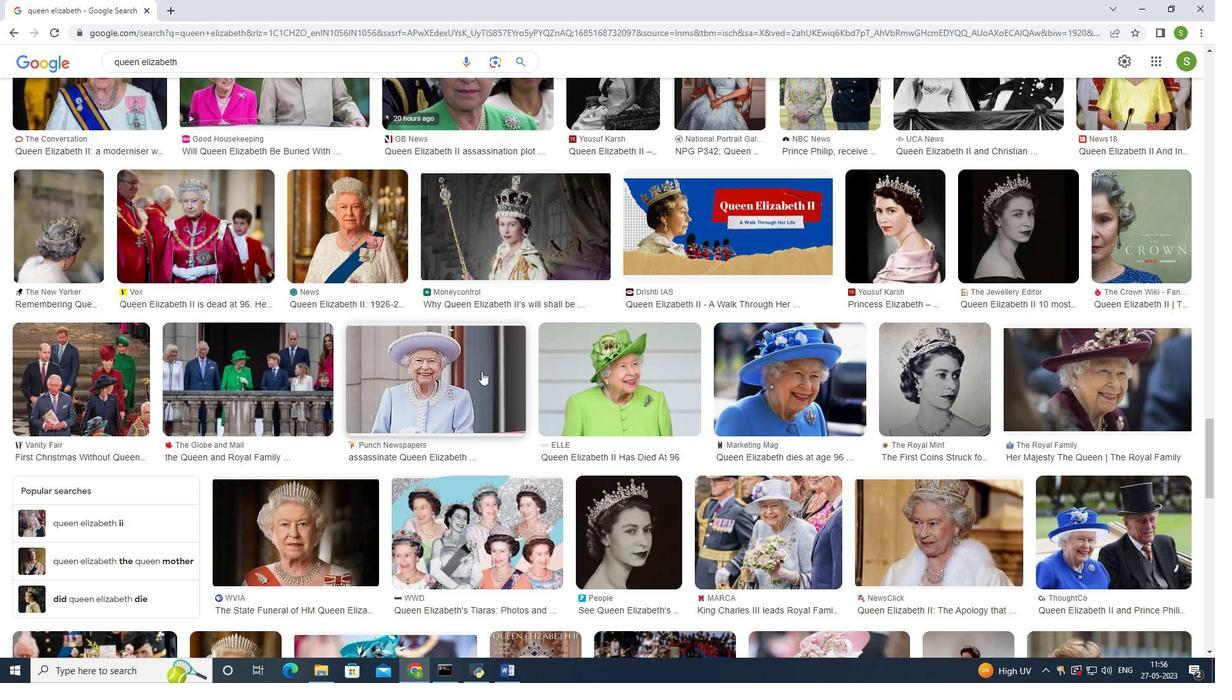 
Action: Mouse scrolled (481, 371) with delta (0, 0)
Screenshot: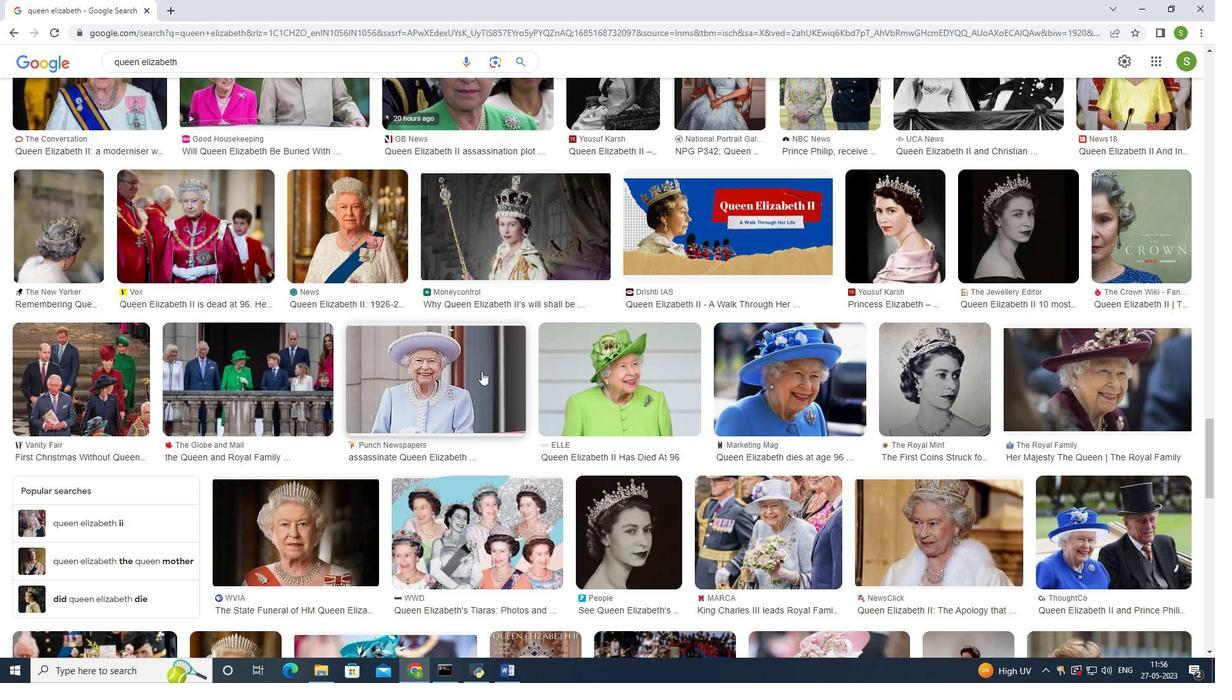 
Action: Mouse moved to (480, 373)
Screenshot: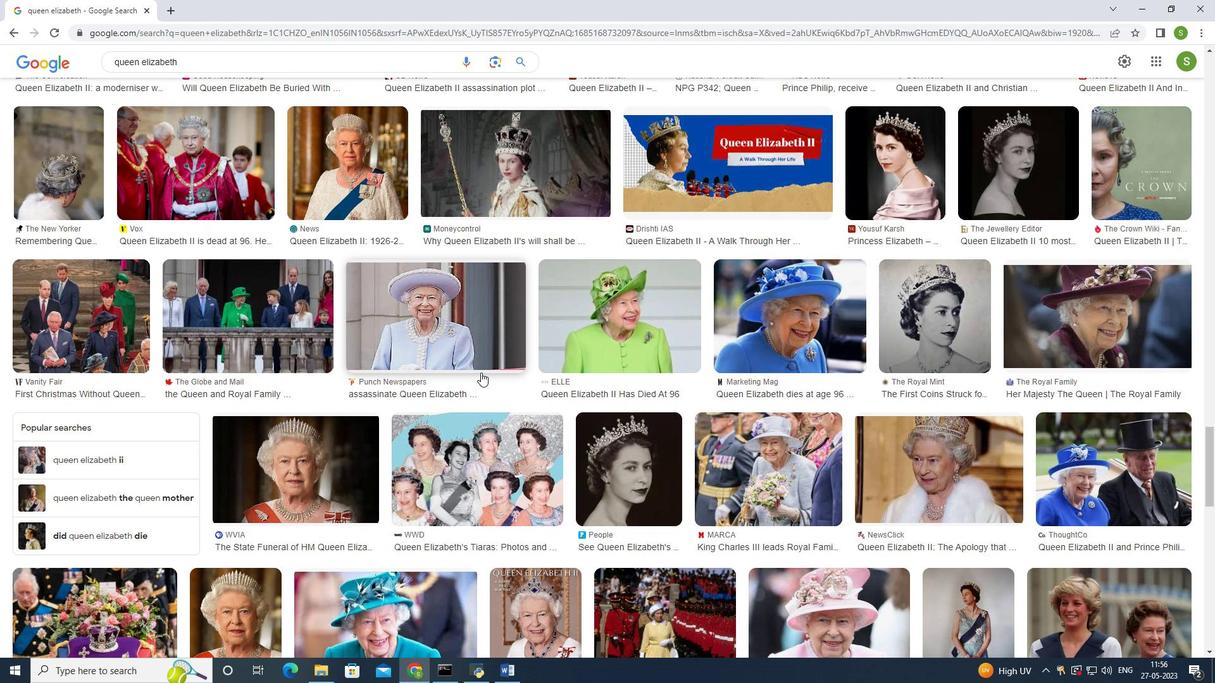
Action: Mouse scrolled (480, 372) with delta (0, 0)
Screenshot: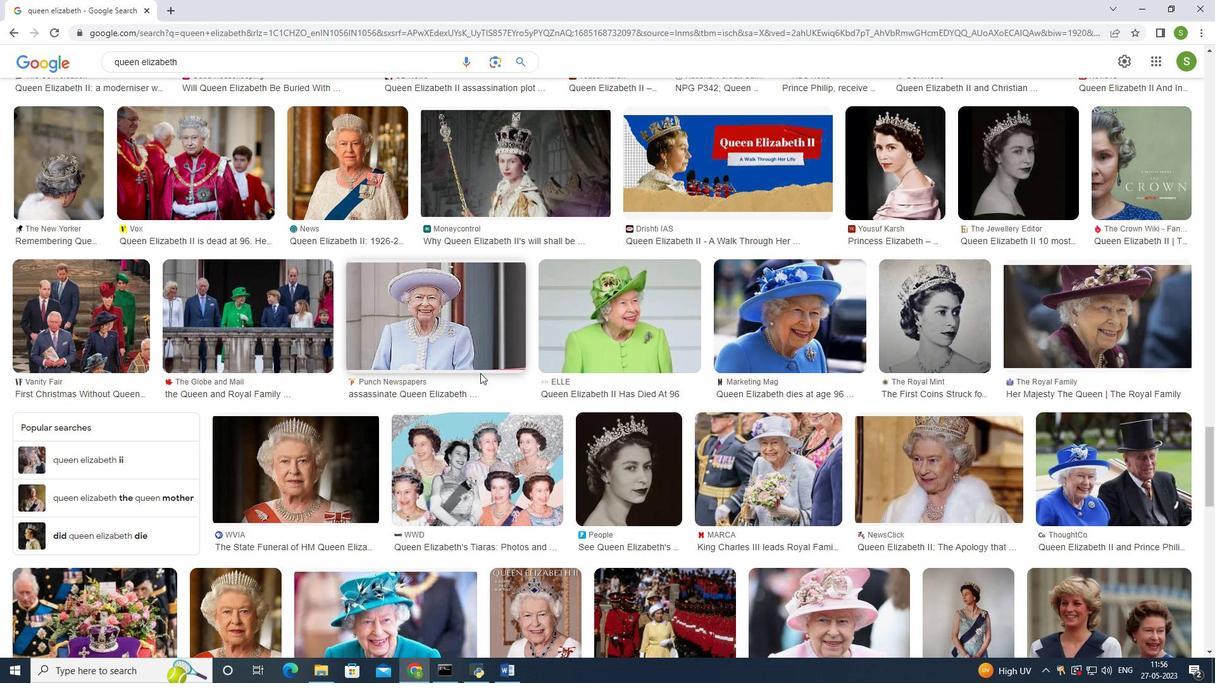 
Action: Mouse moved to (480, 374)
Screenshot: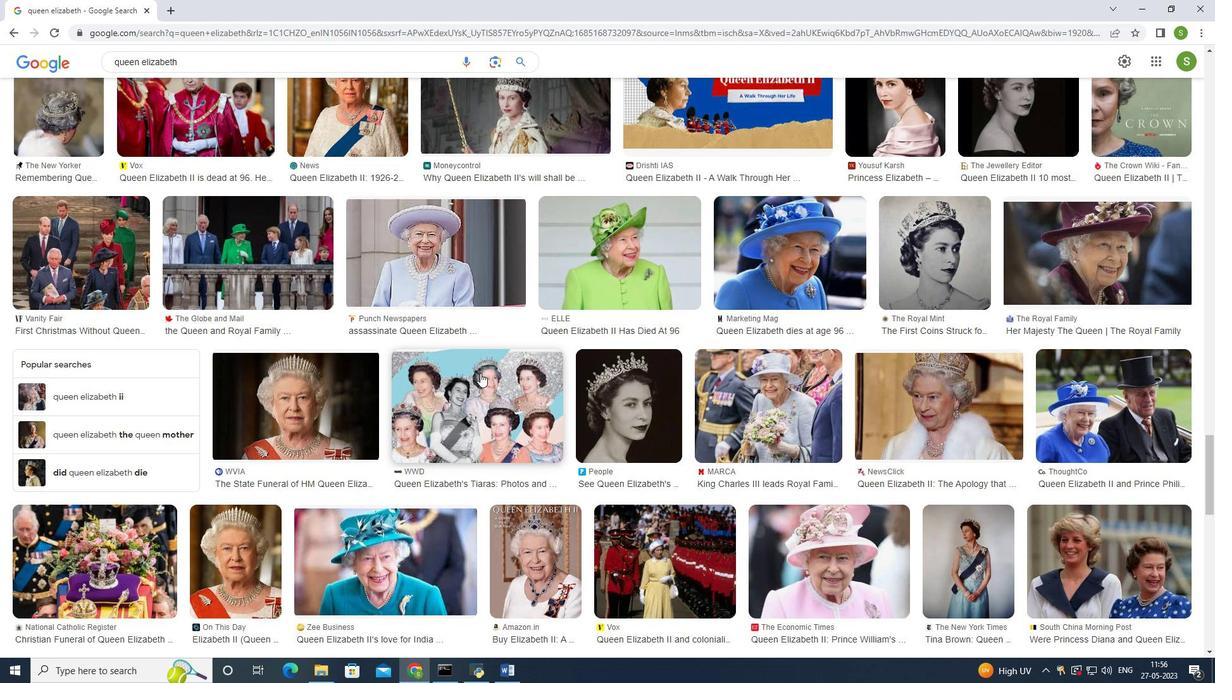 
Action: Mouse scrolled (480, 373) with delta (0, 0)
Screenshot: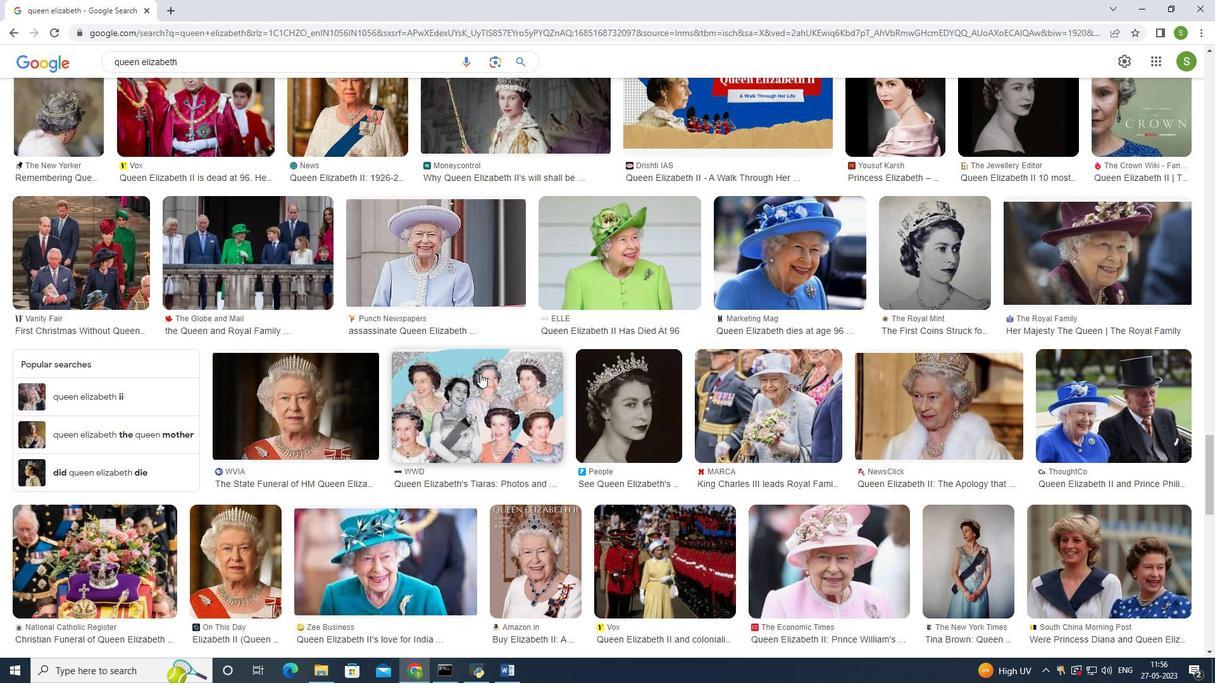 
Action: Mouse scrolled (480, 373) with delta (0, 0)
Screenshot: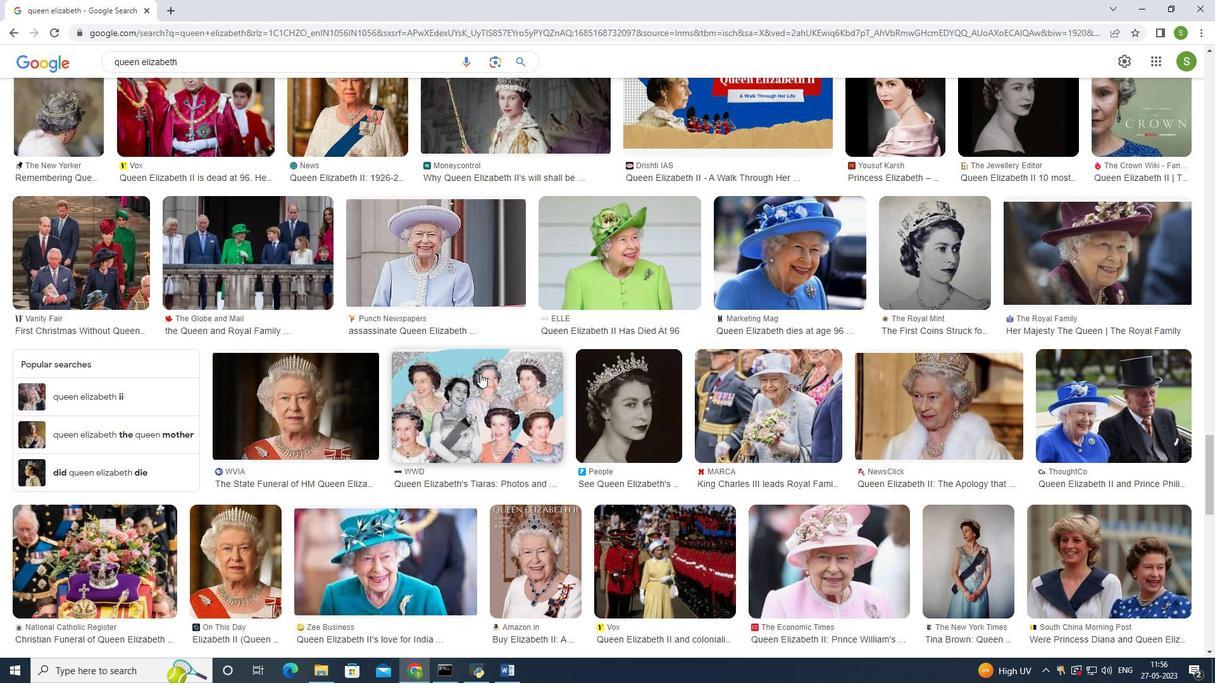 
Action: Mouse scrolled (480, 373) with delta (0, 0)
Screenshot: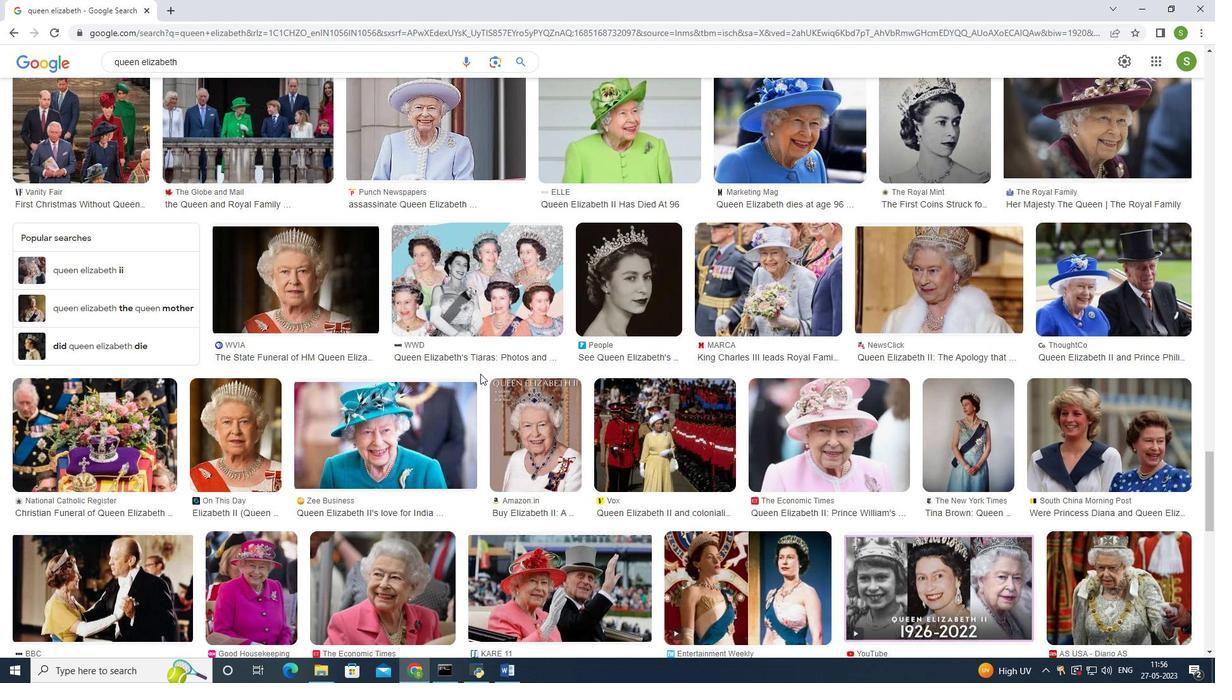 
Action: Mouse scrolled (480, 373) with delta (0, 0)
Screenshot: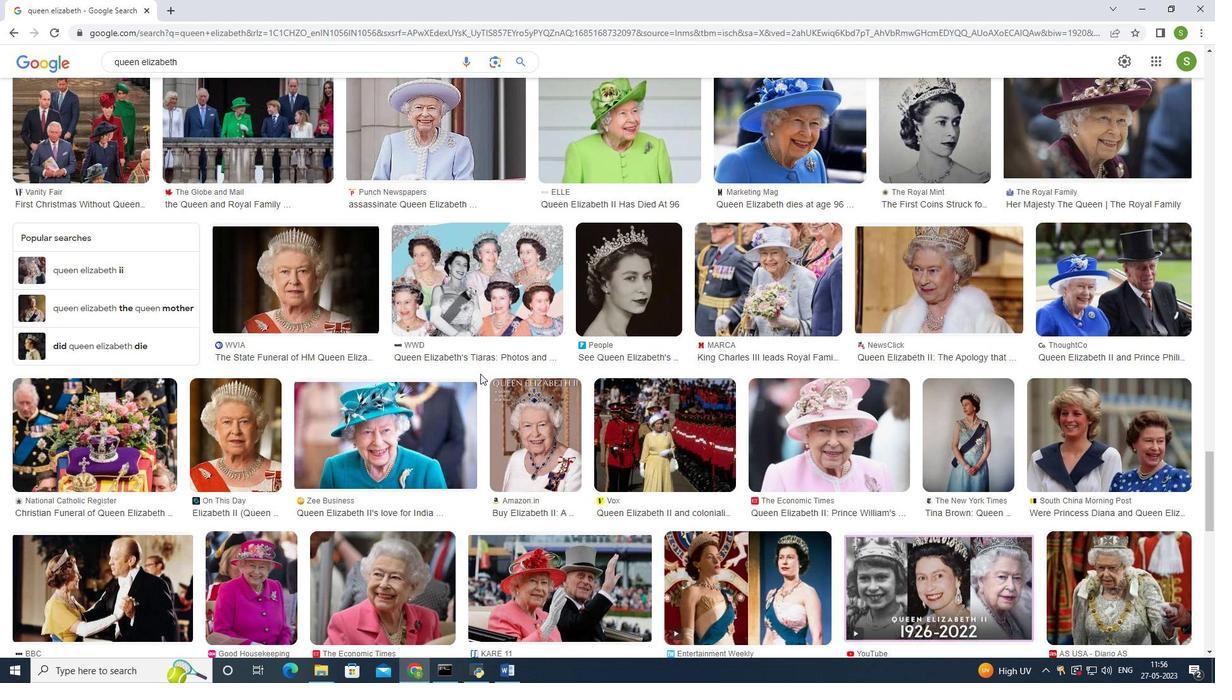 
Action: Mouse scrolled (480, 373) with delta (0, 0)
Screenshot: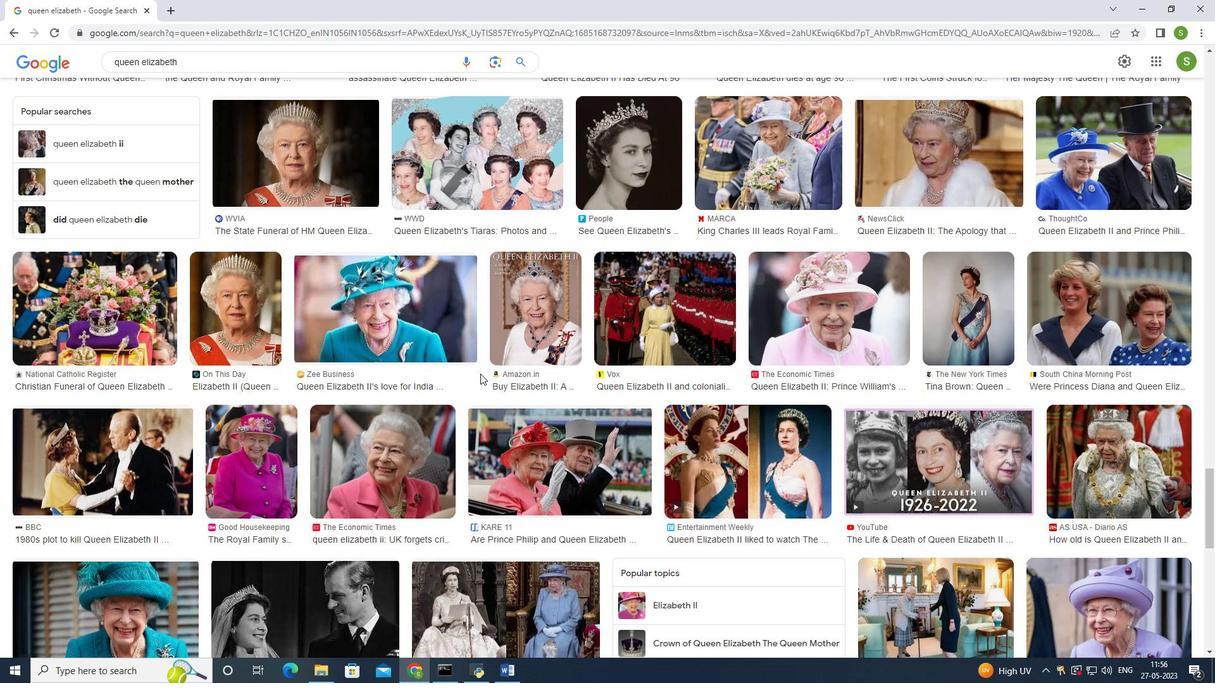 
Action: Mouse scrolled (480, 373) with delta (0, 0)
Screenshot: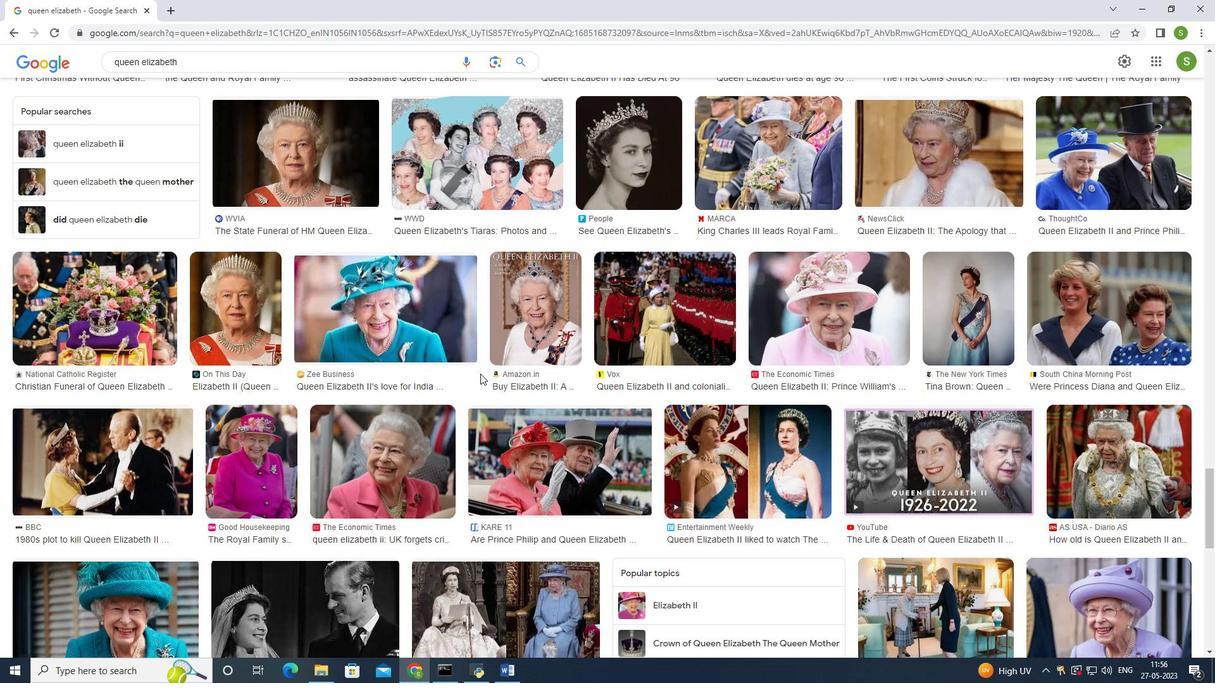 
Action: Mouse scrolled (480, 373) with delta (0, 0)
Screenshot: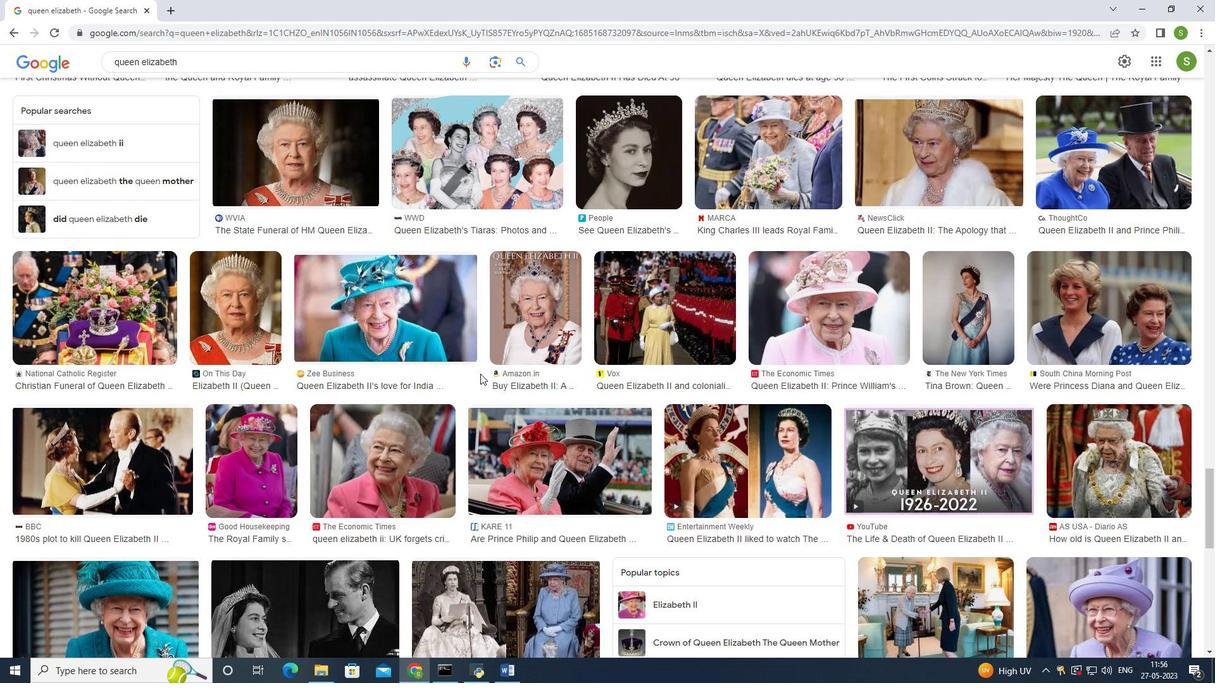 
Action: Mouse moved to (481, 374)
Screenshot: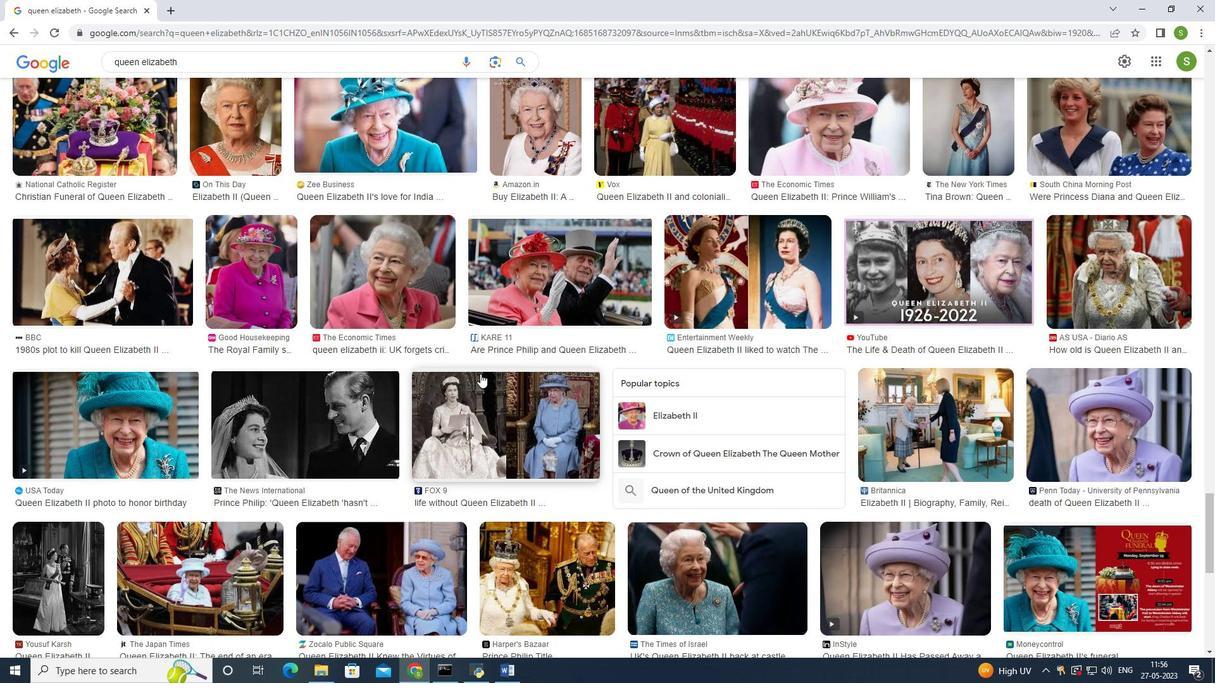 
Action: Mouse scrolled (481, 374) with delta (0, 0)
Screenshot: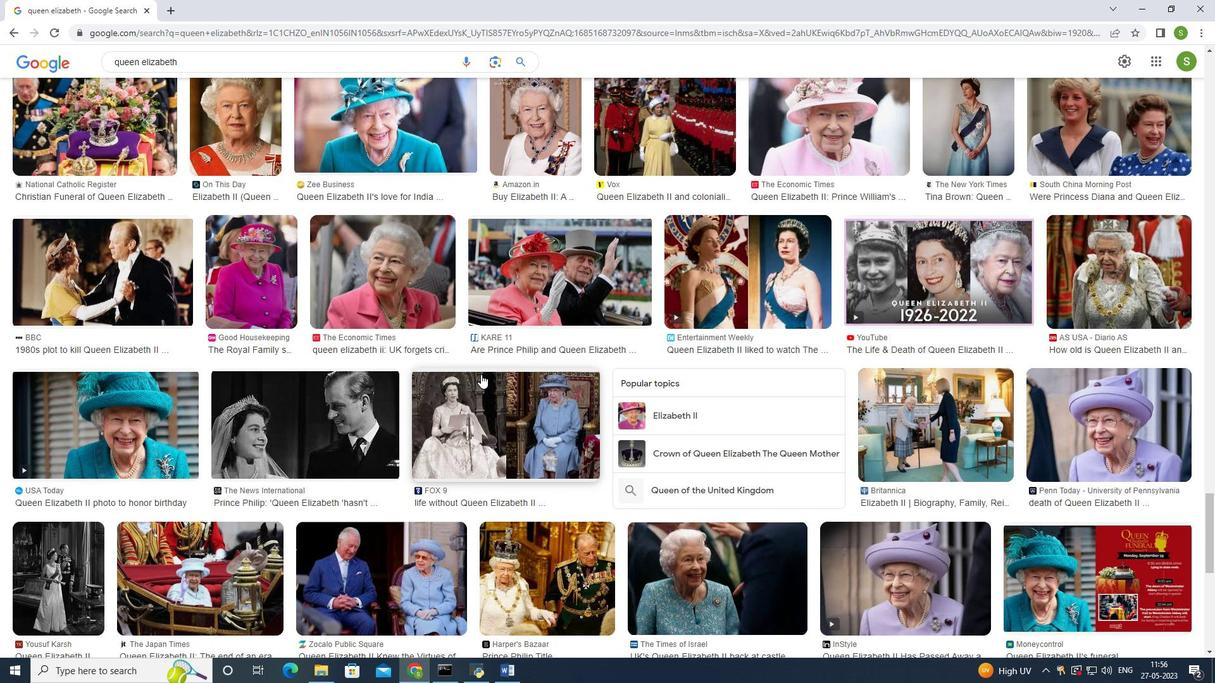 
Action: Mouse scrolled (481, 374) with delta (0, 0)
Screenshot: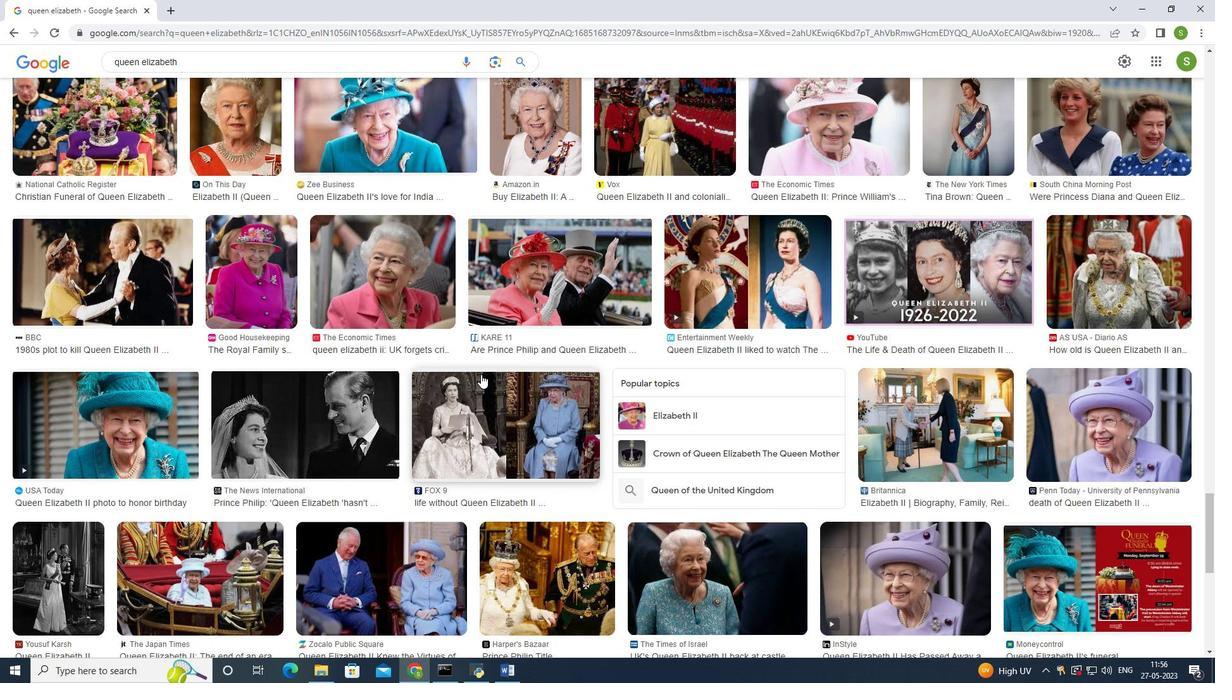
Action: Mouse scrolled (481, 374) with delta (0, 0)
Screenshot: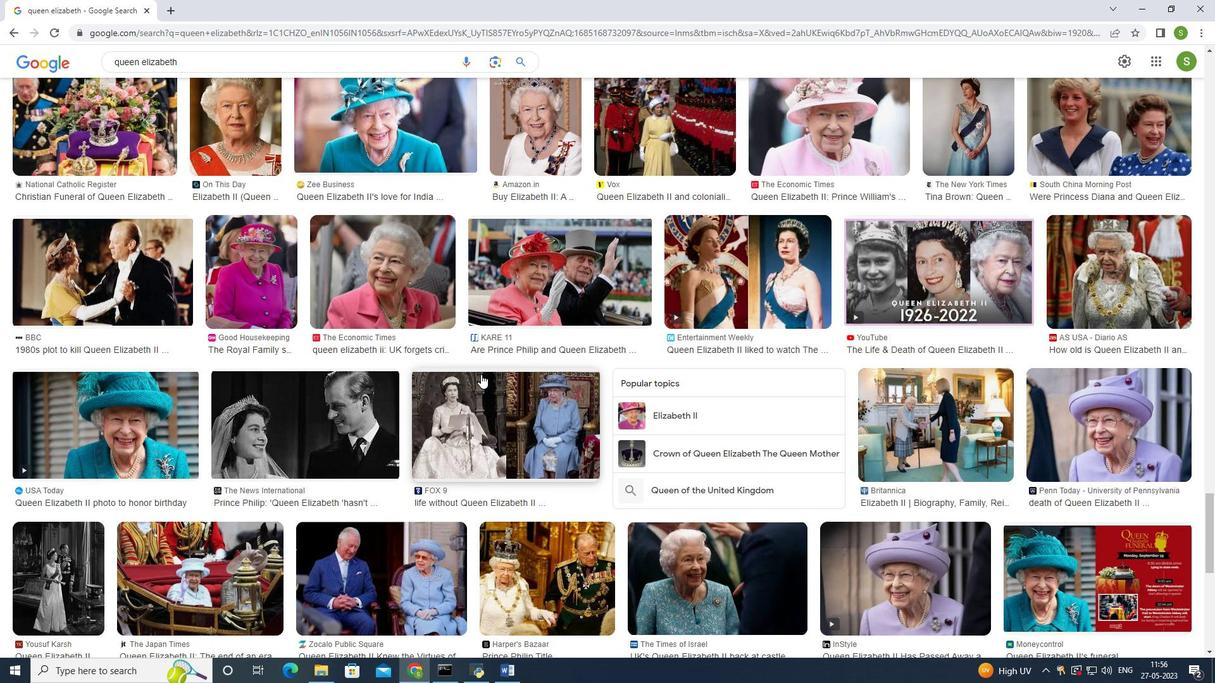 
Action: Mouse moved to (481, 374)
Screenshot: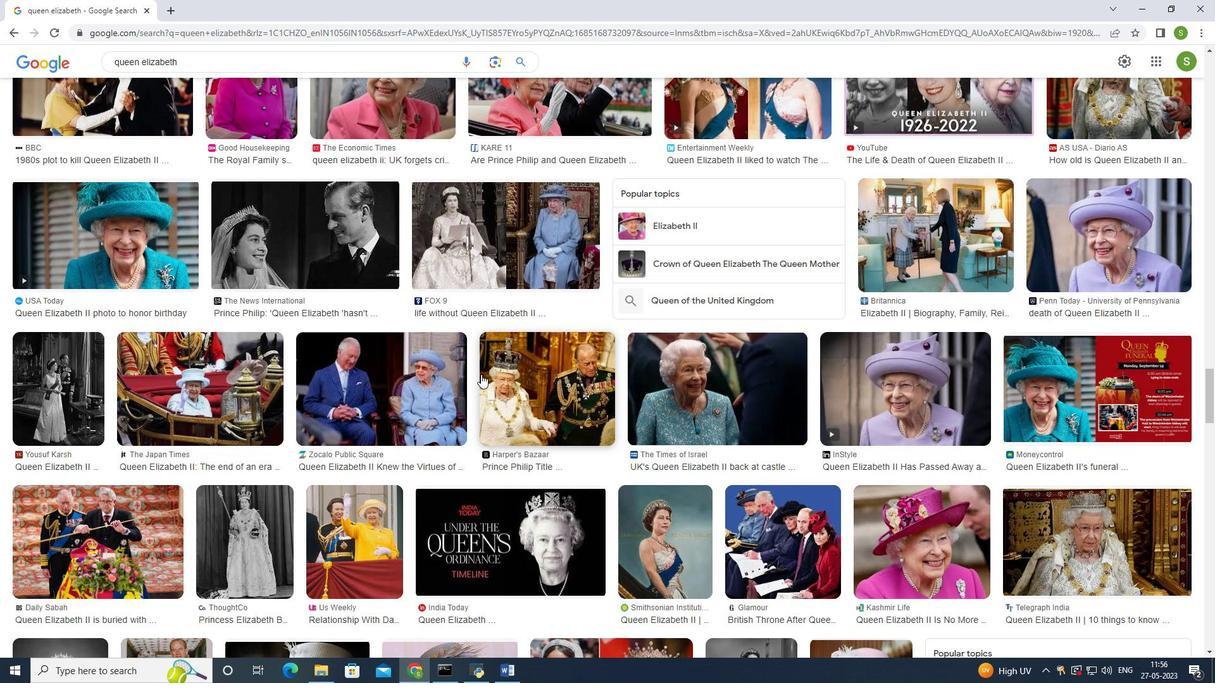 
Action: Mouse scrolled (481, 374) with delta (0, 0)
Screenshot: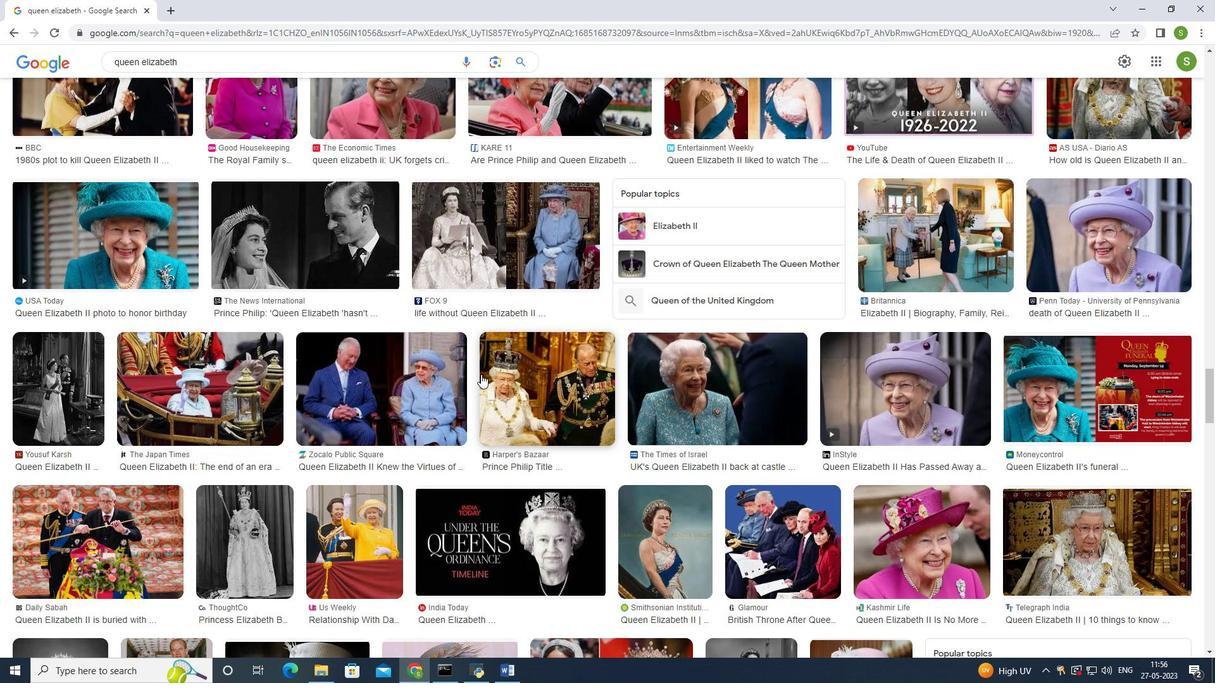 
Action: Mouse moved to (481, 375)
Screenshot: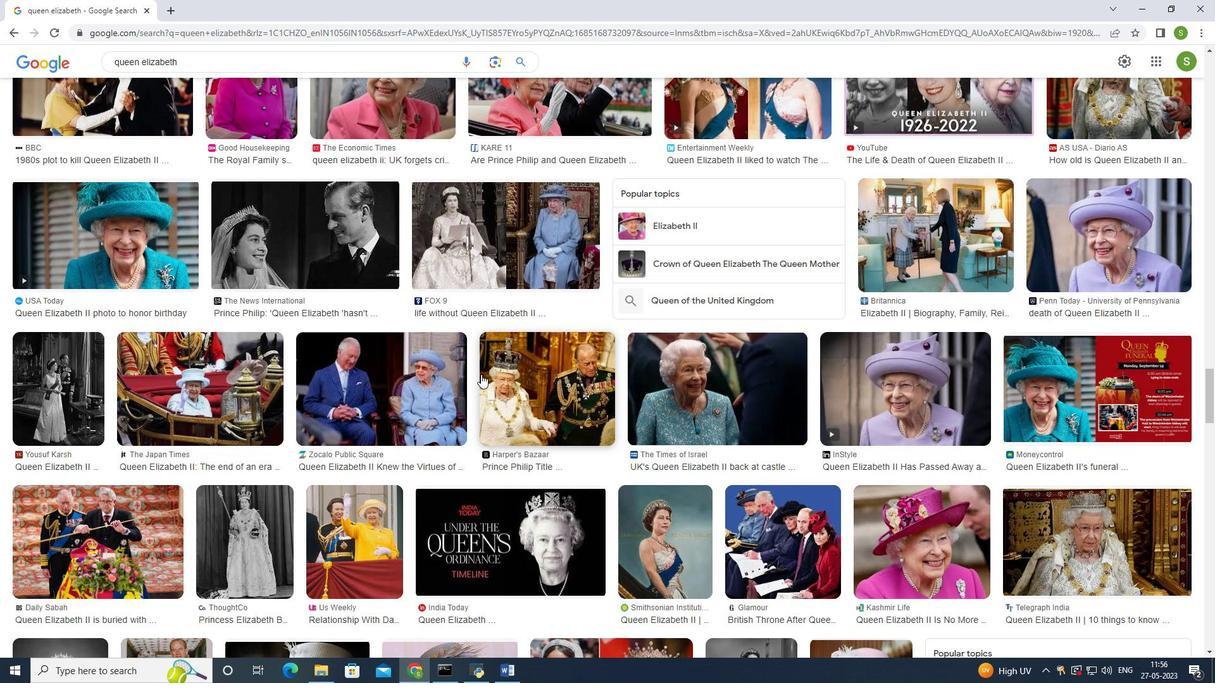 
Action: Mouse scrolled (481, 374) with delta (0, 0)
Screenshot: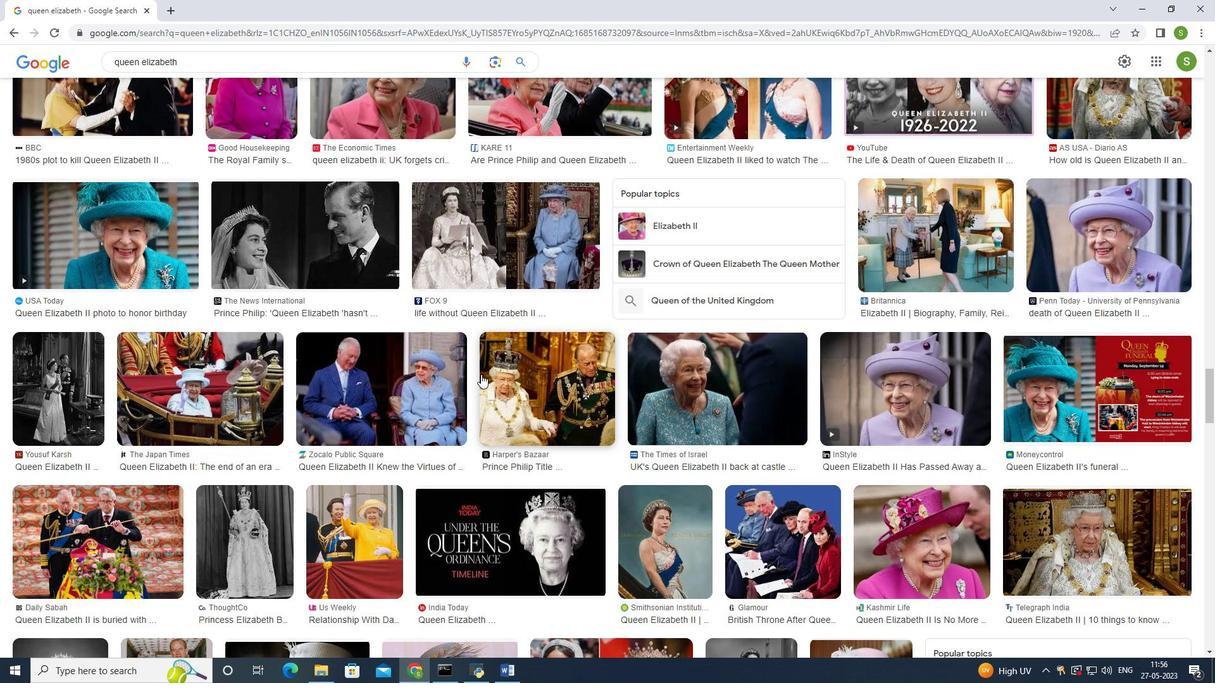 
Action: Mouse moved to (477, 376)
Screenshot: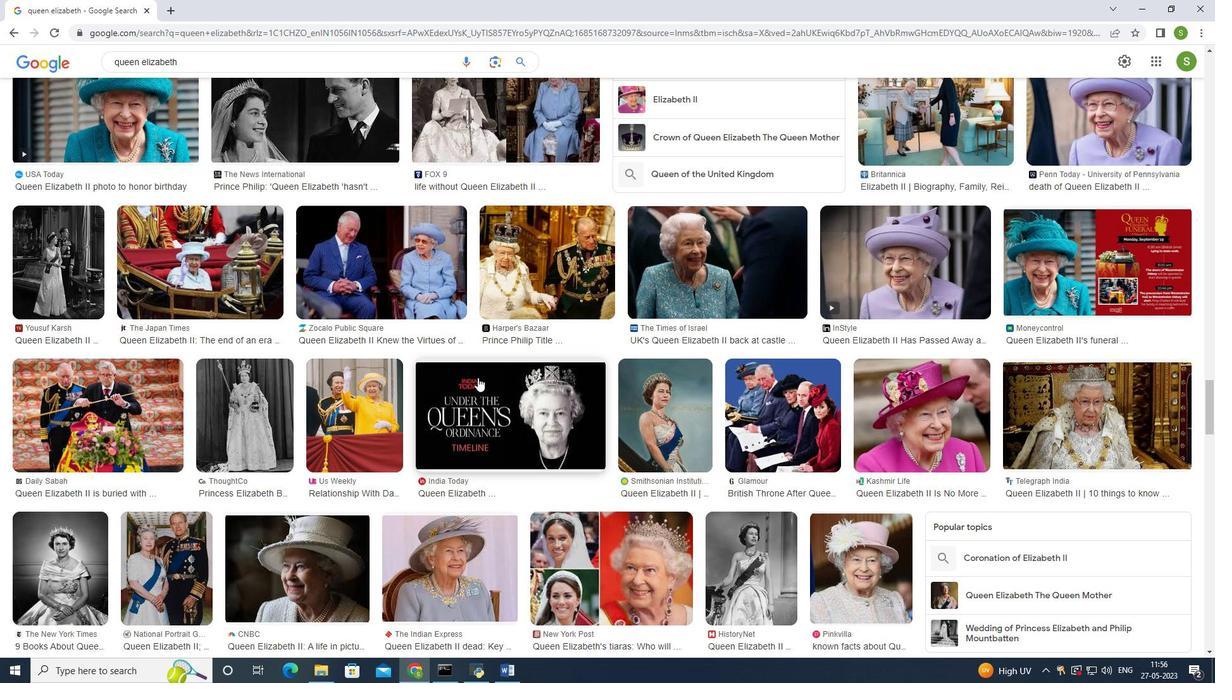 
Action: Mouse scrolled (477, 375) with delta (0, 0)
Screenshot: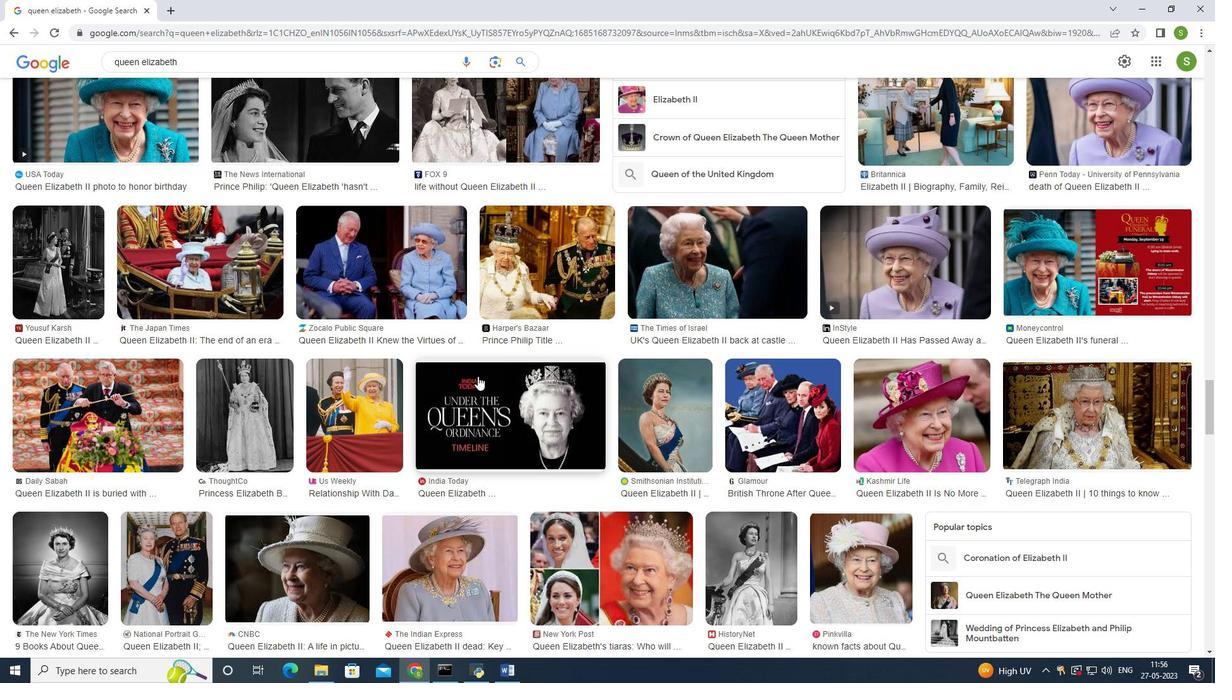 
Action: Mouse moved to (476, 377)
Screenshot: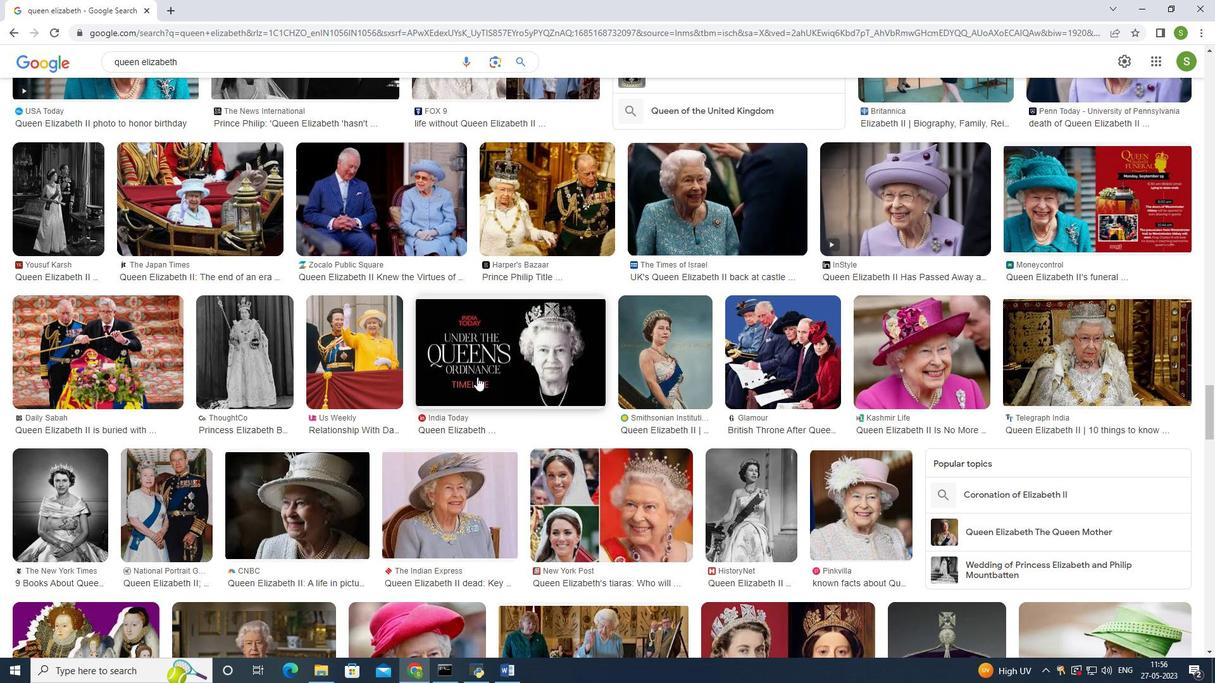 
Action: Mouse scrolled (476, 377) with delta (0, 0)
Screenshot: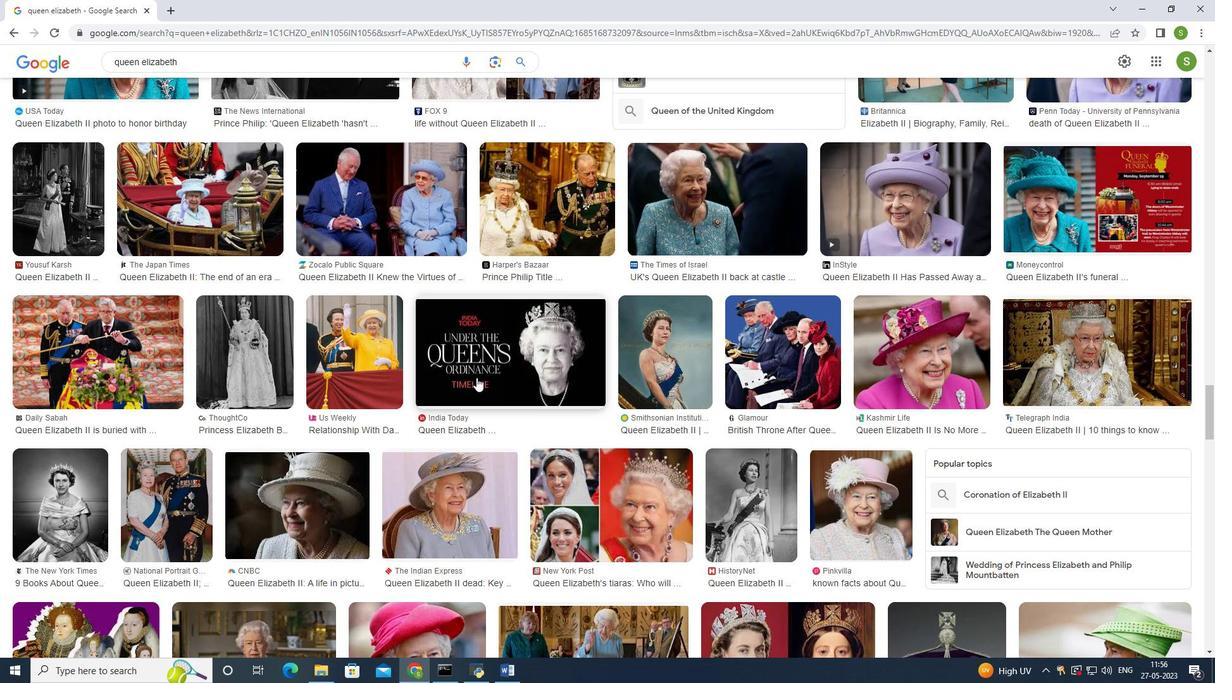 
Action: Mouse moved to (475, 379)
Screenshot: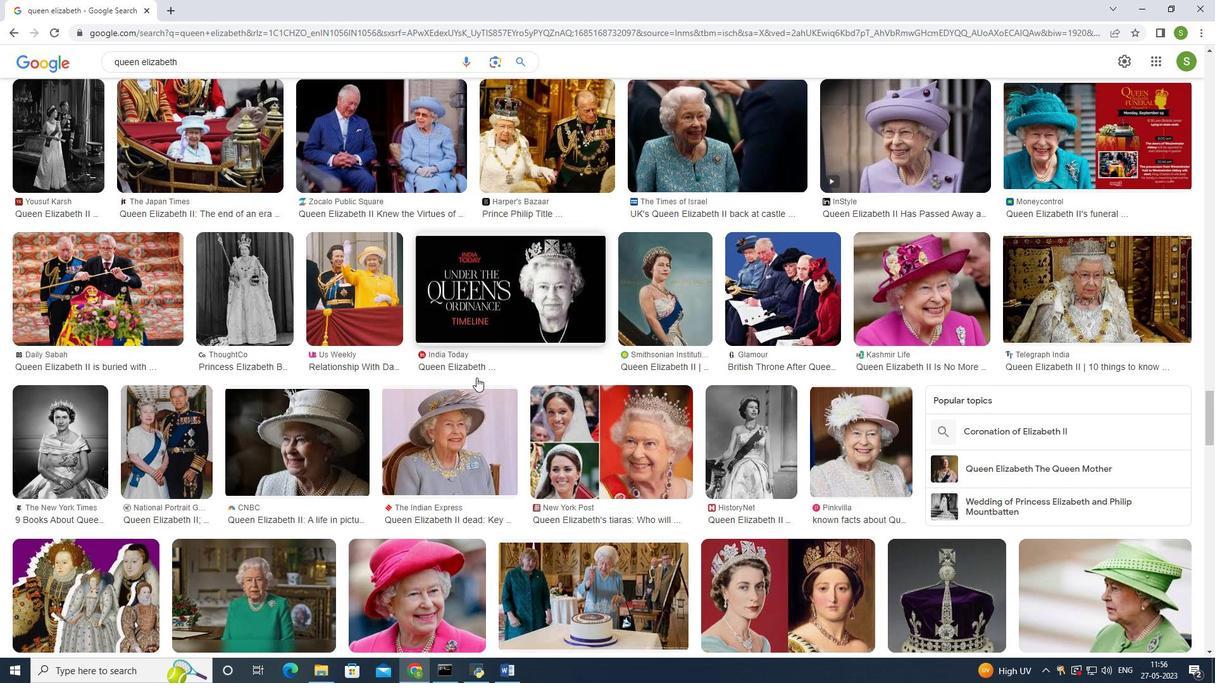 
Action: Mouse scrolled (475, 379) with delta (0, 0)
Screenshot: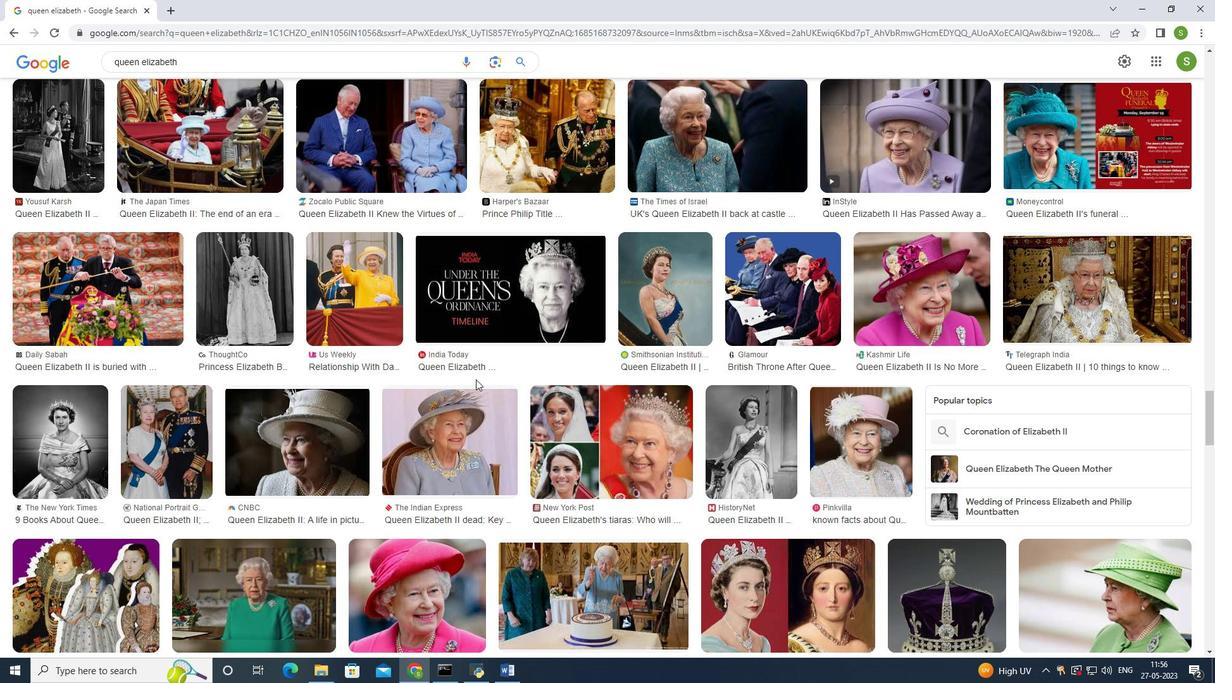 
Action: Mouse scrolled (475, 379) with delta (0, 0)
Screenshot: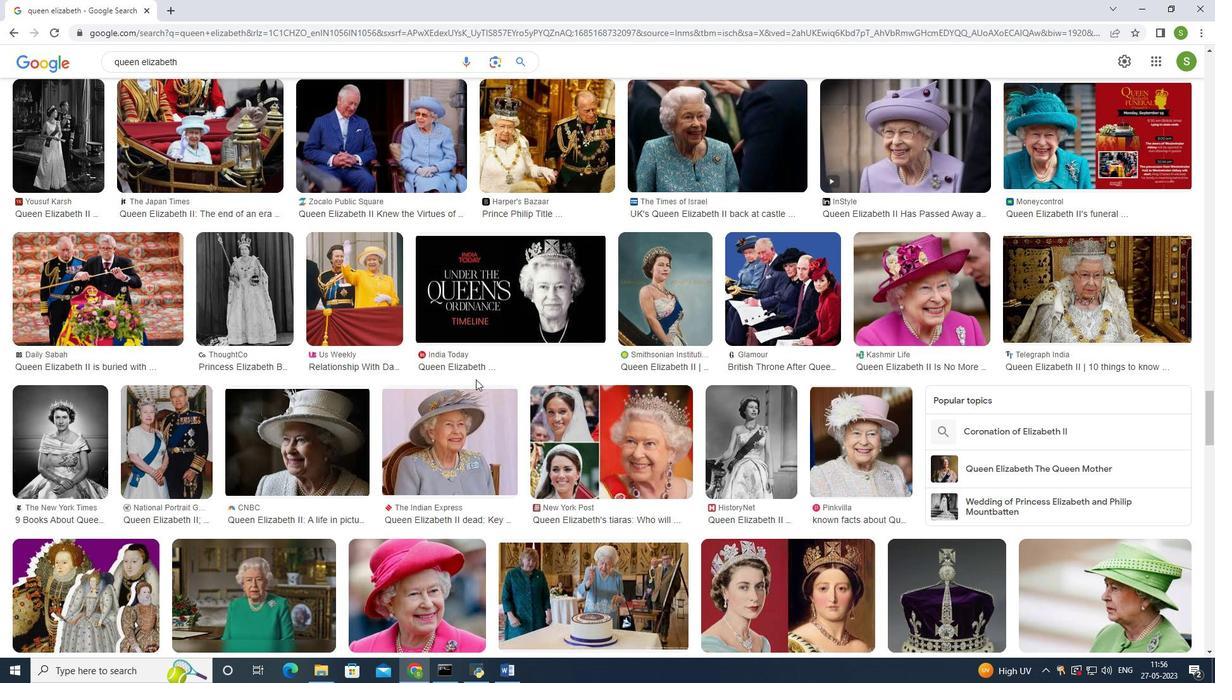 
Action: Mouse scrolled (475, 379) with delta (0, 0)
Screenshot: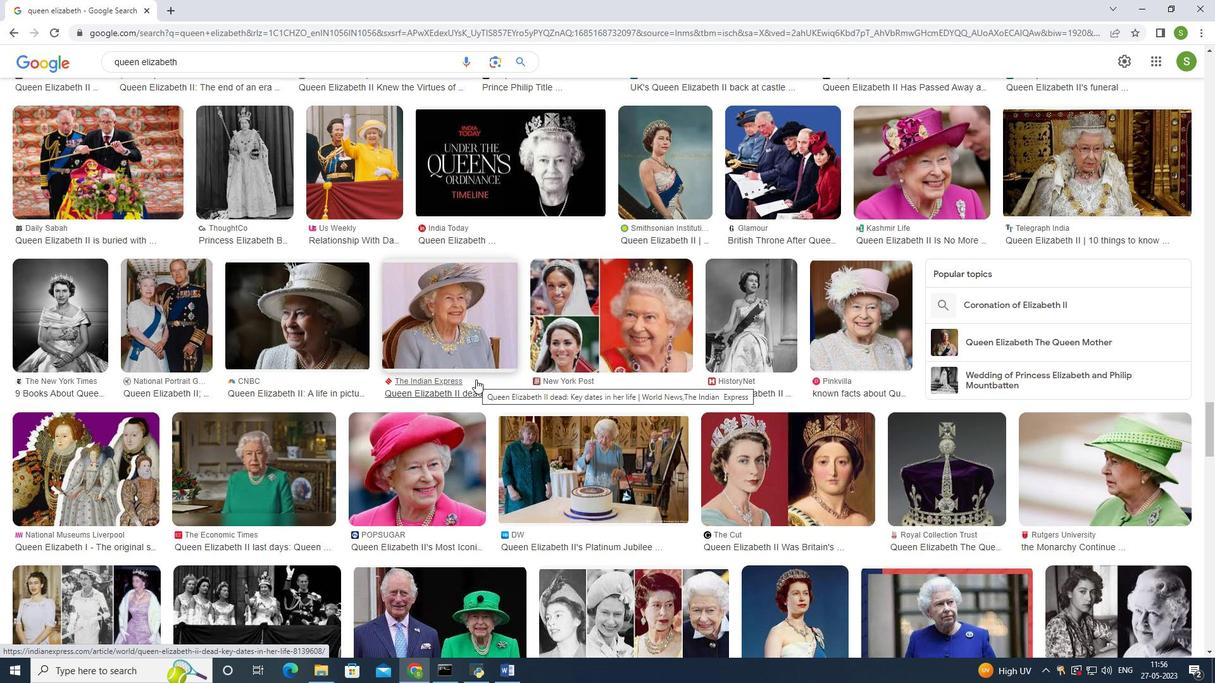 
Action: Mouse scrolled (475, 379) with delta (0, 0)
Screenshot: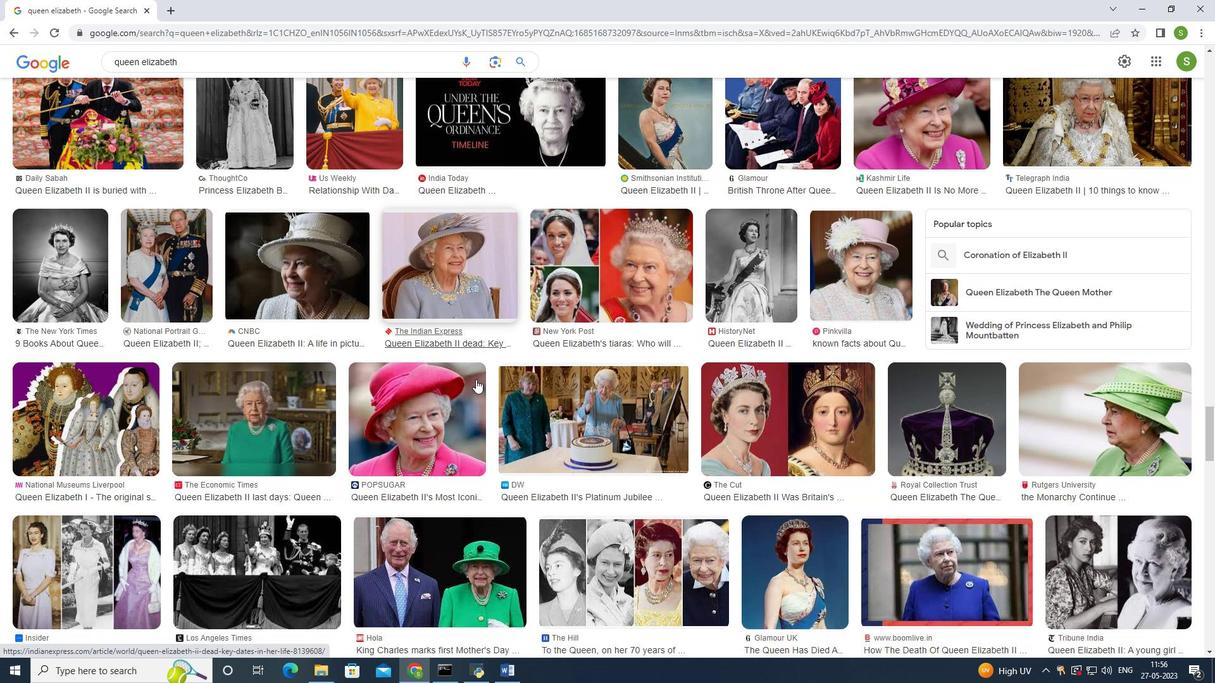 
Action: Mouse moved to (470, 367)
Screenshot: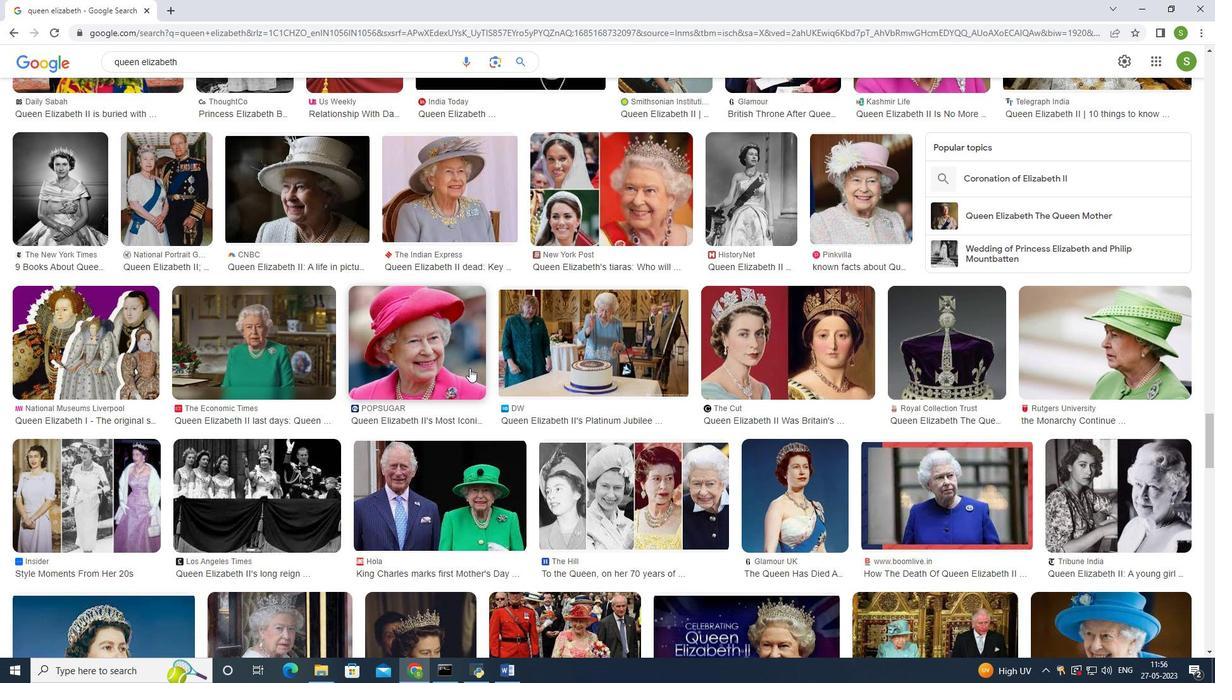 
Action: Mouse scrolled (470, 367) with delta (0, 0)
Screenshot: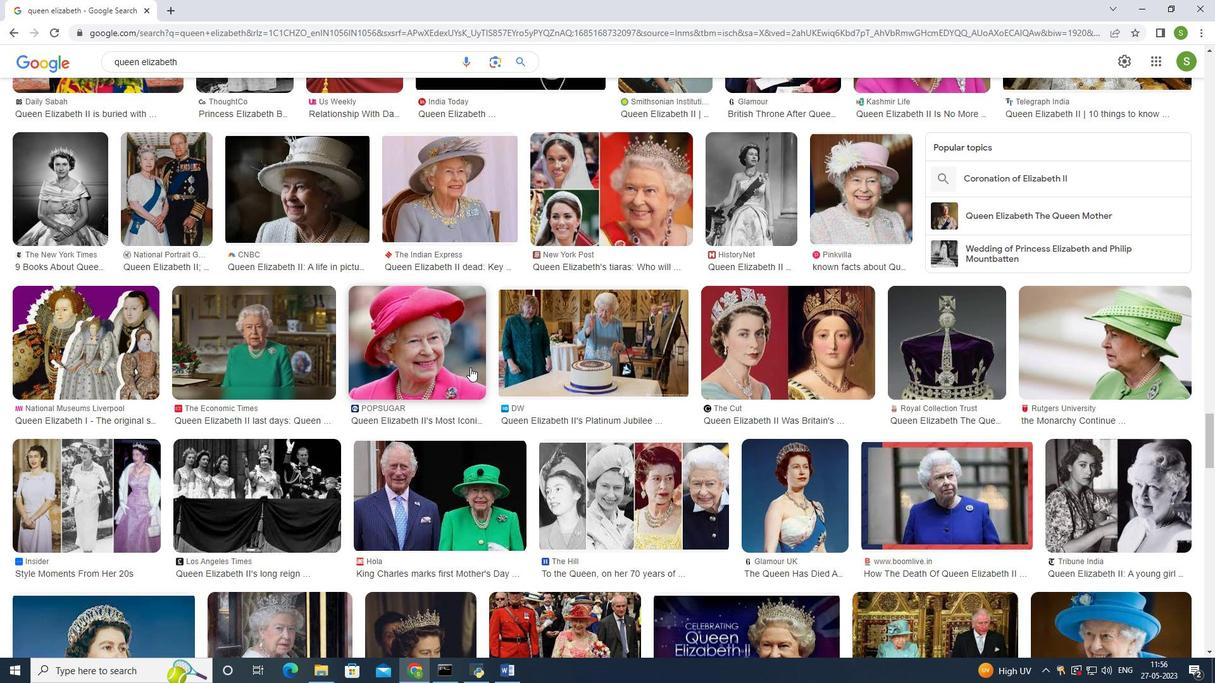 
Action: Mouse scrolled (470, 367) with delta (0, 0)
Screenshot: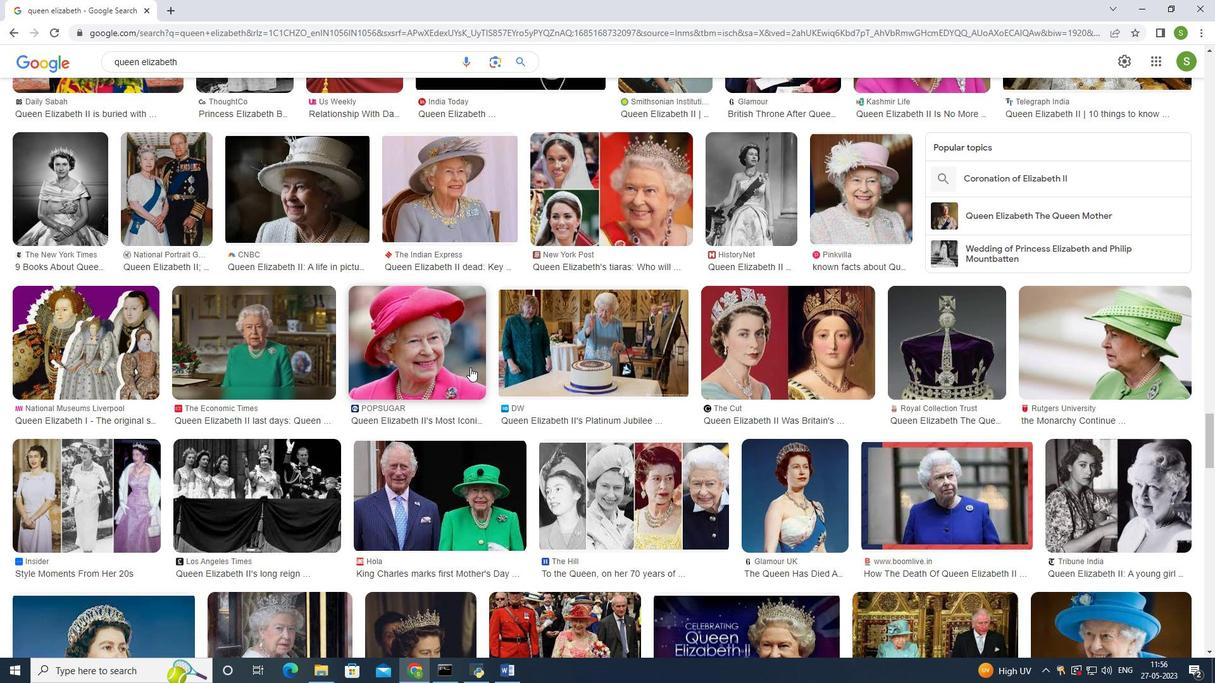 
Action: Mouse moved to (474, 364)
Screenshot: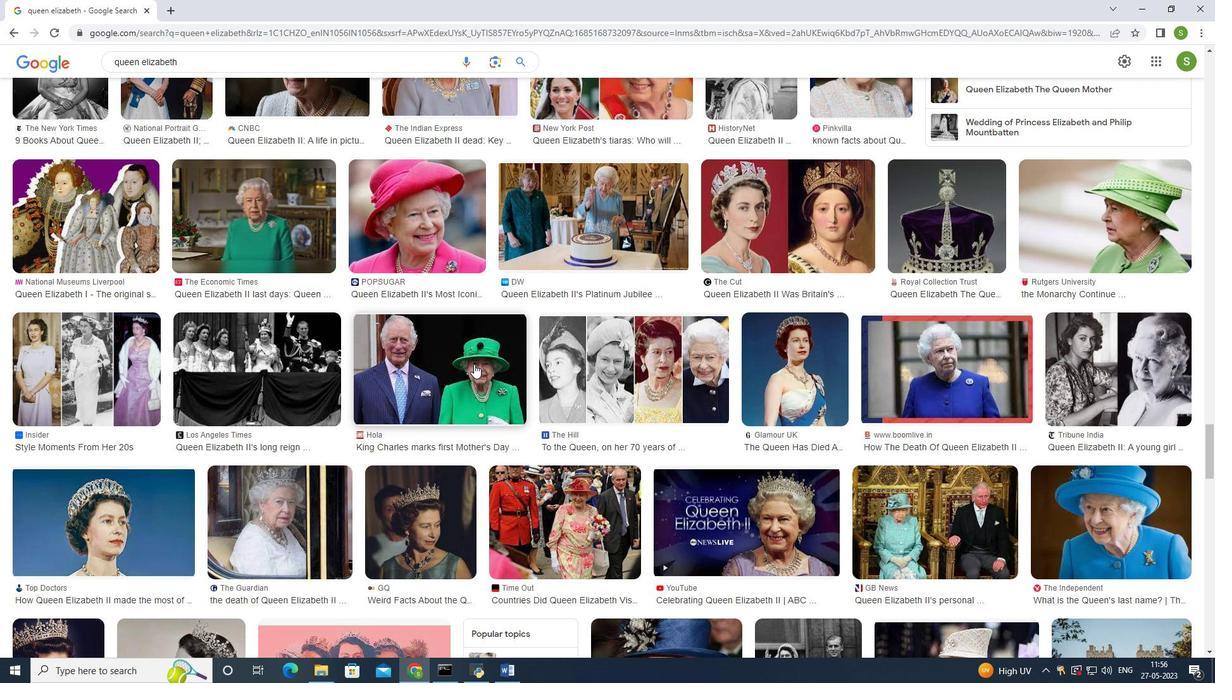
Action: Mouse scrolled (474, 363) with delta (0, 0)
Screenshot: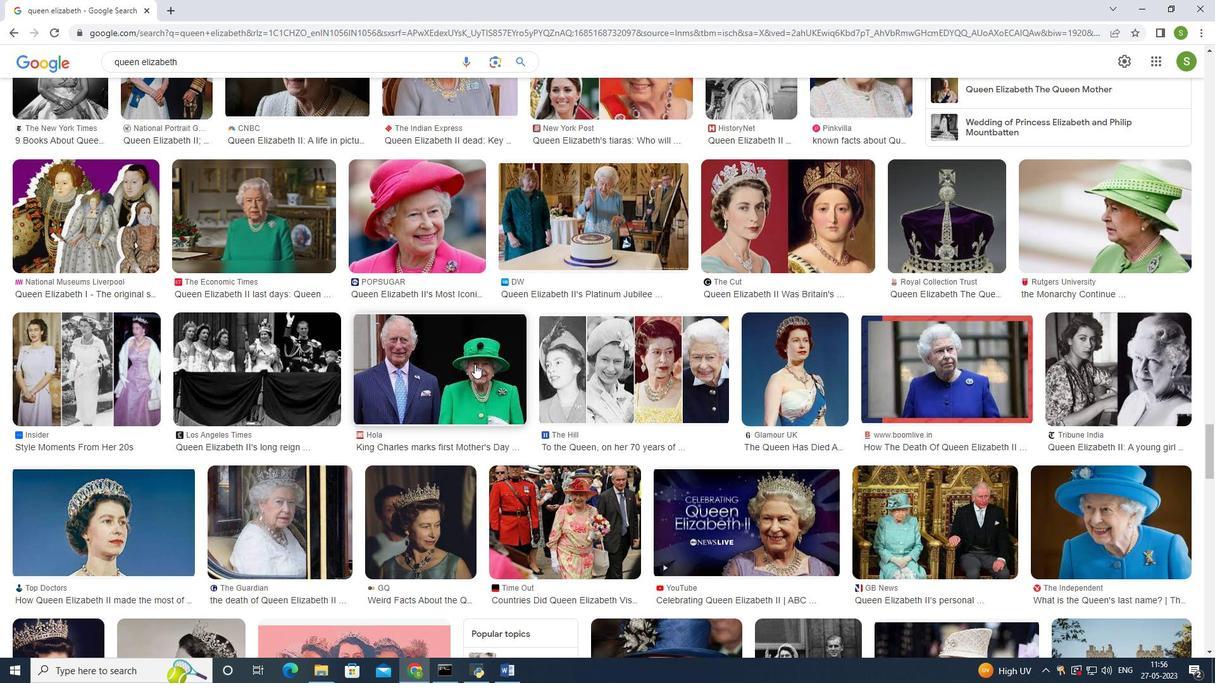 
Action: Mouse scrolled (474, 363) with delta (0, 0)
Screenshot: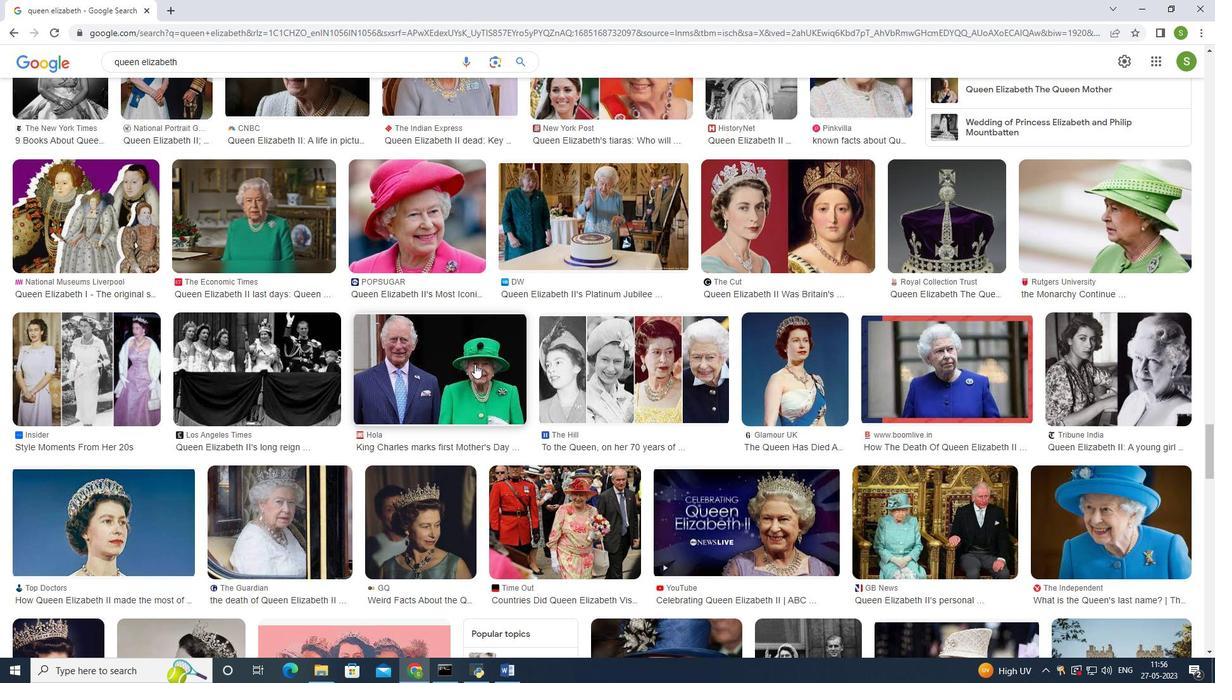 
Action: Mouse moved to (479, 356)
Screenshot: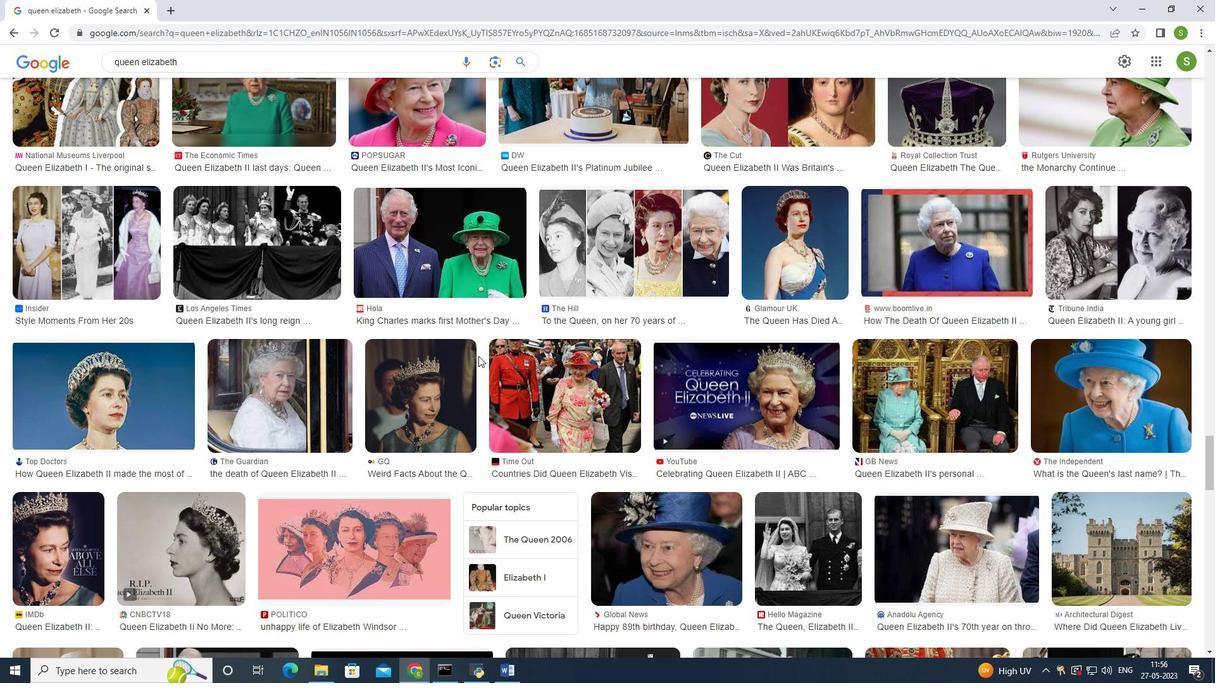 
Action: Mouse scrolled (479, 355) with delta (0, 0)
Screenshot: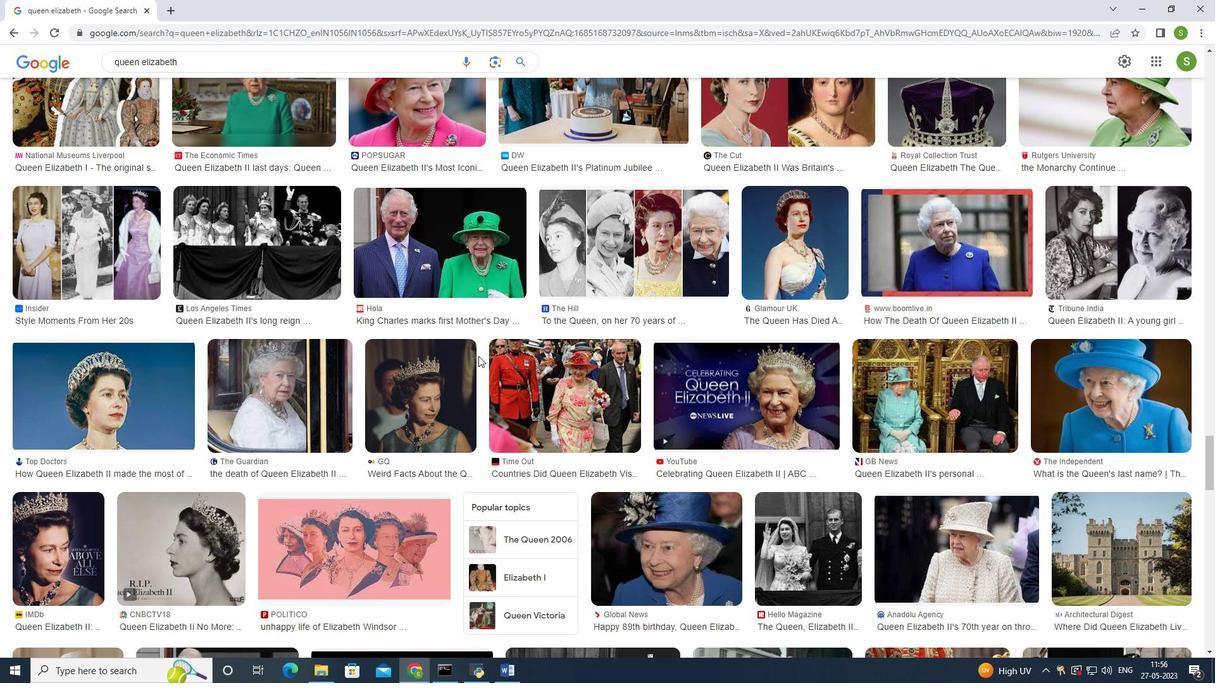 
Action: Mouse moved to (482, 356)
Screenshot: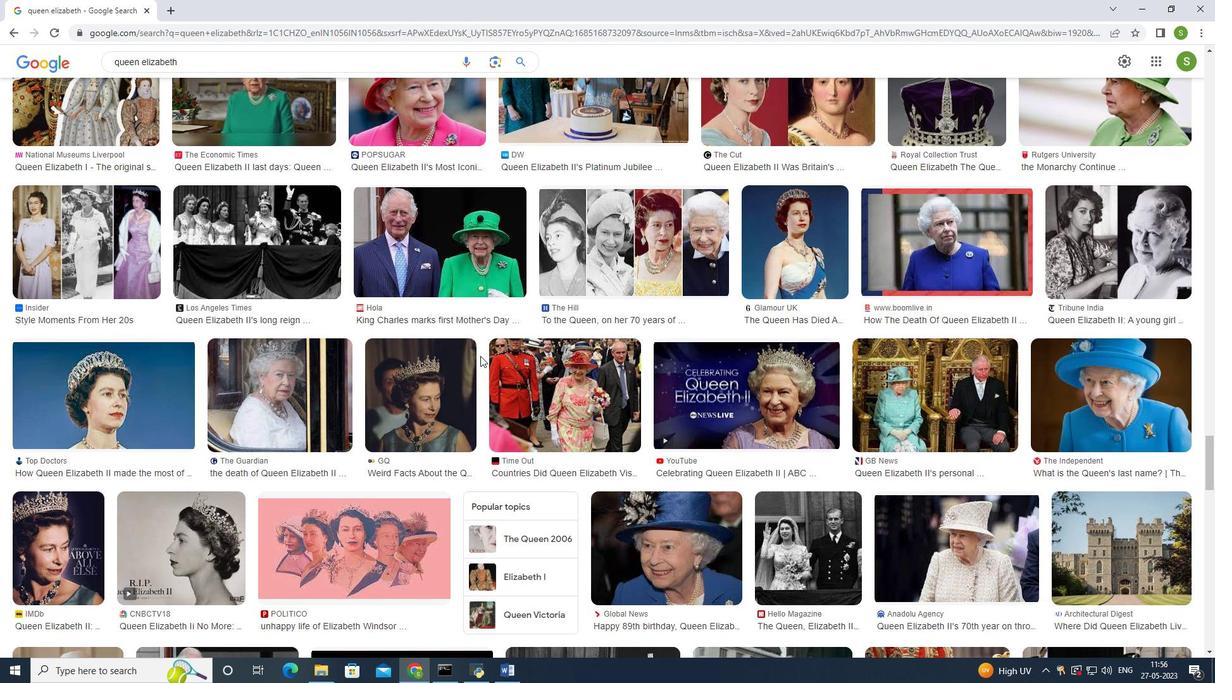 
Action: Mouse scrolled (482, 355) with delta (0, 0)
Screenshot: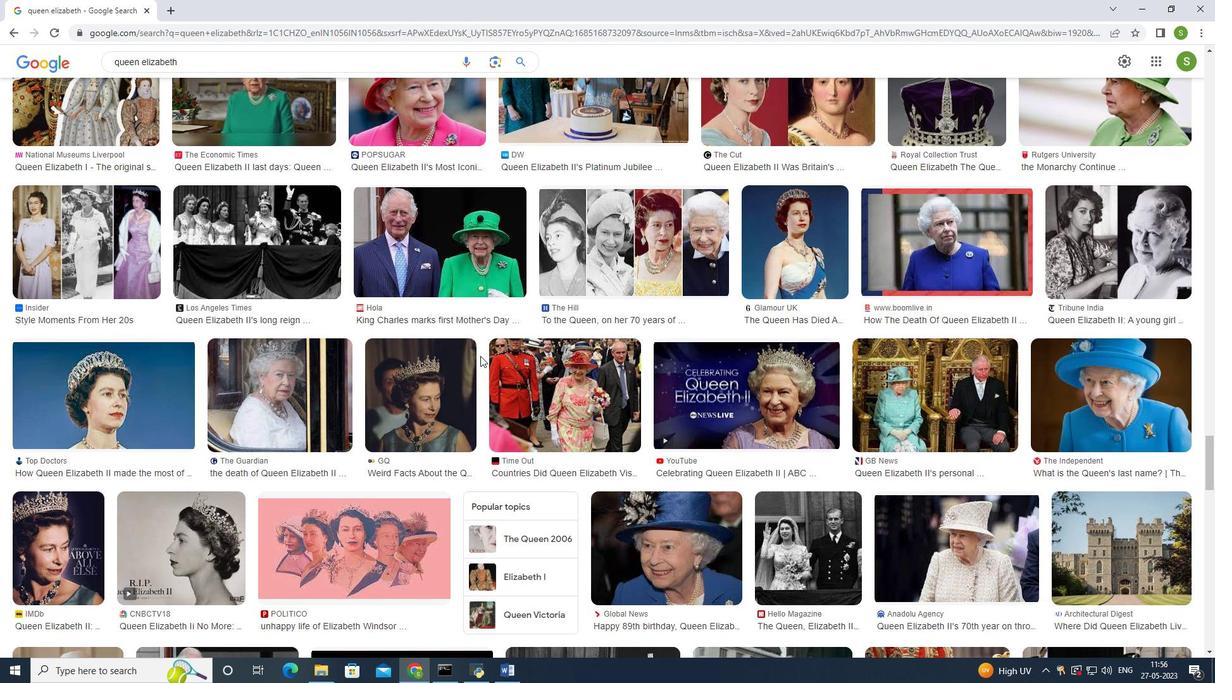 
Action: Mouse moved to (474, 376)
Screenshot: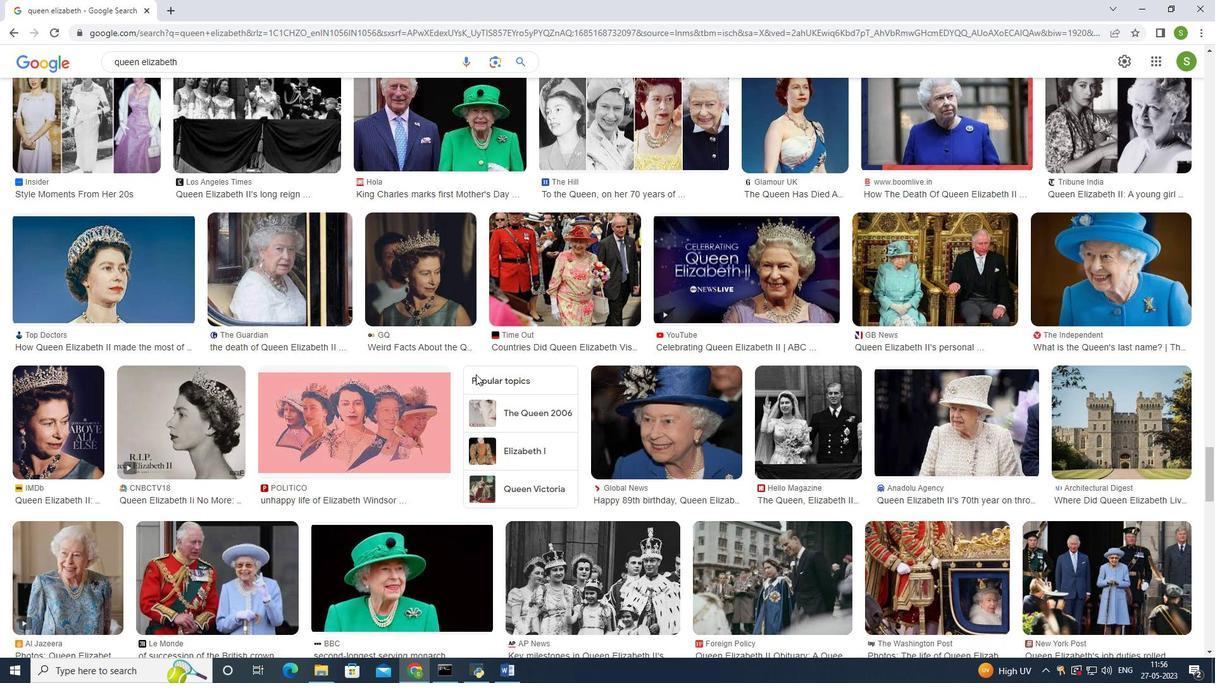 
Action: Mouse scrolled (474, 375) with delta (0, 0)
Screenshot: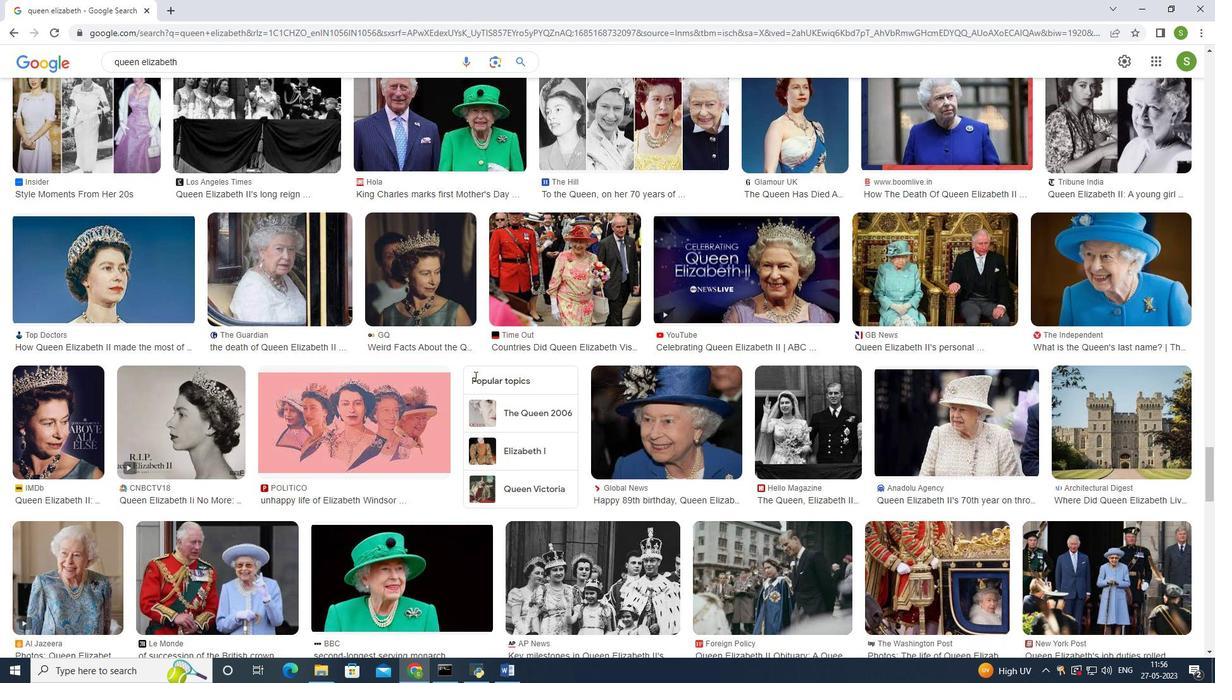 
Action: Mouse scrolled (474, 375) with delta (0, 0)
Screenshot: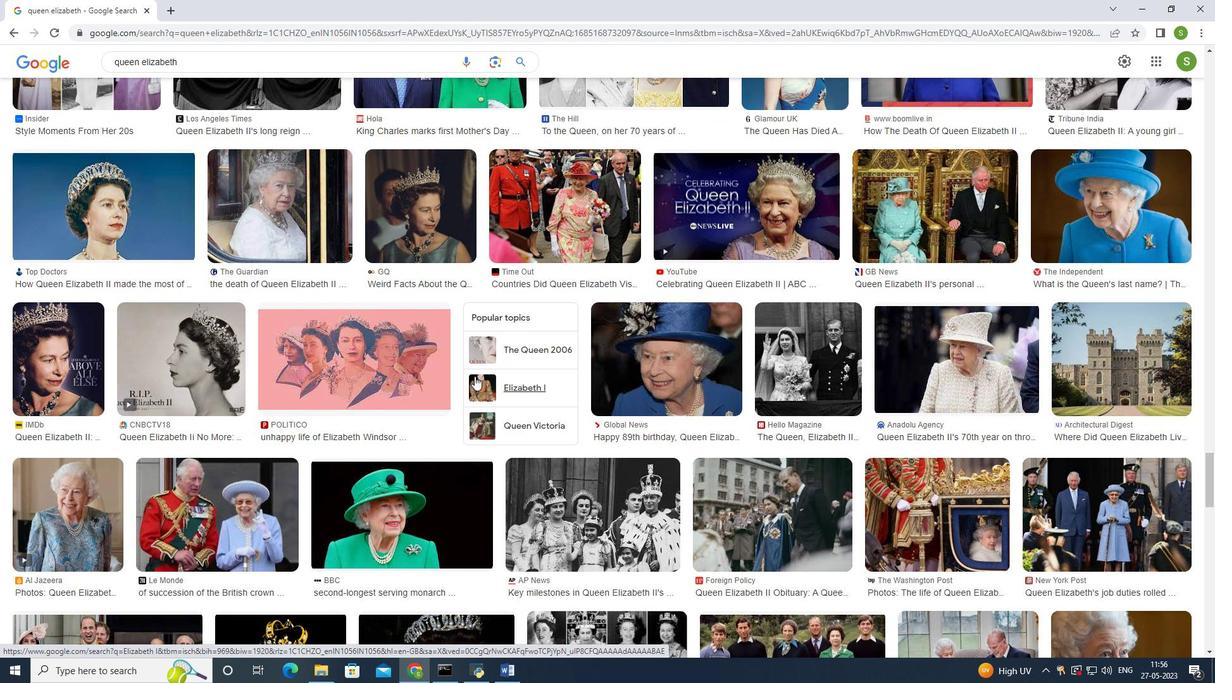
Action: Mouse scrolled (474, 375) with delta (0, 0)
Screenshot: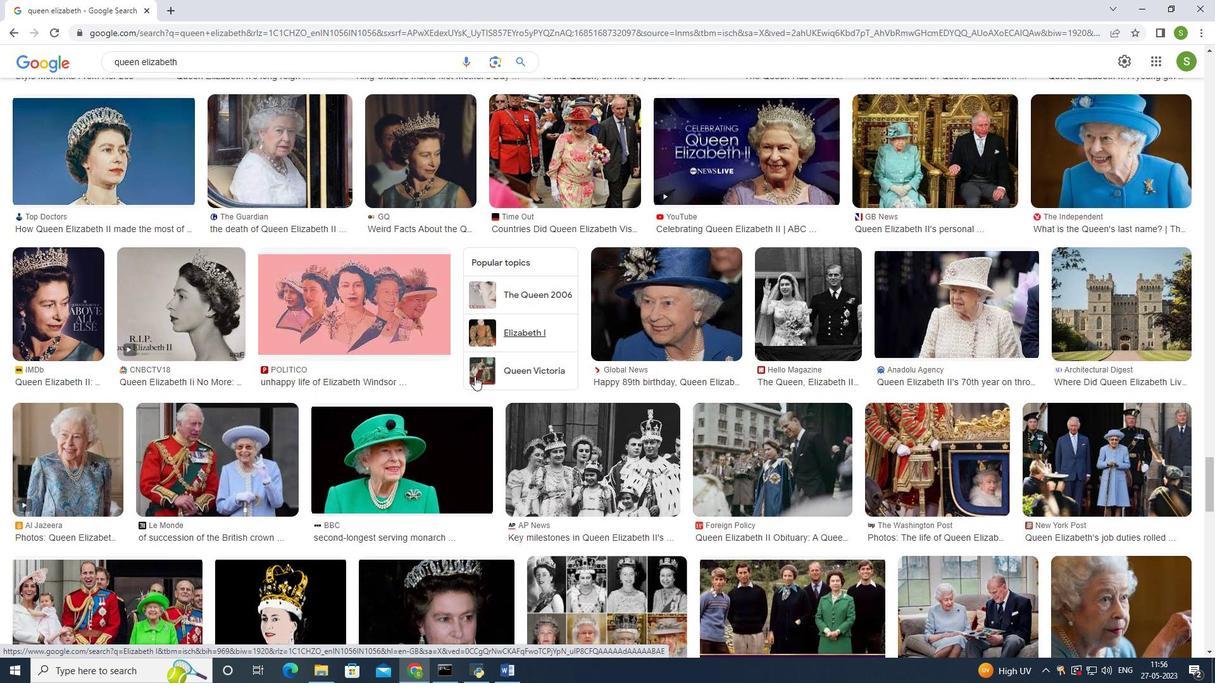 
Action: Mouse moved to (475, 376)
Screenshot: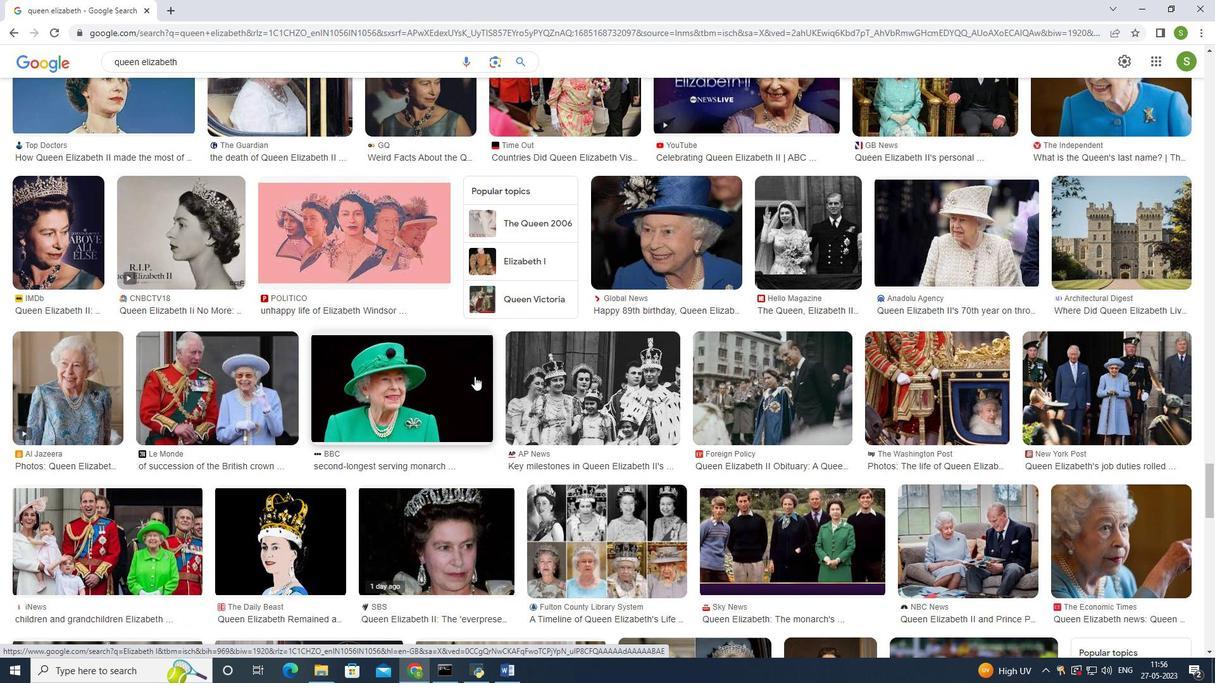 
Action: Mouse scrolled (475, 375) with delta (0, 0)
Screenshot: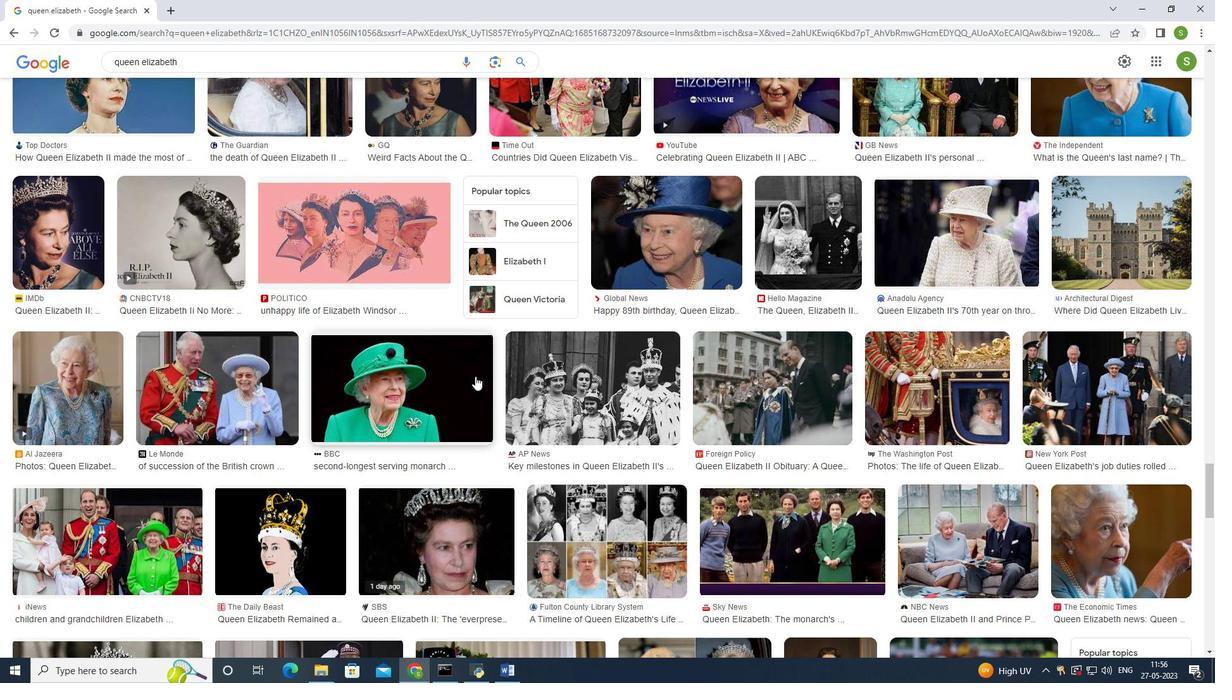
Action: Mouse scrolled (475, 375) with delta (0, 0)
Screenshot: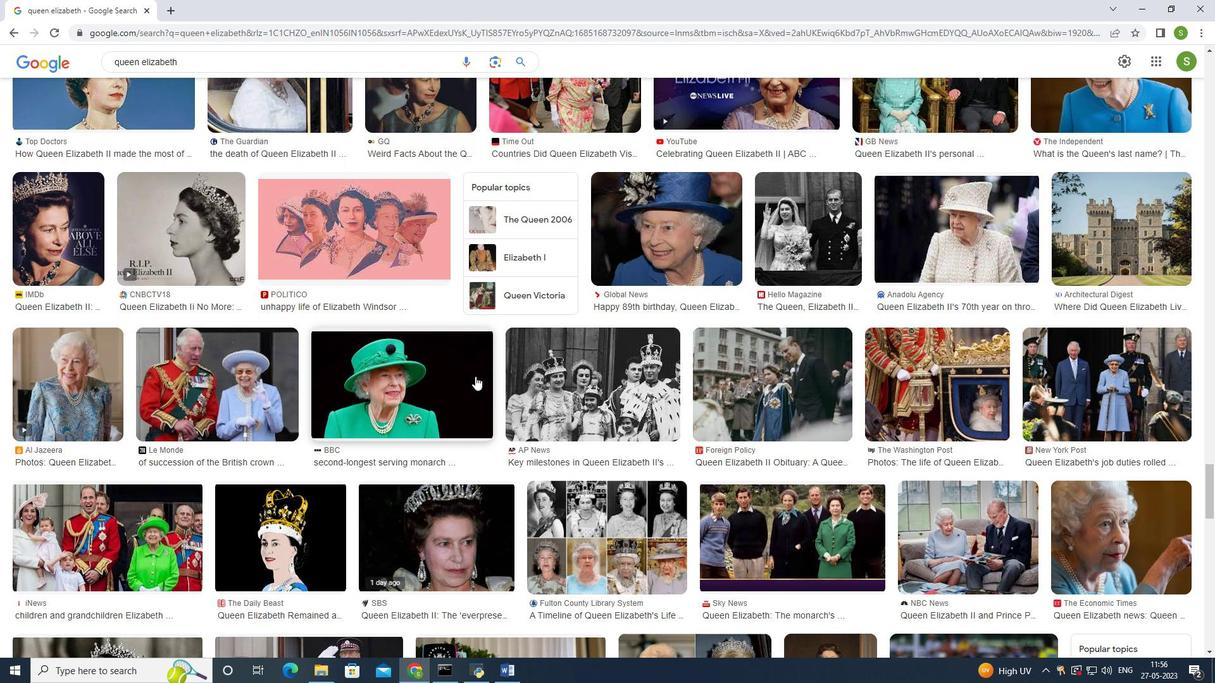 
Action: Mouse scrolled (475, 375) with delta (0, 0)
Screenshot: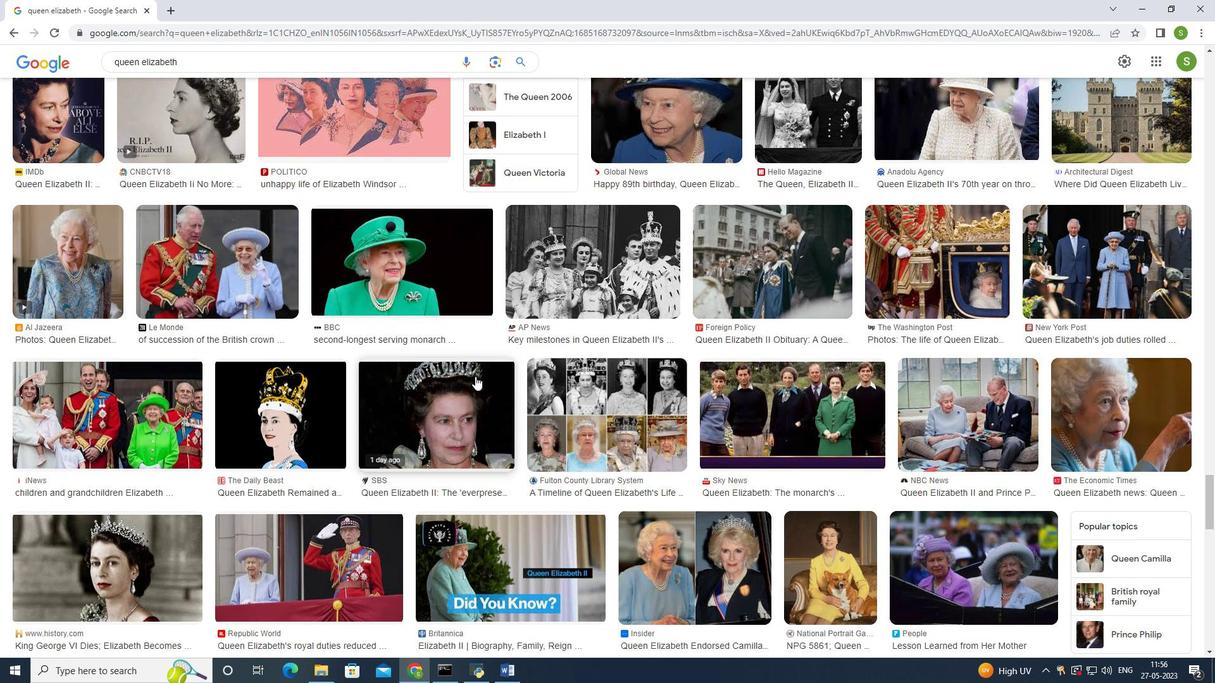 
Action: Mouse moved to (475, 376)
Screenshot: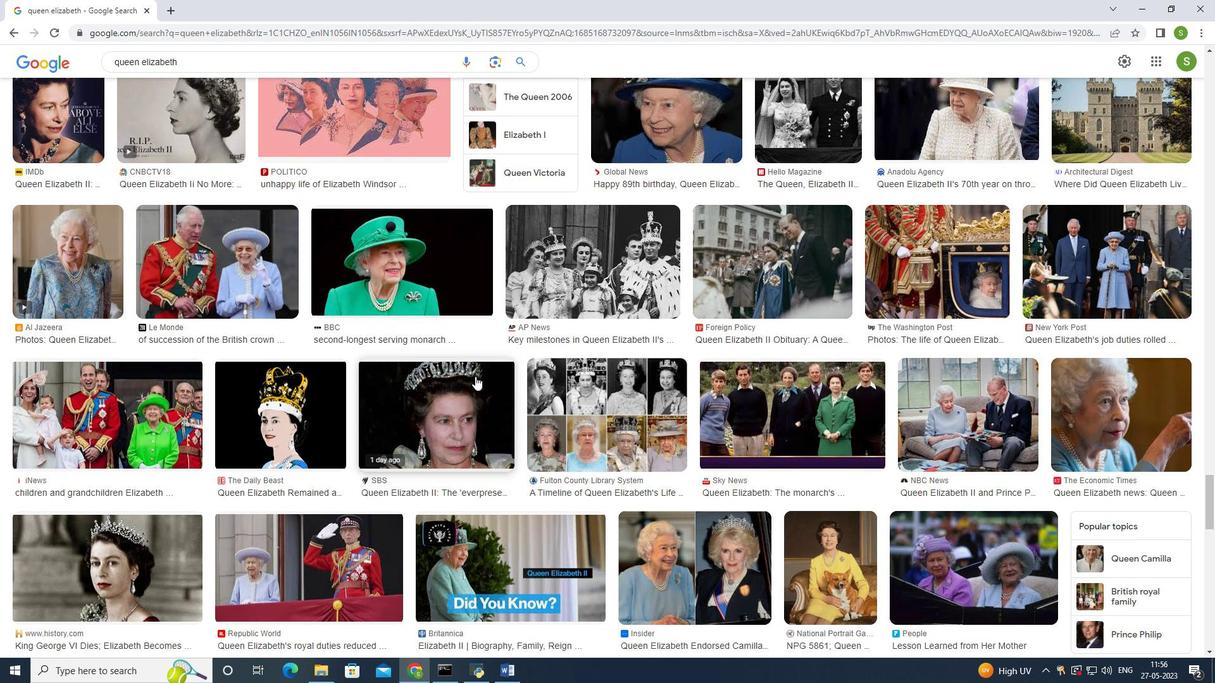 
Action: Mouse scrolled (475, 375) with delta (0, 0)
Screenshot: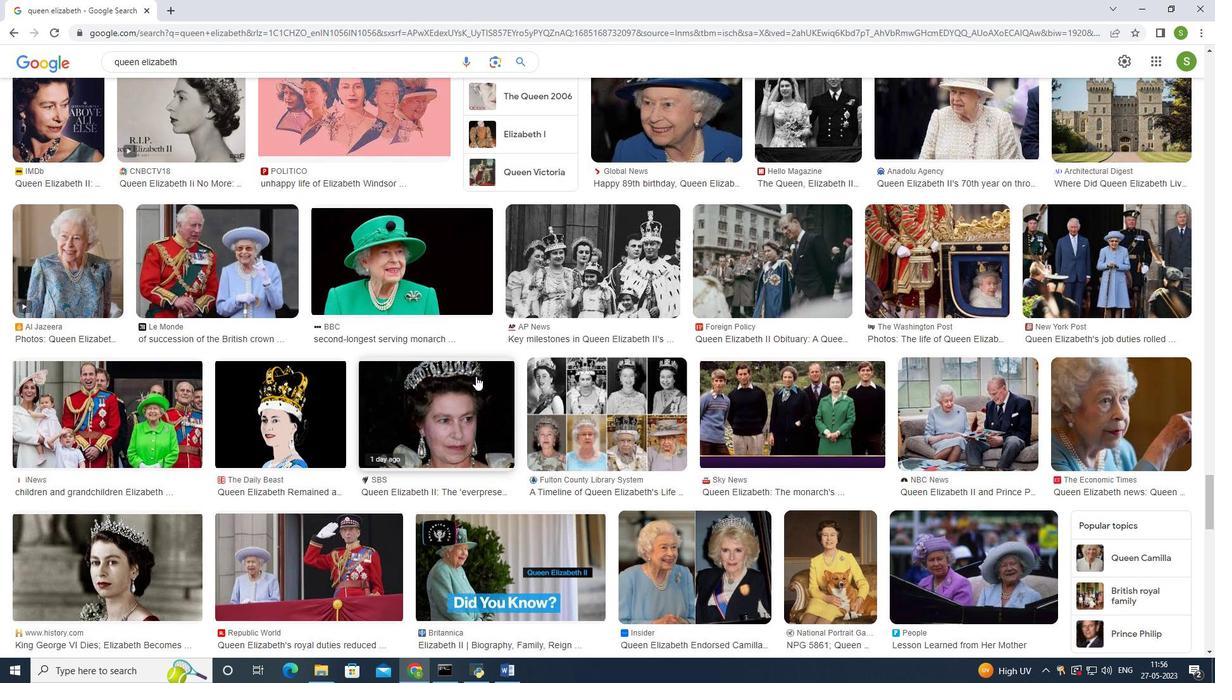 
Action: Mouse scrolled (475, 375) with delta (0, 0)
Screenshot: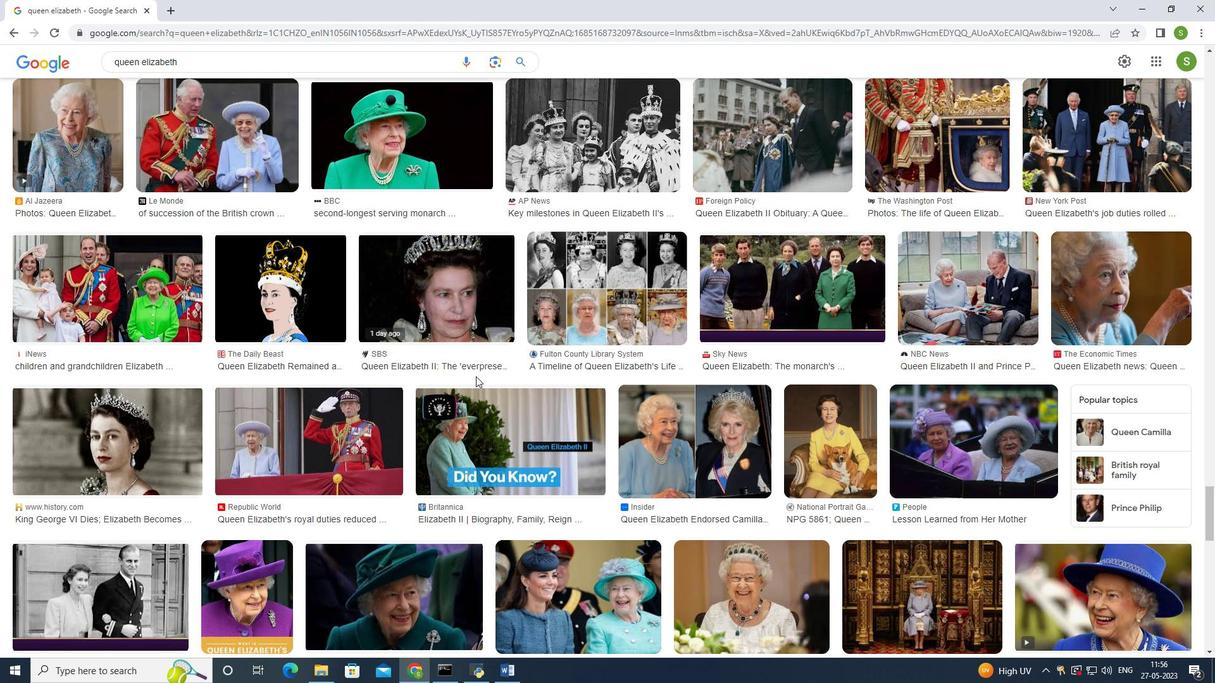 
Action: Mouse scrolled (475, 375) with delta (0, 0)
Screenshot: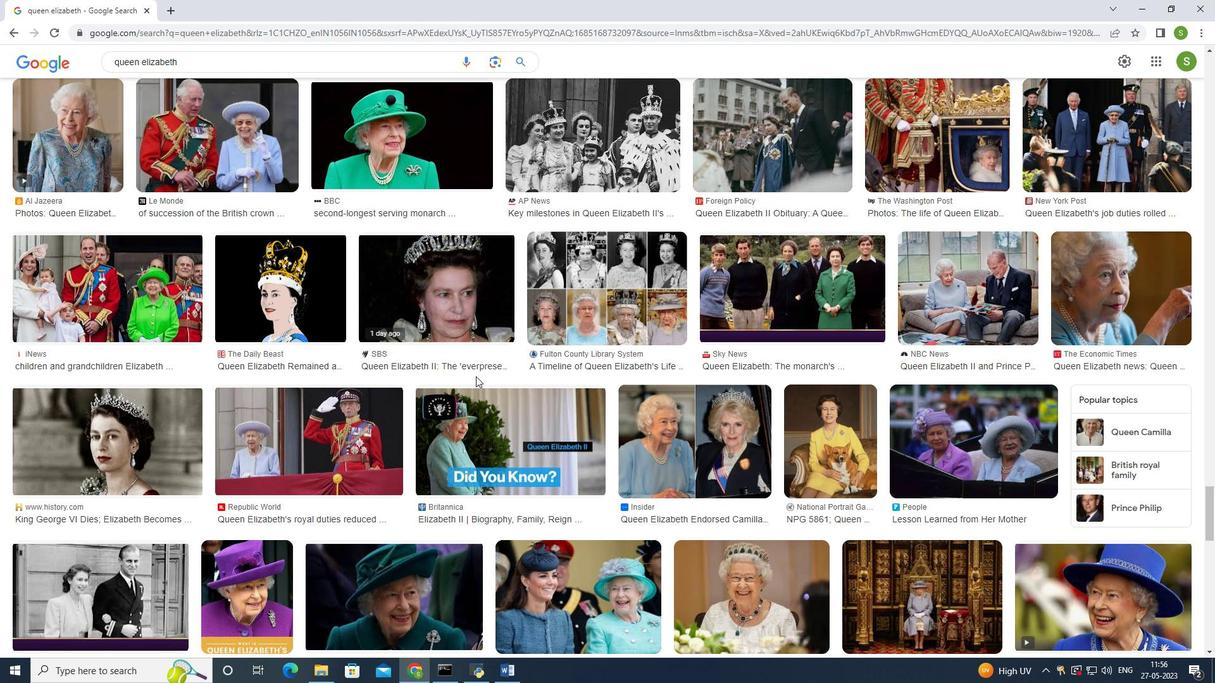 
Action: Mouse moved to (475, 376)
Screenshot: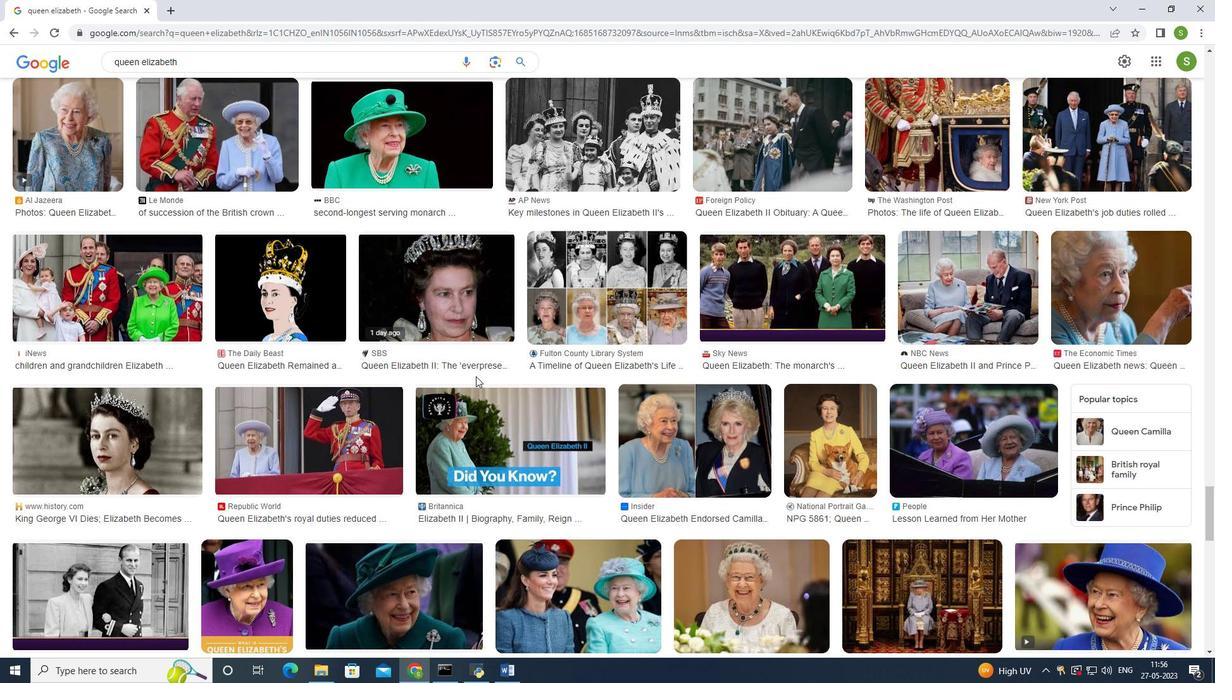 
Action: Mouse scrolled (475, 375) with delta (0, 0)
Screenshot: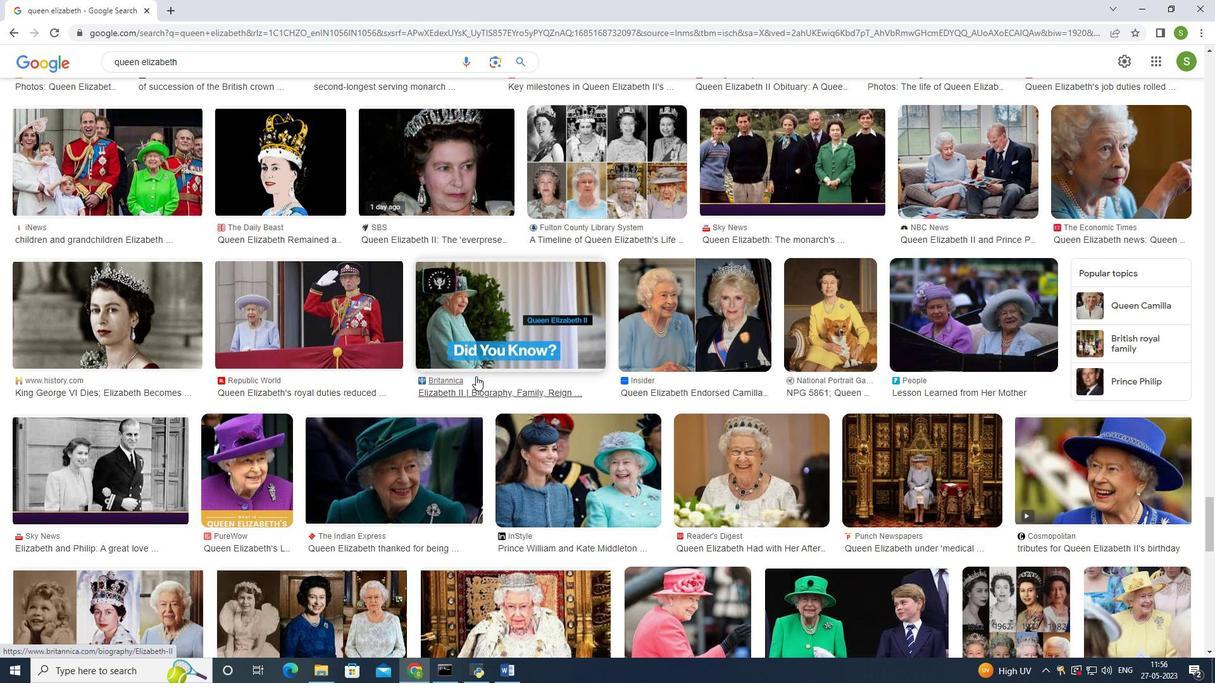 
Action: Mouse scrolled (475, 375) with delta (0, 0)
Screenshot: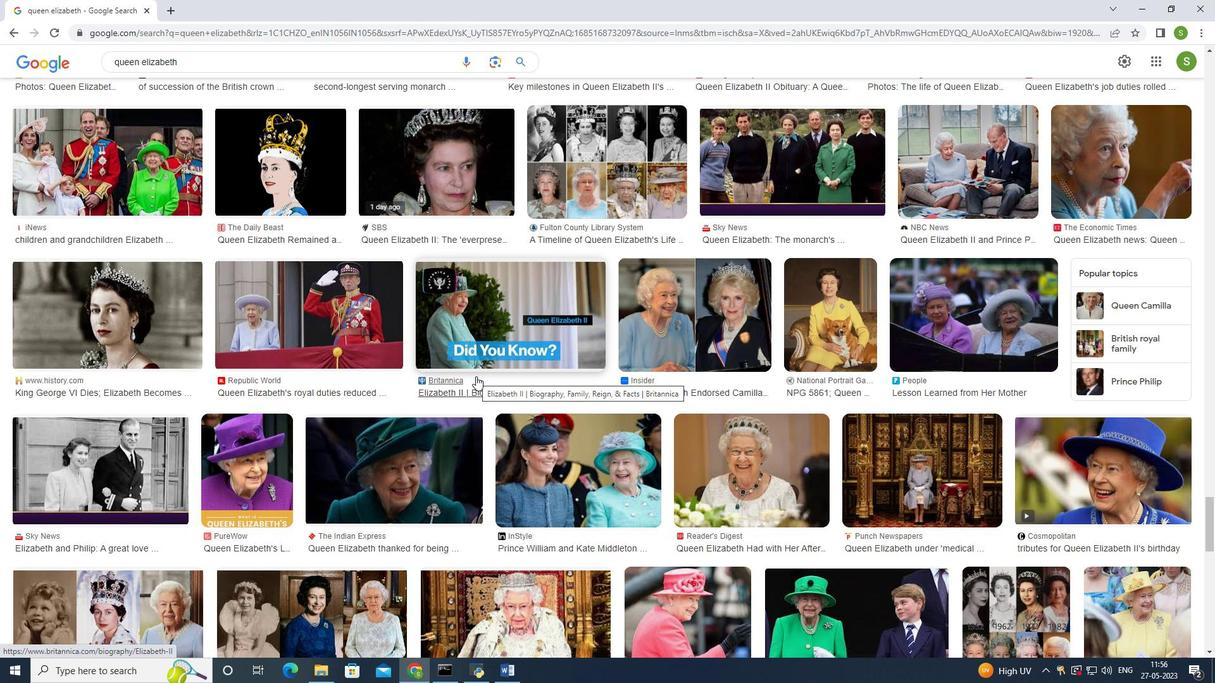 
Action: Mouse scrolled (475, 375) with delta (0, 0)
Screenshot: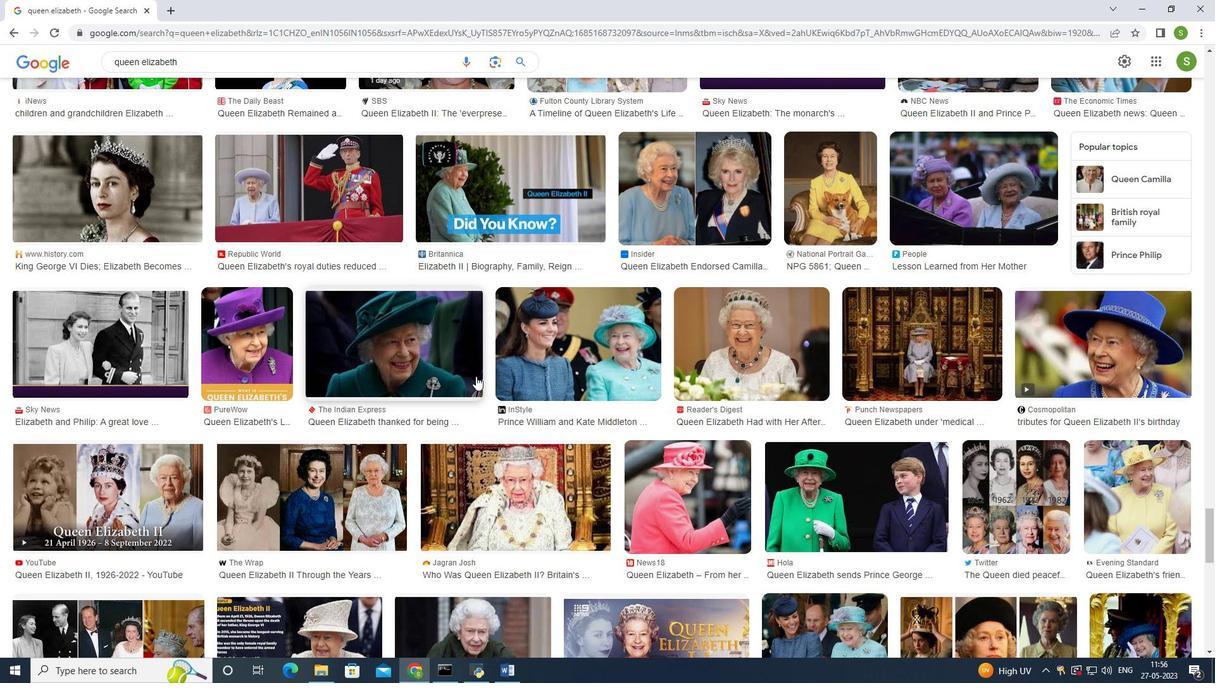 
Action: Mouse scrolled (475, 375) with delta (0, 0)
Screenshot: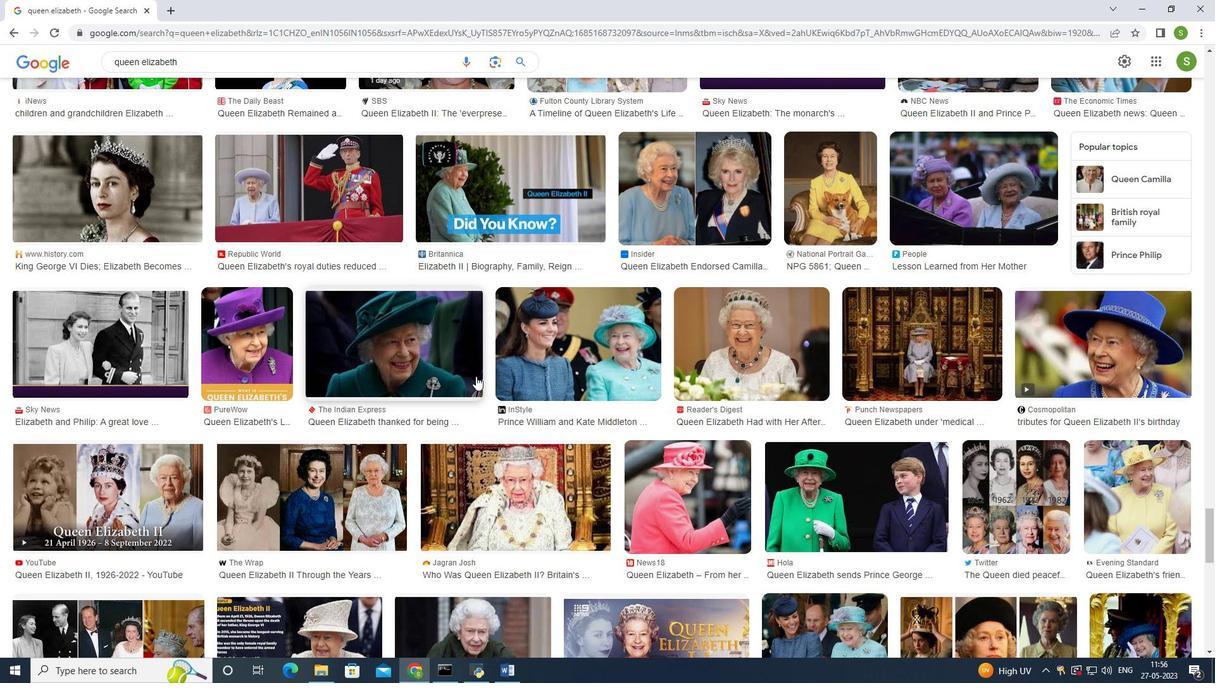 
Action: Mouse moved to (476, 377)
Screenshot: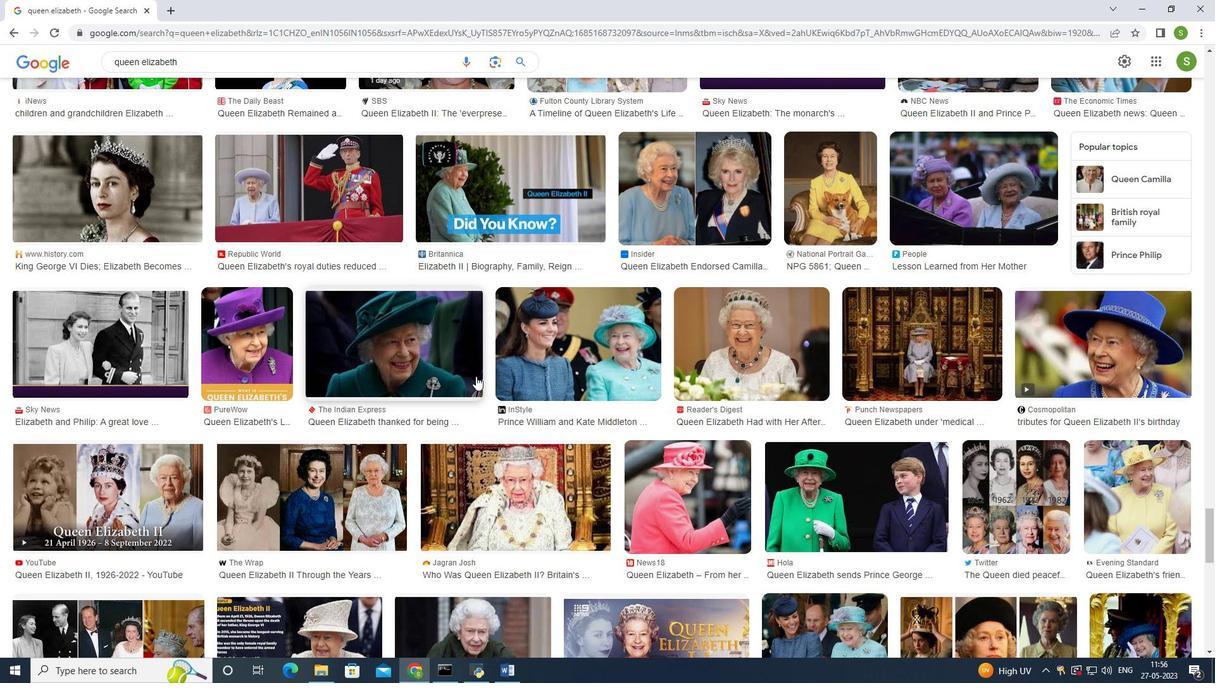 
Action: Mouse scrolled (476, 376) with delta (0, 0)
Screenshot: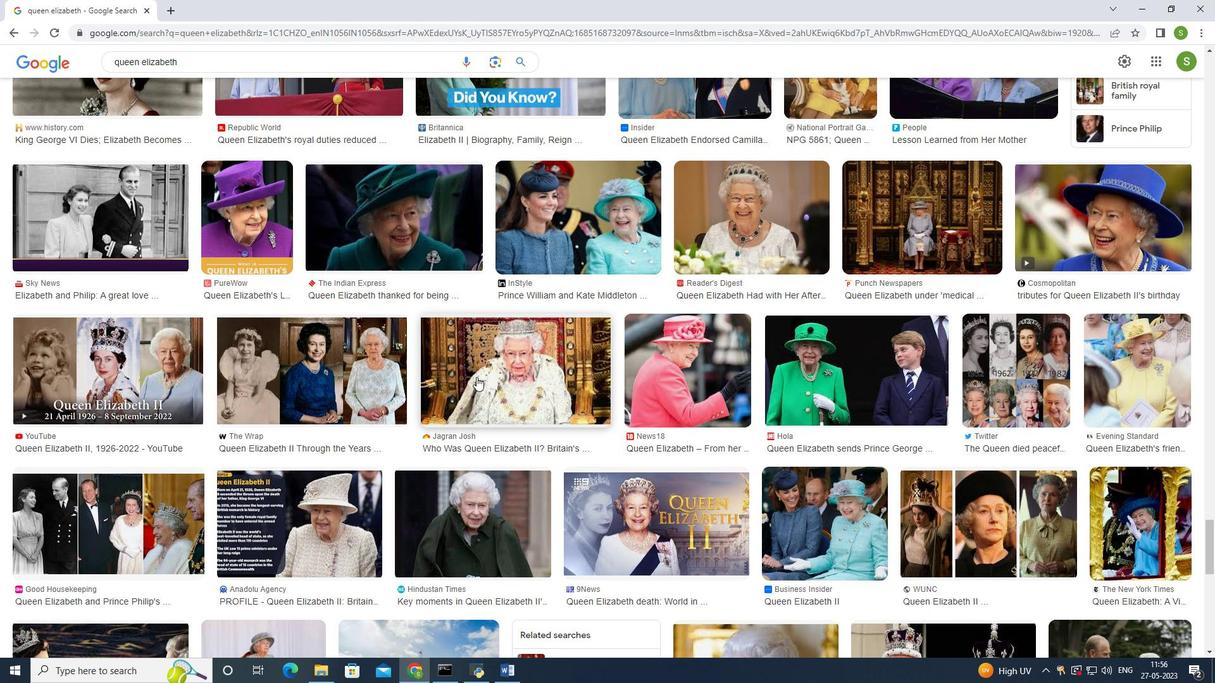 
Action: Mouse scrolled (476, 376) with delta (0, 0)
Screenshot: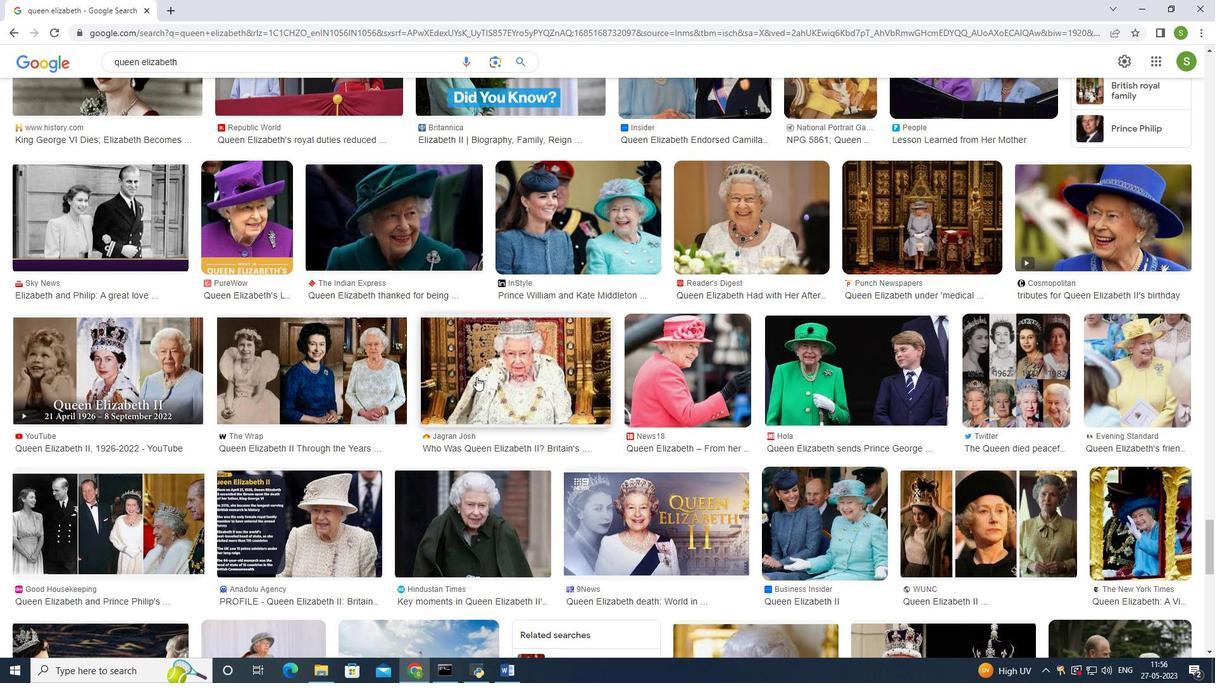
Action: Mouse scrolled (476, 376) with delta (0, 0)
Screenshot: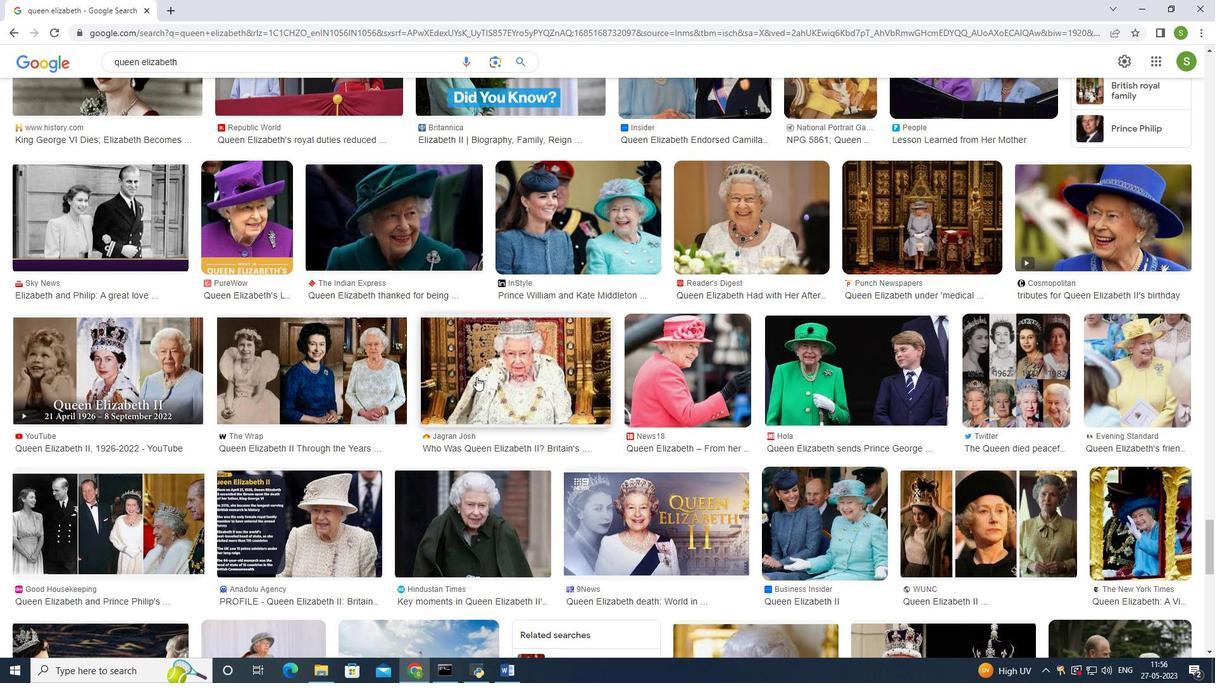 
Action: Mouse scrolled (476, 376) with delta (0, 0)
Screenshot: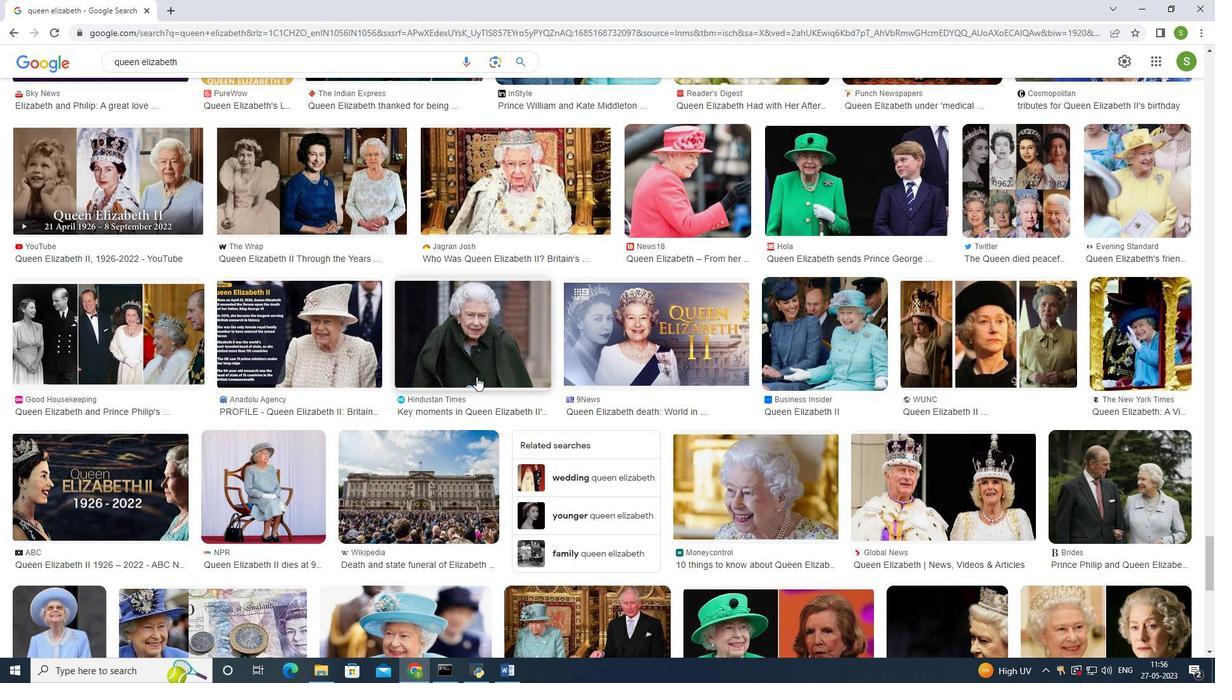 
Action: Mouse scrolled (476, 376) with delta (0, 0)
Screenshot: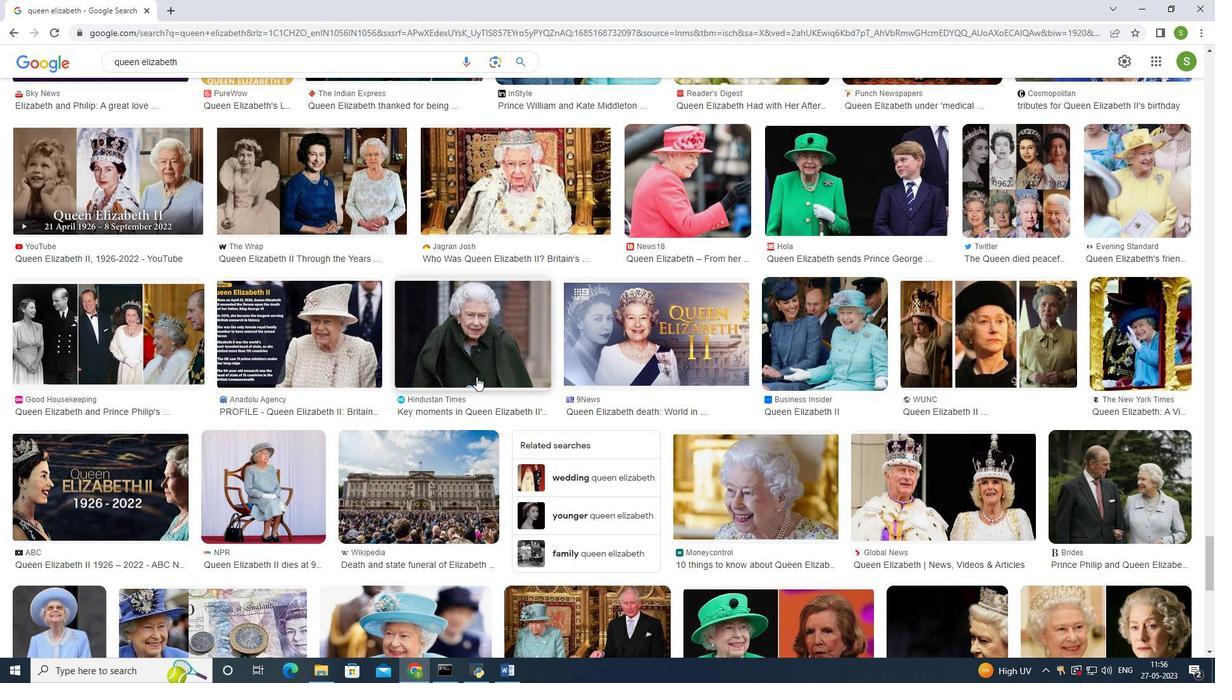 
Action: Mouse moved to (468, 377)
Screenshot: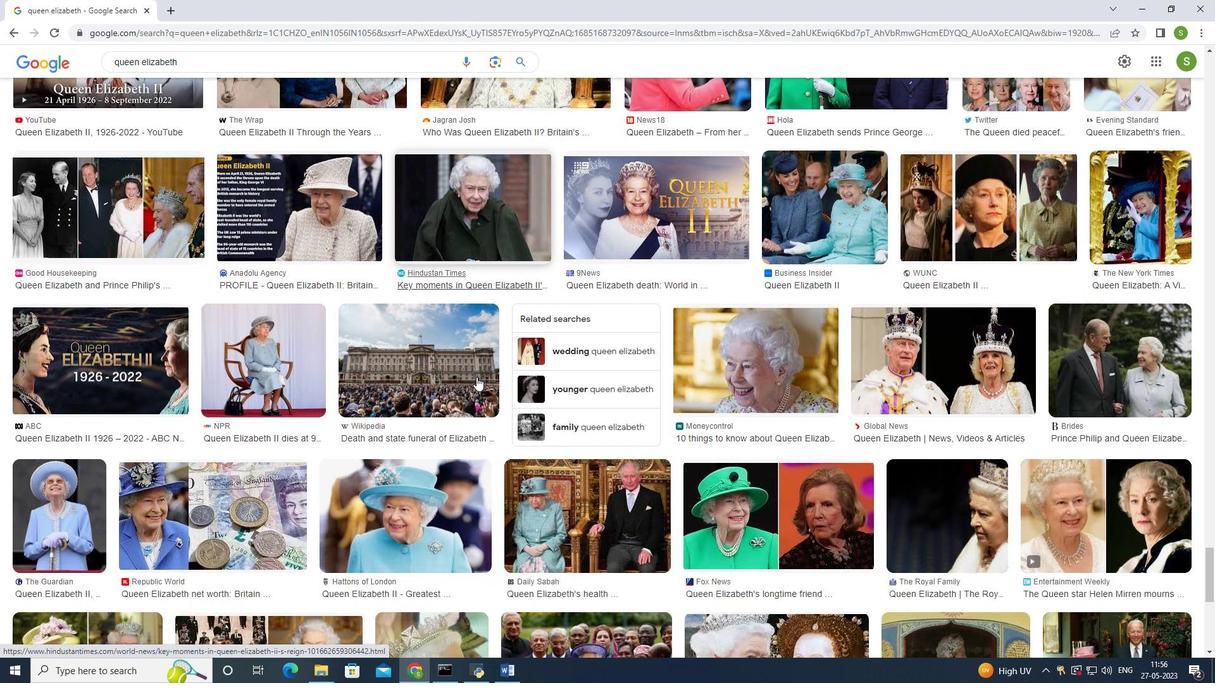 
Action: Mouse scrolled (468, 377) with delta (0, 0)
Screenshot: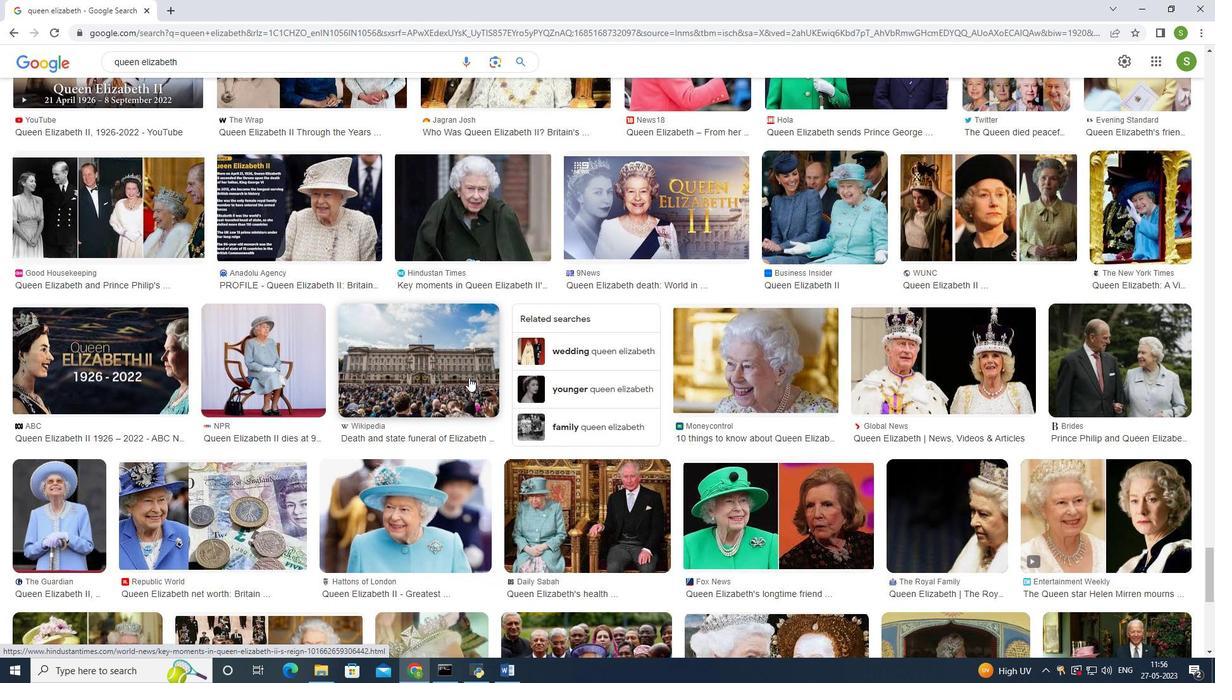 
Action: Mouse scrolled (468, 377) with delta (0, 0)
Screenshot: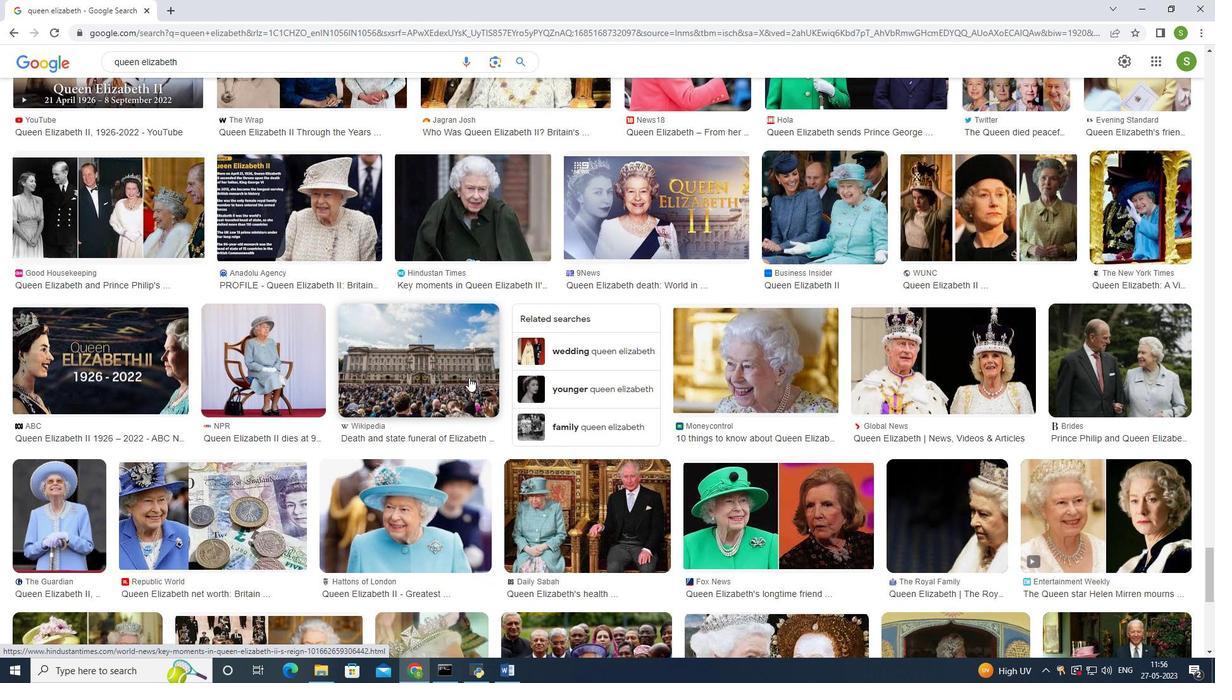 
Action: Mouse scrolled (468, 377) with delta (0, 0)
Screenshot: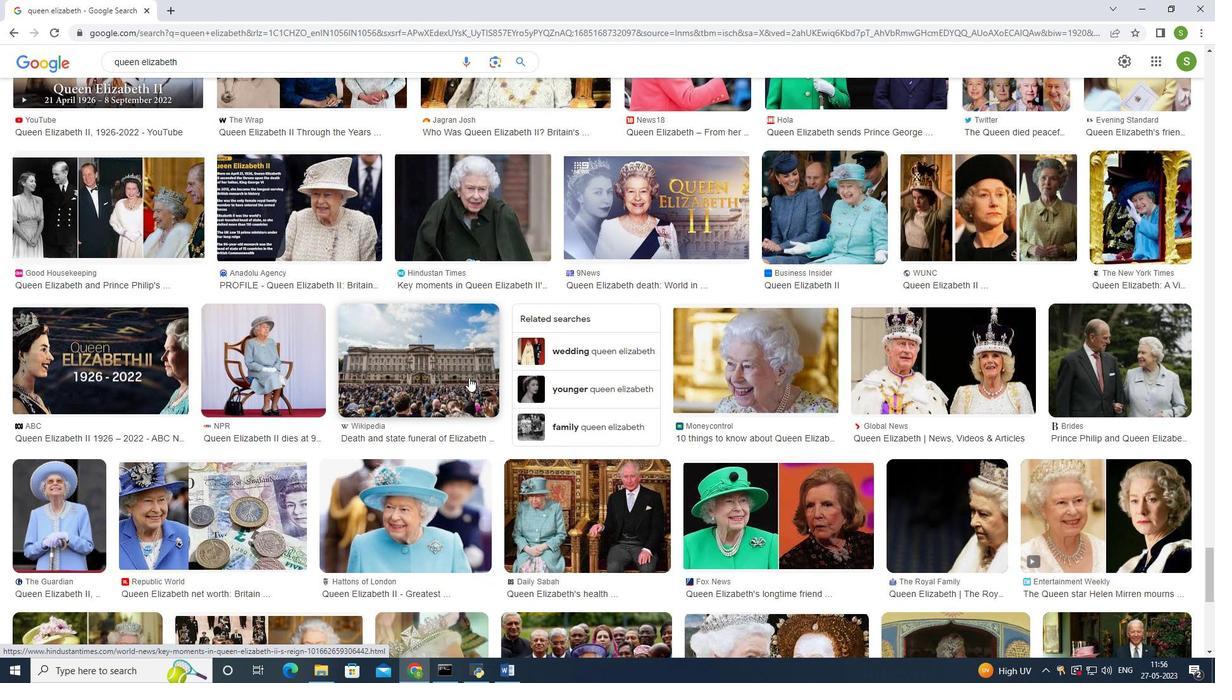
Action: Mouse moved to (469, 379)
Screenshot: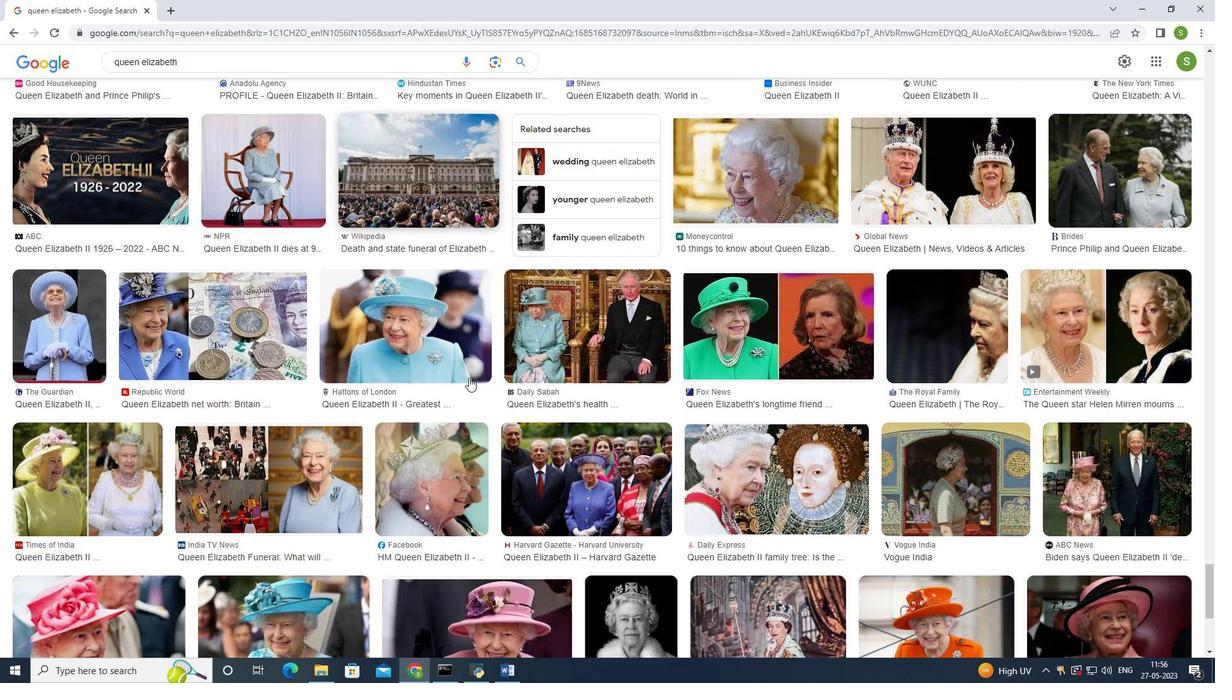 
Action: Mouse scrolled (469, 378) with delta (0, 0)
Screenshot: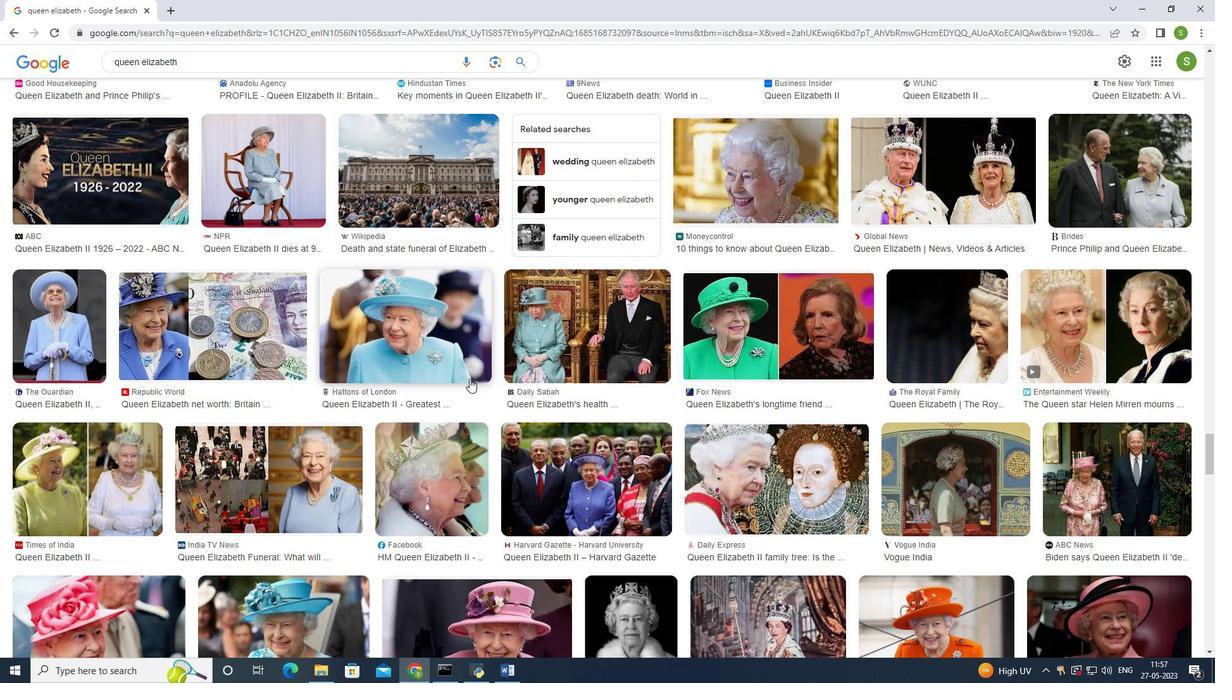 
Action: Mouse scrolled (469, 378) with delta (0, 0)
Screenshot: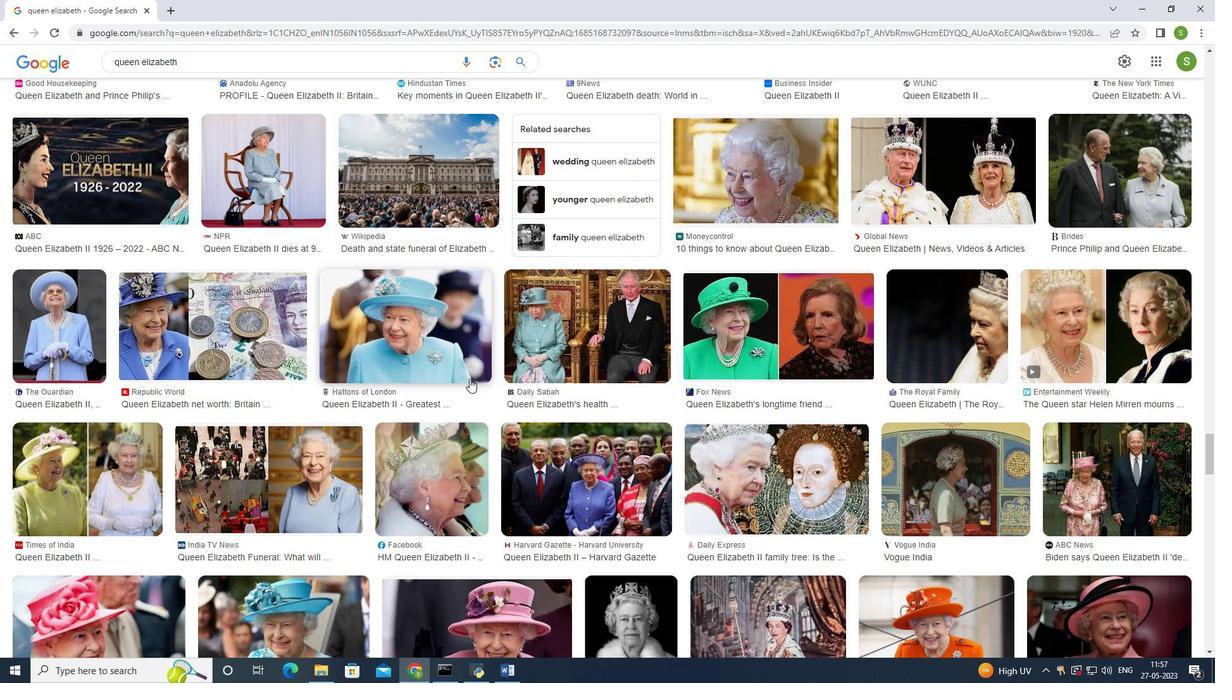 
Action: Mouse moved to (471, 379)
Screenshot: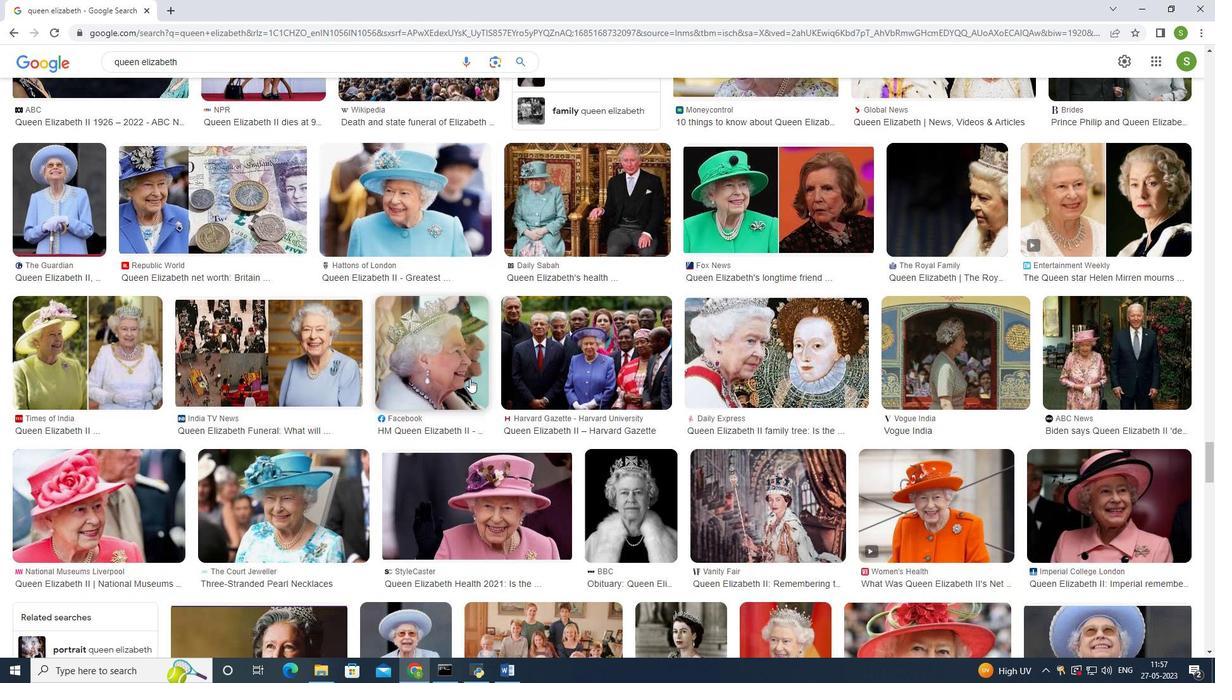 
Action: Mouse scrolled (471, 378) with delta (0, 0)
Screenshot: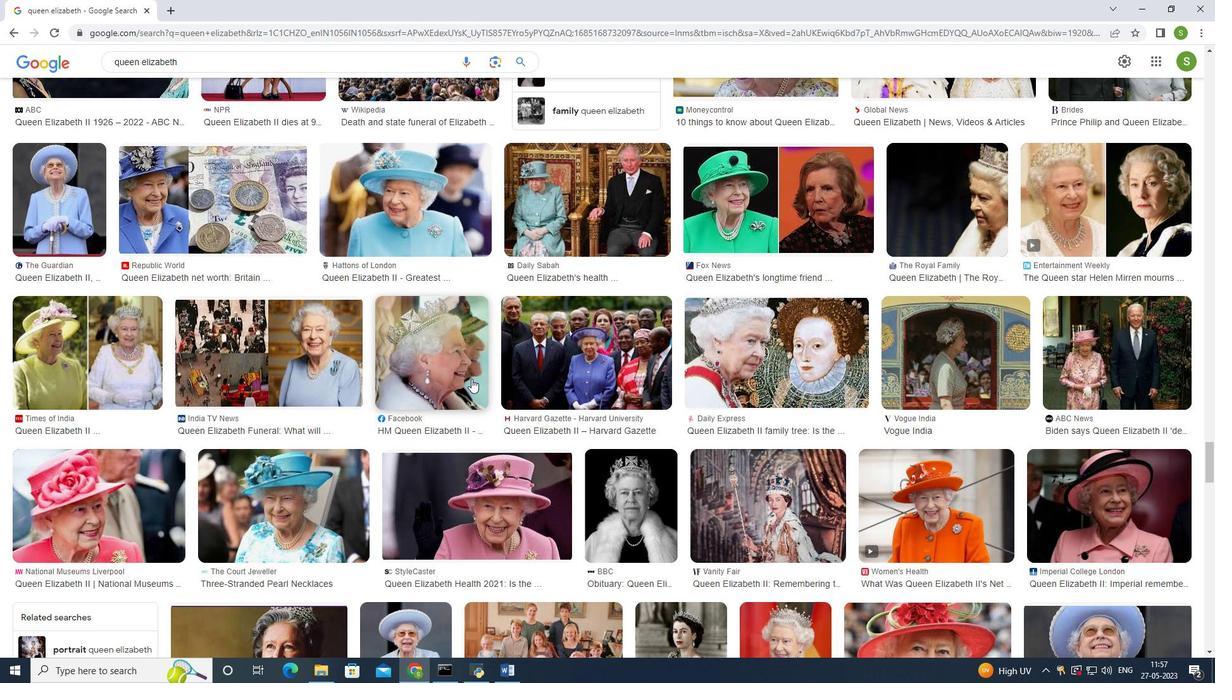 
Action: Mouse scrolled (471, 378) with delta (0, 0)
Screenshot: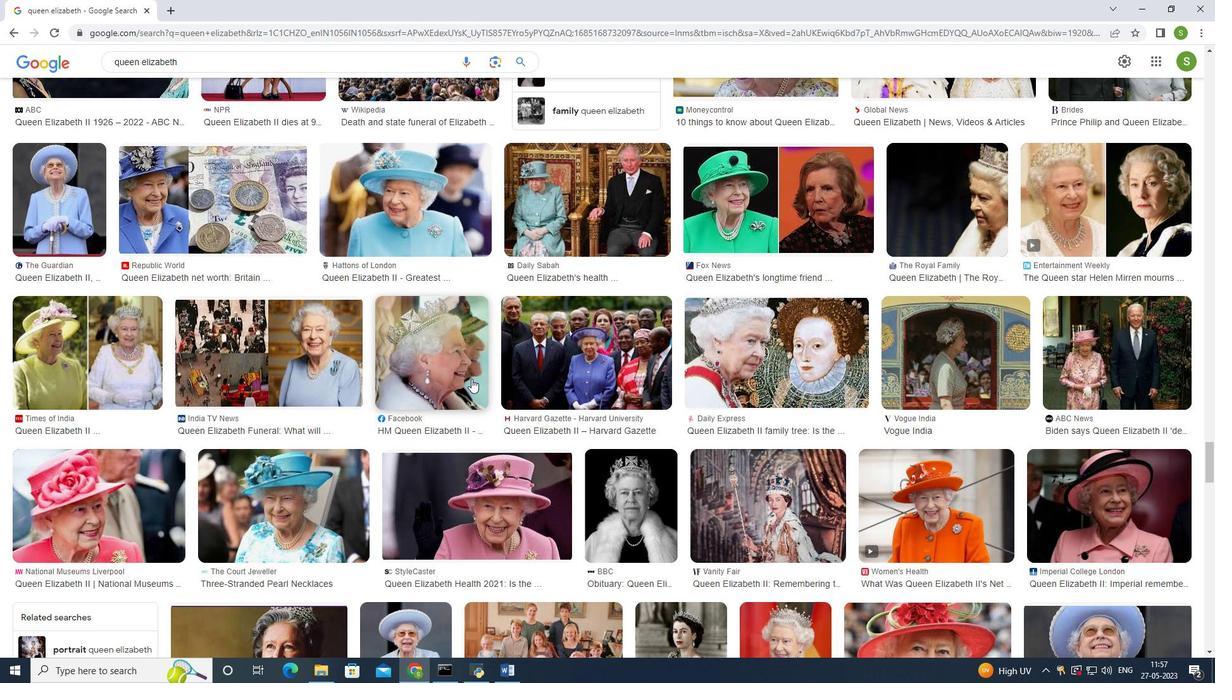 
Action: Mouse moved to (472, 379)
Screenshot: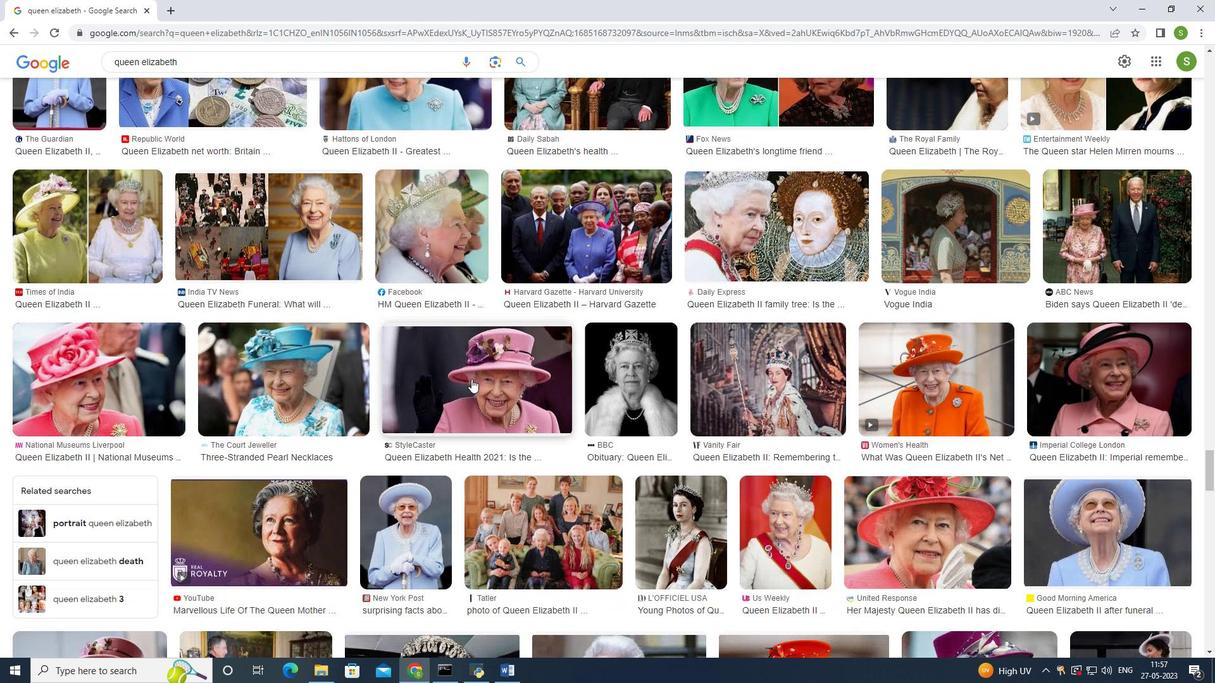 
Action: Mouse scrolled (472, 378) with delta (0, 0)
Screenshot: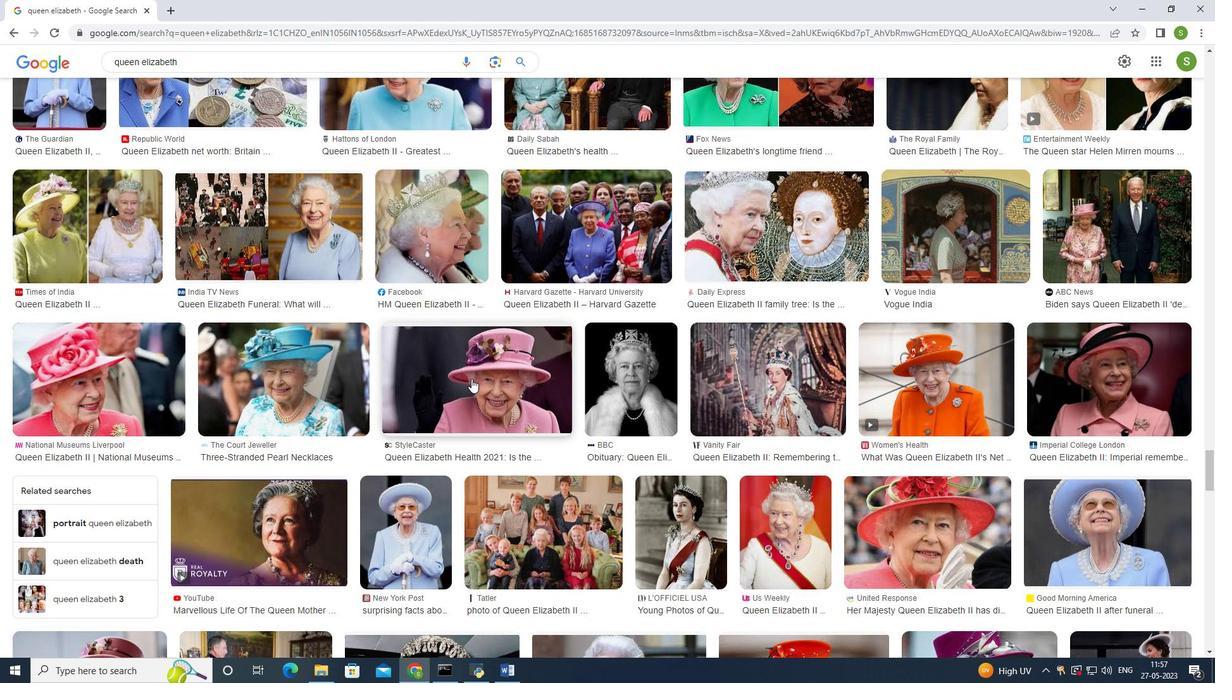
Action: Mouse scrolled (472, 378) with delta (0, 0)
Screenshot: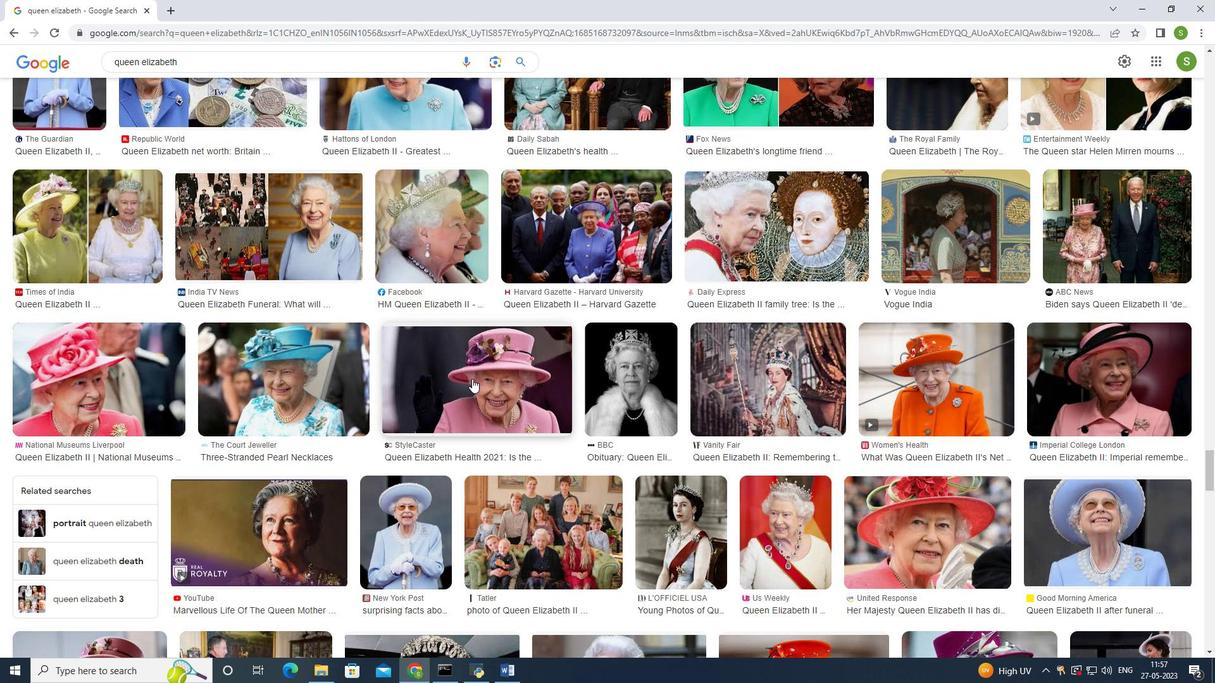 
Action: Mouse scrolled (472, 378) with delta (0, 0)
Screenshot: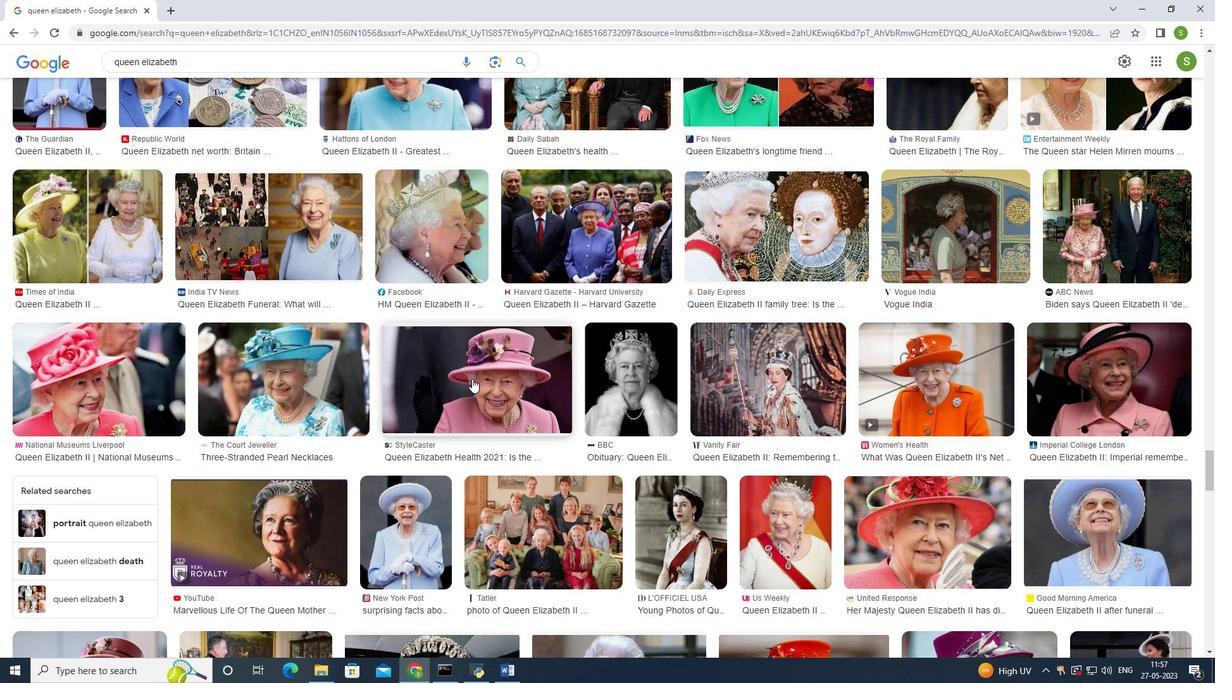 
Action: Mouse moved to (472, 379)
Screenshot: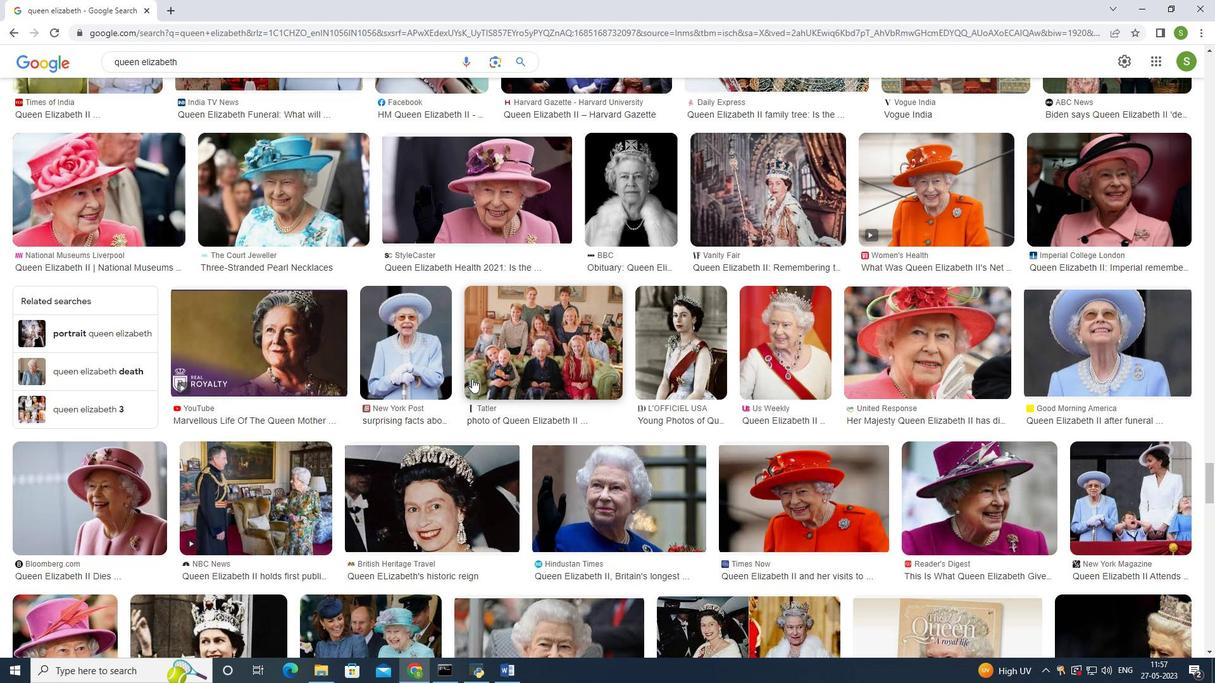 
Action: Mouse scrolled (472, 379) with delta (0, 0)
Screenshot: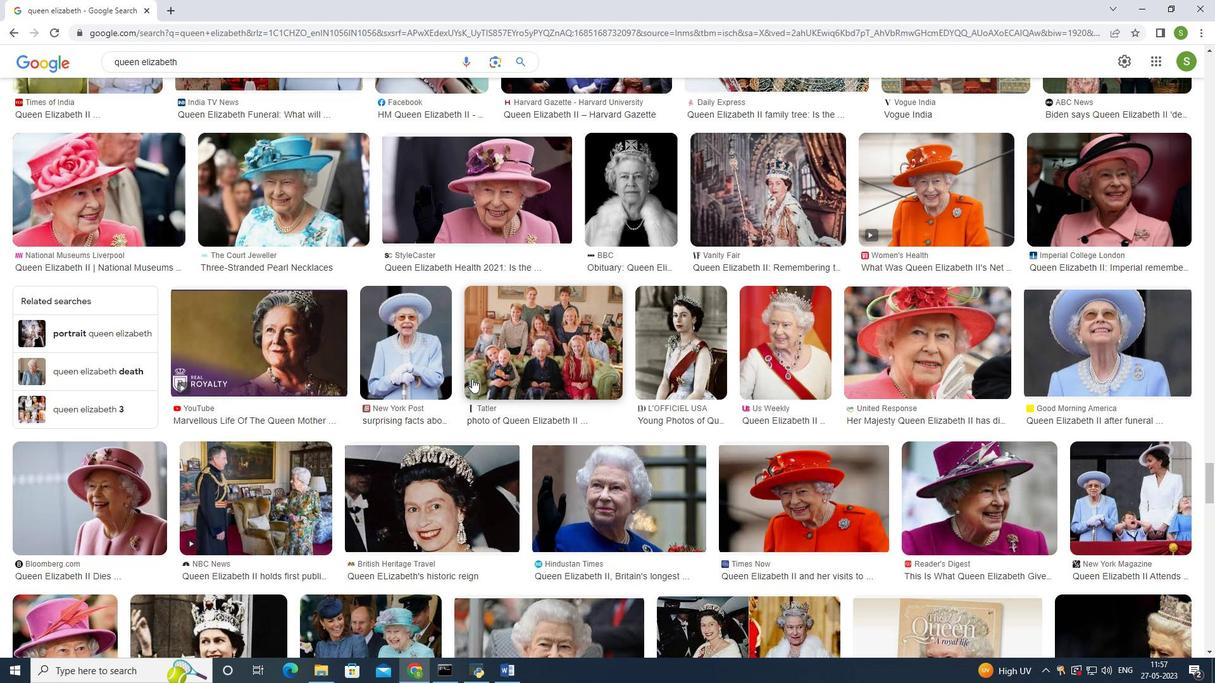 
Action: Mouse moved to (473, 379)
Screenshot: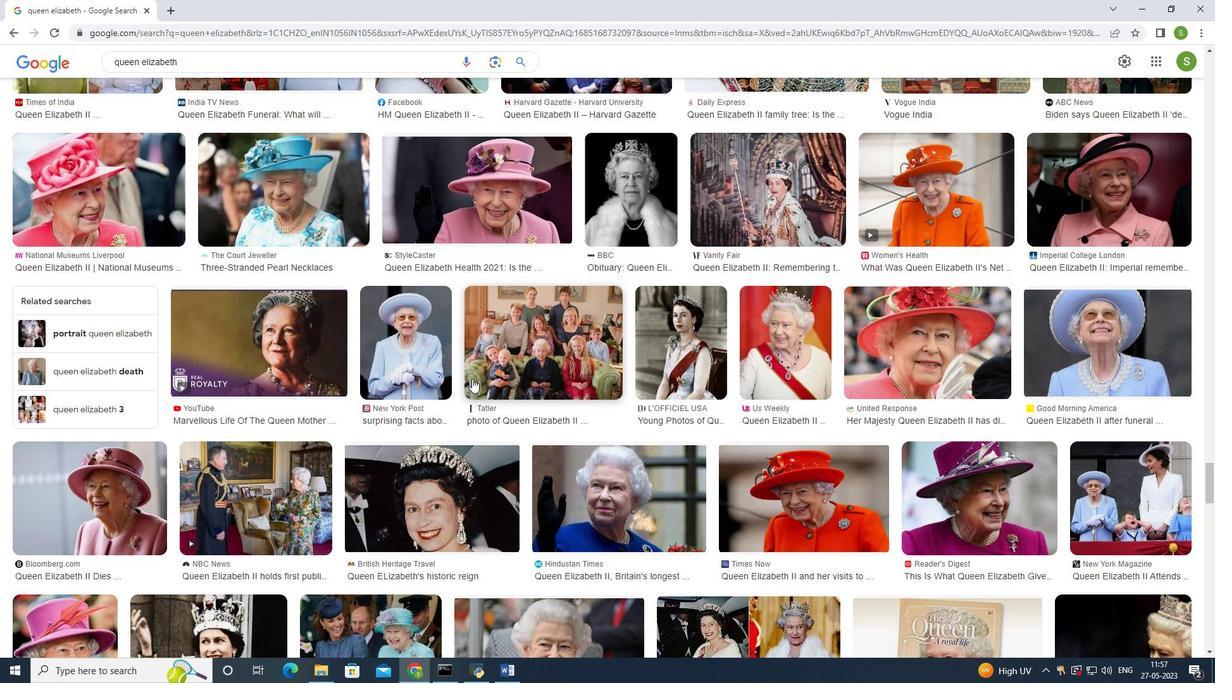 
Action: Mouse scrolled (473, 379) with delta (0, 0)
Screenshot: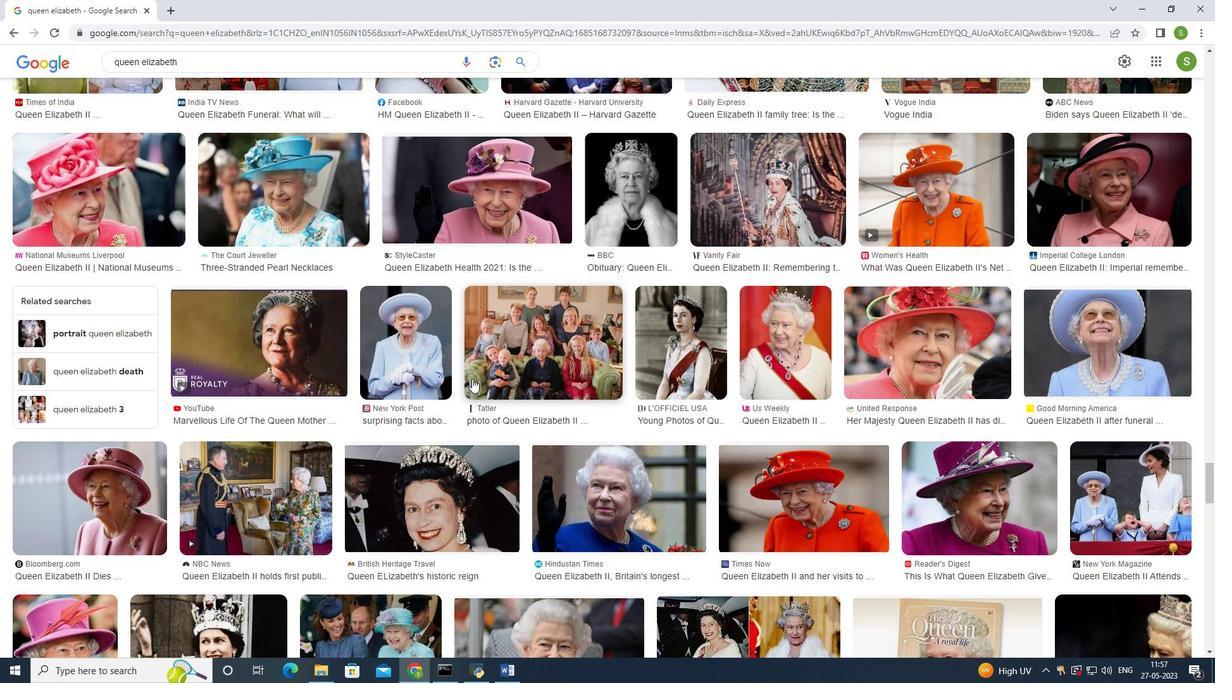 
Action: Mouse moved to (477, 376)
Screenshot: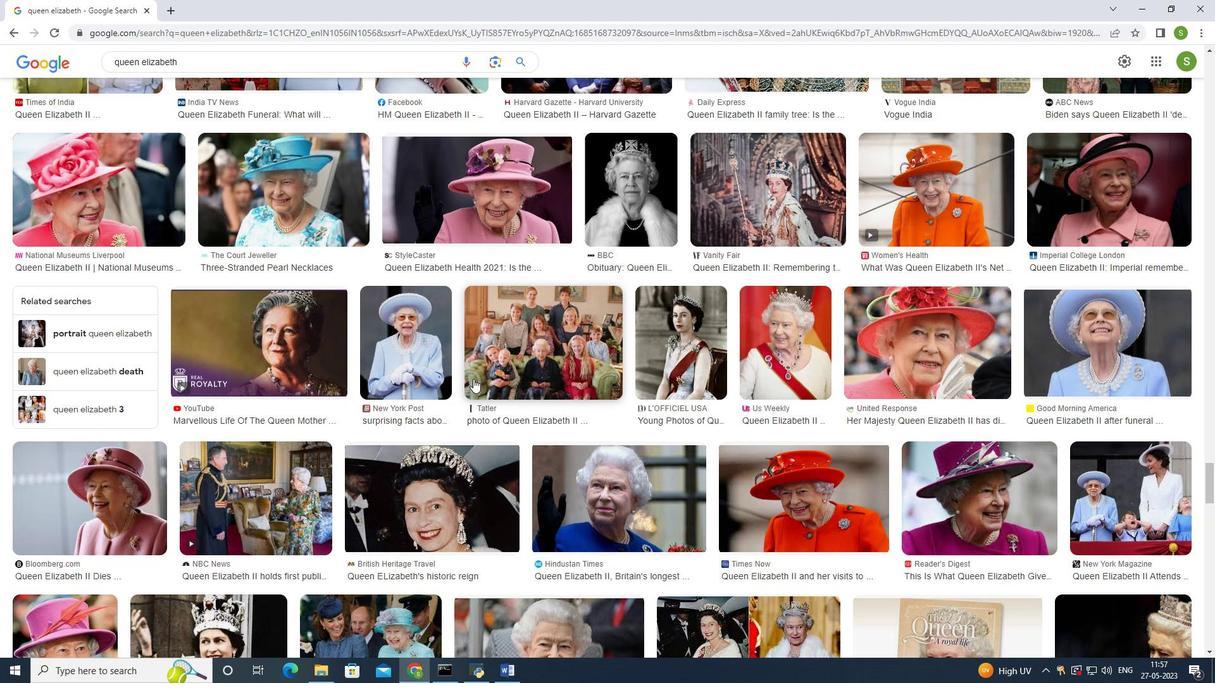 
Action: Mouse scrolled (477, 377) with delta (0, 0)
Screenshot: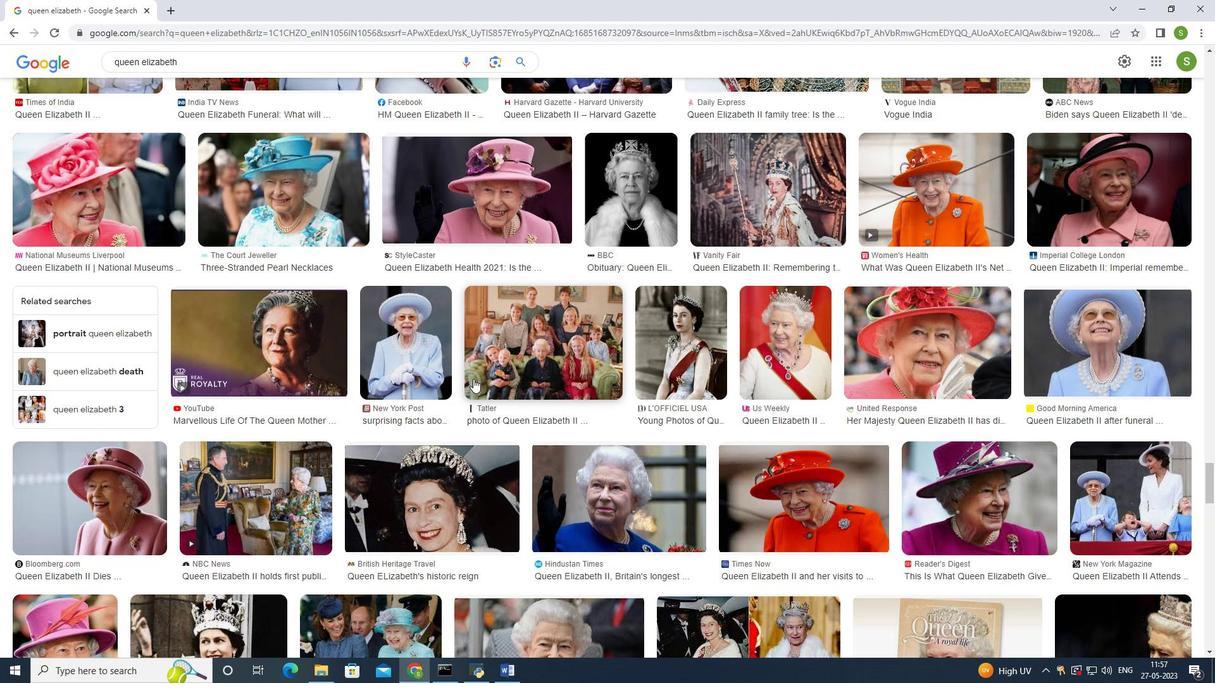 
Action: Mouse moved to (481, 374)
Screenshot: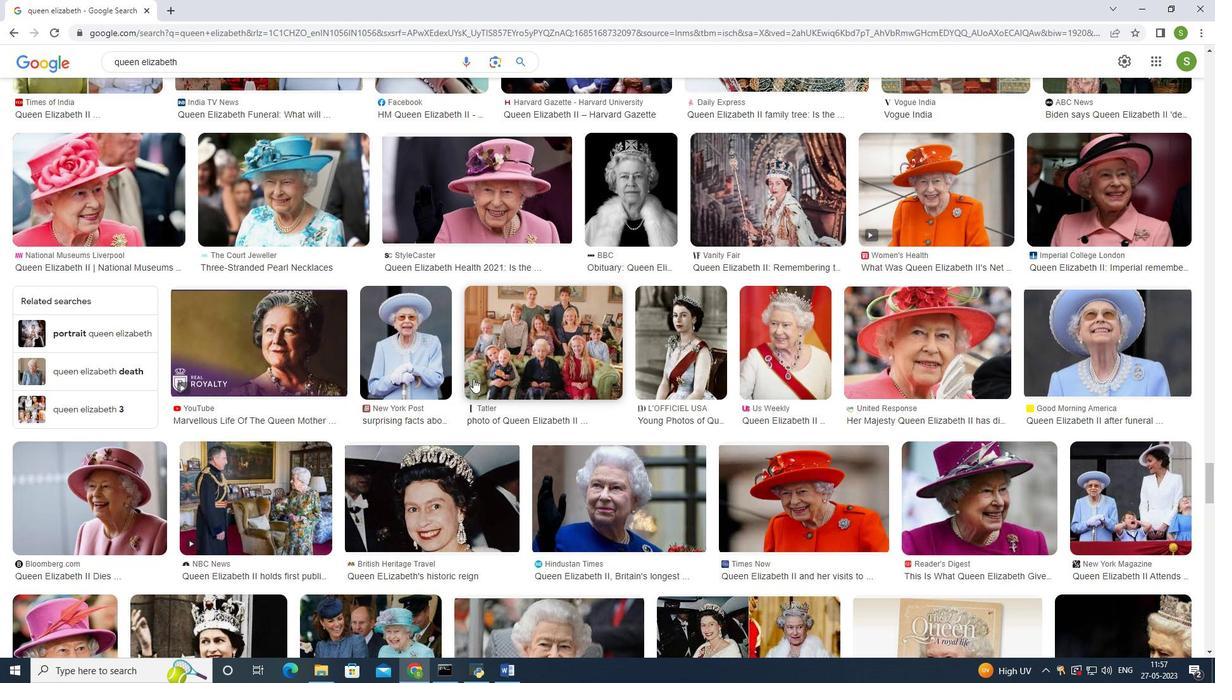 
Action: Mouse scrolled (481, 375) with delta (0, 0)
Screenshot: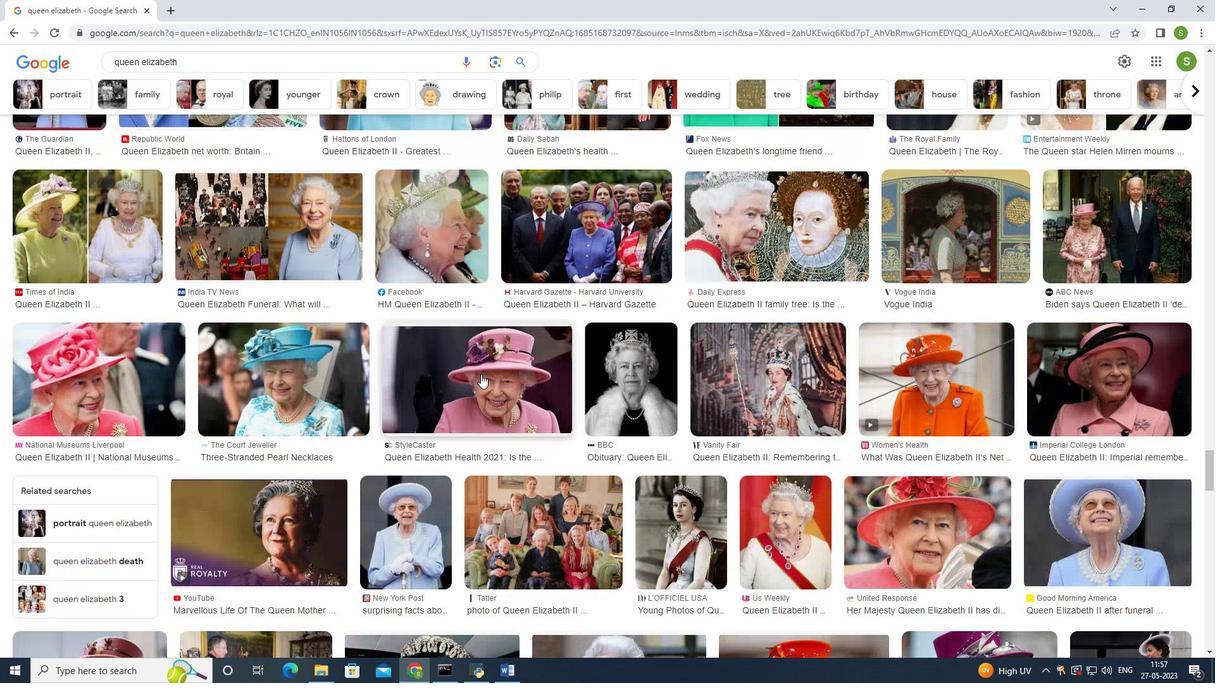 
Action: Mouse scrolled (481, 375) with delta (0, 0)
